 Task: Explore Airbnb accommodation in Portoviejo, Ecuador from 2nd December, 2023 to 6th December, 2023 for 2 adults.1  bedroom having 1 bed and 1 bathroom. Property type can be hotel. Booking option can be shelf check-in. Look for 3 properties as per requirement.
Action: Mouse moved to (445, 154)
Screenshot: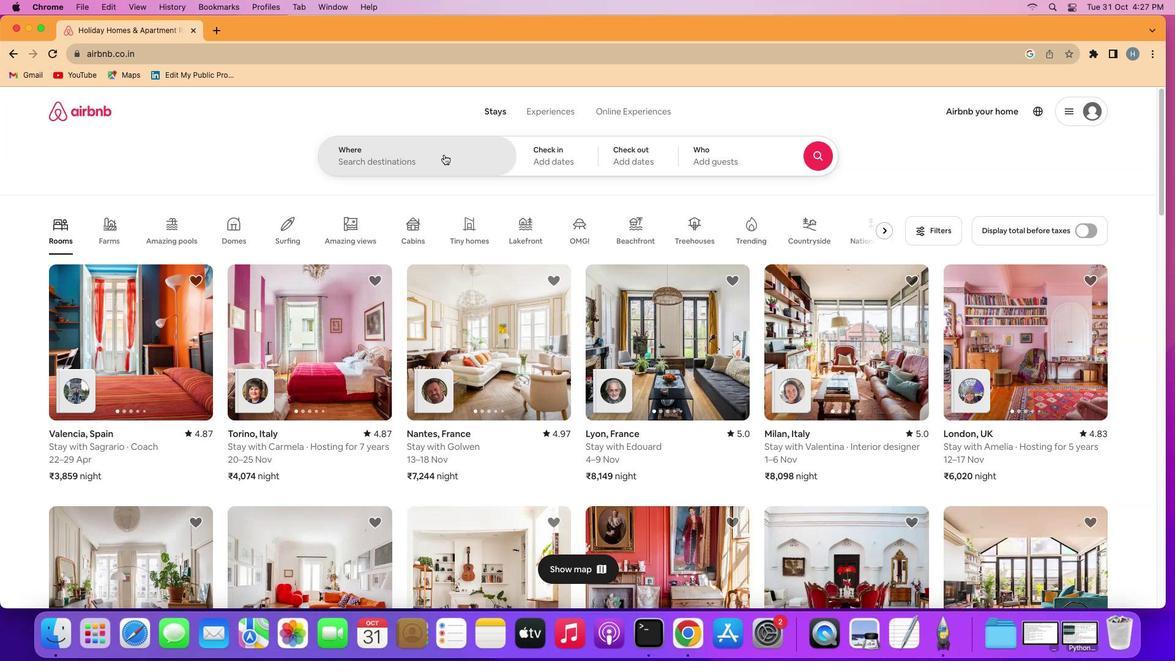 
Action: Mouse pressed left at (445, 154)
Screenshot: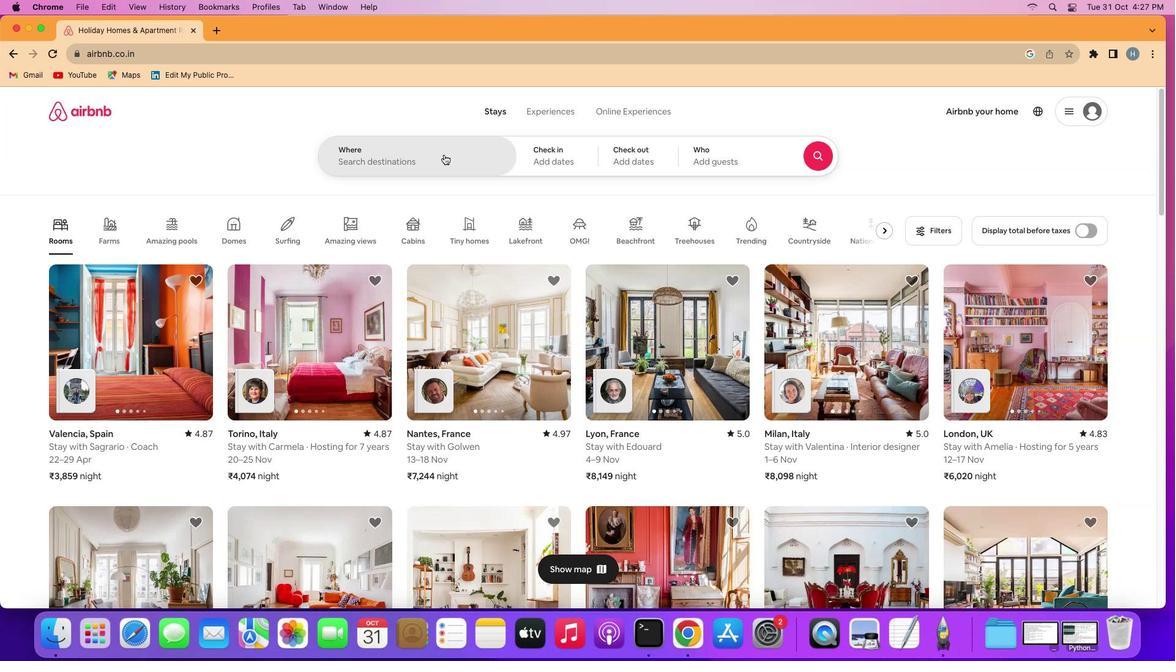
Action: Mouse moved to (443, 154)
Screenshot: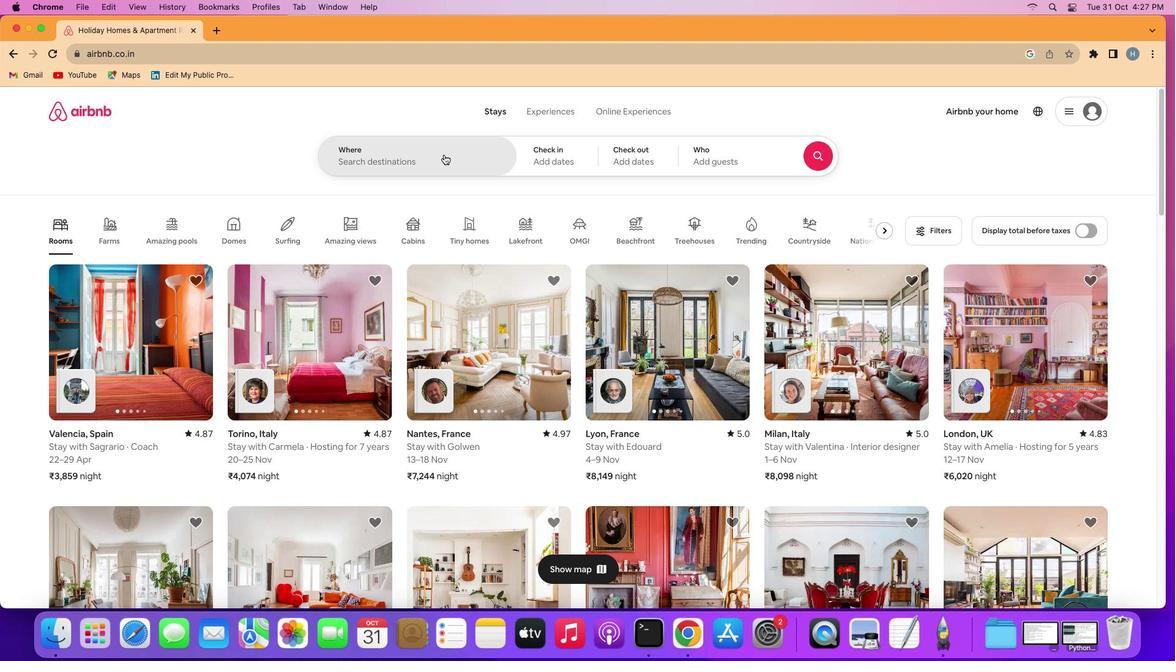 
Action: Mouse pressed left at (443, 154)
Screenshot: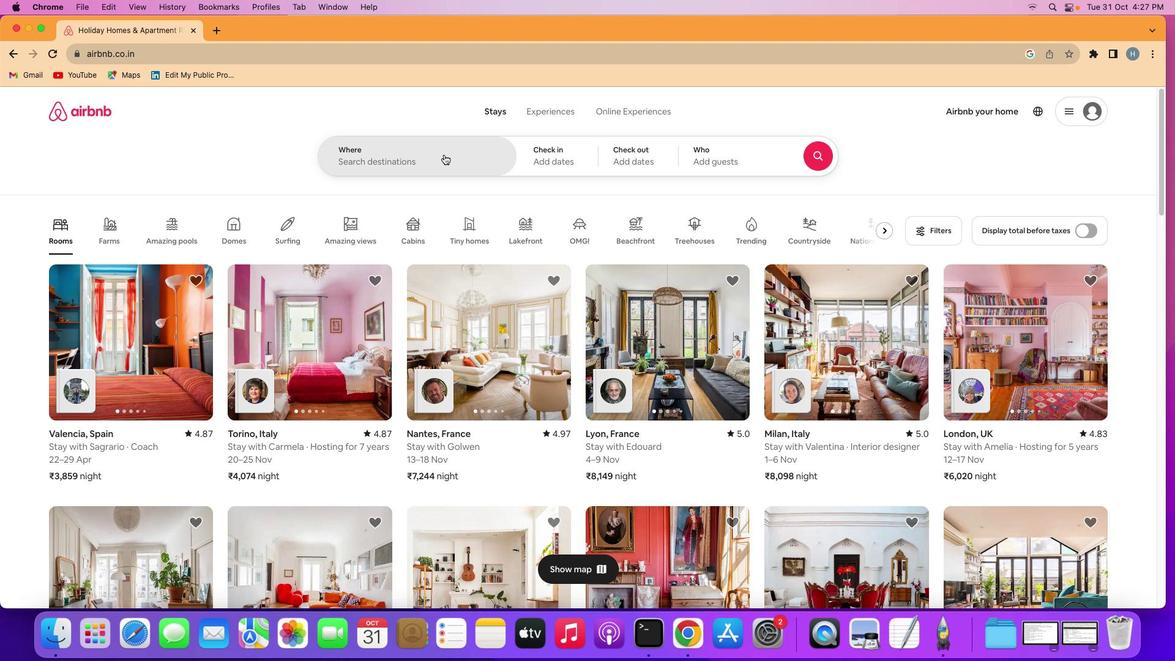 
Action: Mouse moved to (441, 155)
Screenshot: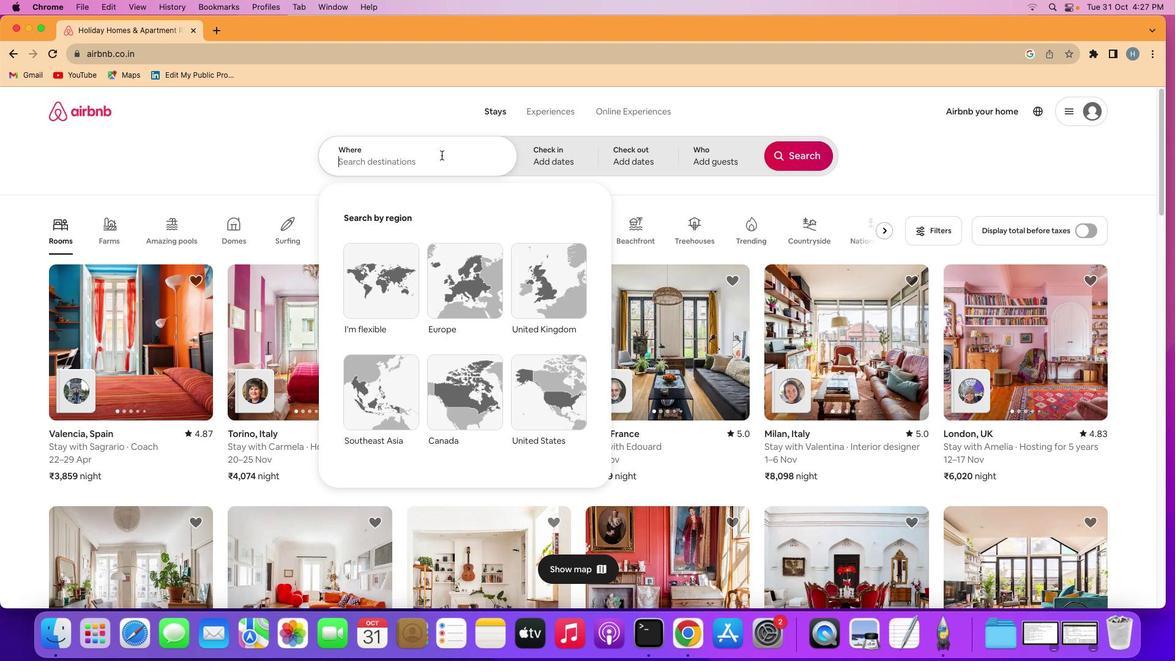 
Action: Key pressed Key.spaceKey.shift'P''o''r''t''o''v''i''e''j''o'','Key.spaceKey.shift'E''c''u''d''o''r'
Screenshot: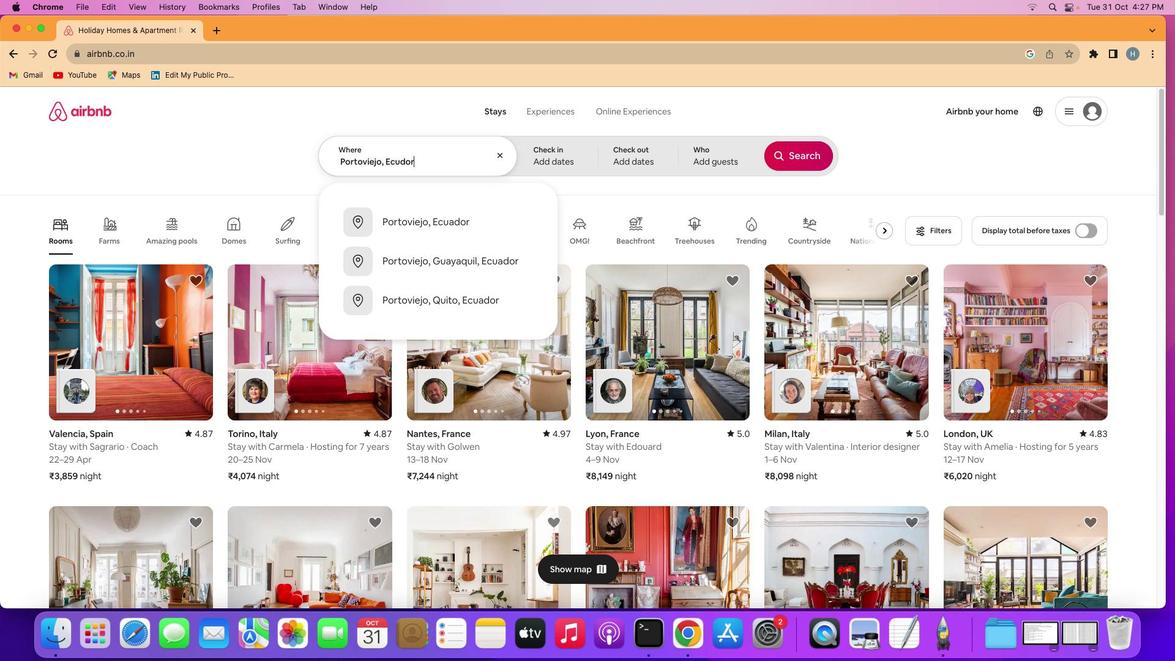 
Action: Mouse moved to (575, 155)
Screenshot: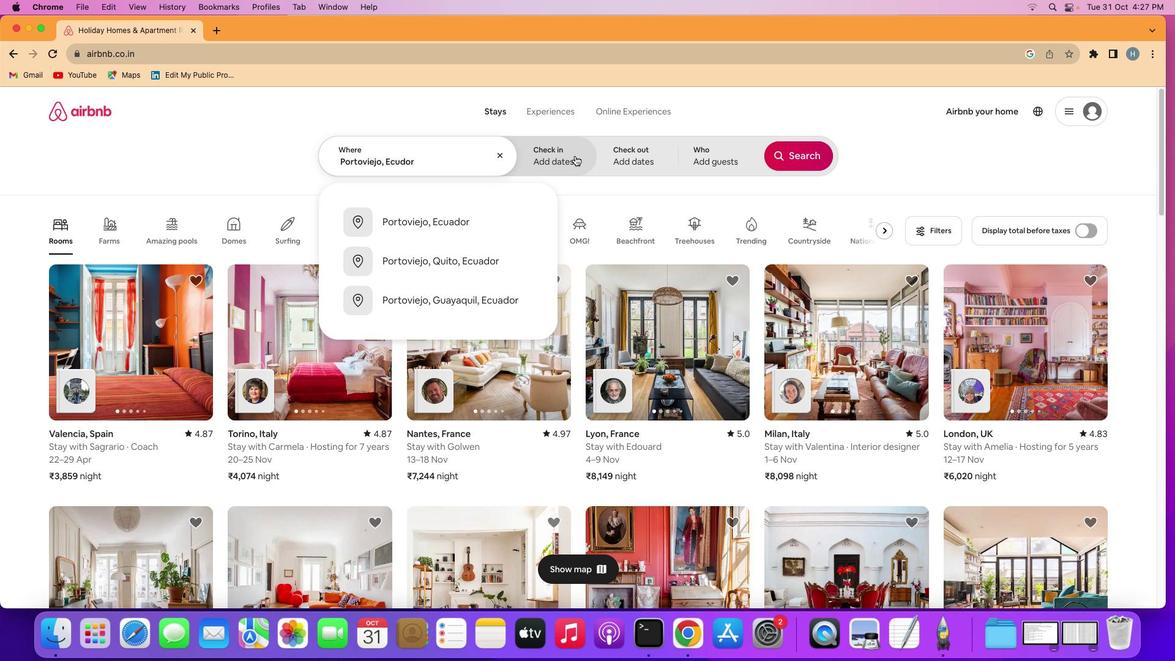 
Action: Mouse pressed left at (575, 155)
Screenshot: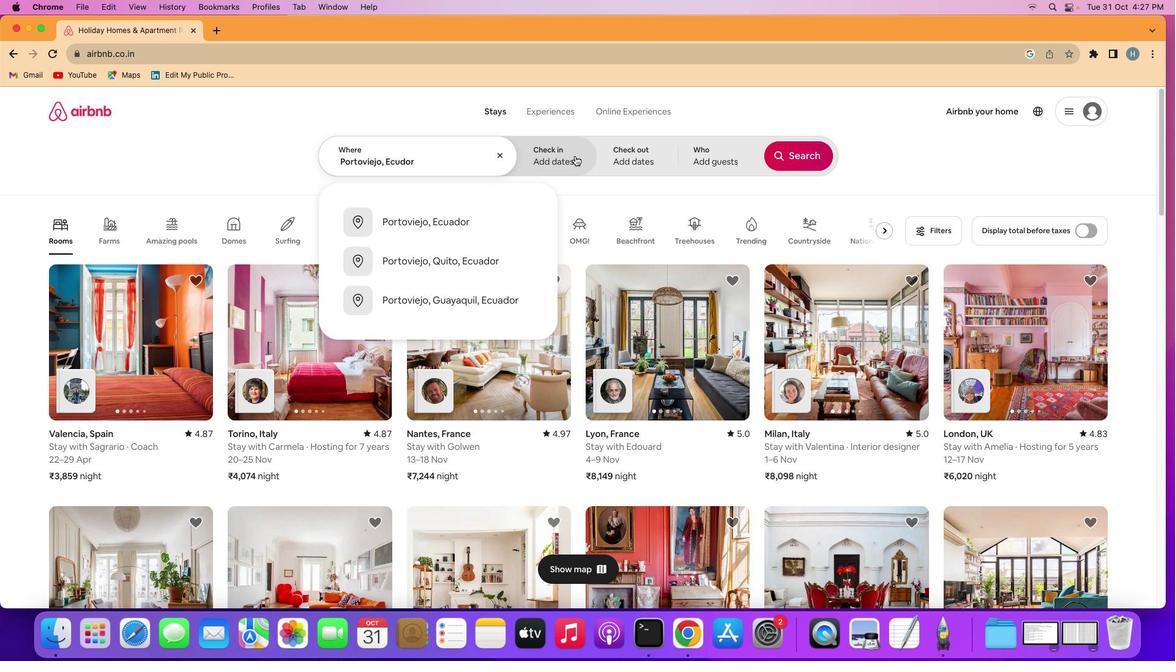 
Action: Mouse moved to (796, 251)
Screenshot: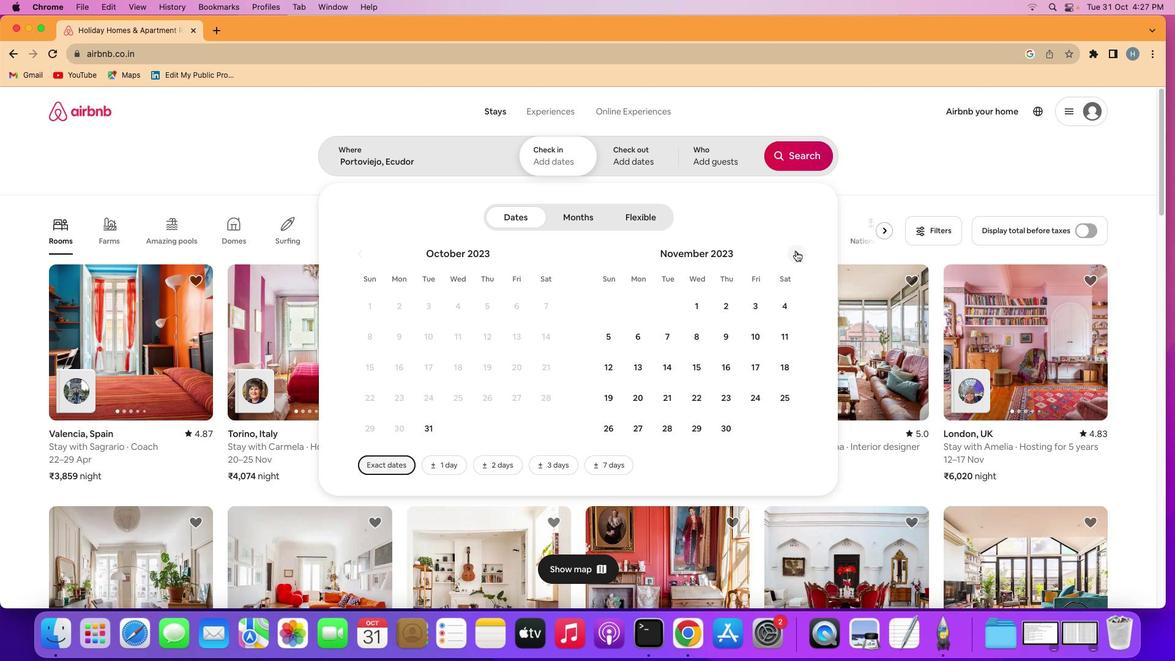 
Action: Mouse pressed left at (796, 251)
Screenshot: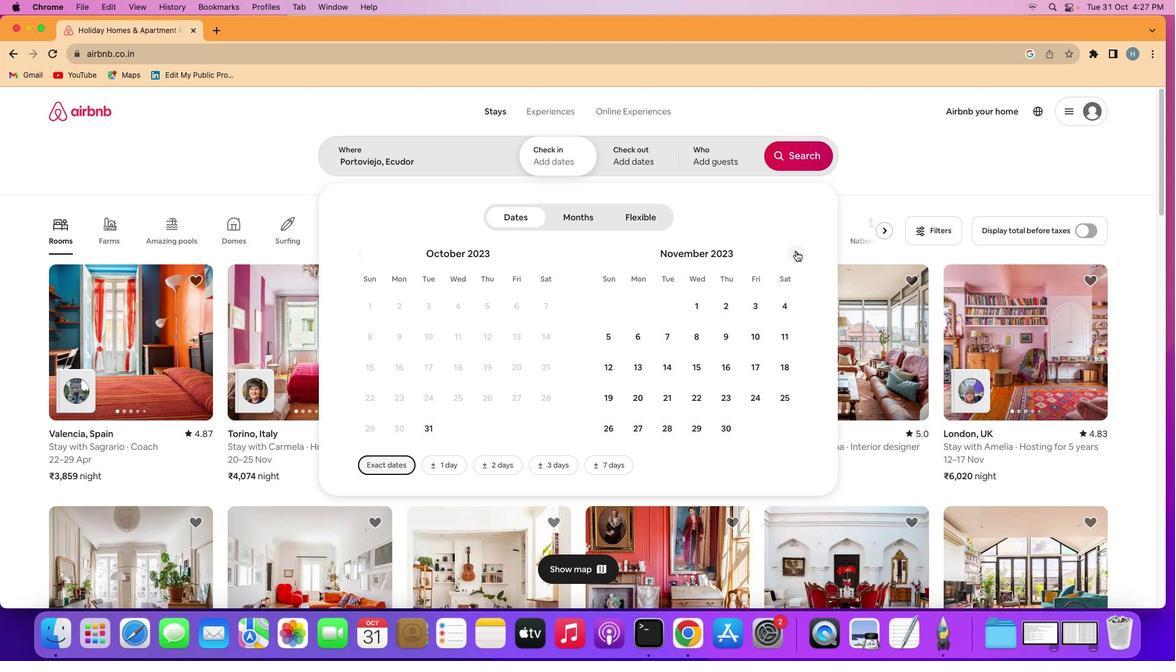 
Action: Mouse moved to (786, 311)
Screenshot: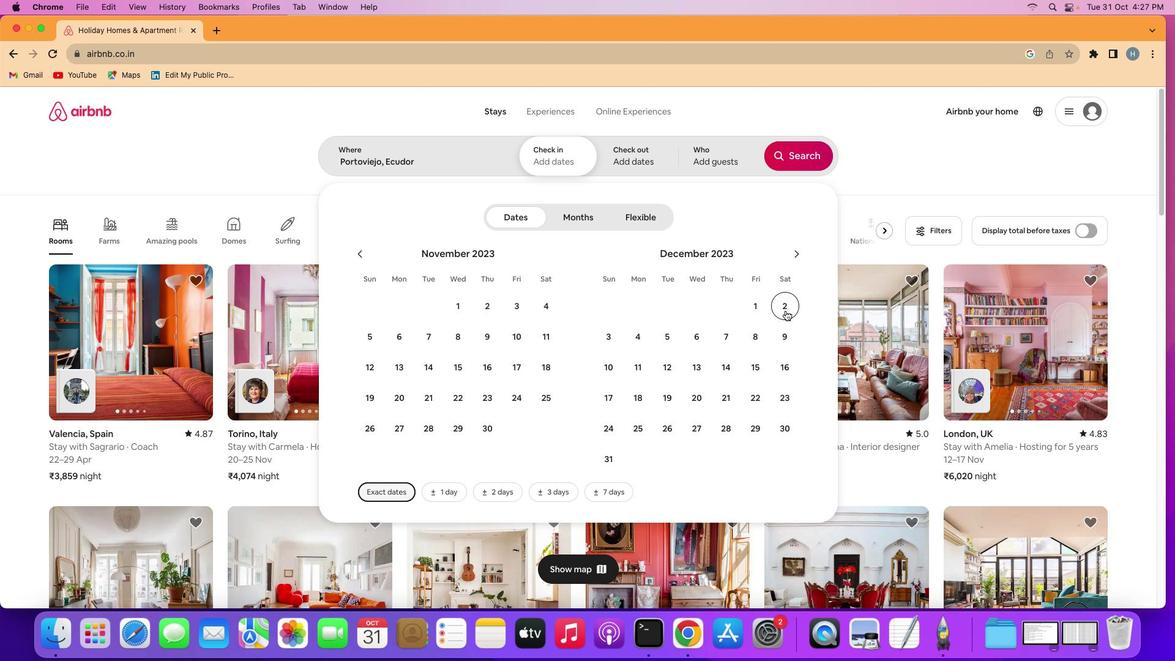 
Action: Mouse pressed left at (786, 311)
Screenshot: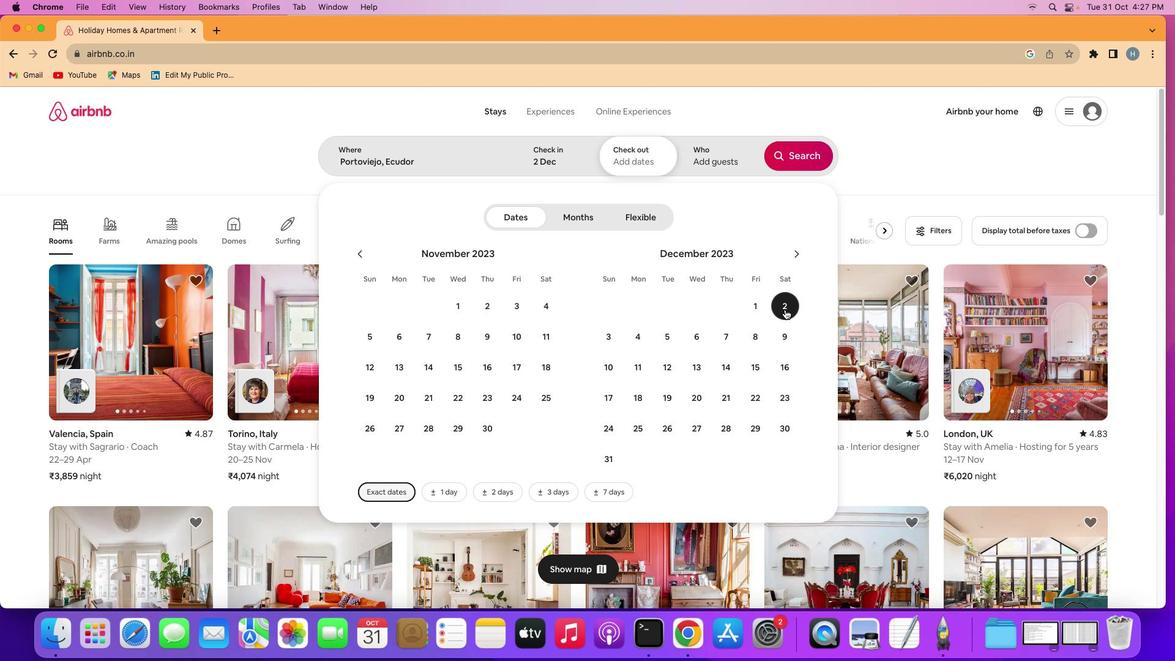 
Action: Mouse moved to (699, 341)
Screenshot: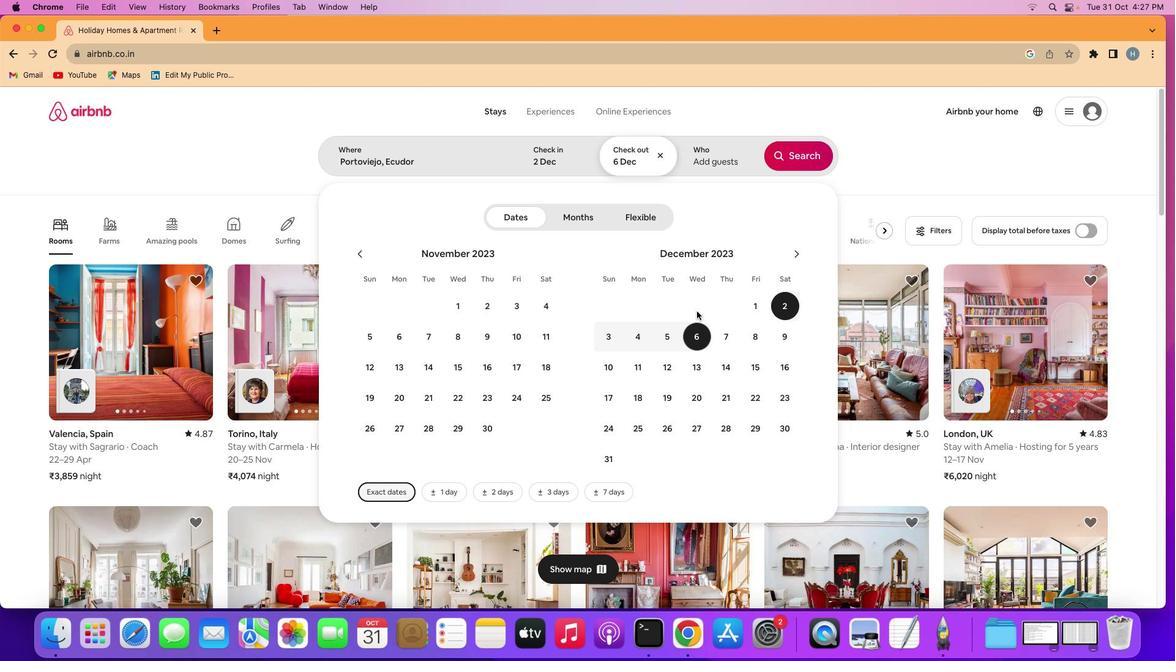 
Action: Mouse pressed left at (699, 341)
Screenshot: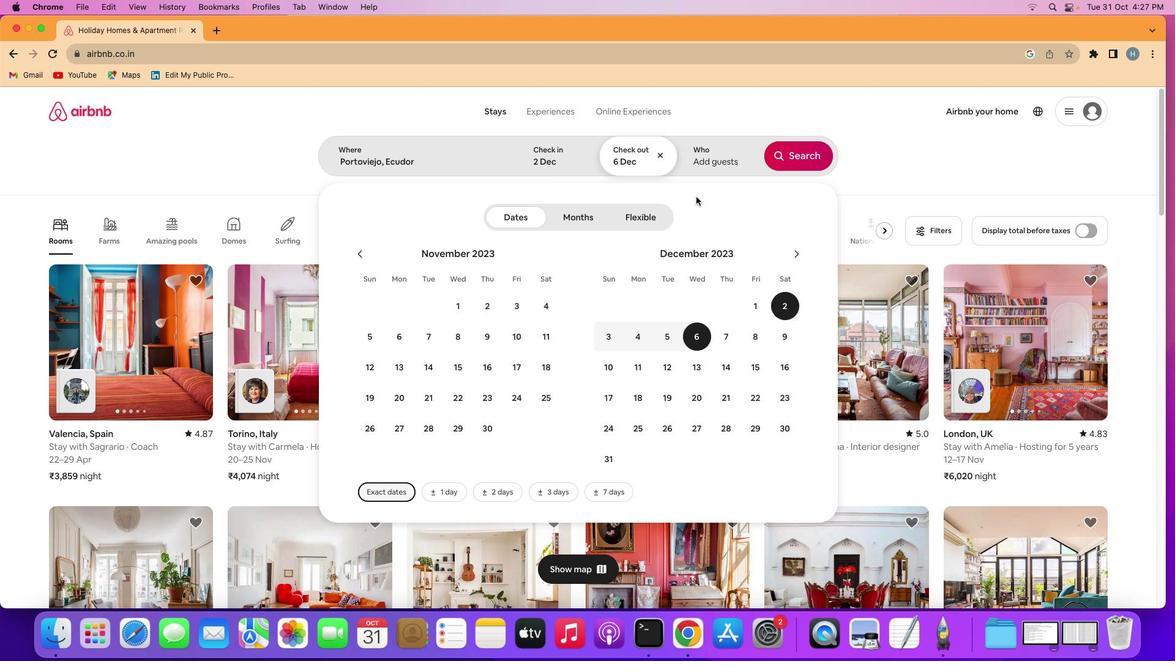 
Action: Mouse moved to (704, 156)
Screenshot: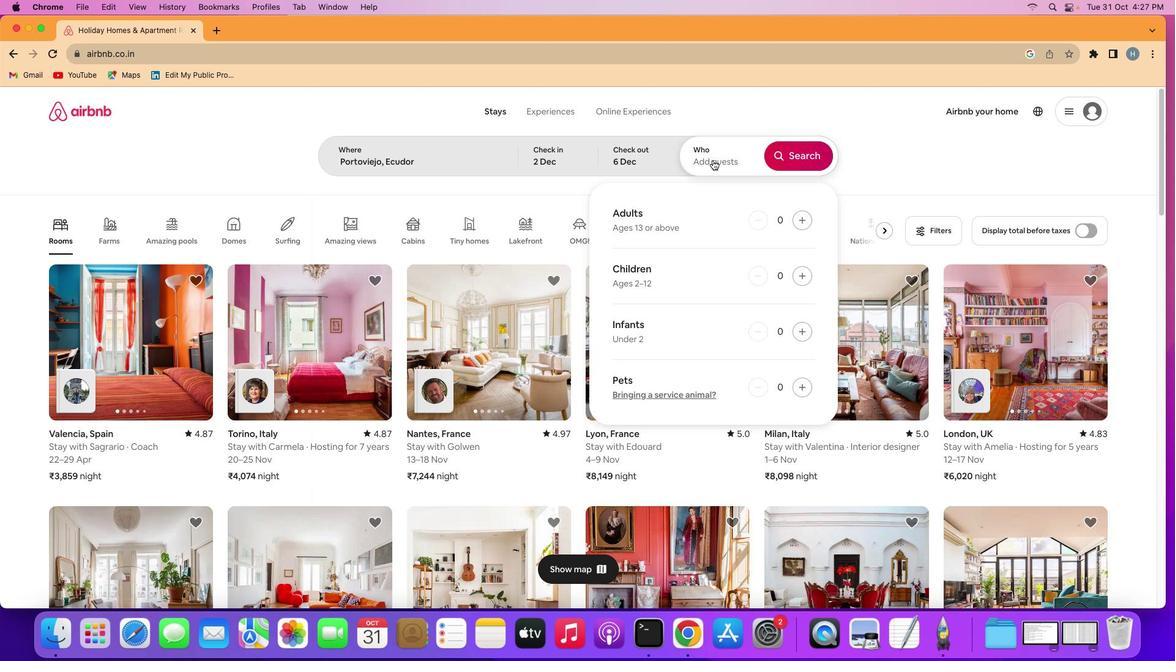 
Action: Mouse pressed left at (704, 156)
Screenshot: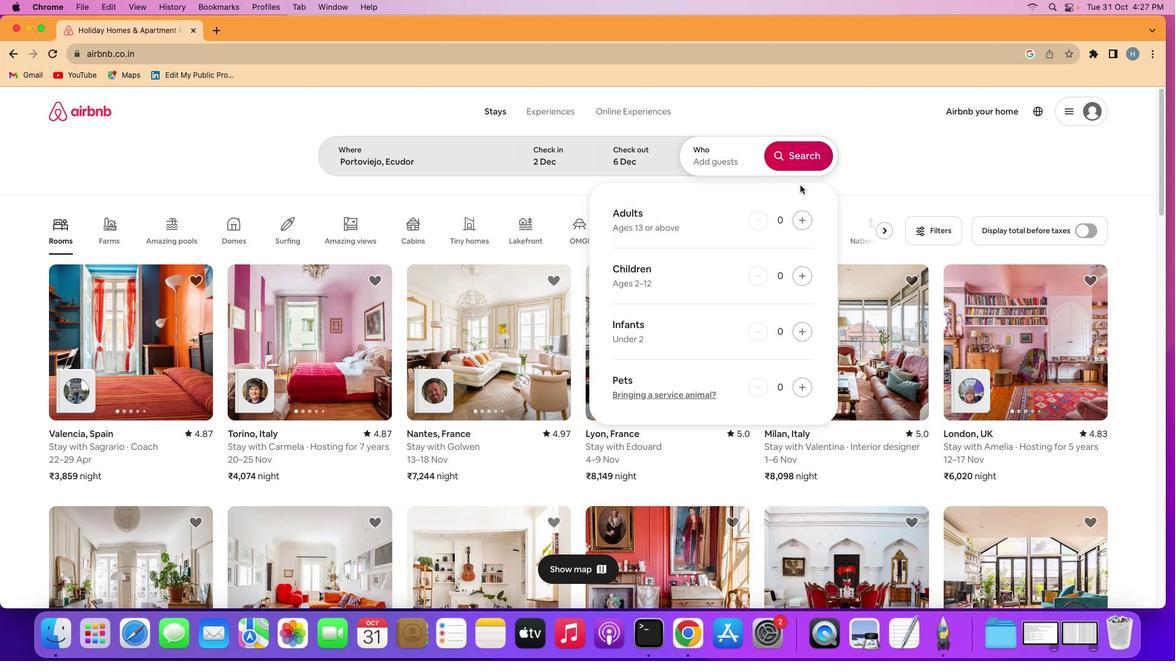 
Action: Mouse moved to (802, 221)
Screenshot: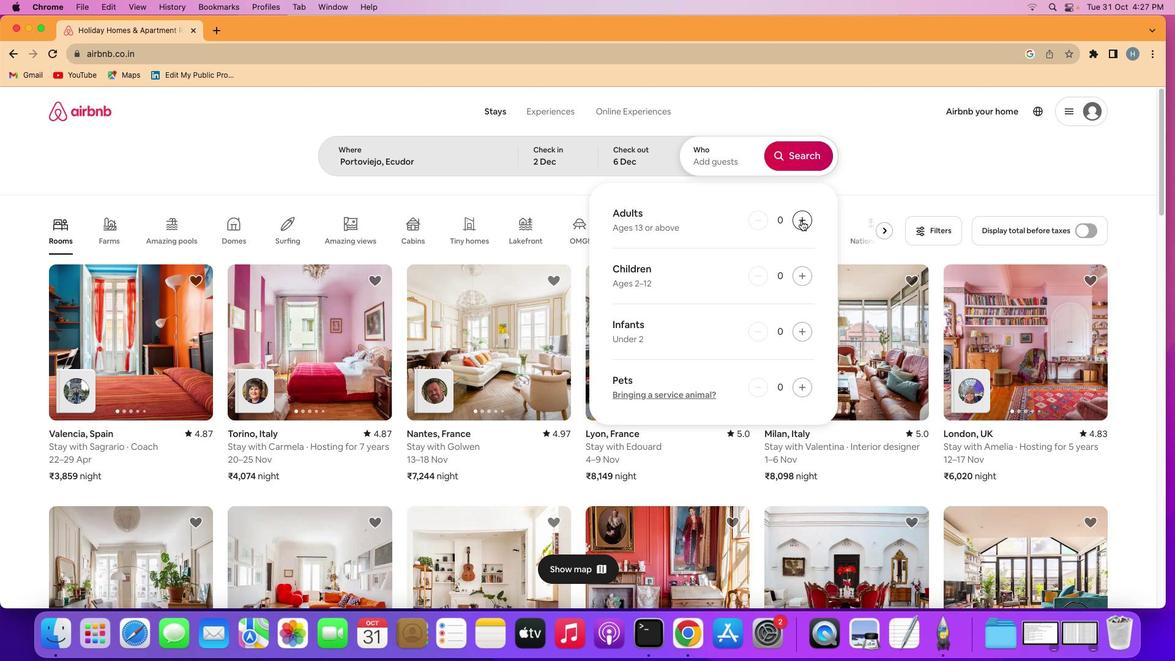 
Action: Mouse pressed left at (802, 221)
Screenshot: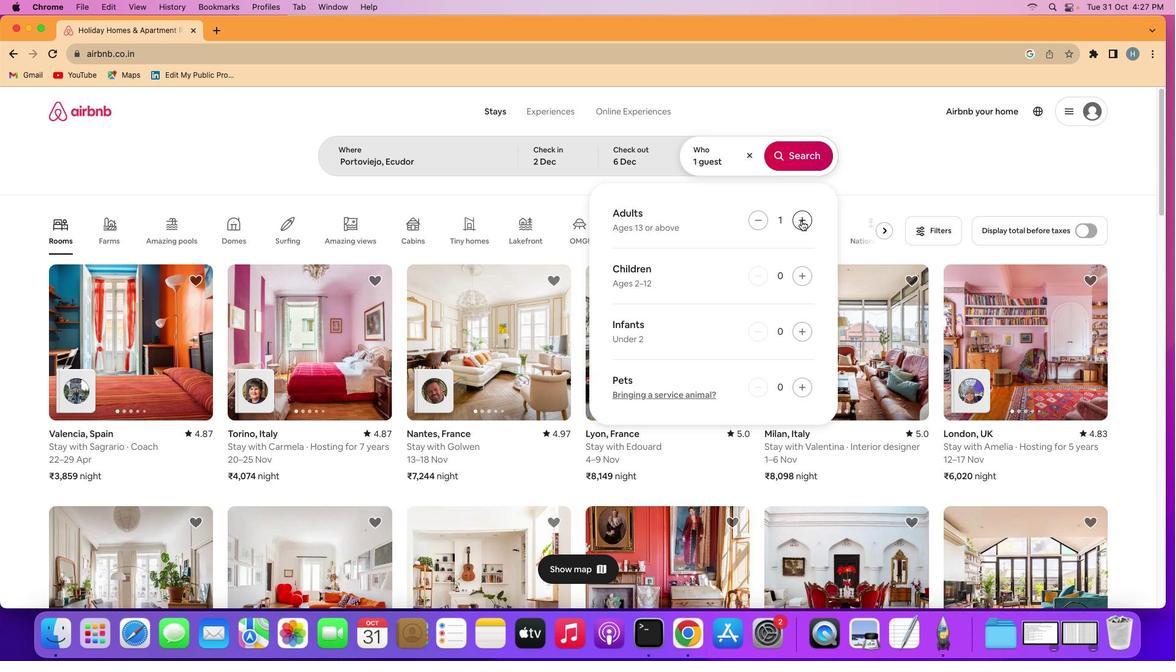 
Action: Mouse pressed left at (802, 221)
Screenshot: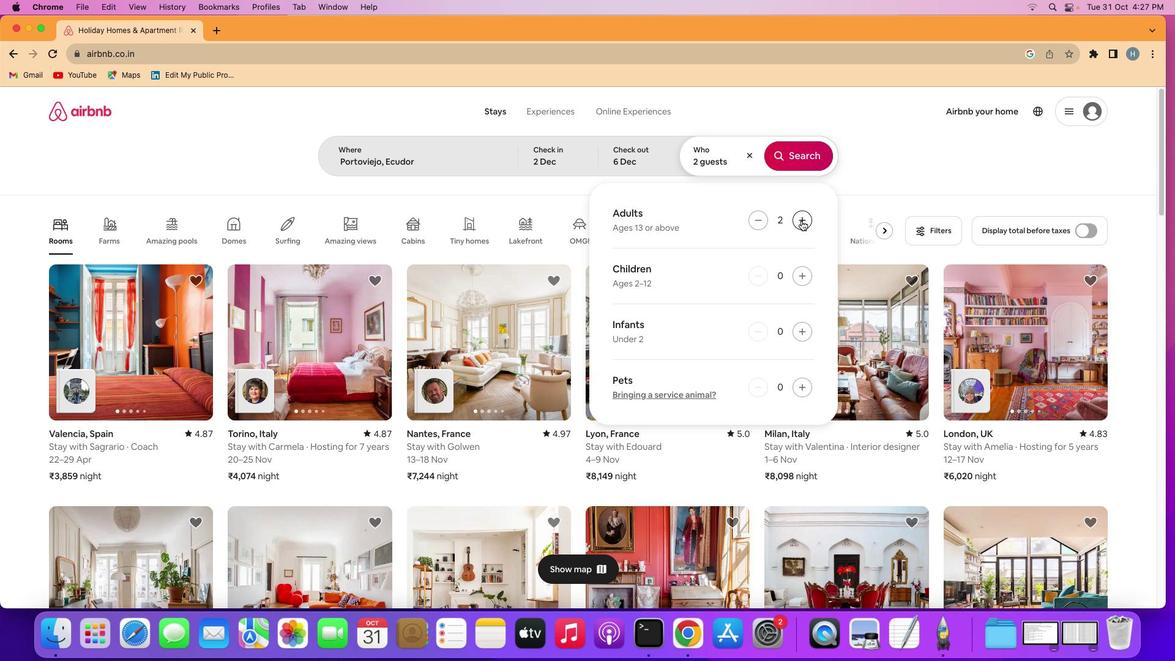 
Action: Mouse moved to (809, 153)
Screenshot: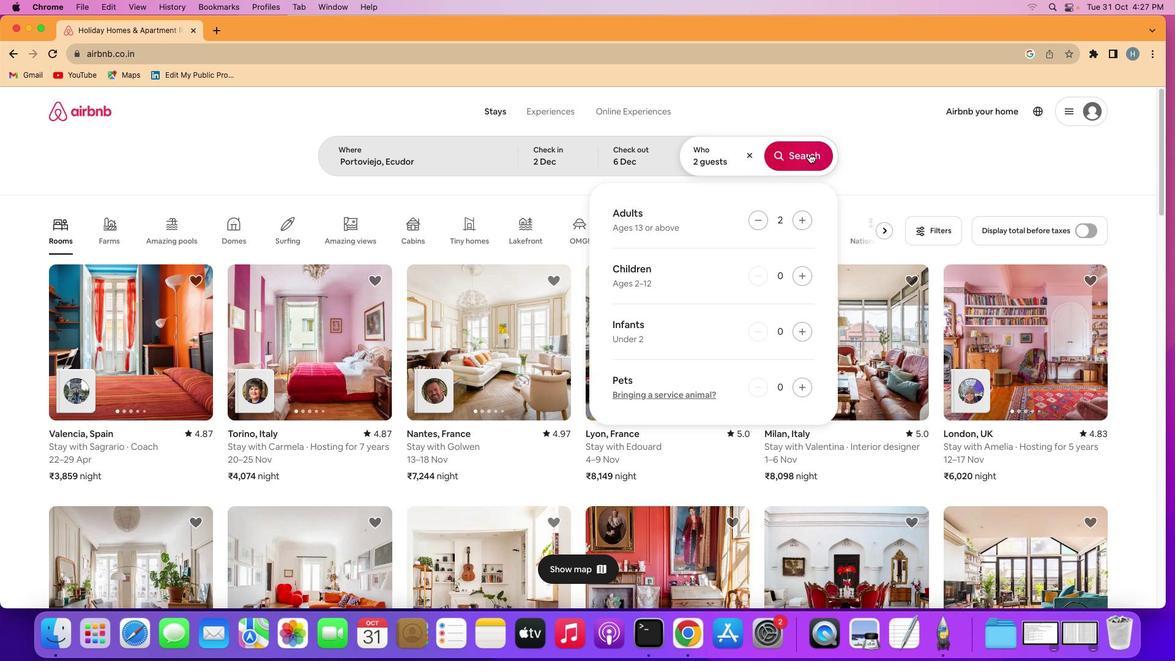 
Action: Mouse pressed left at (809, 153)
Screenshot: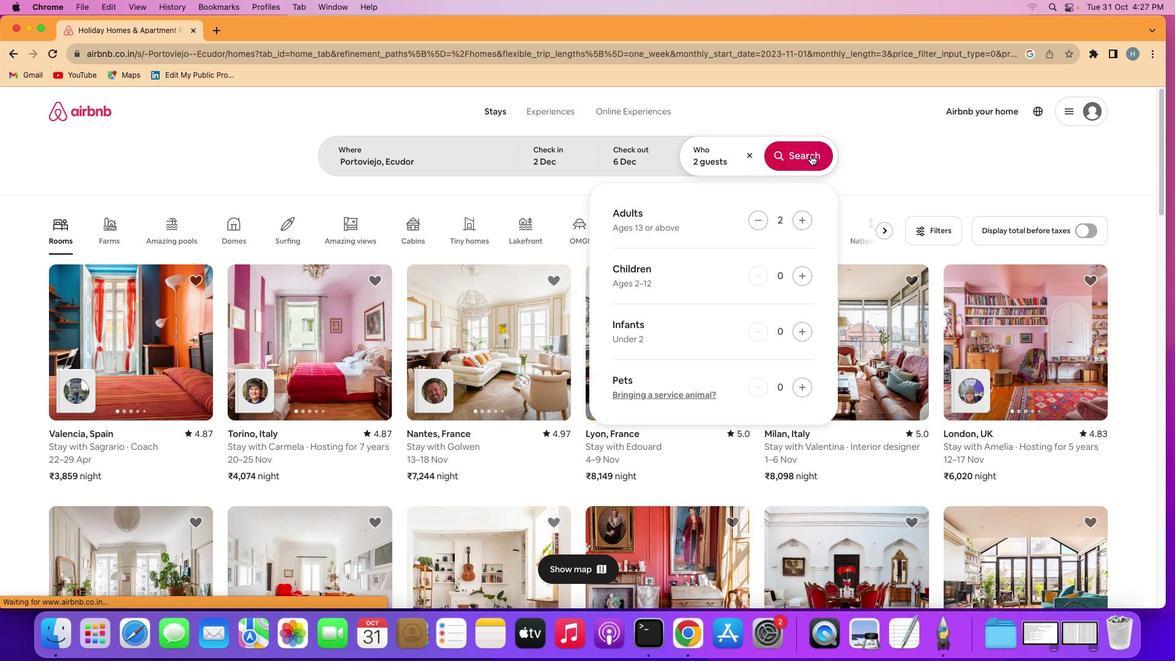 
Action: Mouse moved to (966, 158)
Screenshot: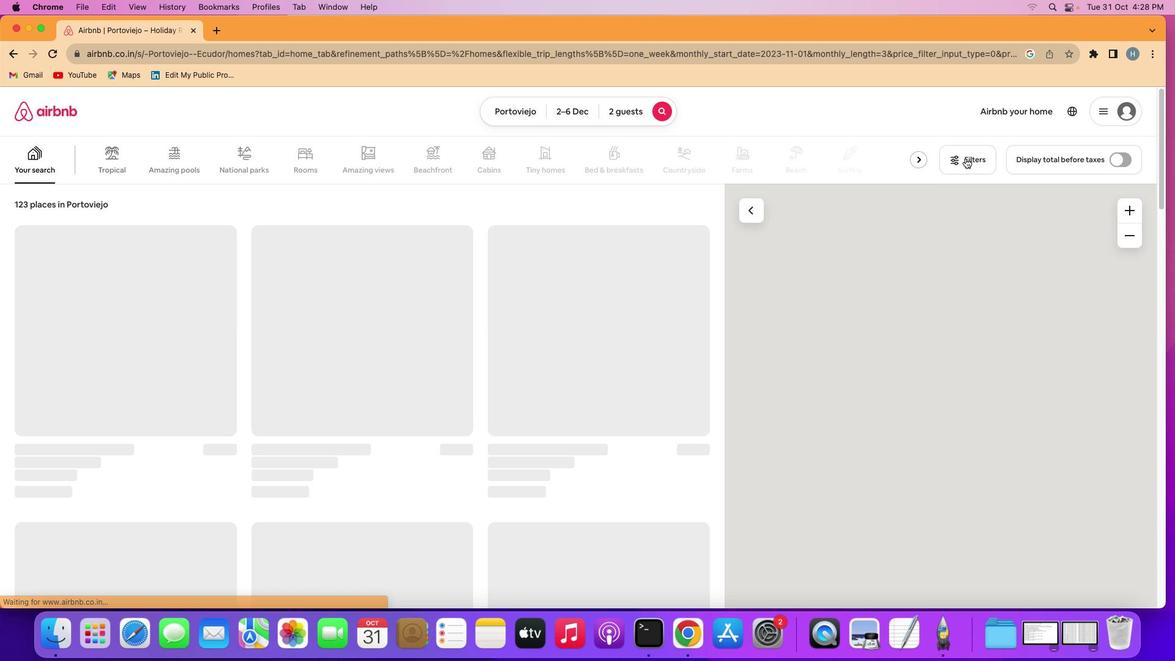 
Action: Mouse pressed left at (966, 158)
Screenshot: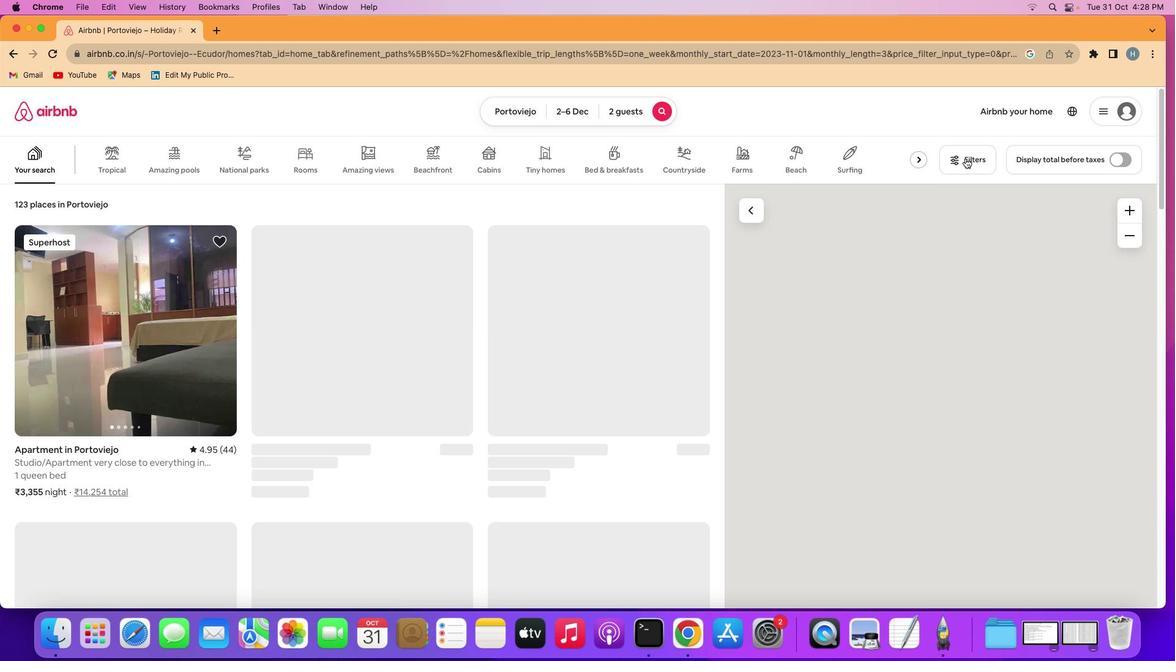 
Action: Mouse moved to (684, 269)
Screenshot: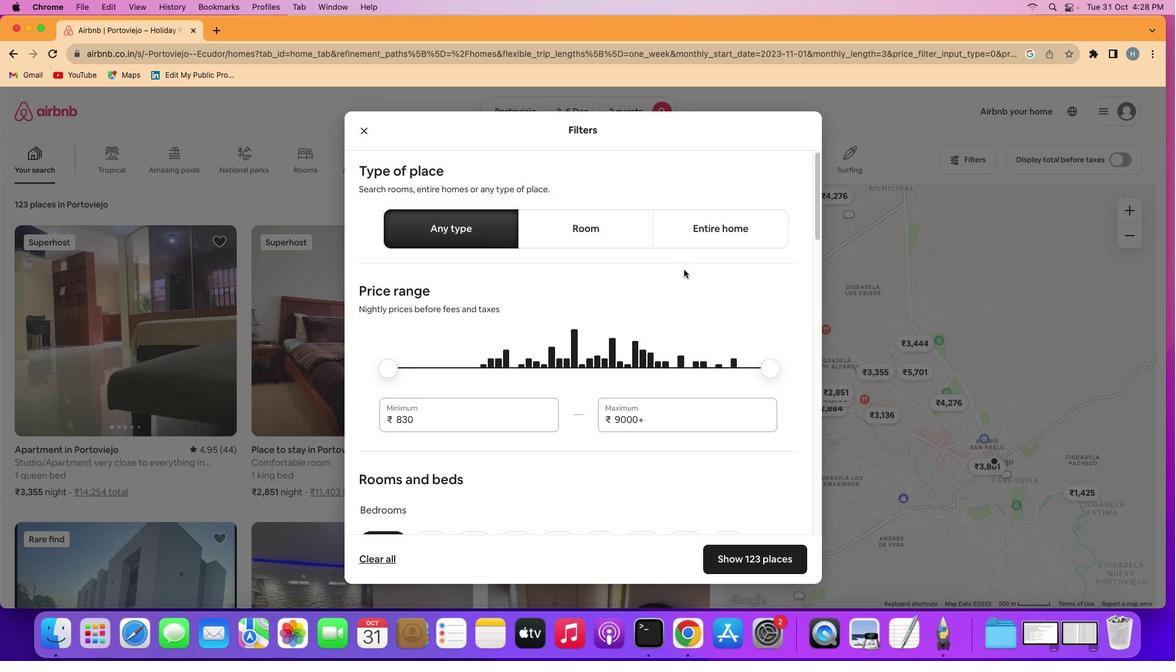 
Action: Mouse scrolled (684, 269) with delta (0, 0)
Screenshot: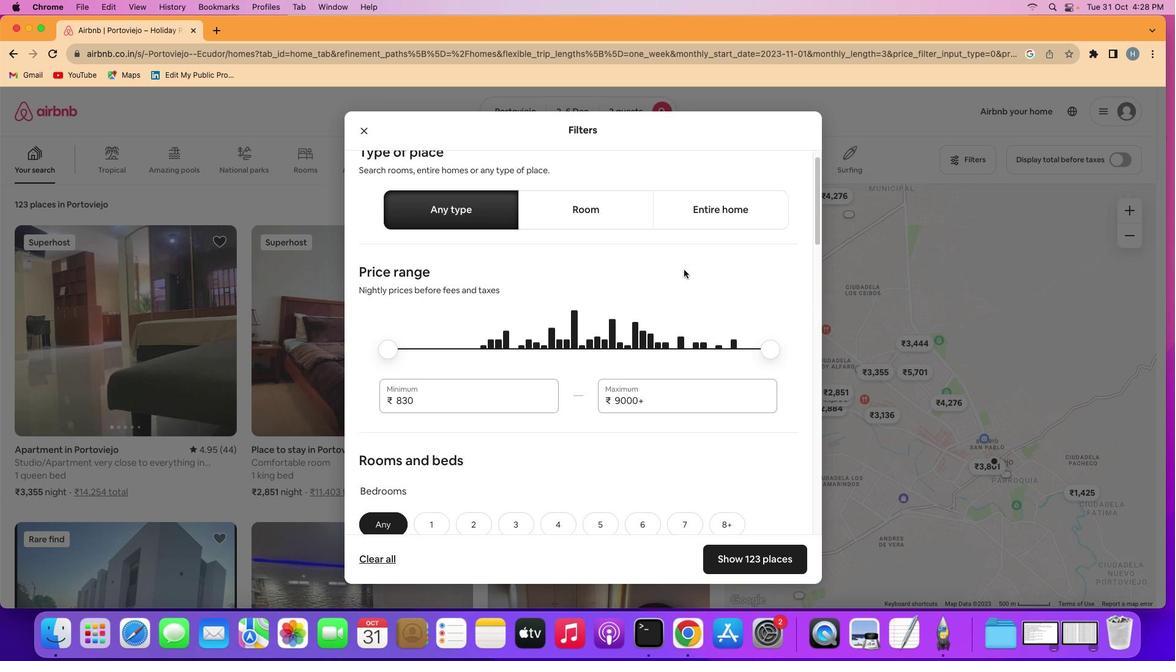 
Action: Mouse moved to (684, 269)
Screenshot: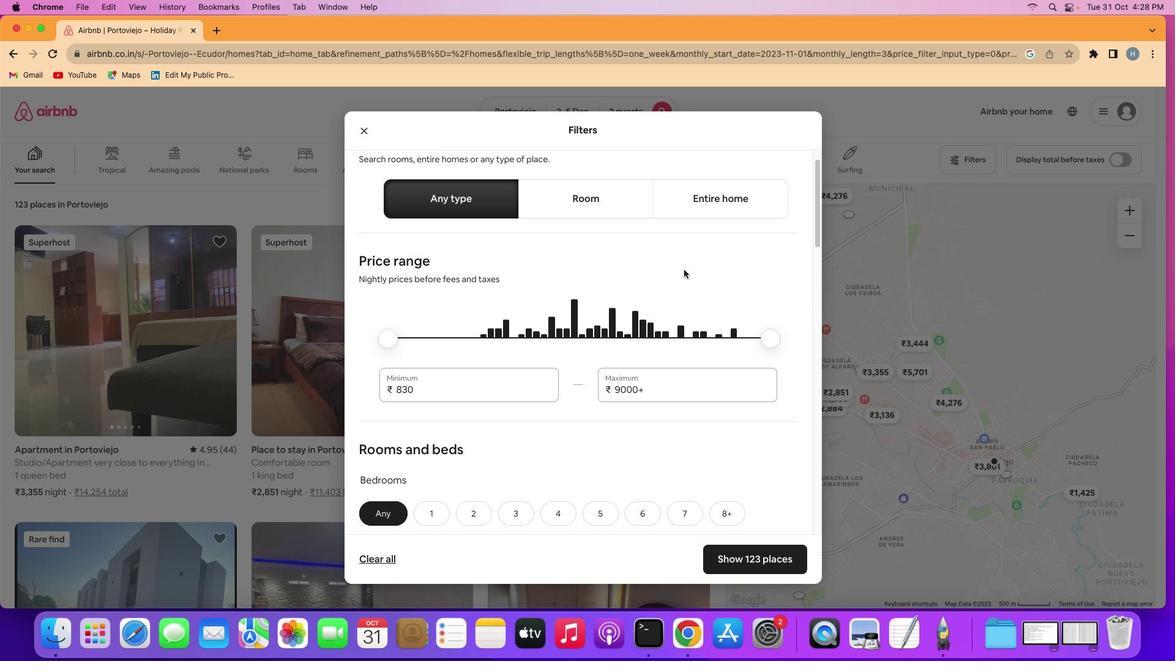 
Action: Mouse scrolled (684, 269) with delta (0, 0)
Screenshot: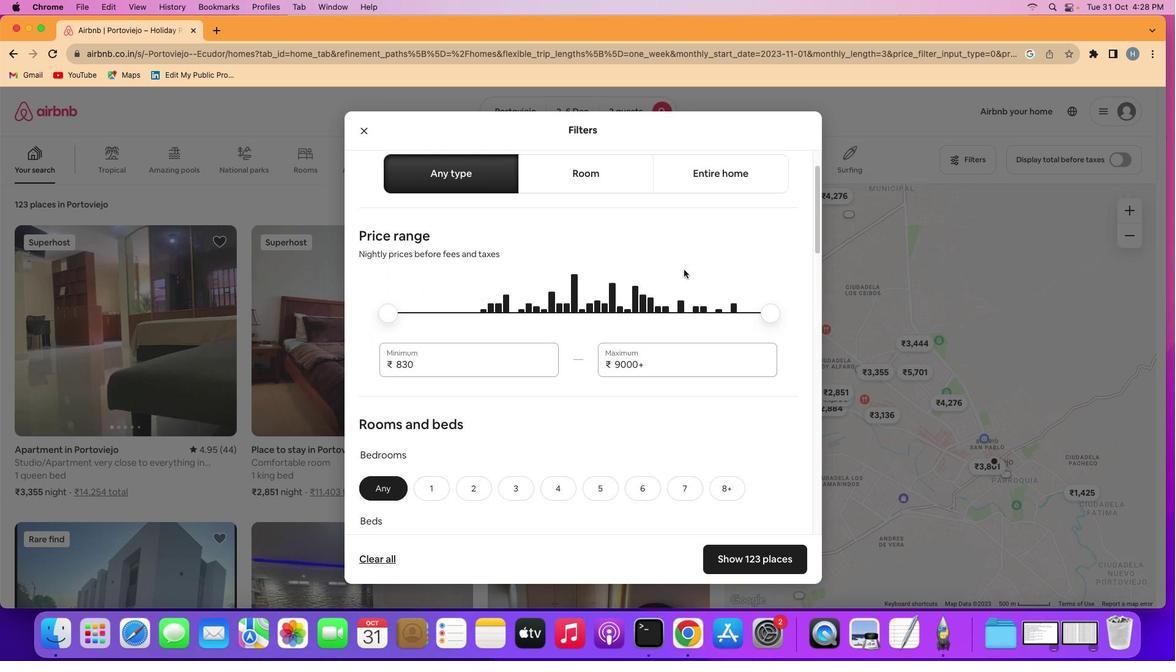 
Action: Mouse scrolled (684, 269) with delta (0, 0)
Screenshot: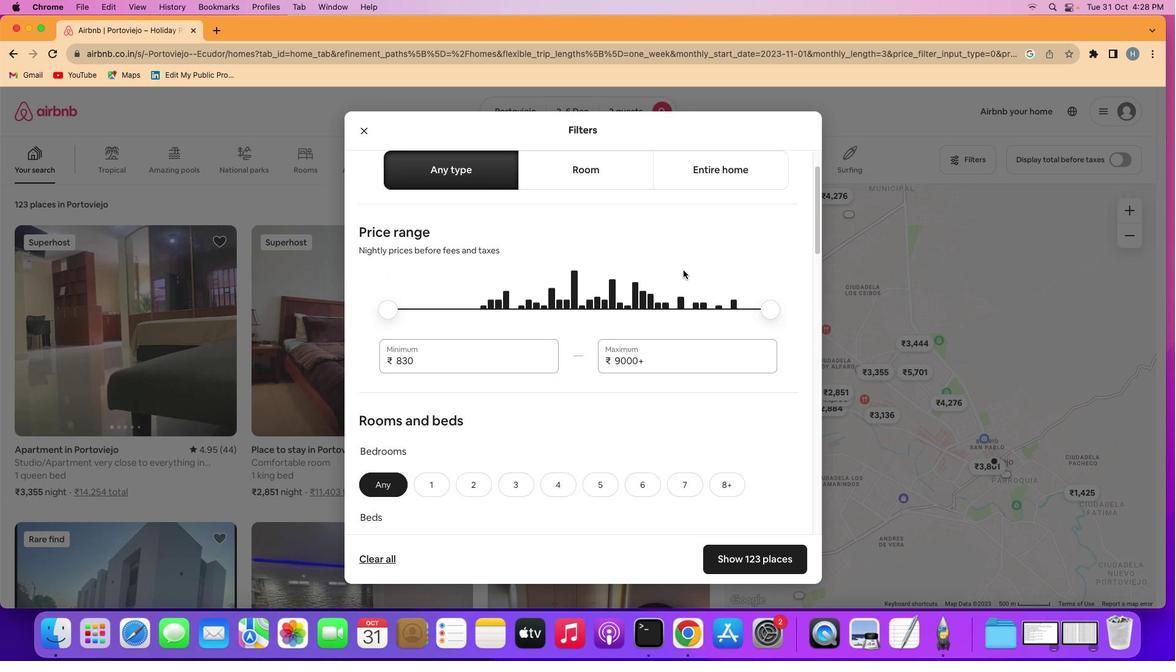 
Action: Mouse scrolled (684, 269) with delta (0, 0)
Screenshot: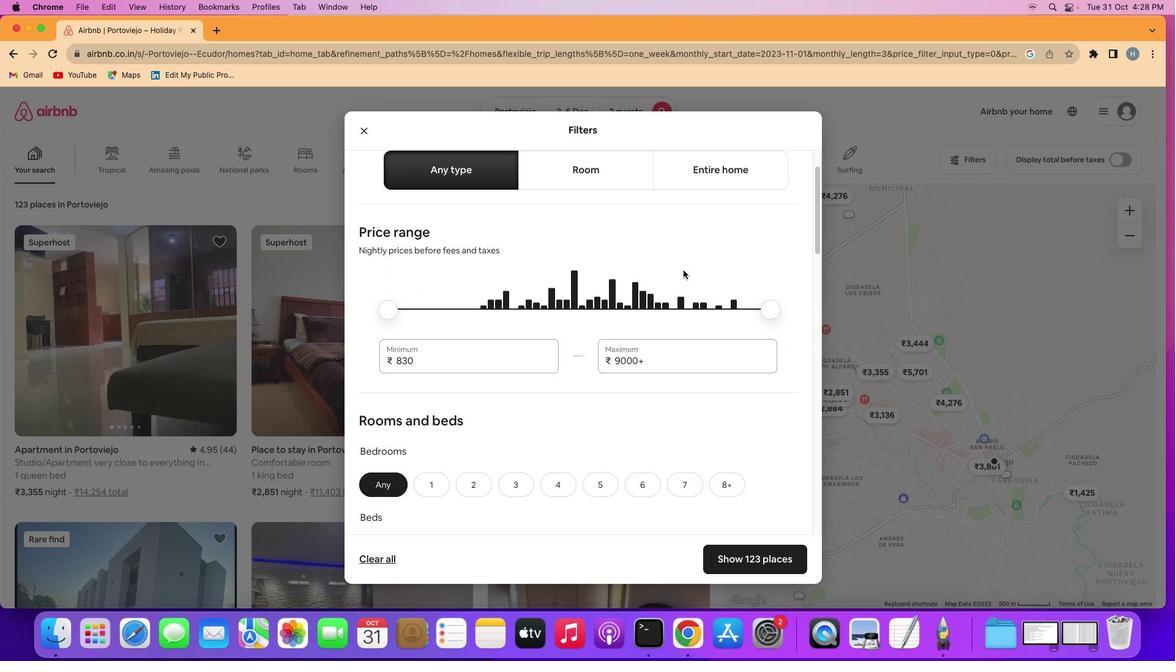 
Action: Mouse moved to (683, 270)
Screenshot: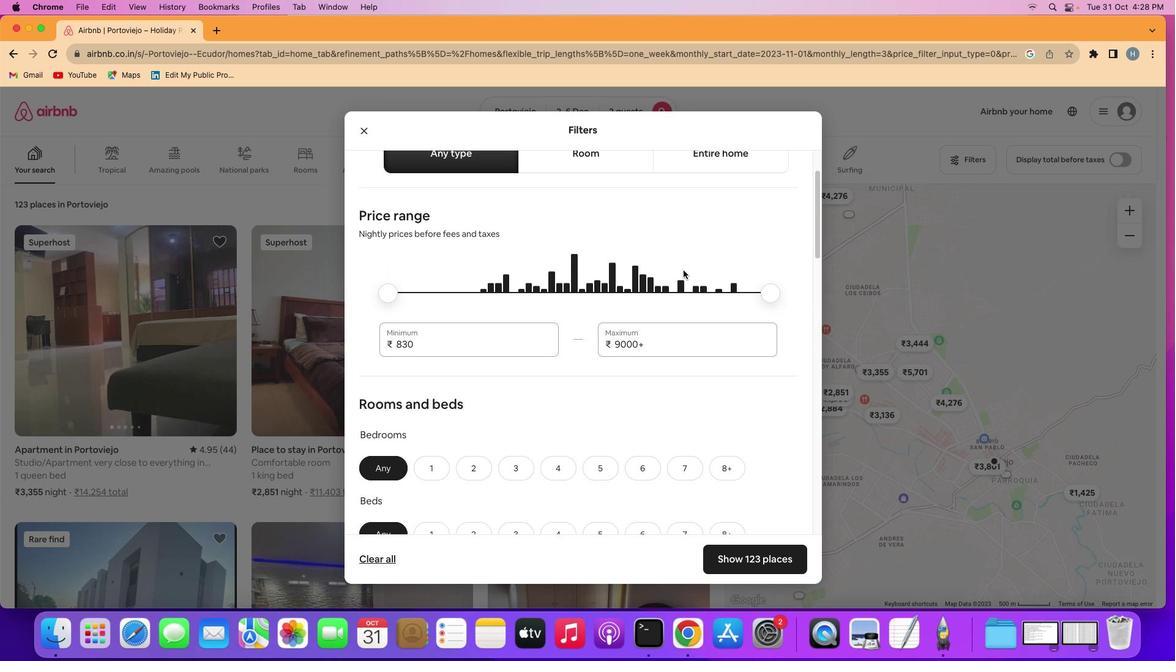 
Action: Mouse scrolled (683, 270) with delta (0, 0)
Screenshot: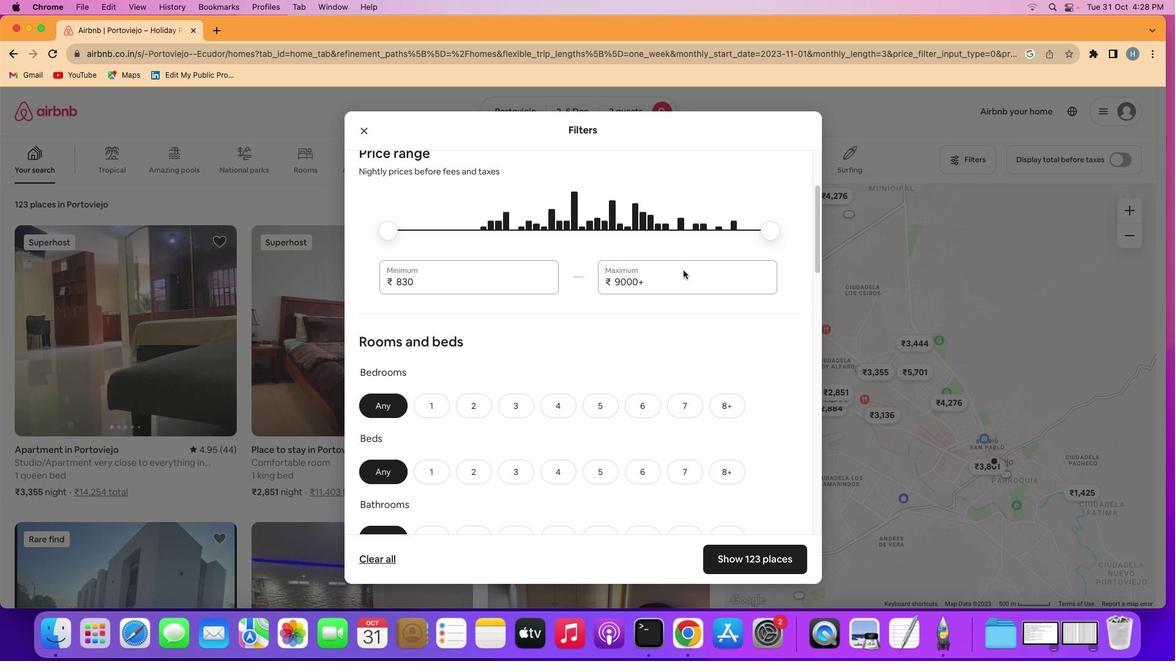 
Action: Mouse scrolled (683, 270) with delta (0, 0)
Screenshot: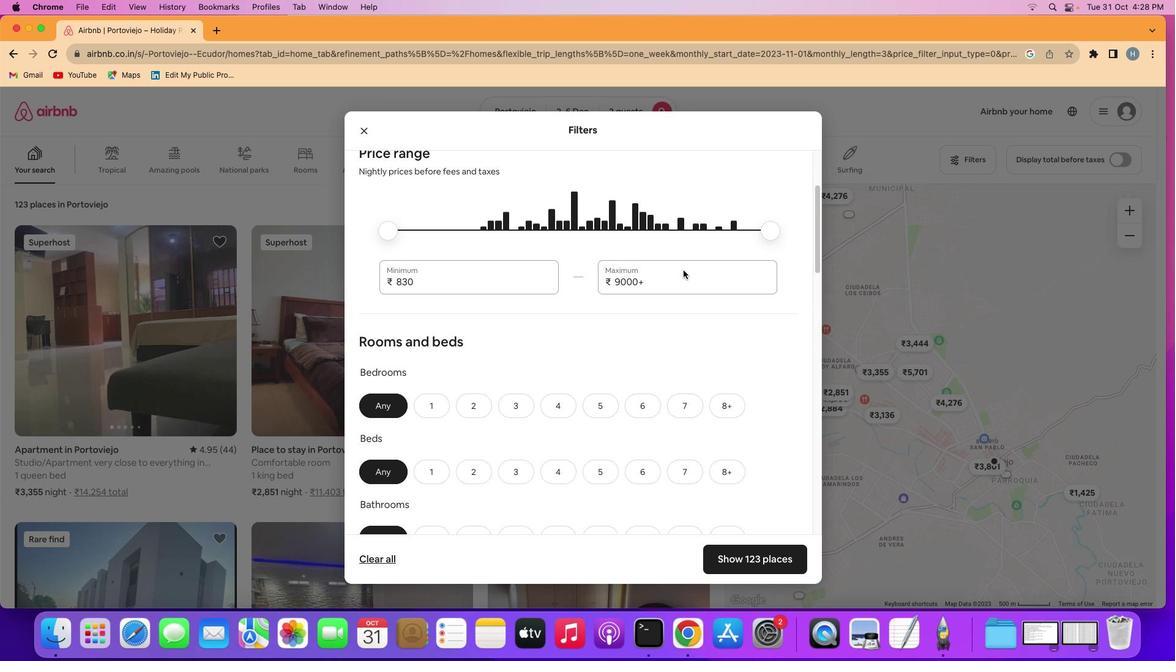 
Action: Mouse scrolled (683, 270) with delta (0, -1)
Screenshot: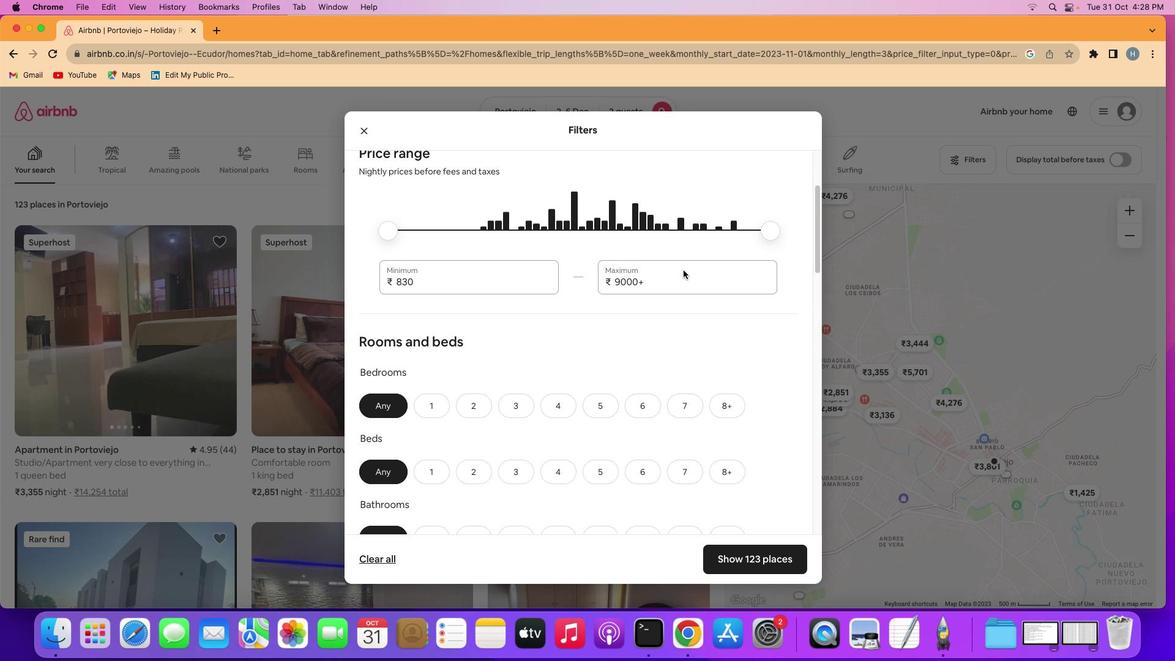 
Action: Mouse scrolled (683, 270) with delta (0, 0)
Screenshot: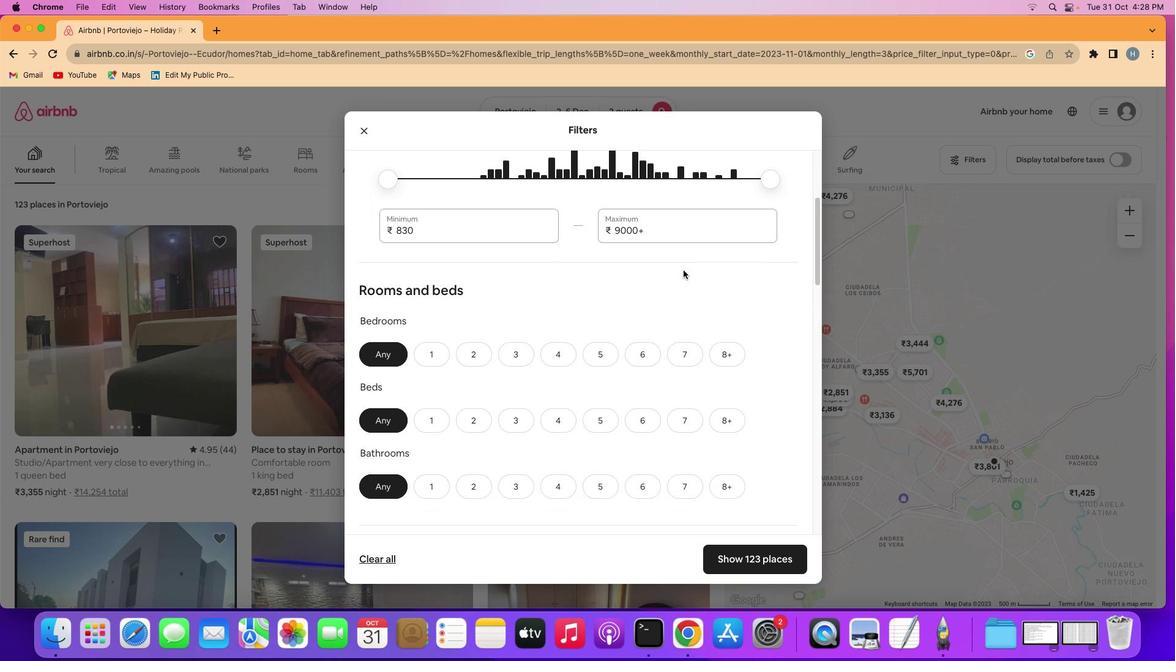 
Action: Mouse scrolled (683, 270) with delta (0, 0)
Screenshot: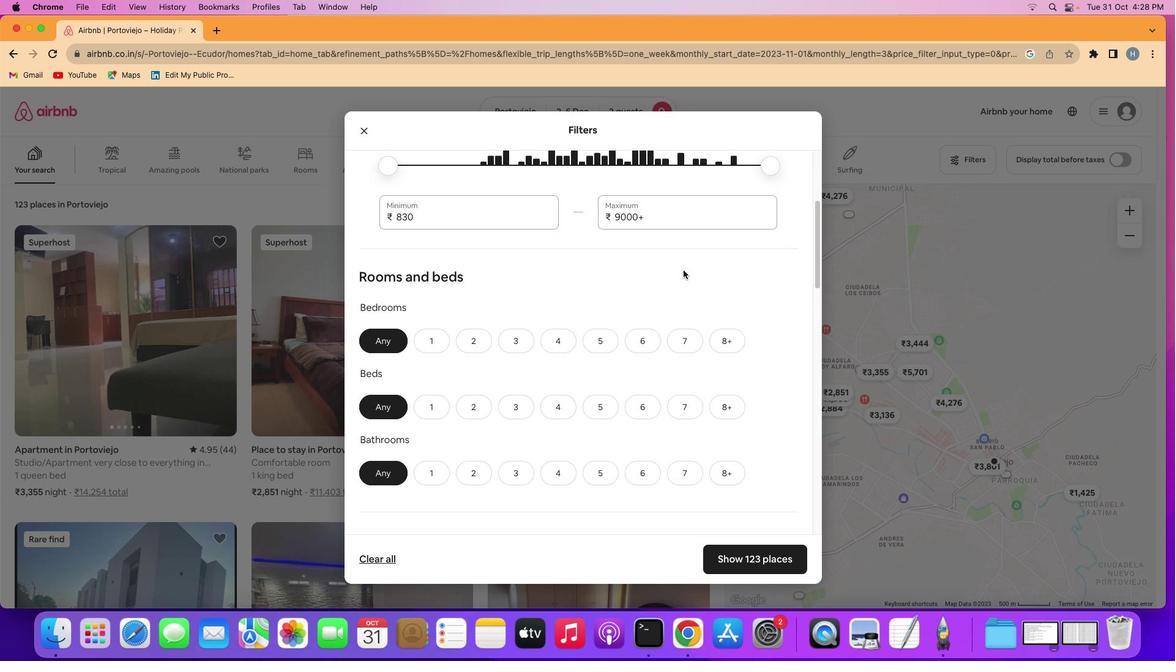 
Action: Mouse scrolled (683, 270) with delta (0, 0)
Screenshot: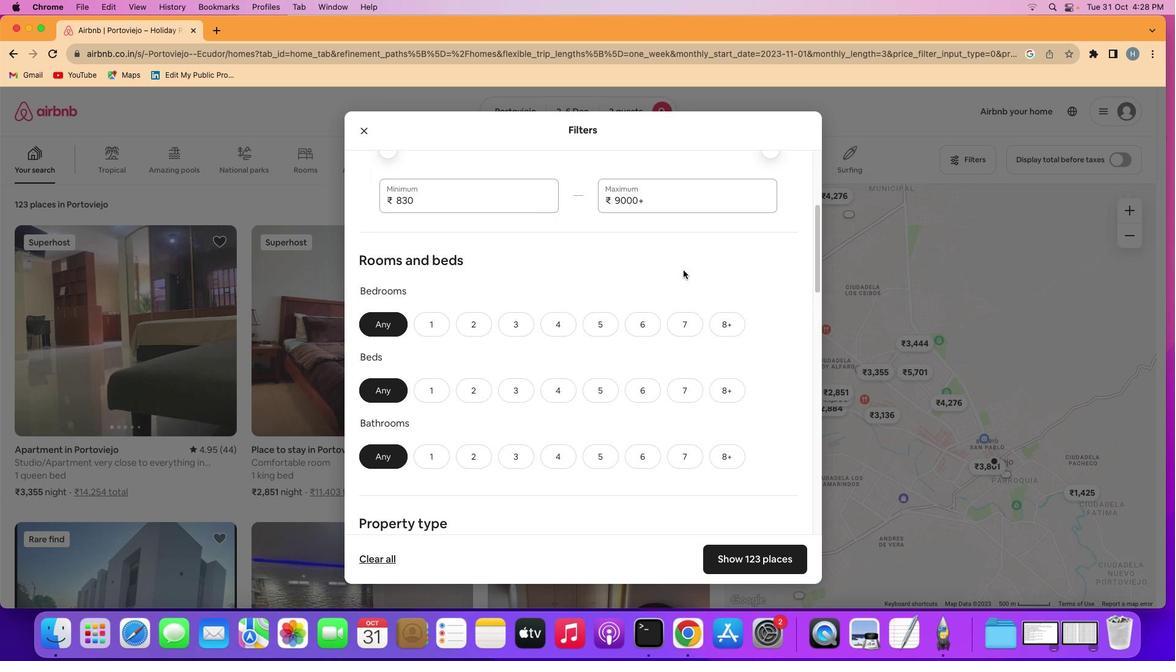 
Action: Mouse scrolled (683, 270) with delta (0, 0)
Screenshot: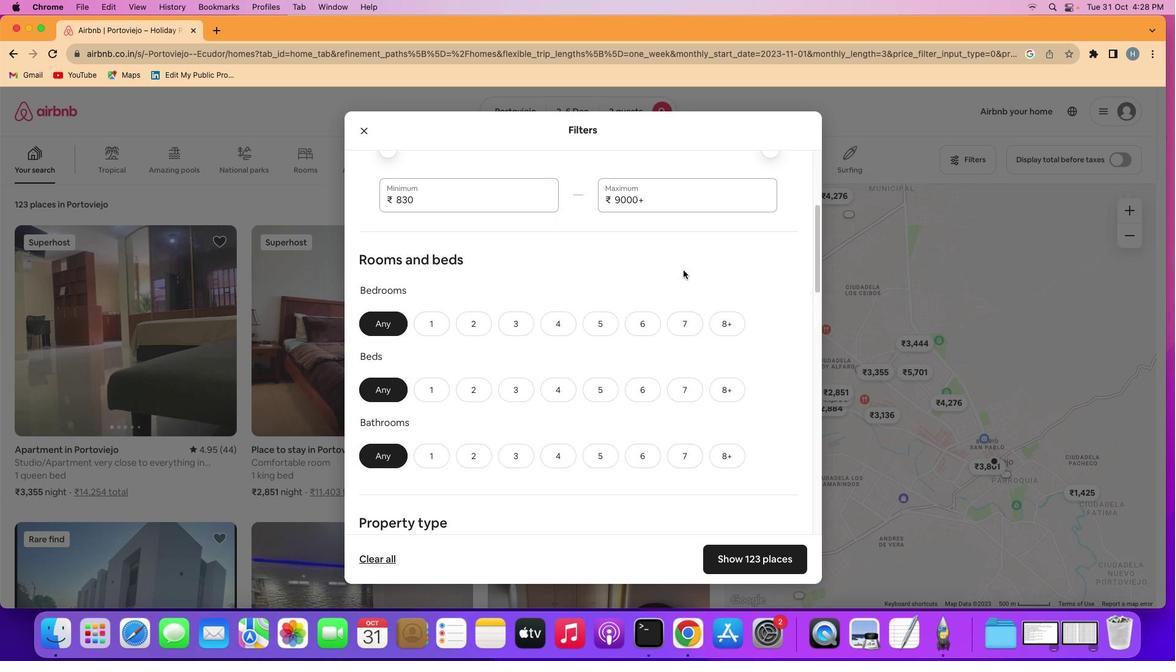 
Action: Mouse scrolled (683, 270) with delta (0, 0)
Screenshot: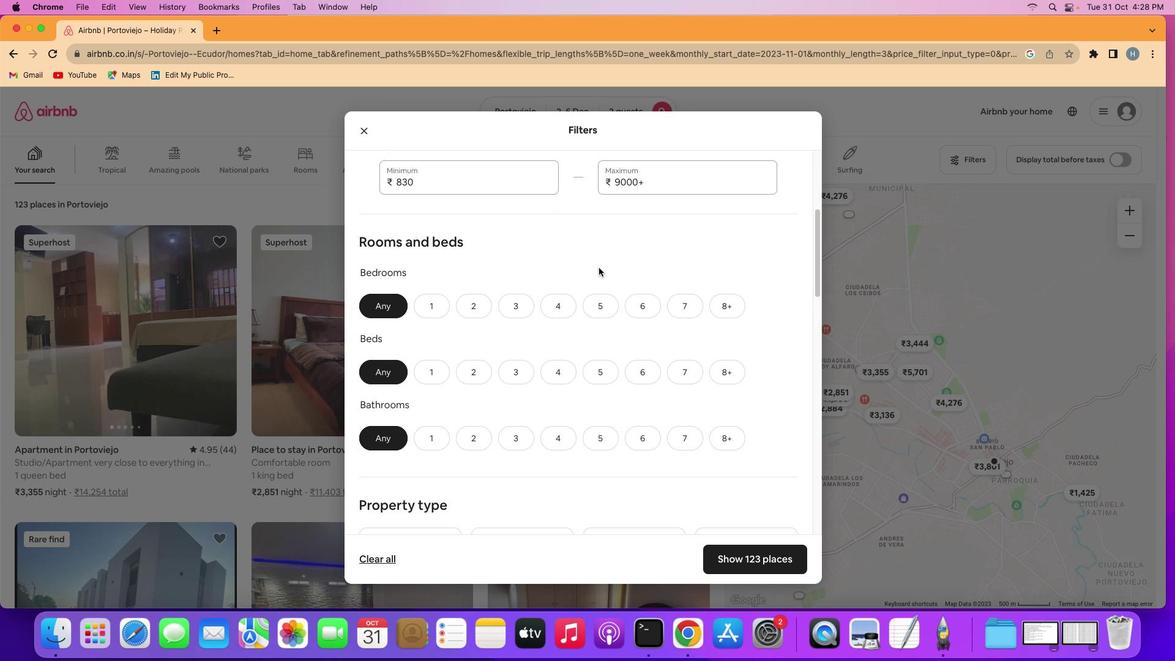 
Action: Mouse scrolled (683, 270) with delta (0, 0)
Screenshot: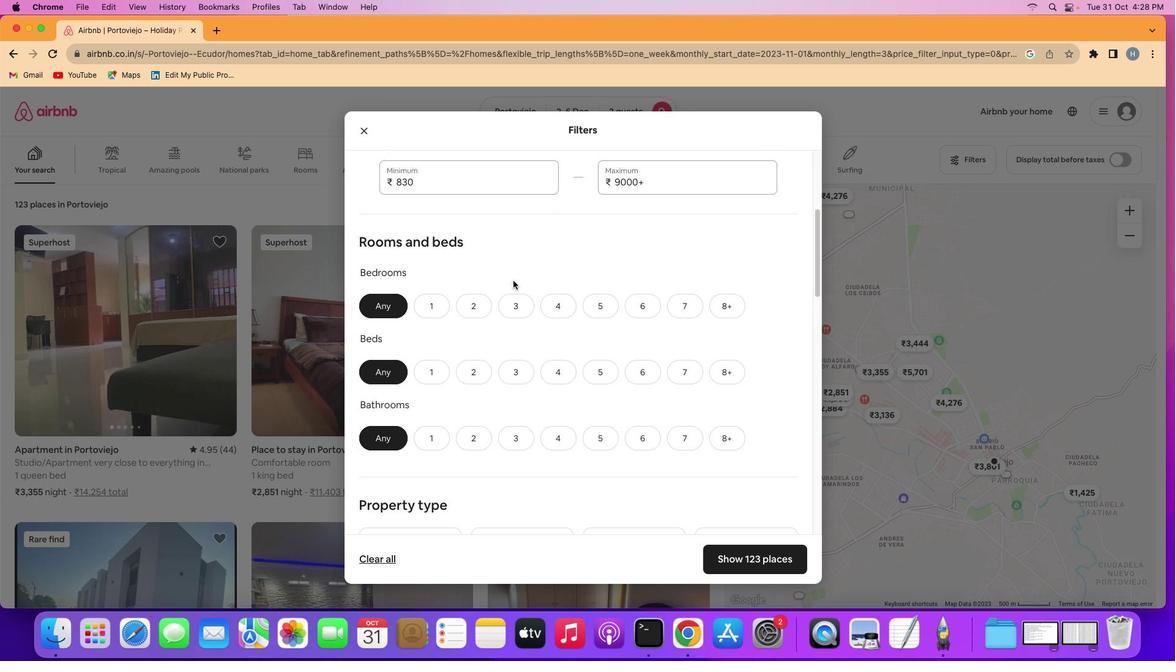 
Action: Mouse moved to (444, 299)
Screenshot: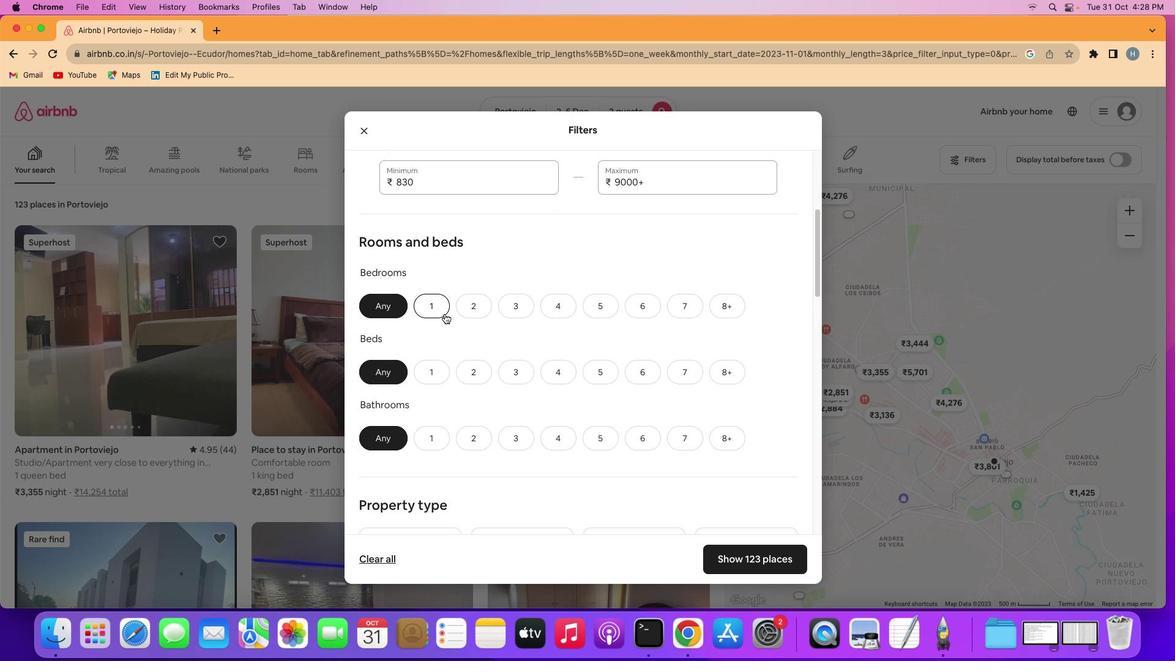 
Action: Mouse pressed left at (444, 299)
Screenshot: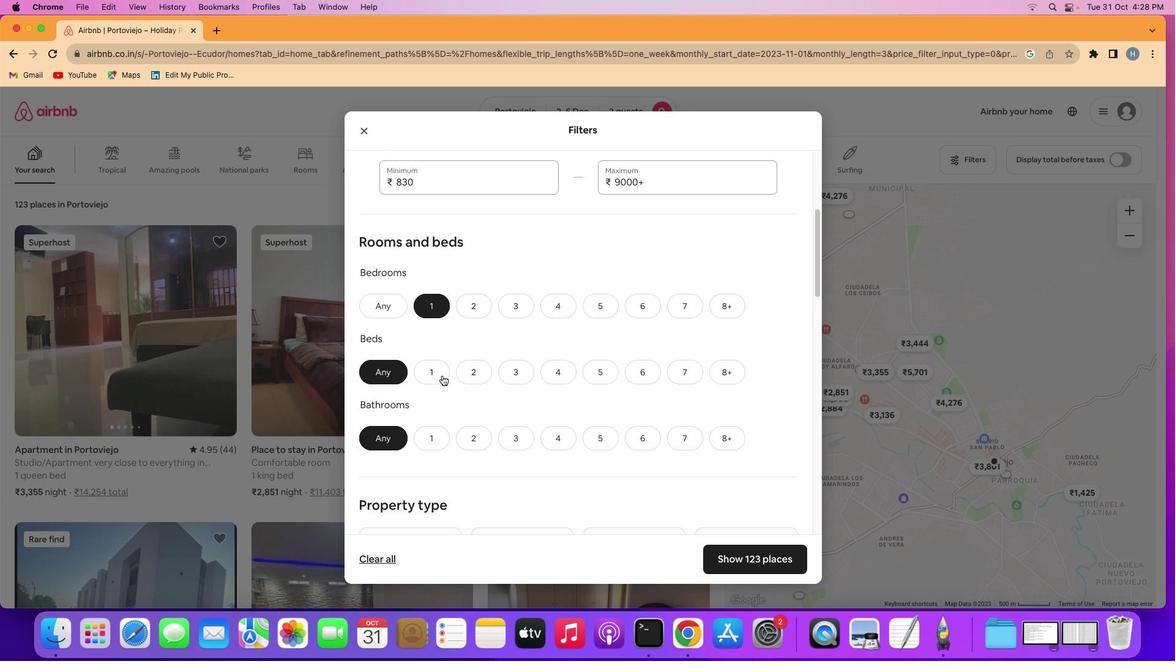 
Action: Mouse moved to (441, 377)
Screenshot: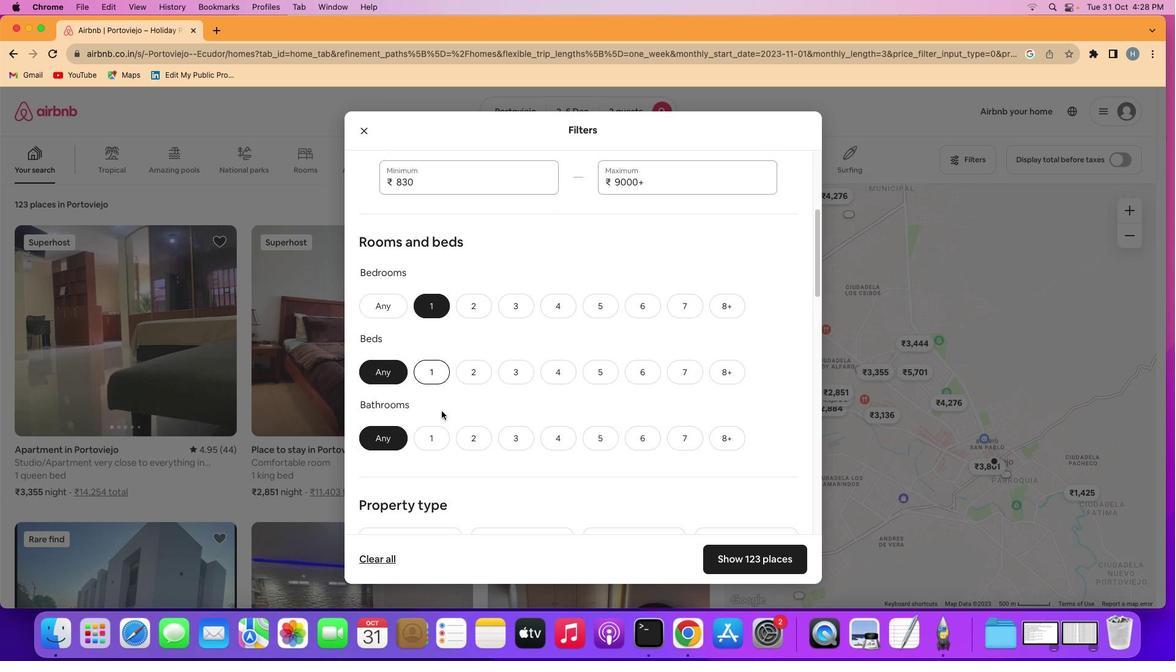 
Action: Mouse pressed left at (441, 377)
Screenshot: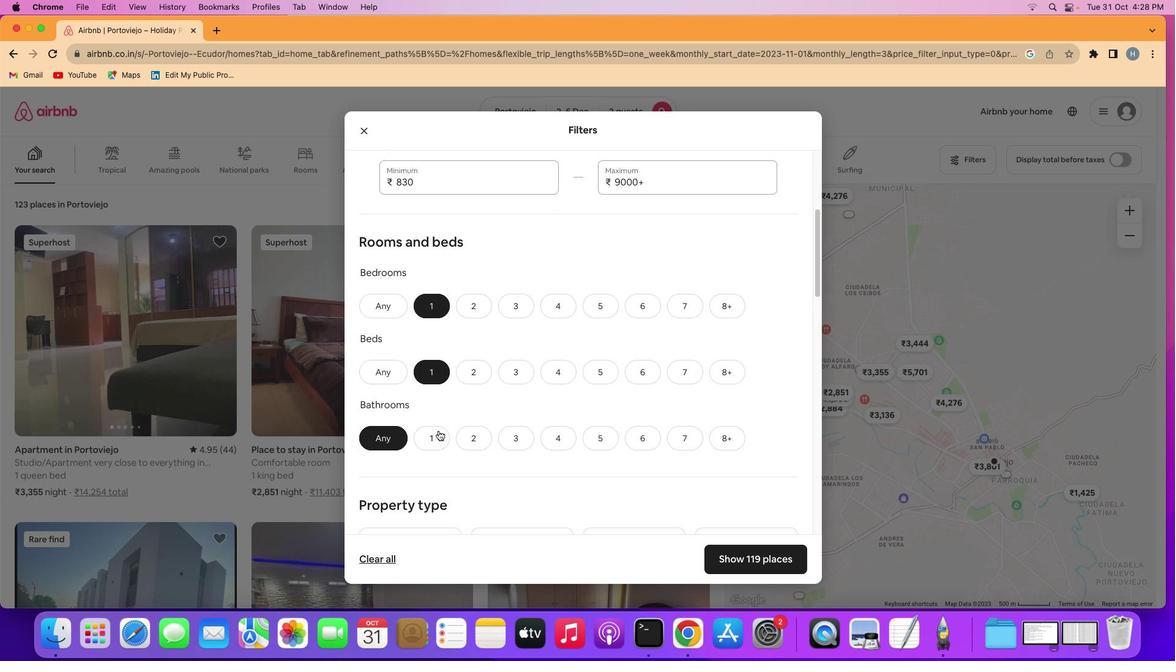 
Action: Mouse moved to (438, 434)
Screenshot: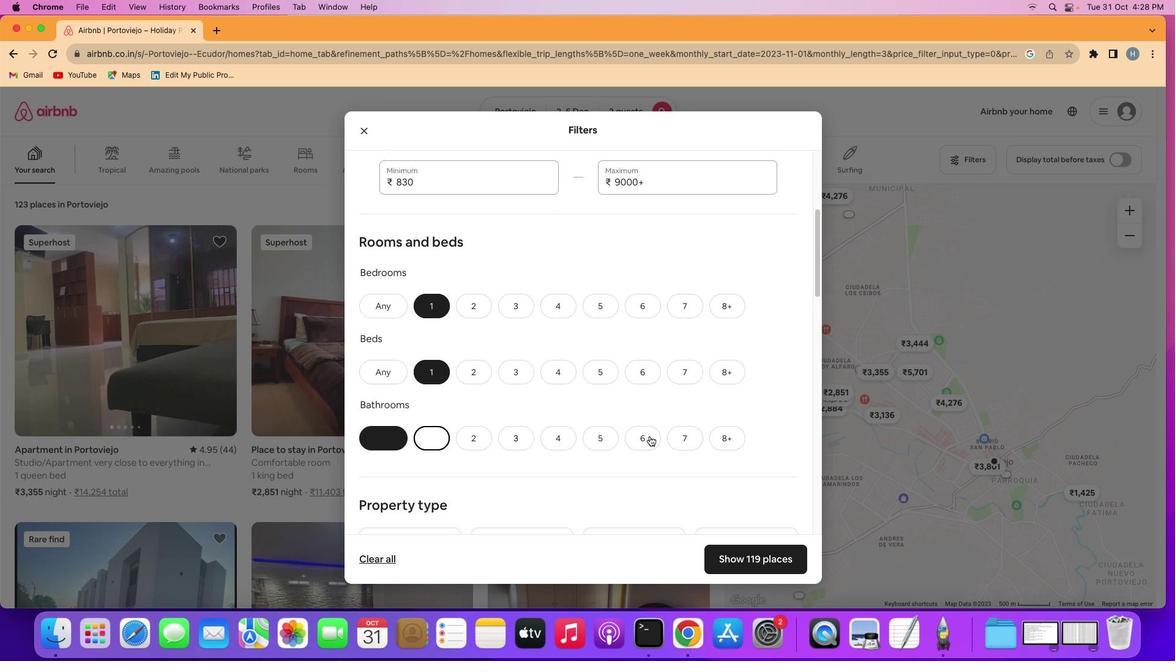 
Action: Mouse pressed left at (438, 434)
Screenshot: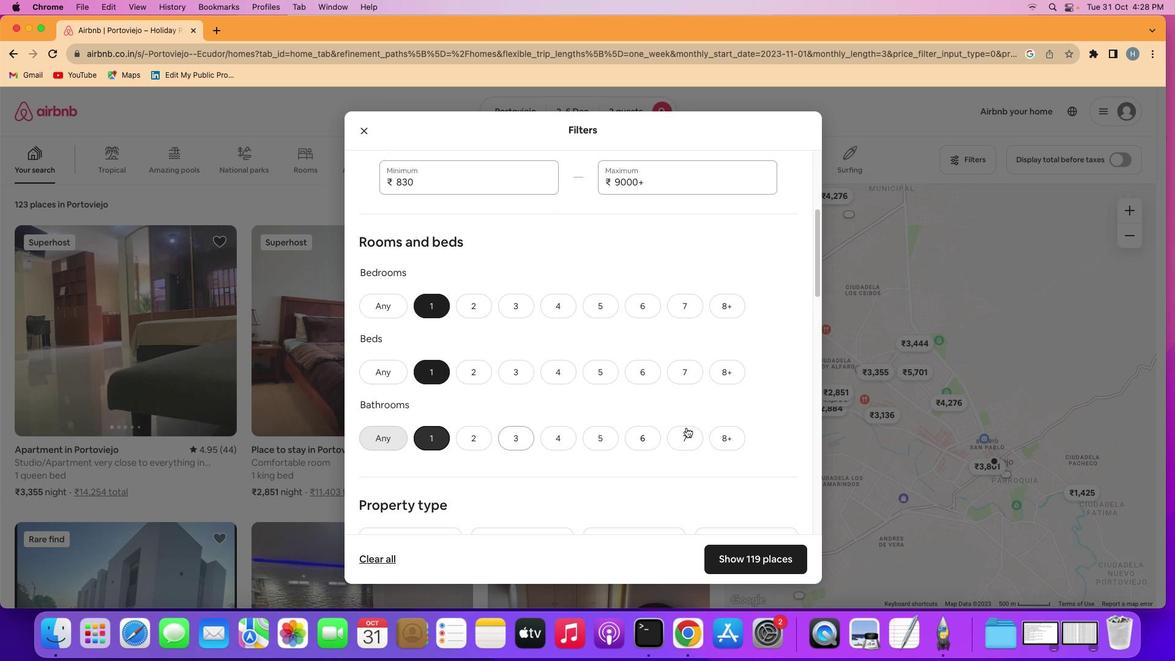 
Action: Mouse moved to (702, 423)
Screenshot: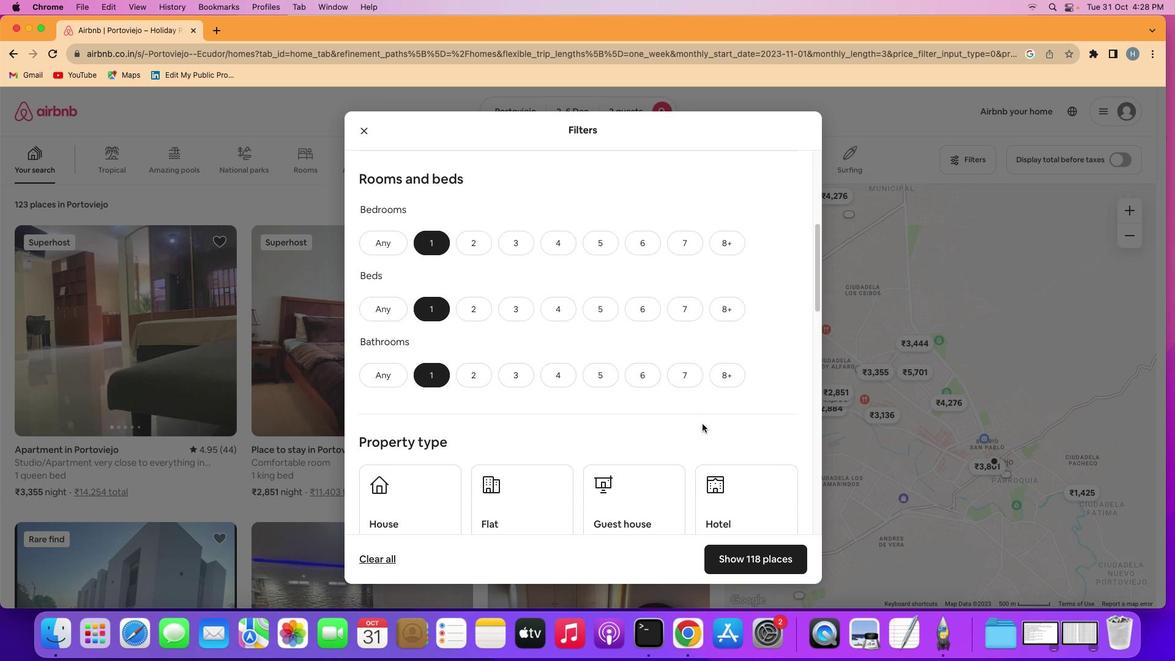 
Action: Mouse scrolled (702, 423) with delta (0, 0)
Screenshot: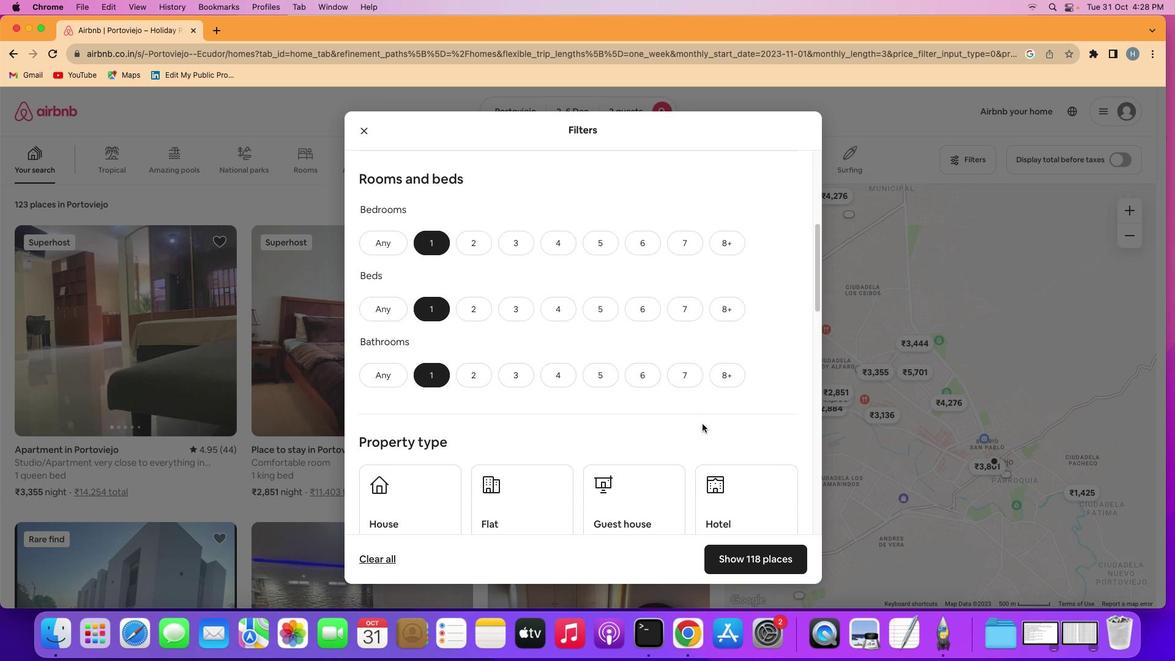 
Action: Mouse scrolled (702, 423) with delta (0, 0)
Screenshot: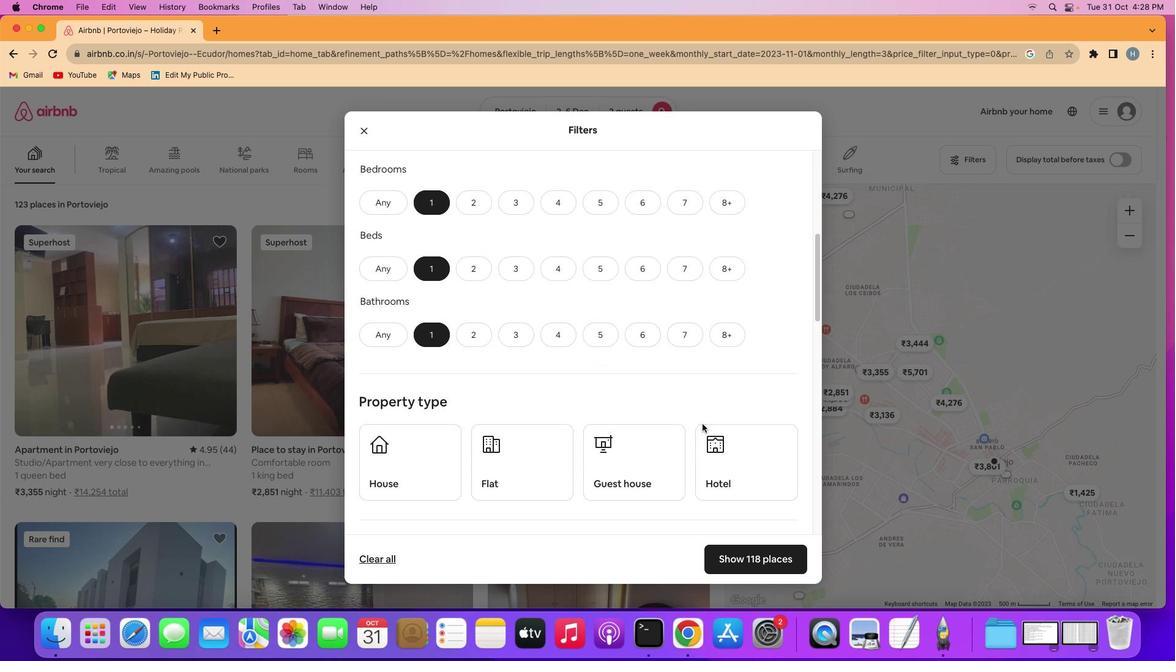 
Action: Mouse scrolled (702, 423) with delta (0, 0)
Screenshot: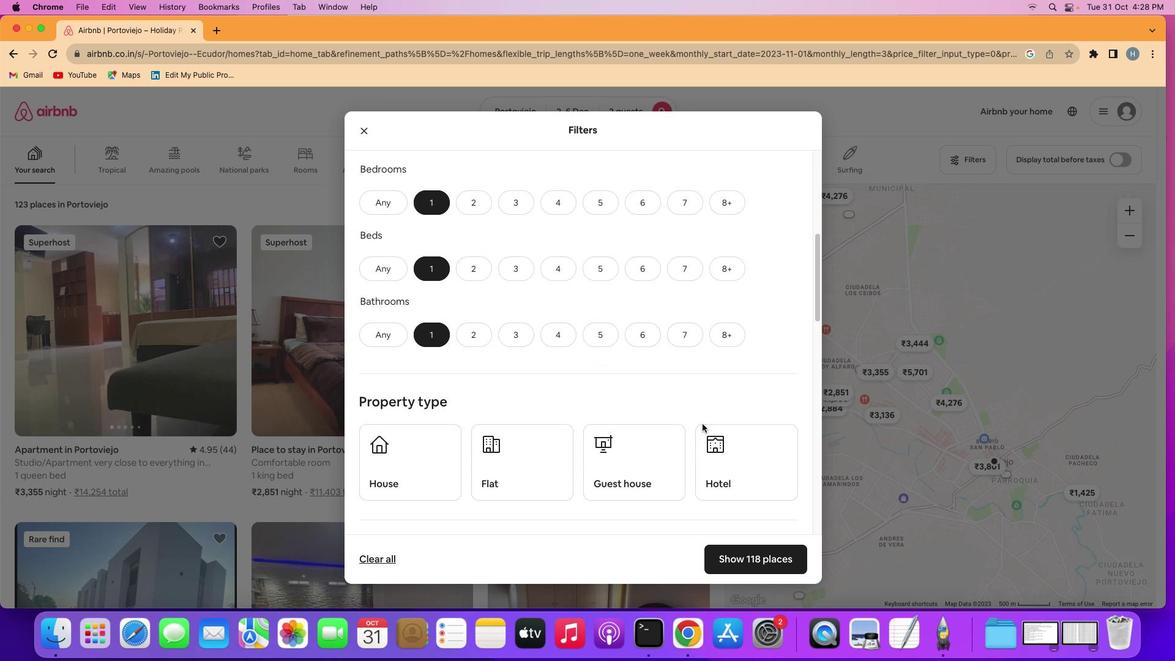 
Action: Mouse scrolled (702, 423) with delta (0, -1)
Screenshot: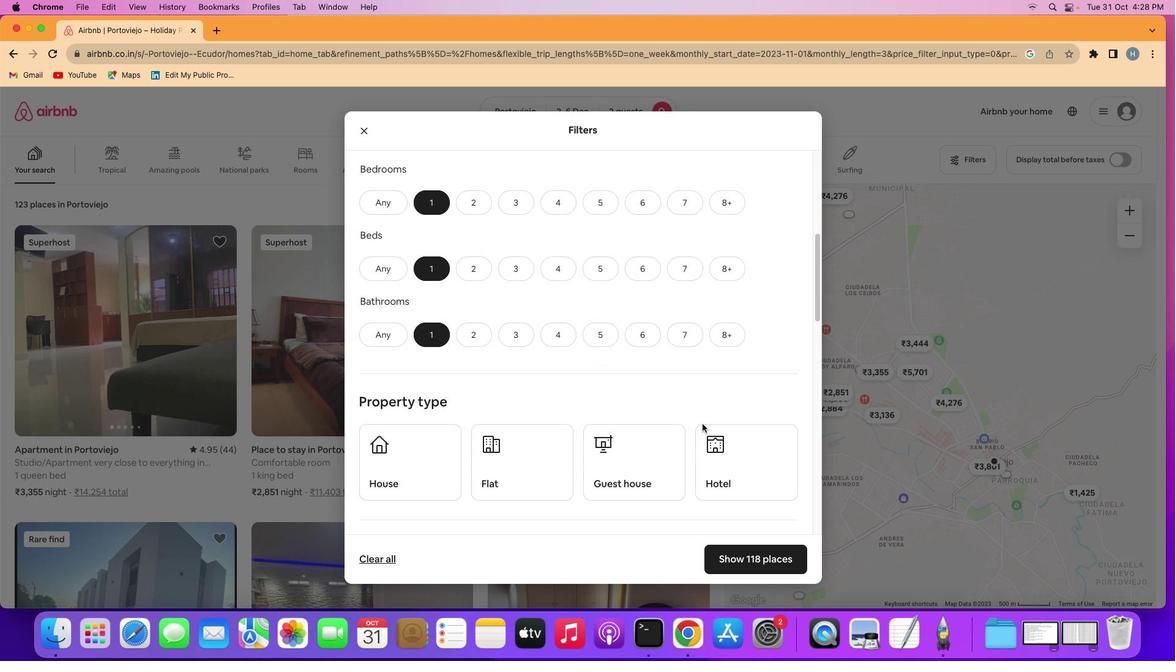 
Action: Mouse scrolled (702, 423) with delta (0, 0)
Screenshot: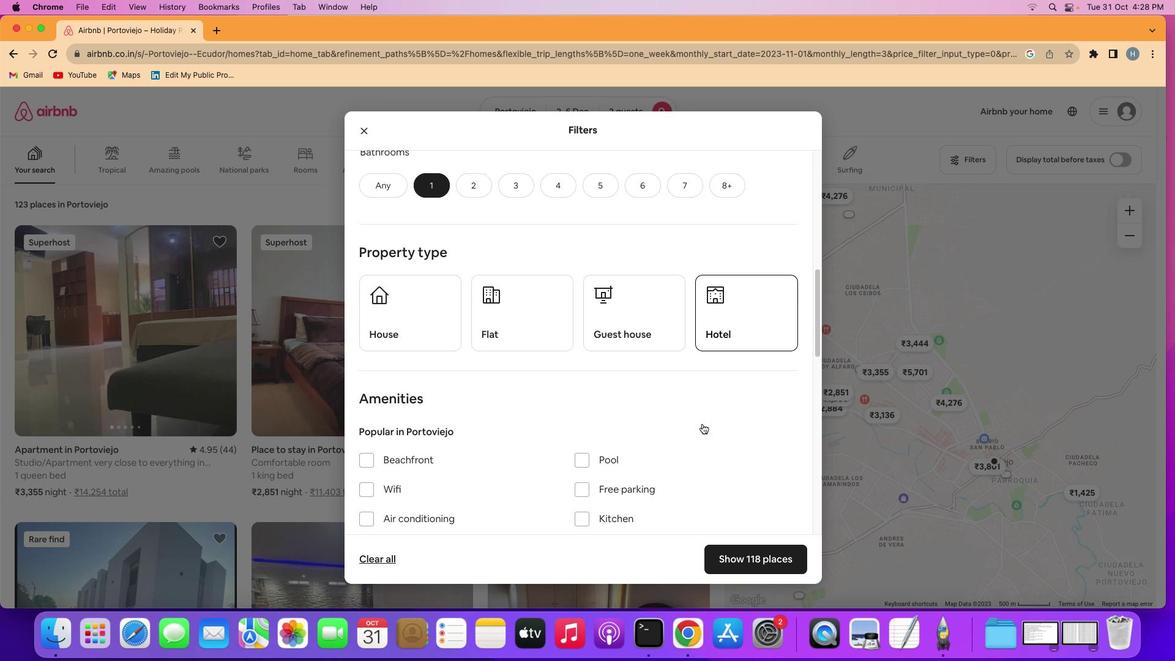 
Action: Mouse scrolled (702, 423) with delta (0, 0)
Screenshot: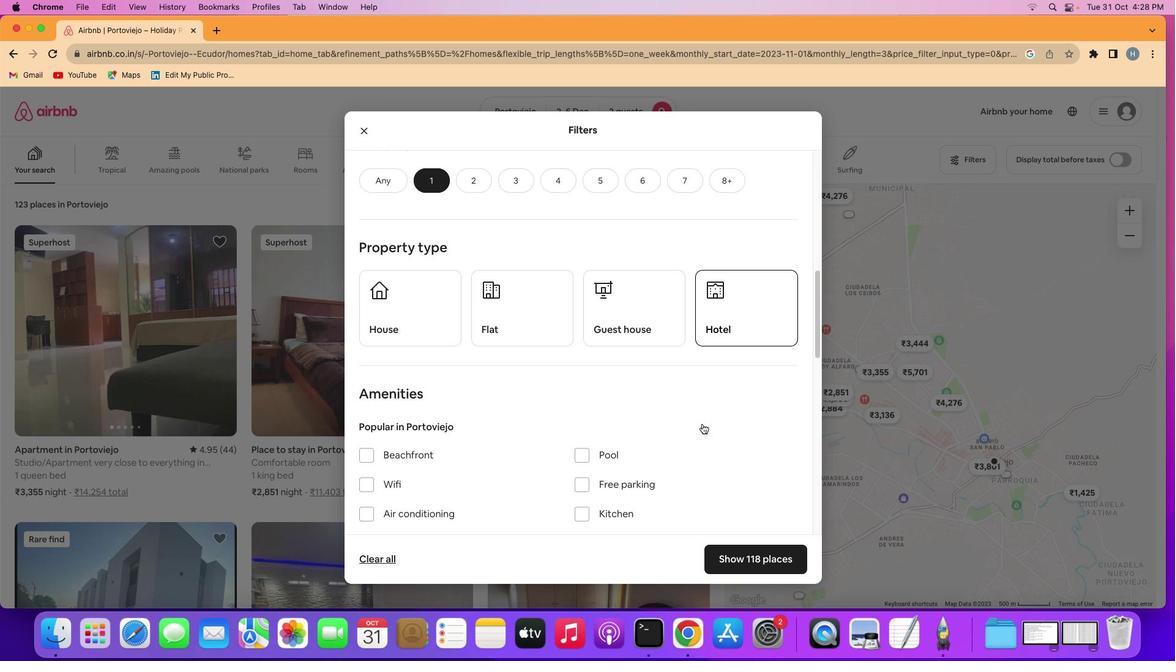 
Action: Mouse scrolled (702, 423) with delta (0, -1)
Screenshot: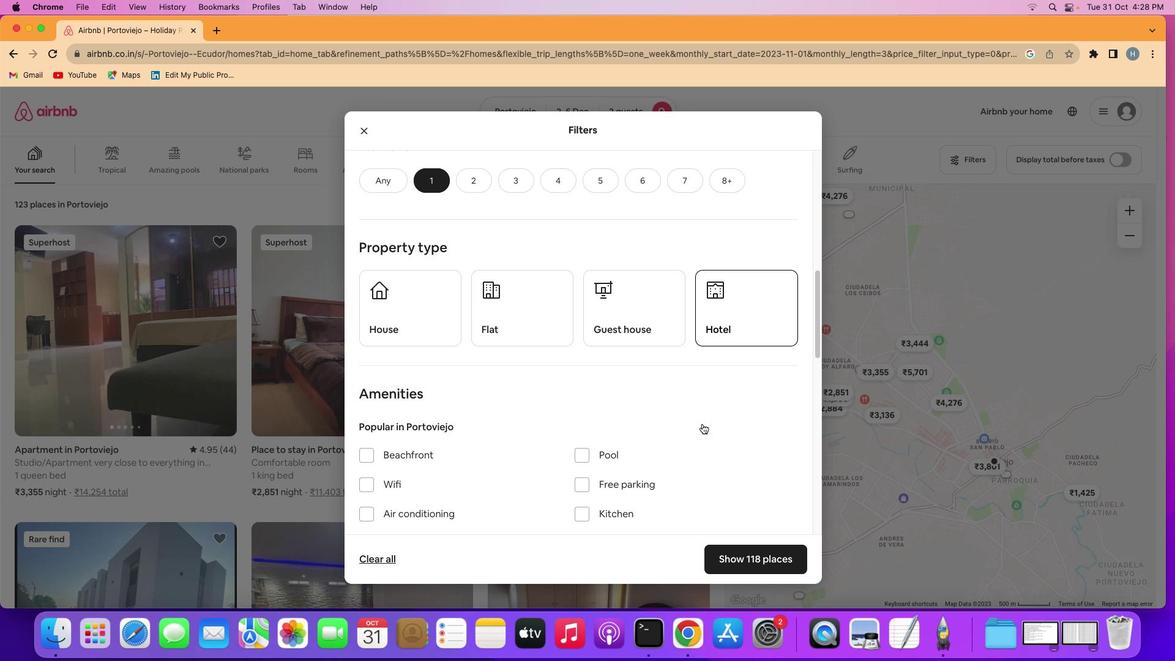 
Action: Mouse moved to (702, 423)
Screenshot: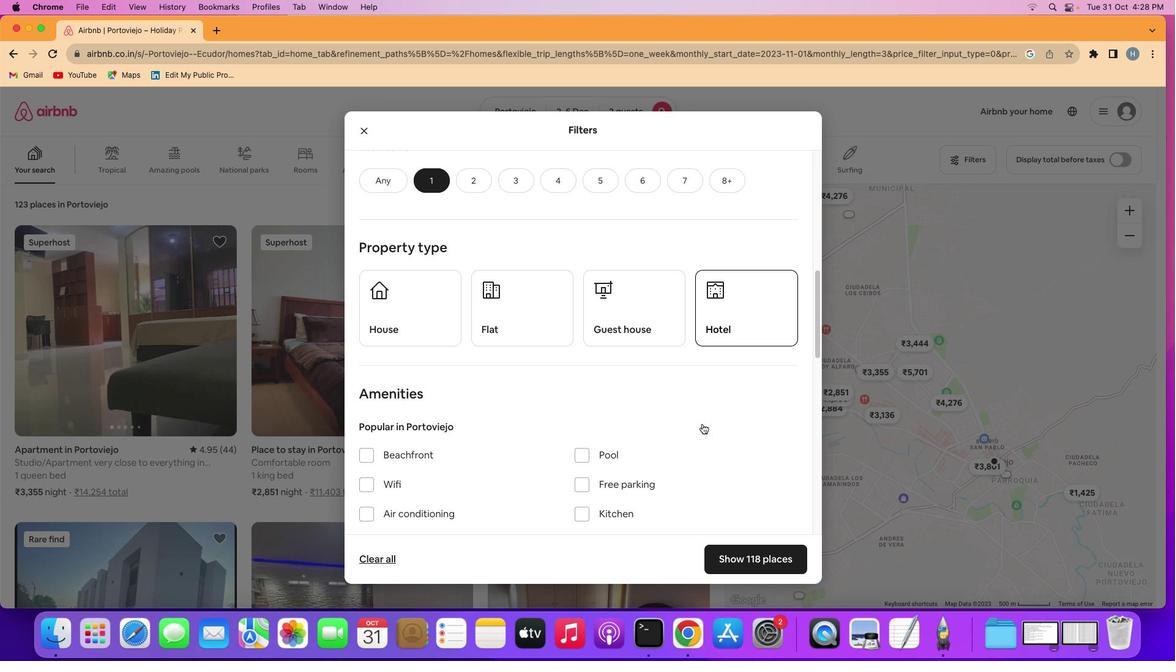 
Action: Mouse scrolled (702, 423) with delta (0, -1)
Screenshot: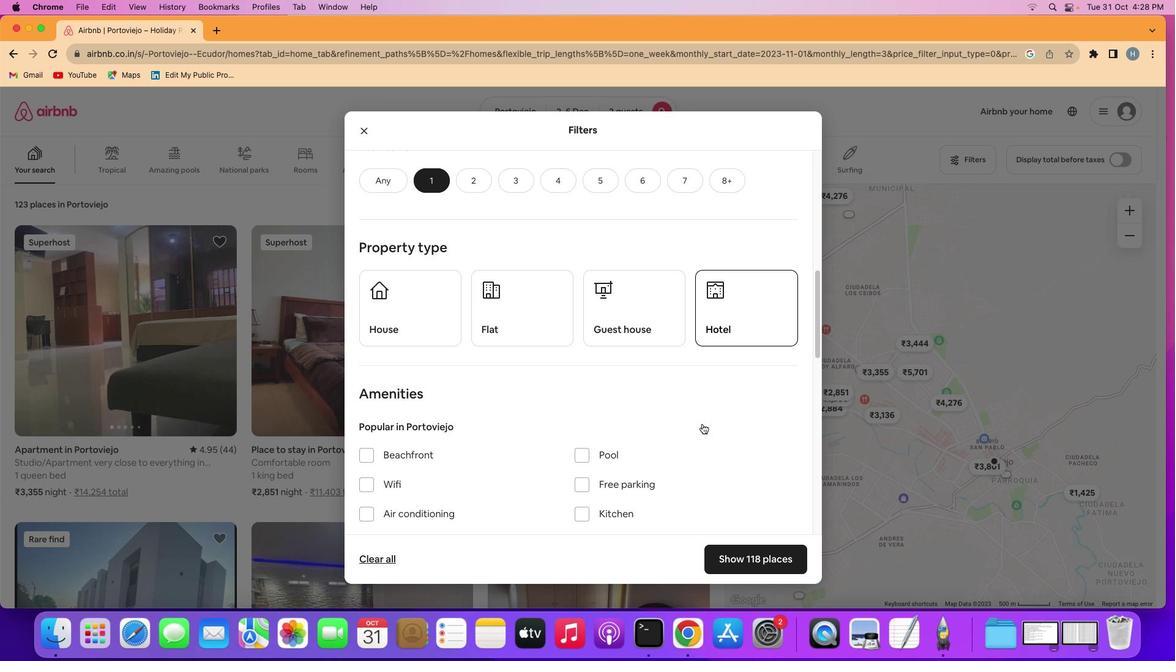 
Action: Mouse moved to (734, 334)
Screenshot: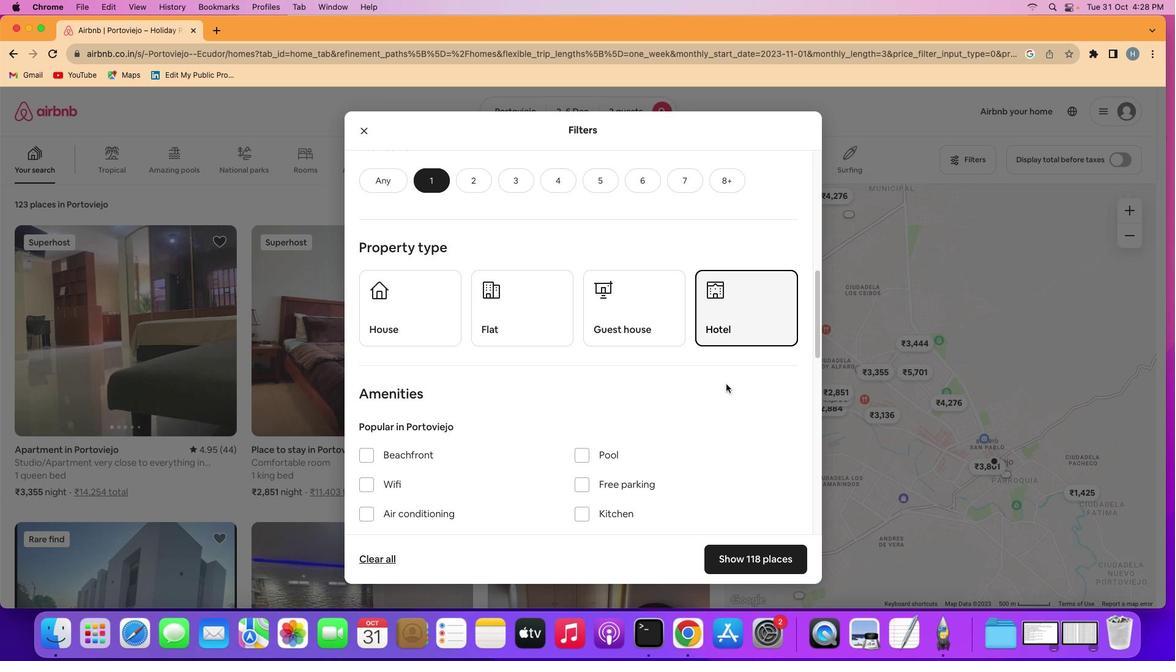 
Action: Mouse pressed left at (734, 334)
Screenshot: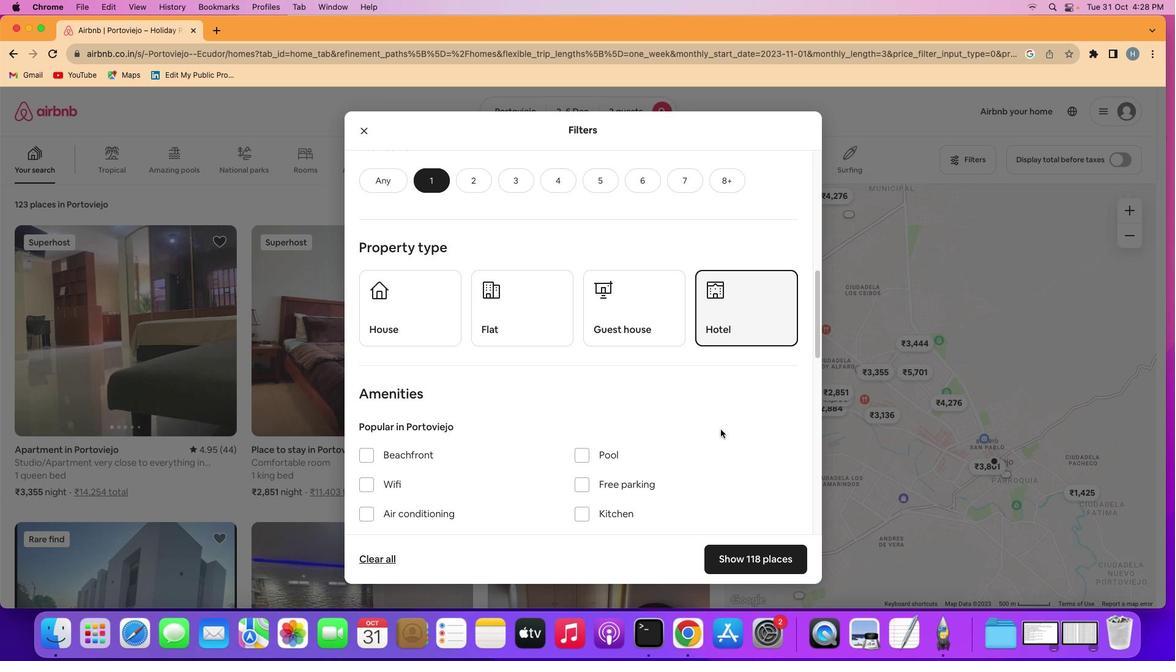 
Action: Mouse moved to (718, 432)
Screenshot: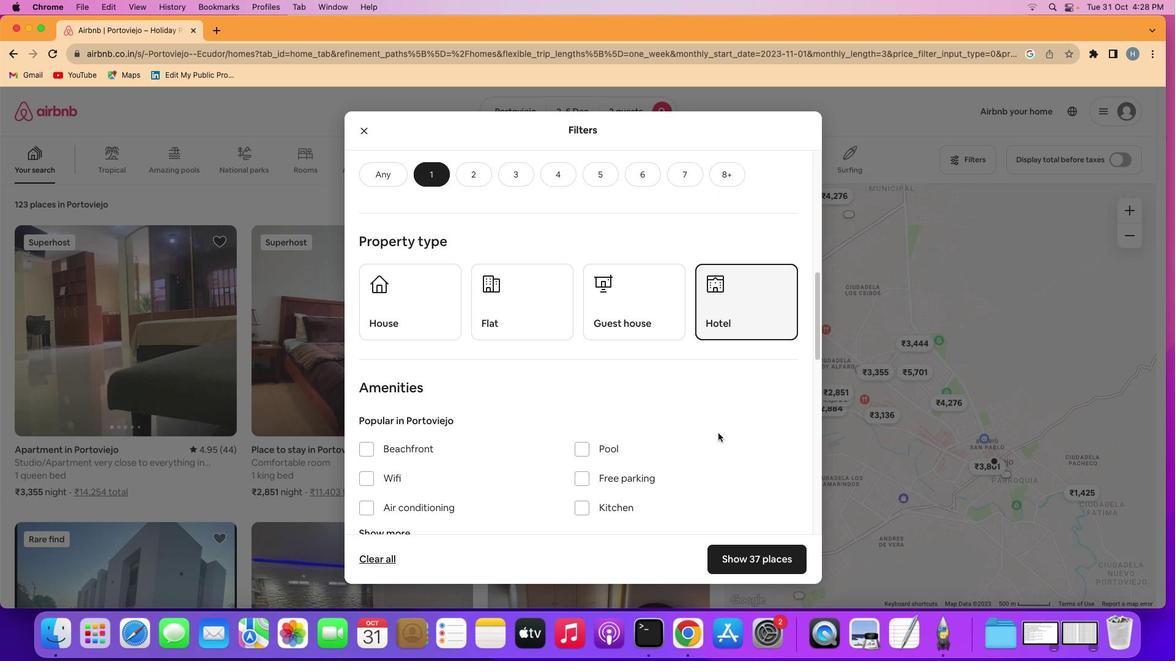 
Action: Mouse scrolled (718, 432) with delta (0, 0)
Screenshot: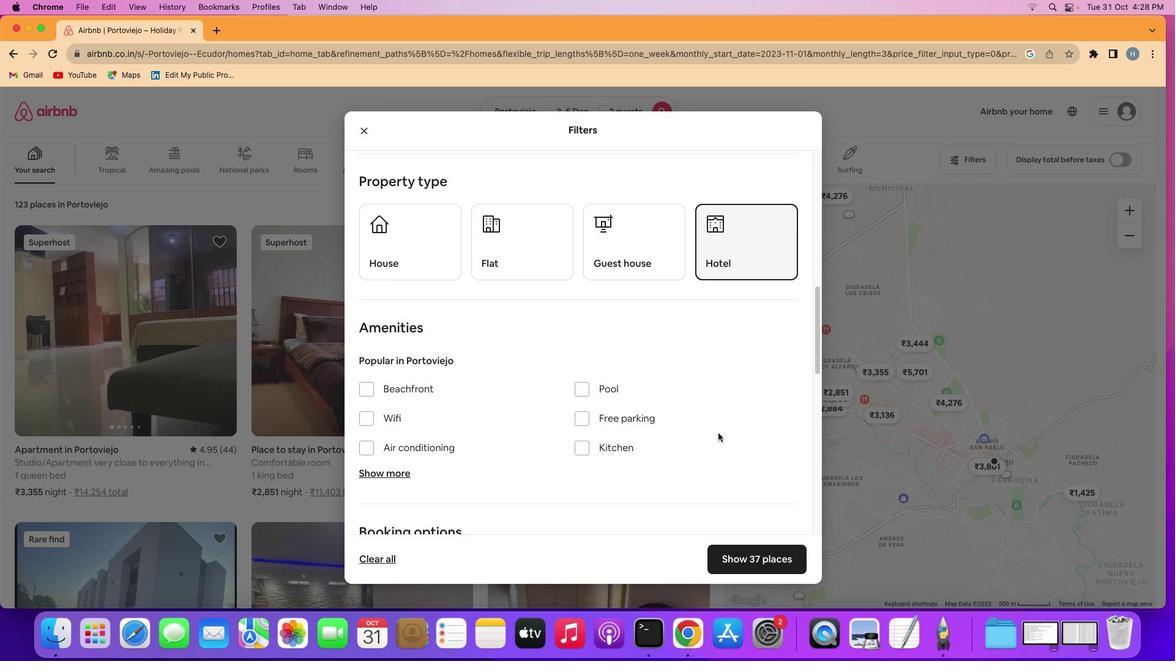 
Action: Mouse scrolled (718, 432) with delta (0, 0)
Screenshot: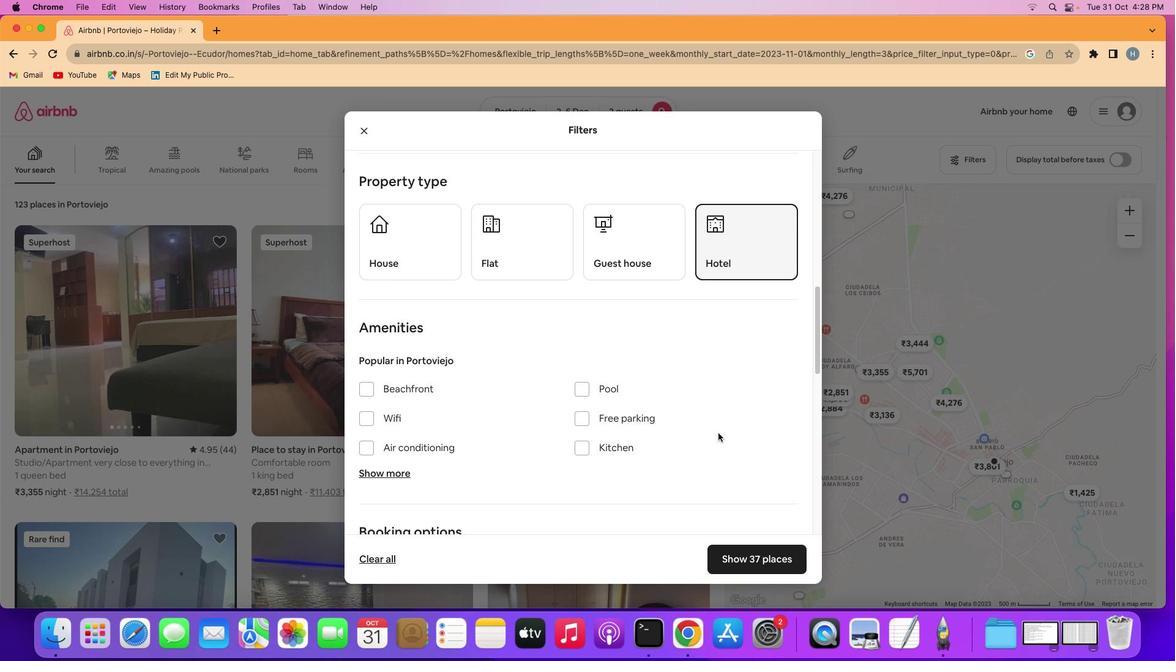 
Action: Mouse scrolled (718, 432) with delta (0, 0)
Screenshot: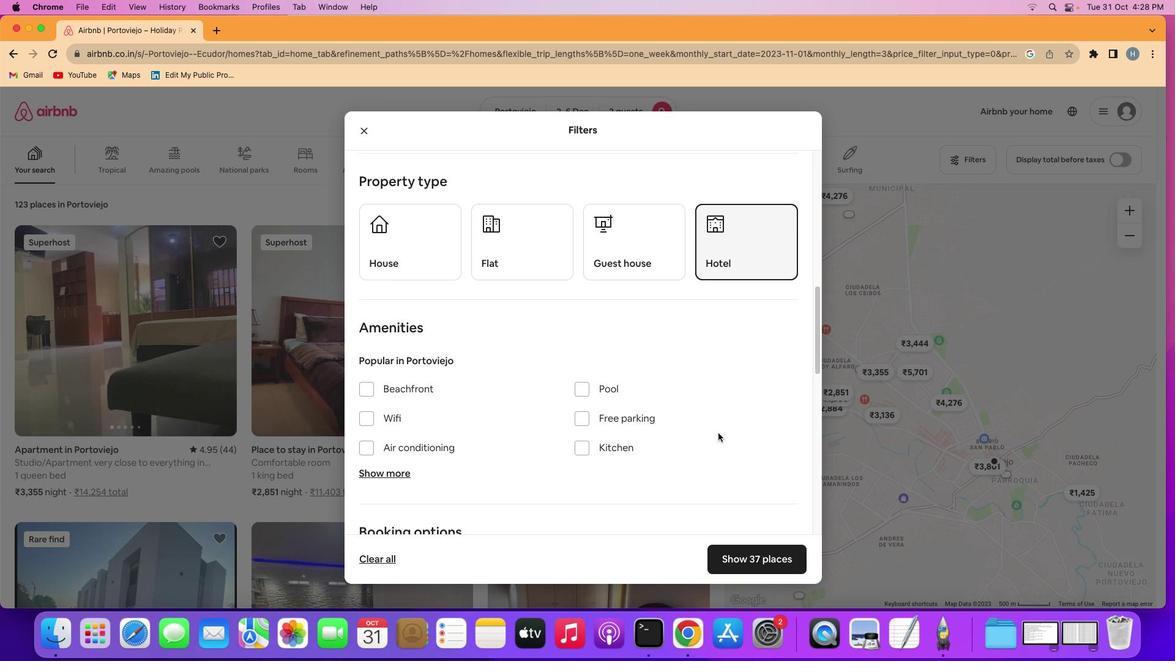 
Action: Mouse scrolled (718, 432) with delta (0, 0)
Screenshot: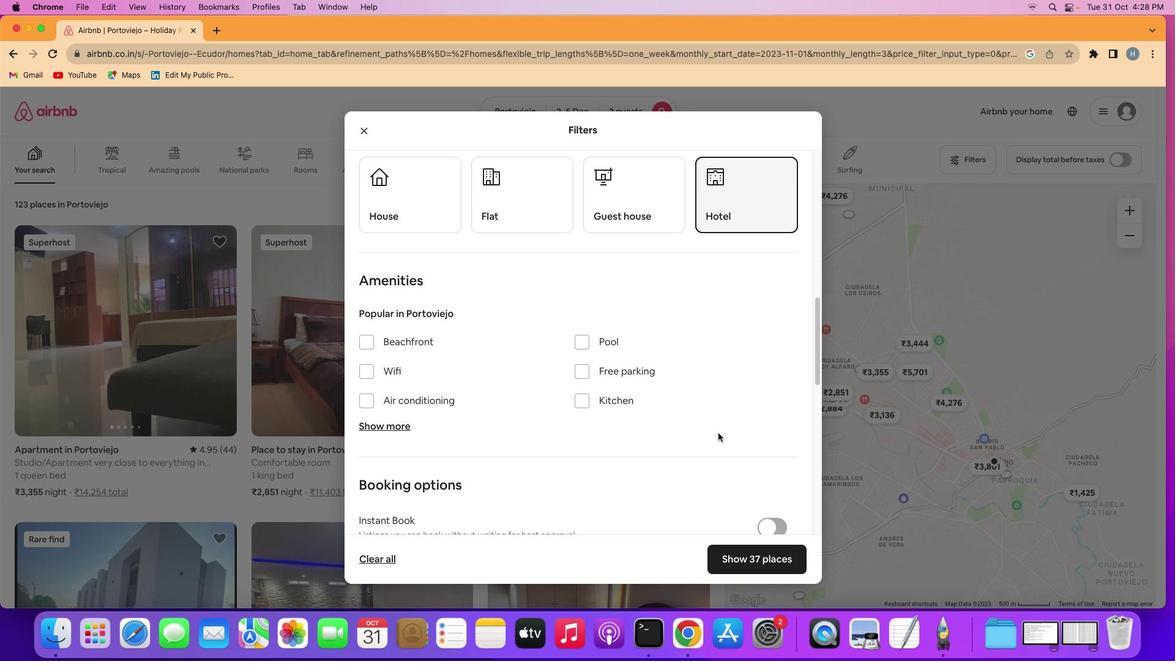 
Action: Mouse scrolled (718, 432) with delta (0, 0)
Screenshot: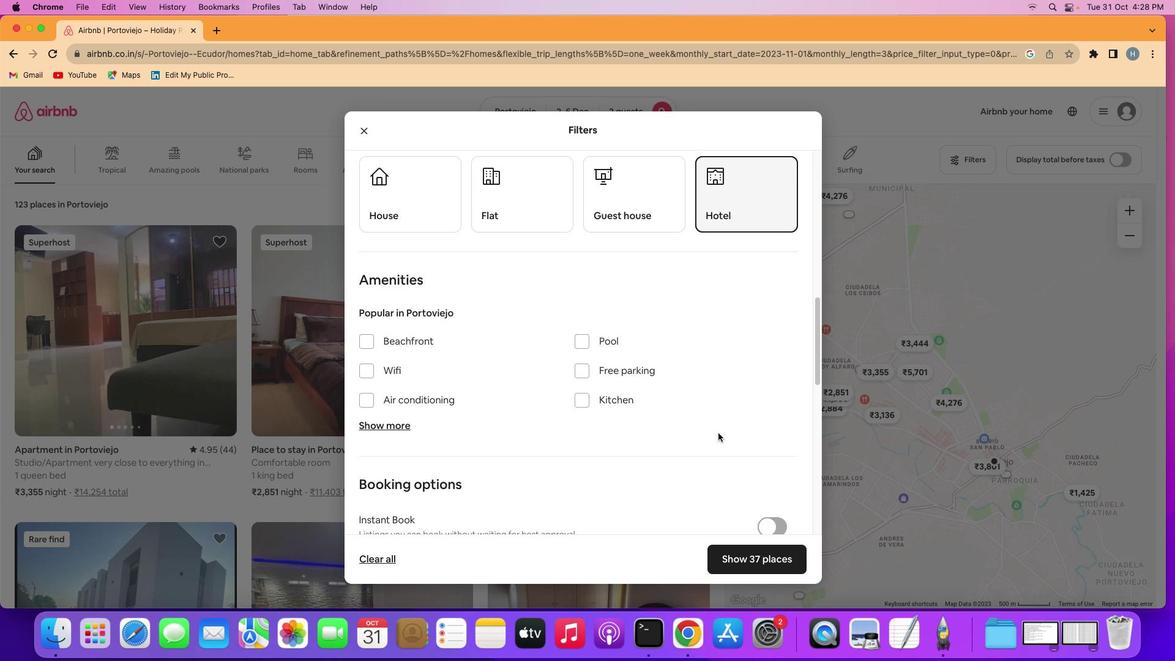 
Action: Mouse scrolled (718, 432) with delta (0, 0)
Screenshot: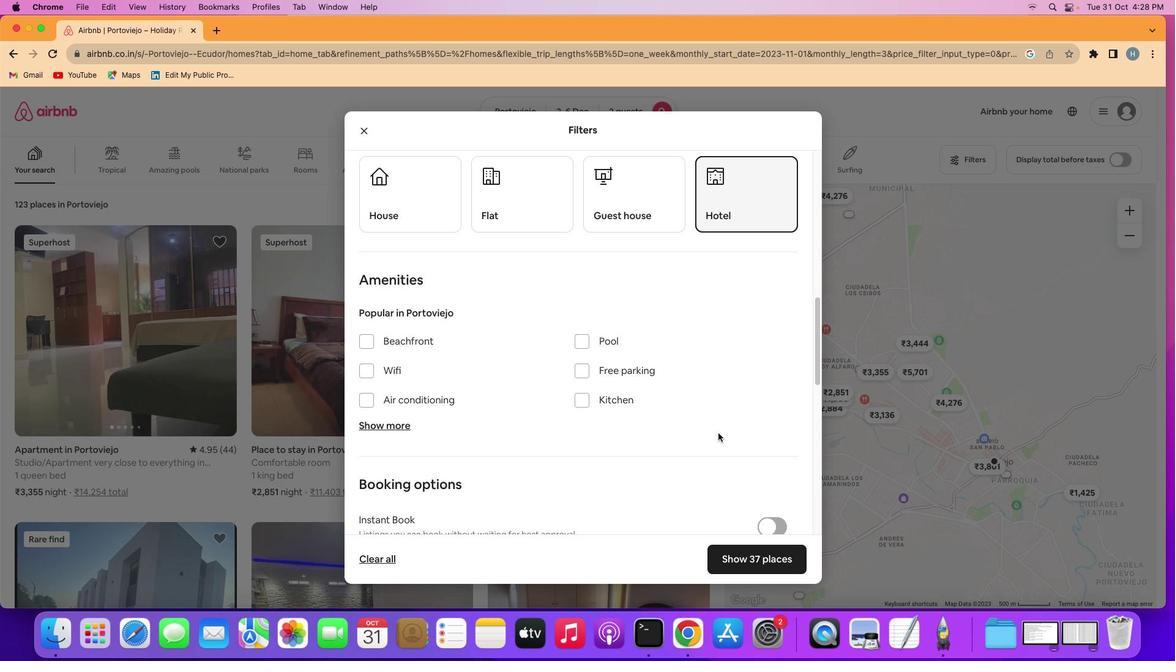 
Action: Mouse scrolled (718, 432) with delta (0, 0)
Screenshot: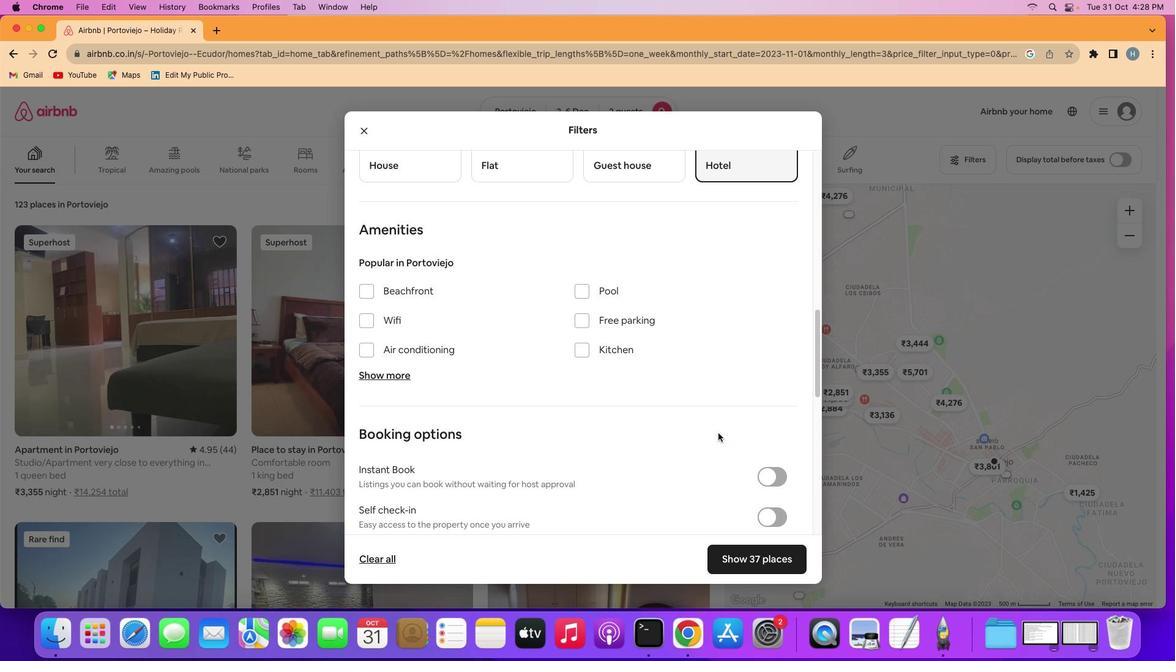 
Action: Mouse scrolled (718, 432) with delta (0, 0)
Screenshot: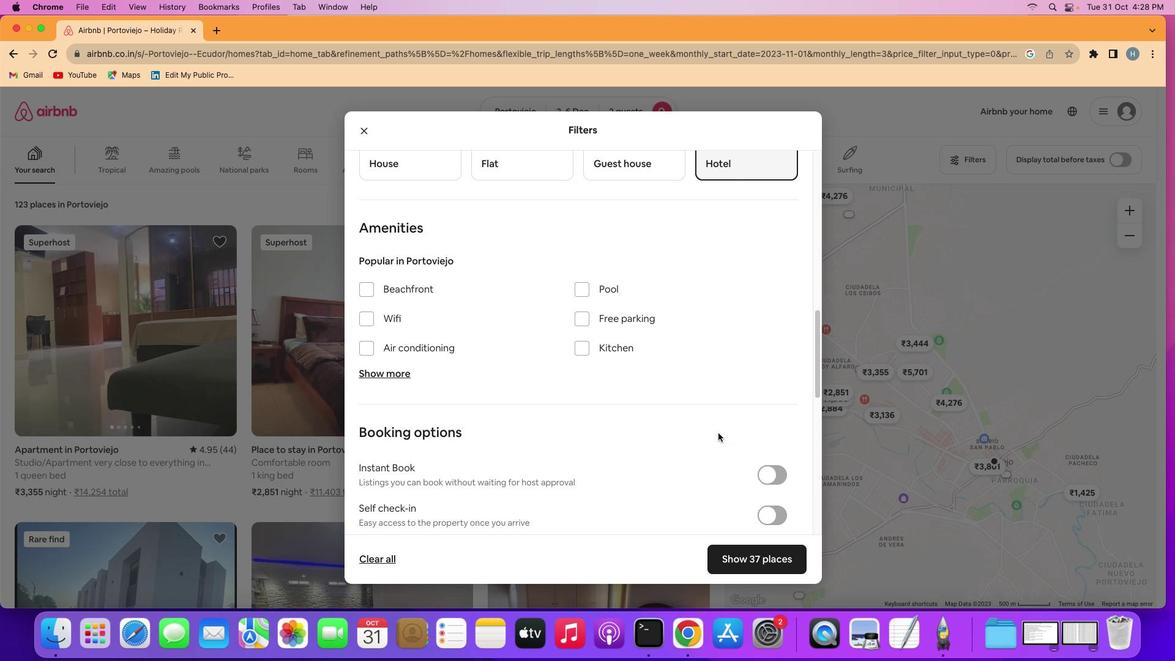 
Action: Mouse scrolled (718, 432) with delta (0, 0)
Screenshot: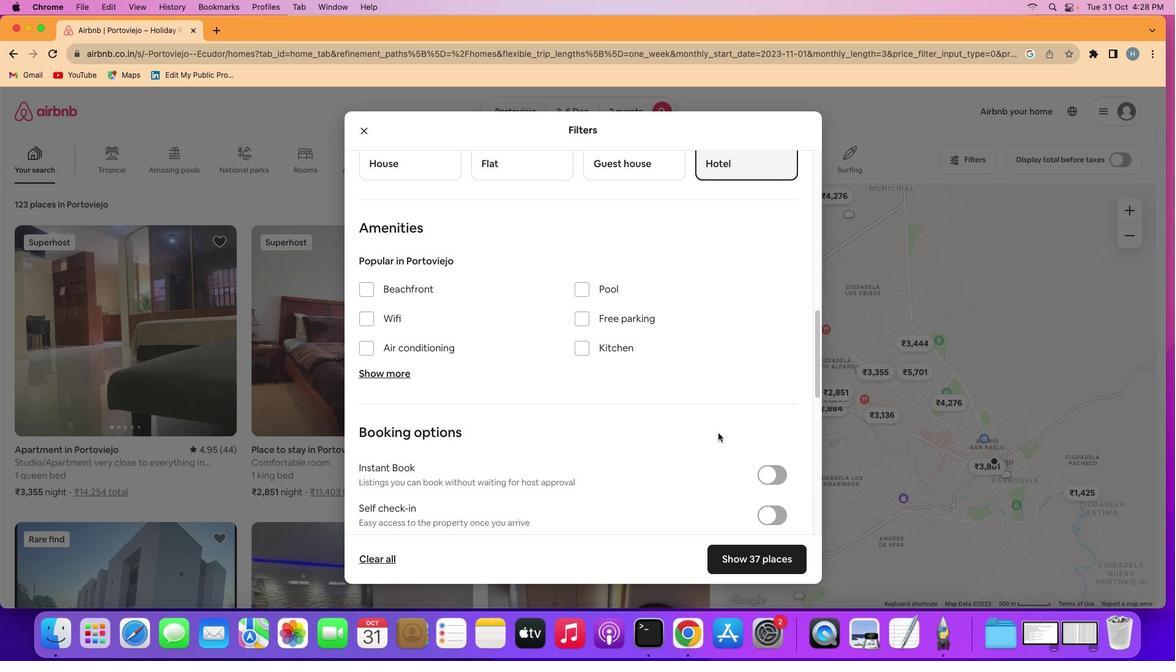 
Action: Mouse scrolled (718, 432) with delta (0, 0)
Screenshot: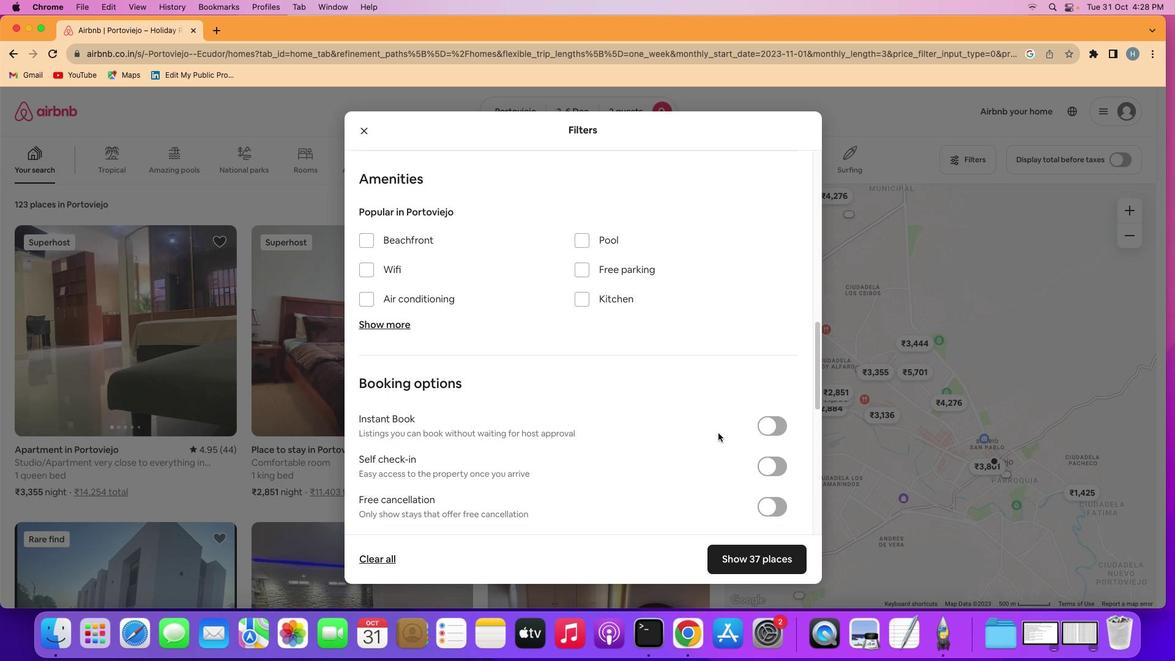 
Action: Mouse scrolled (718, 432) with delta (0, 0)
Screenshot: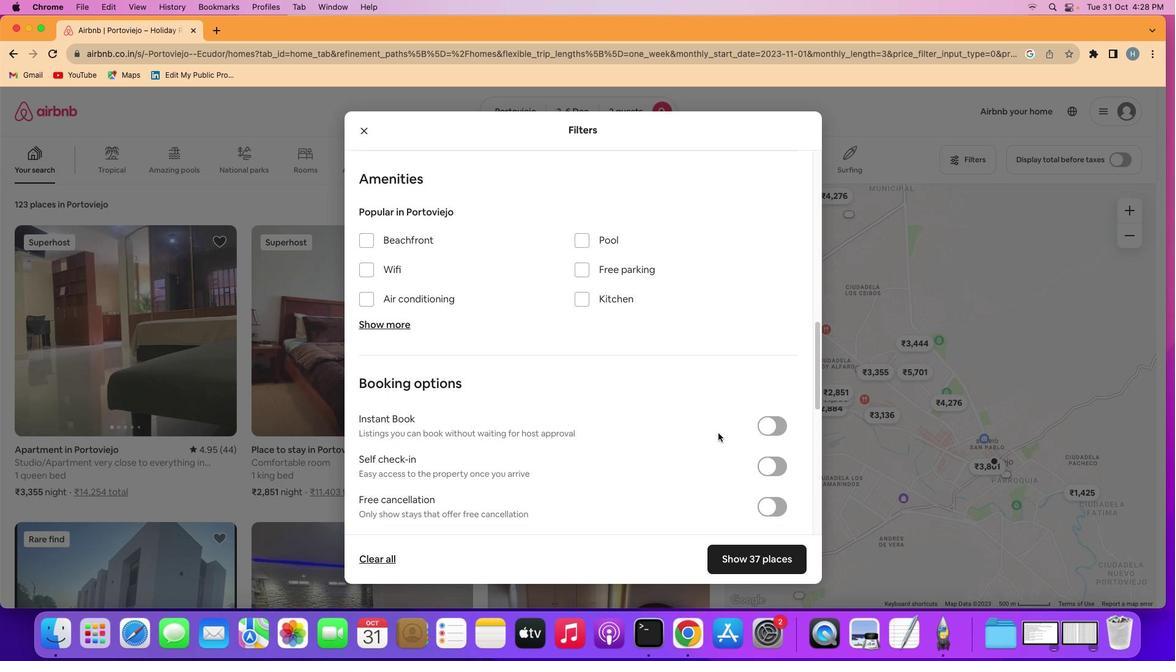 
Action: Mouse scrolled (718, 432) with delta (0, 0)
Screenshot: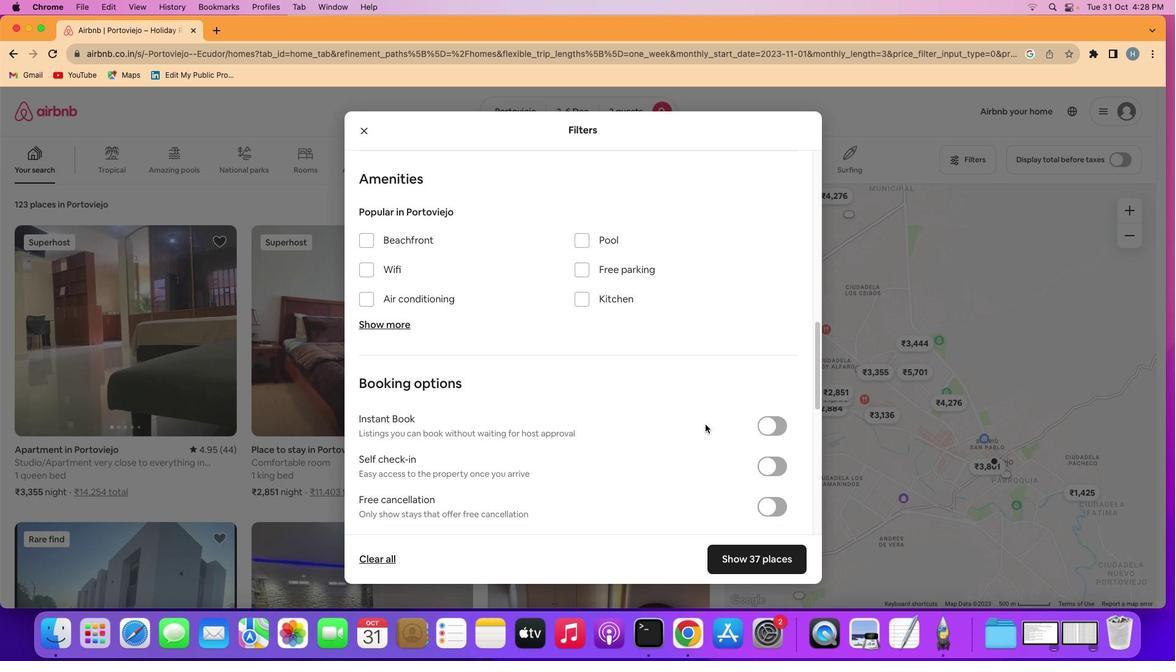 
Action: Mouse moved to (630, 383)
Screenshot: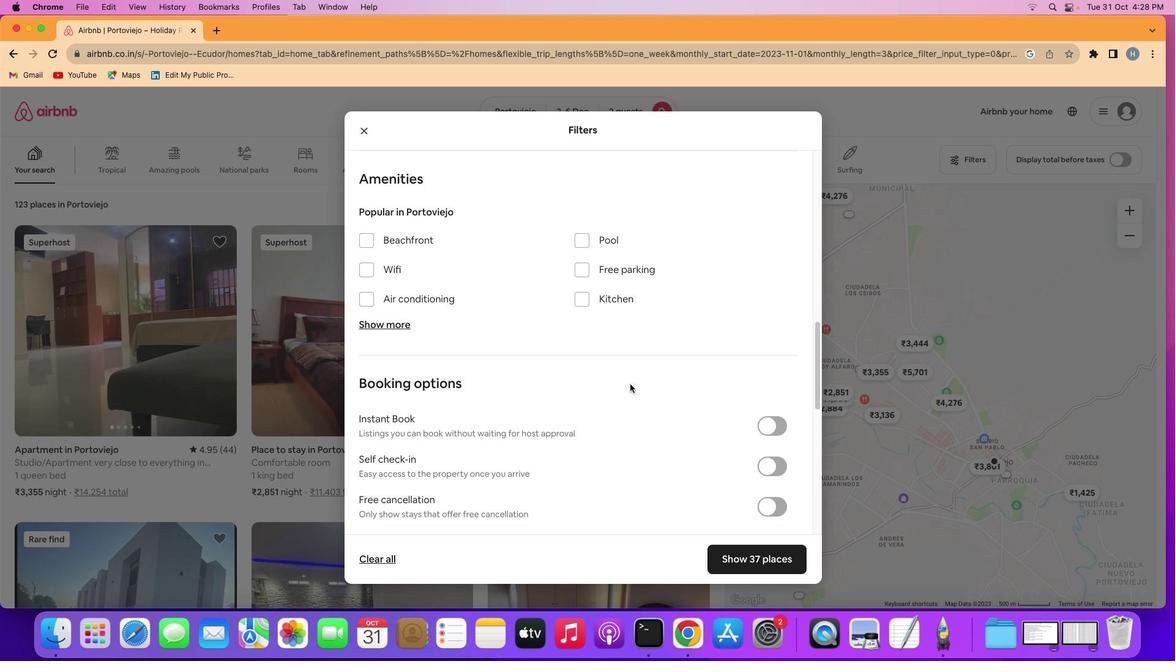 
Action: Mouse scrolled (630, 383) with delta (0, 0)
Screenshot: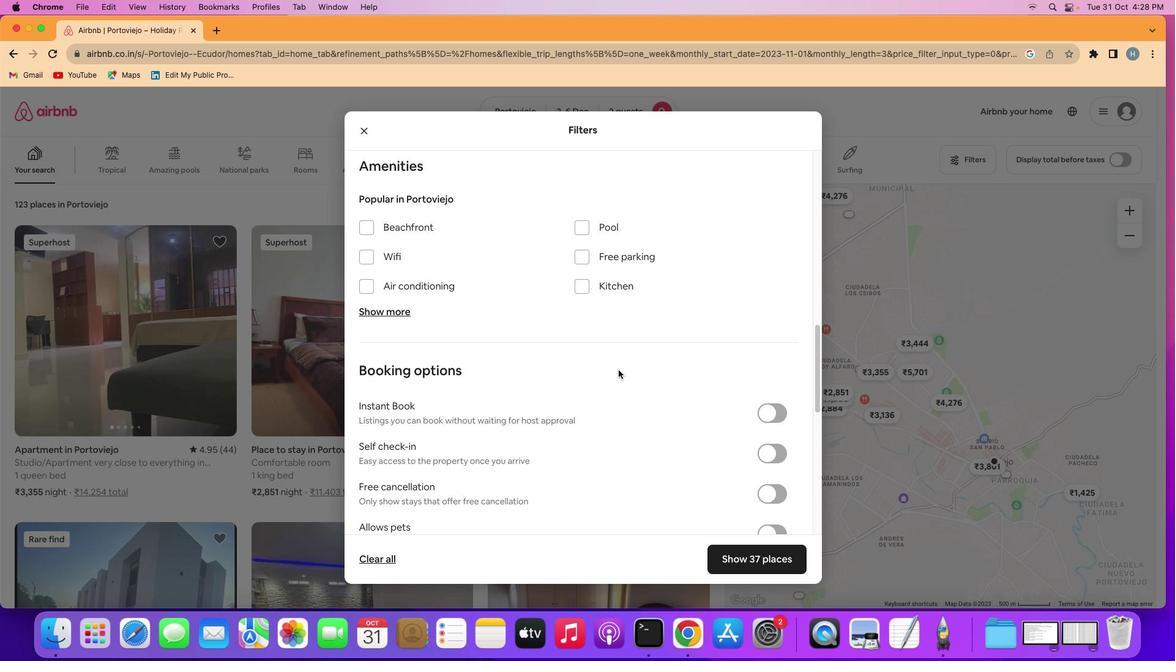 
Action: Mouse scrolled (630, 383) with delta (0, 0)
Screenshot: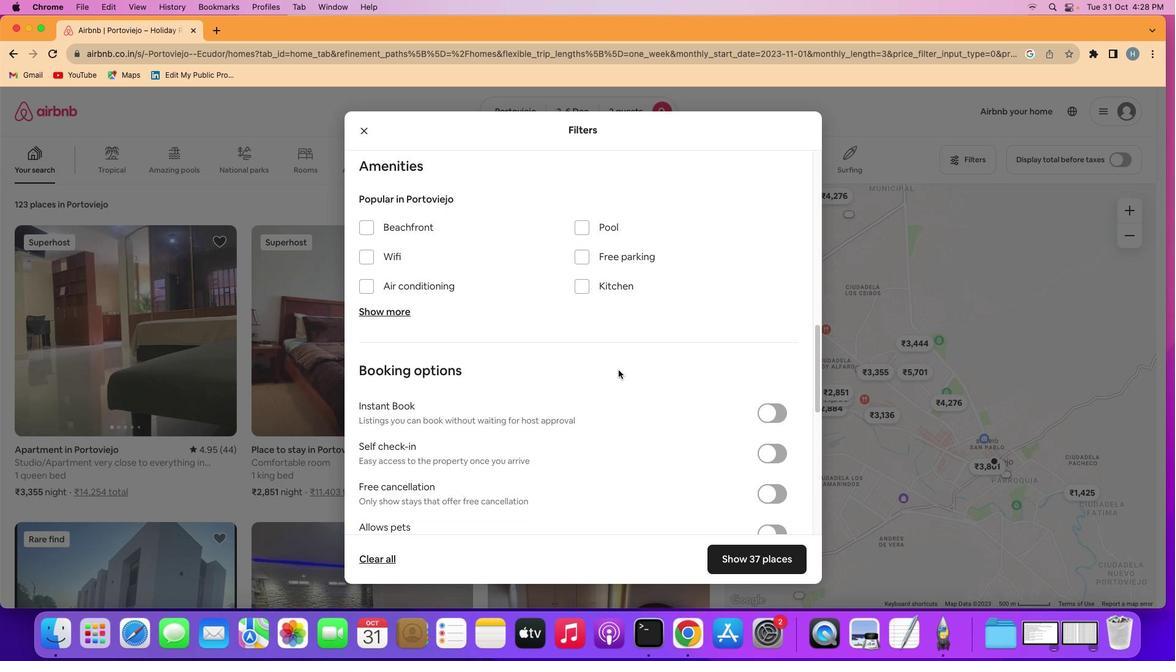 
Action: Mouse moved to (764, 448)
Screenshot: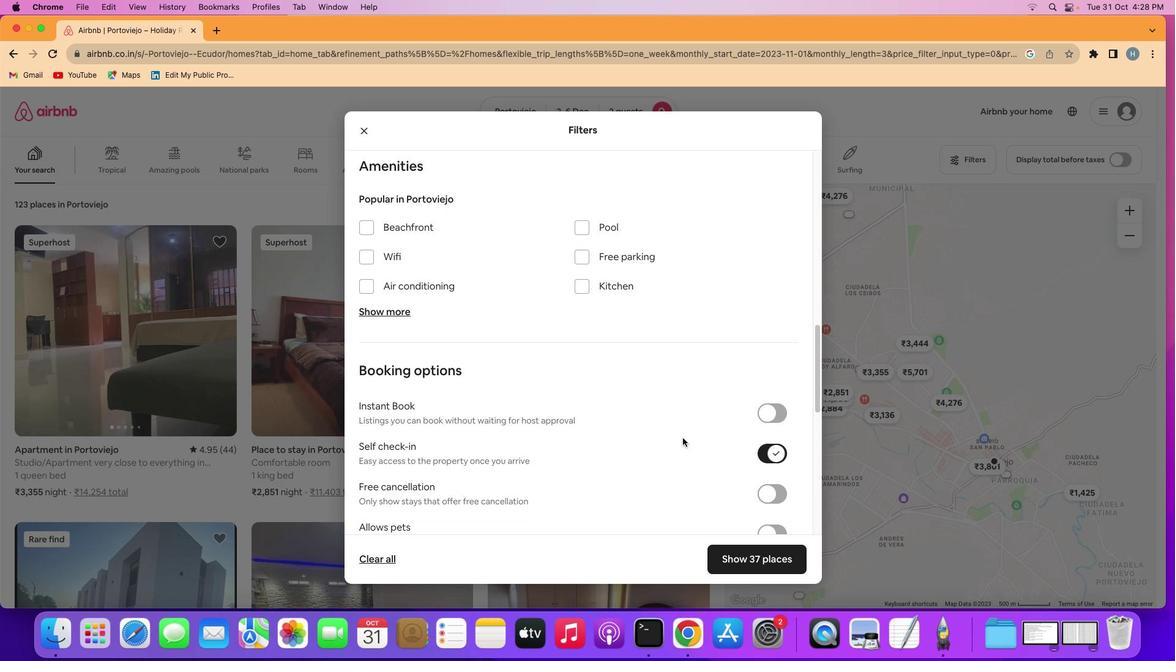 
Action: Mouse pressed left at (764, 448)
Screenshot: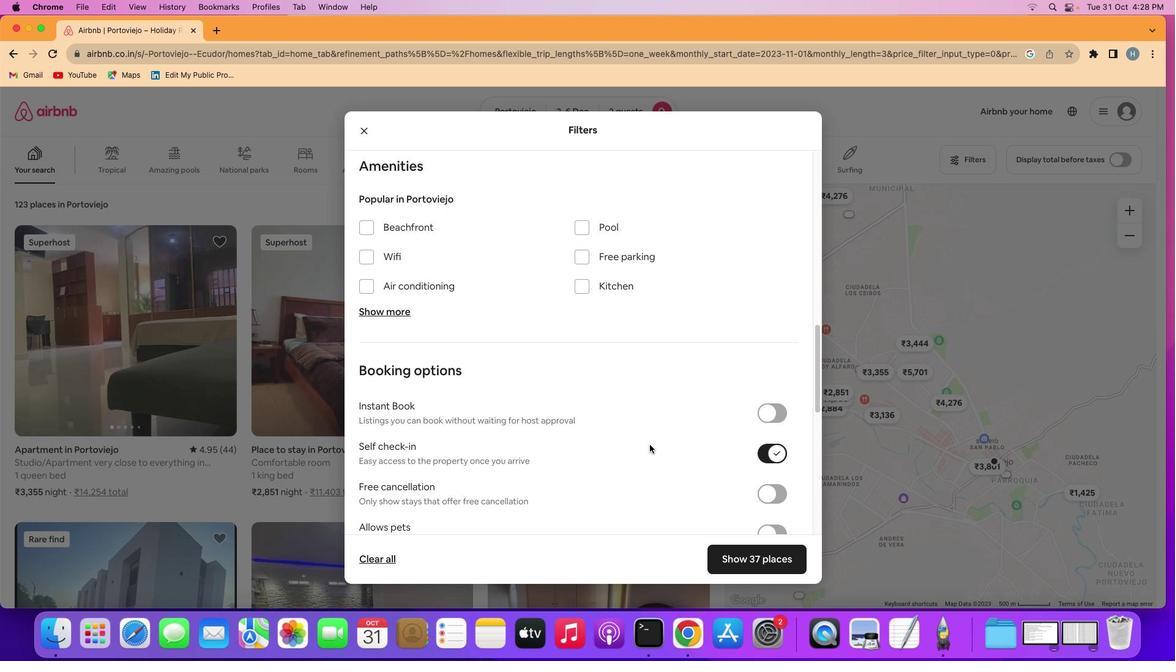 
Action: Mouse moved to (646, 444)
Screenshot: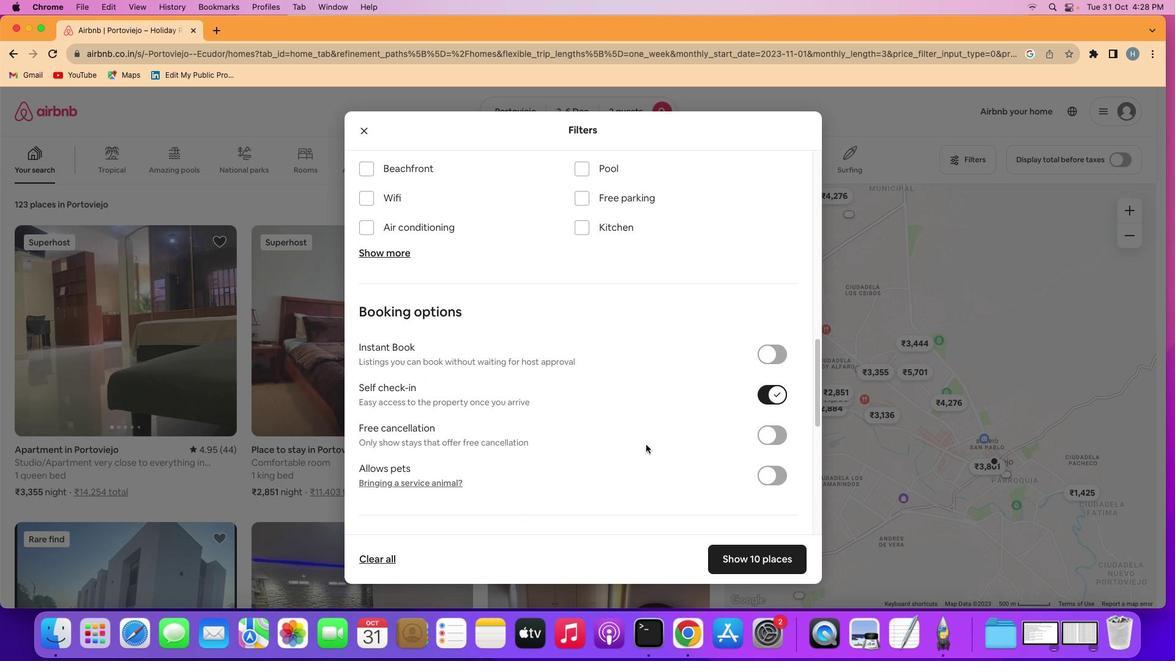 
Action: Mouse scrolled (646, 444) with delta (0, 0)
Screenshot: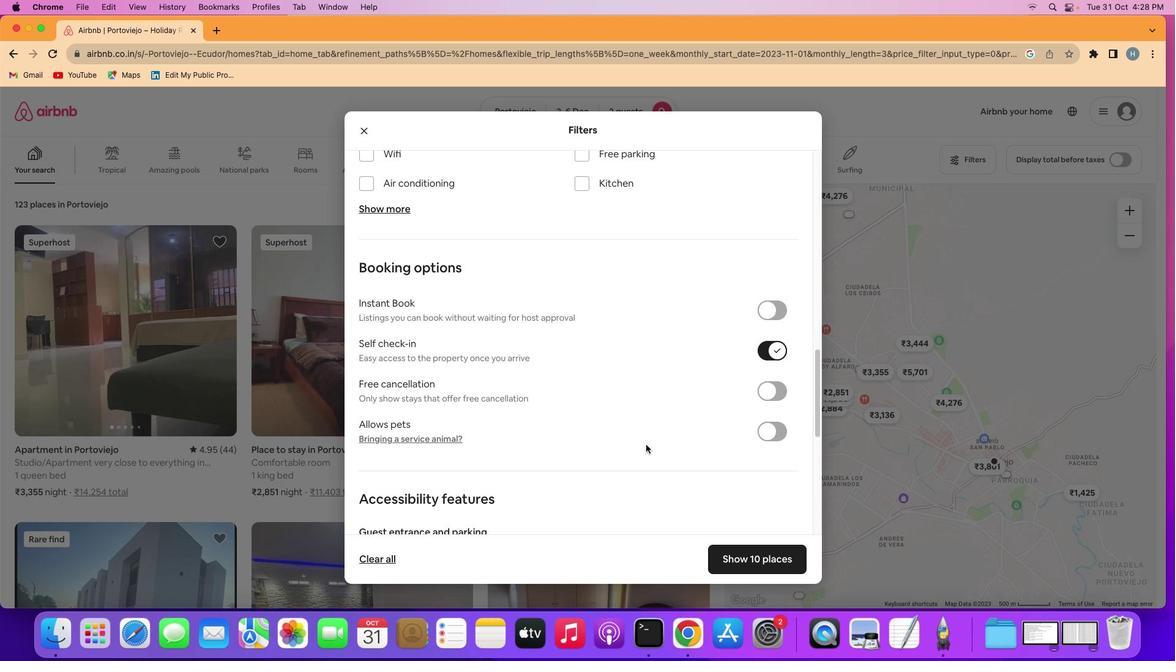 
Action: Mouse scrolled (646, 444) with delta (0, 0)
Screenshot: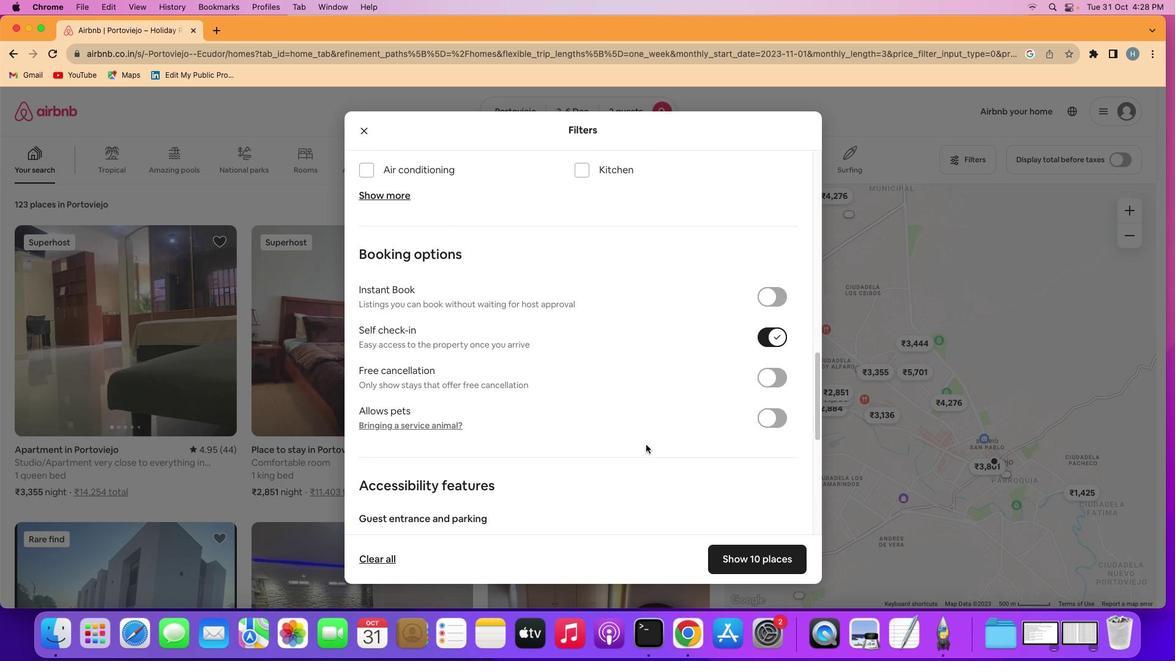 
Action: Mouse scrolled (646, 444) with delta (0, 0)
Screenshot: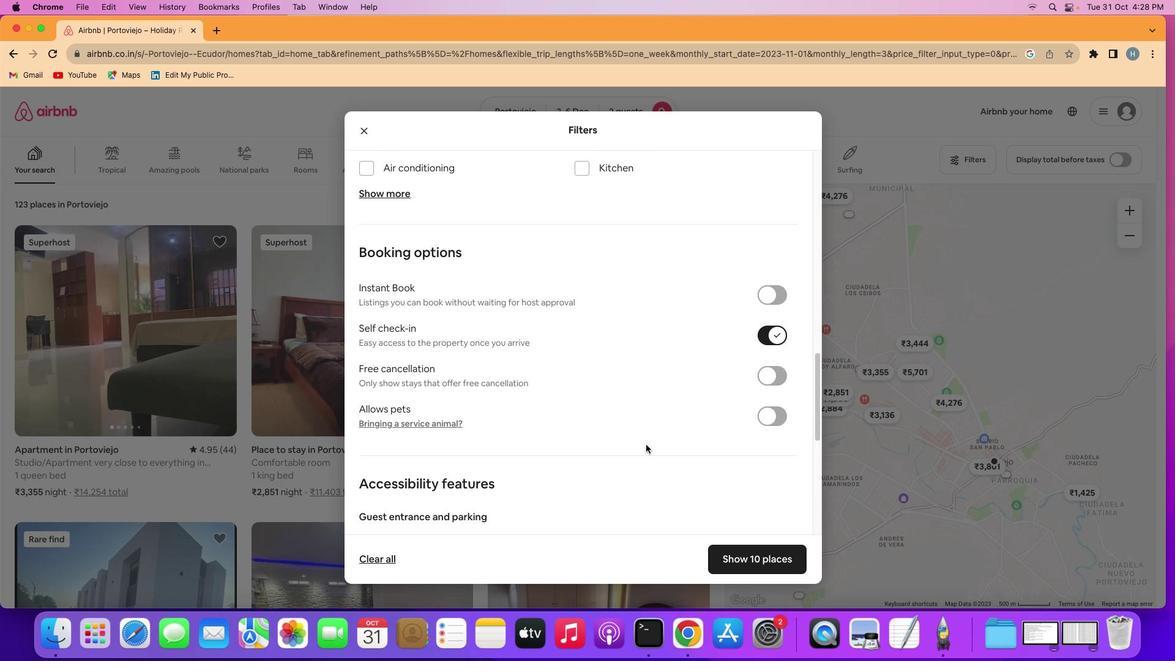 
Action: Mouse scrolled (646, 444) with delta (0, -1)
Screenshot: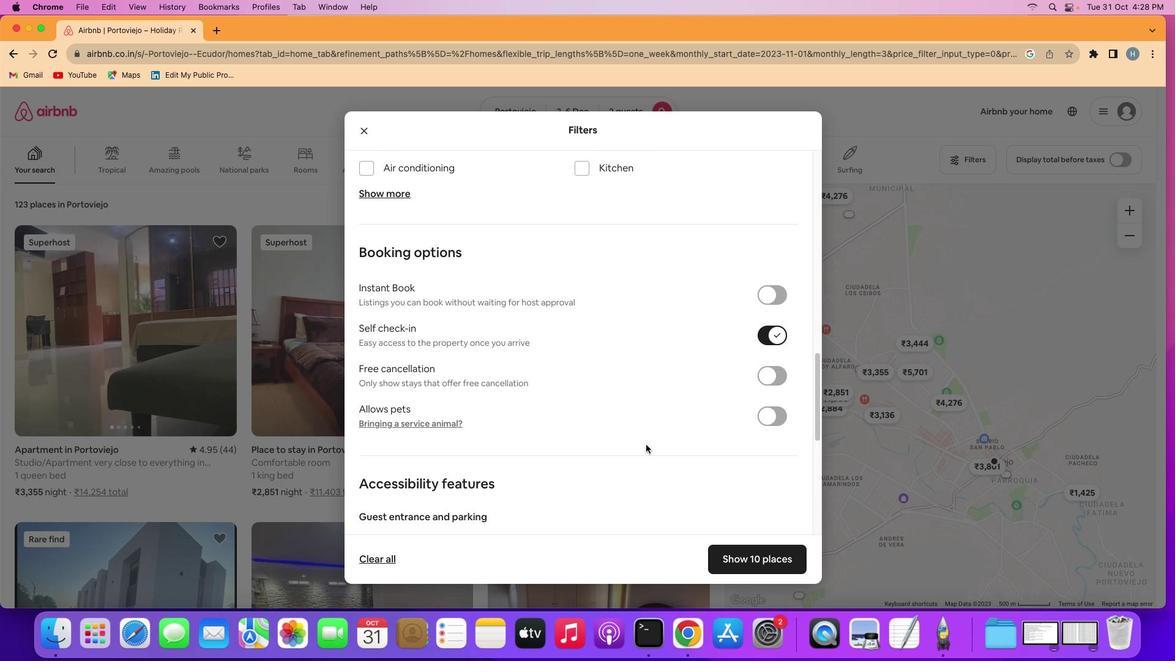 
Action: Mouse scrolled (646, 444) with delta (0, 0)
Screenshot: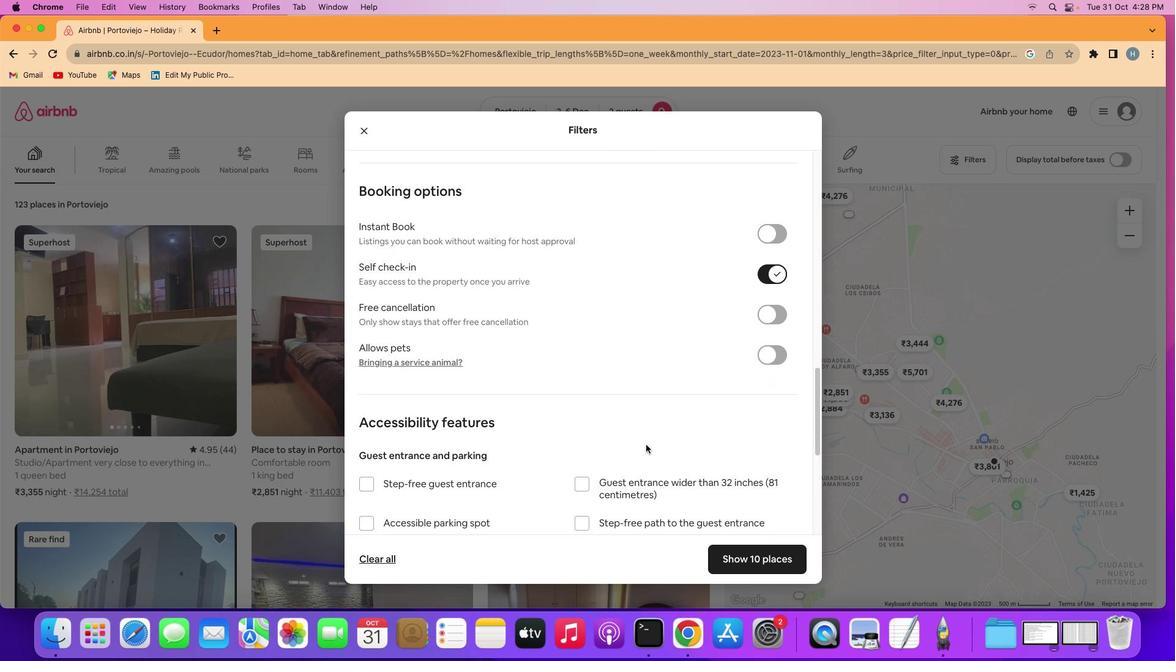 
Action: Mouse scrolled (646, 444) with delta (0, 0)
Screenshot: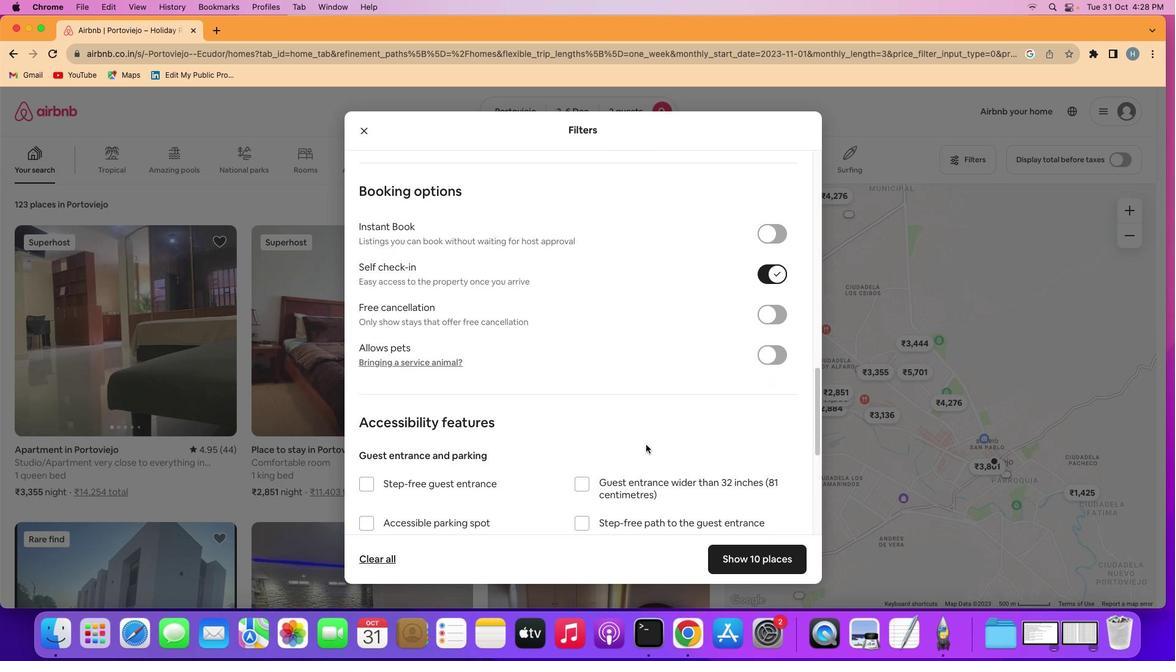 
Action: Mouse scrolled (646, 444) with delta (0, 0)
Screenshot: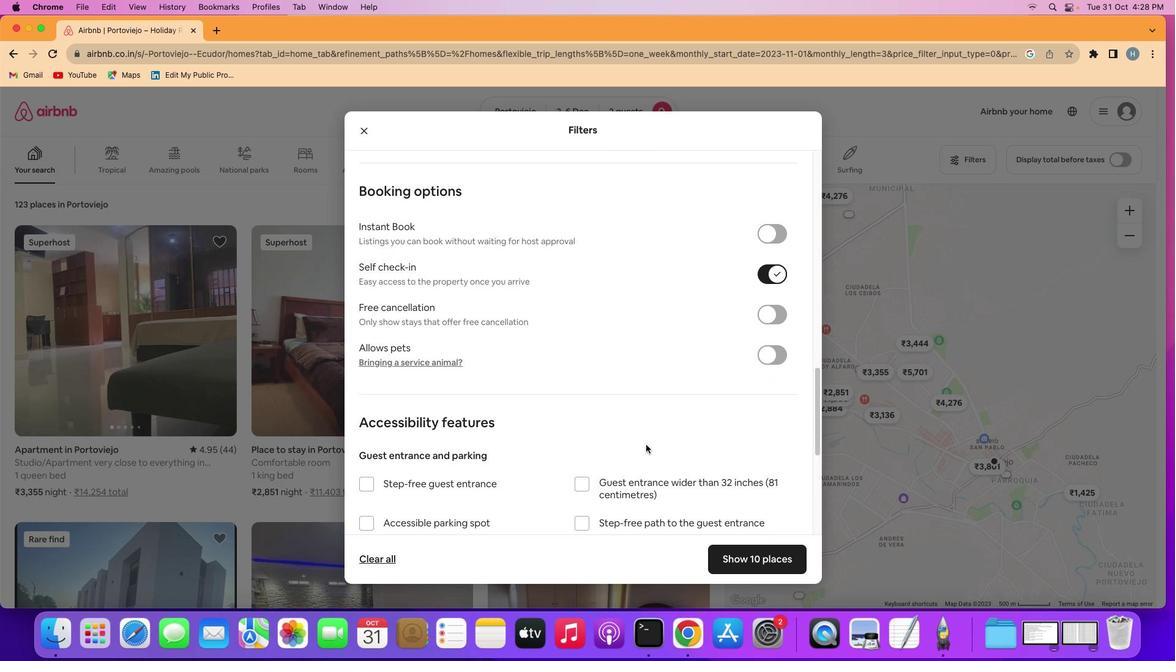 
Action: Mouse scrolled (646, 444) with delta (0, 0)
Screenshot: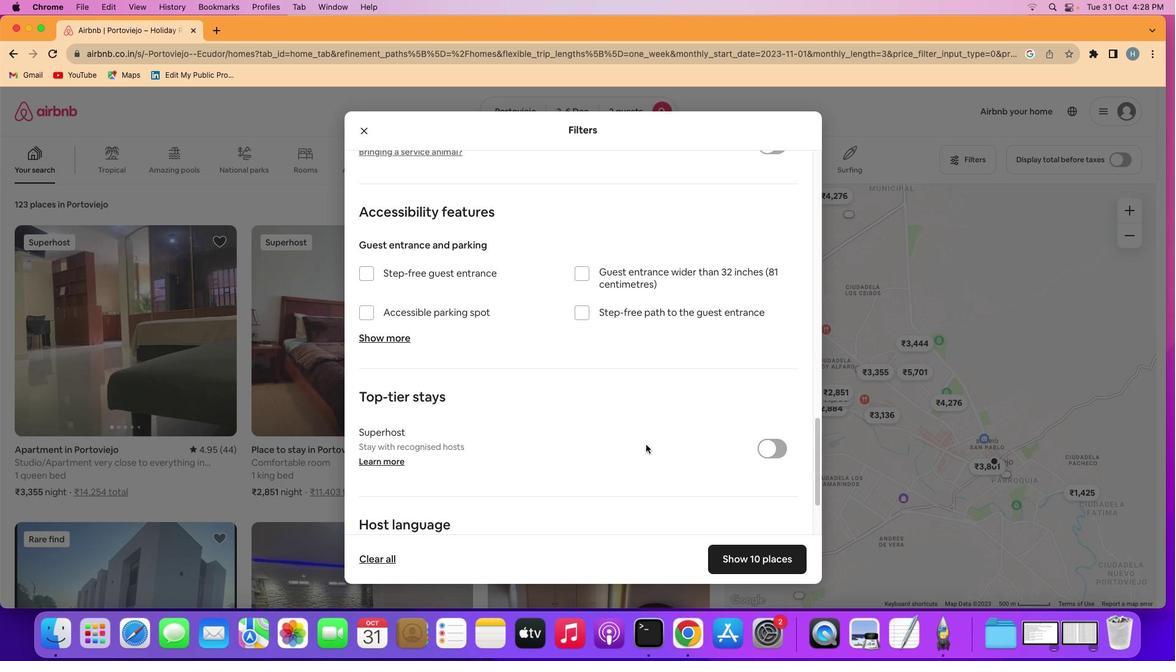 
Action: Mouse scrolled (646, 444) with delta (0, 0)
Screenshot: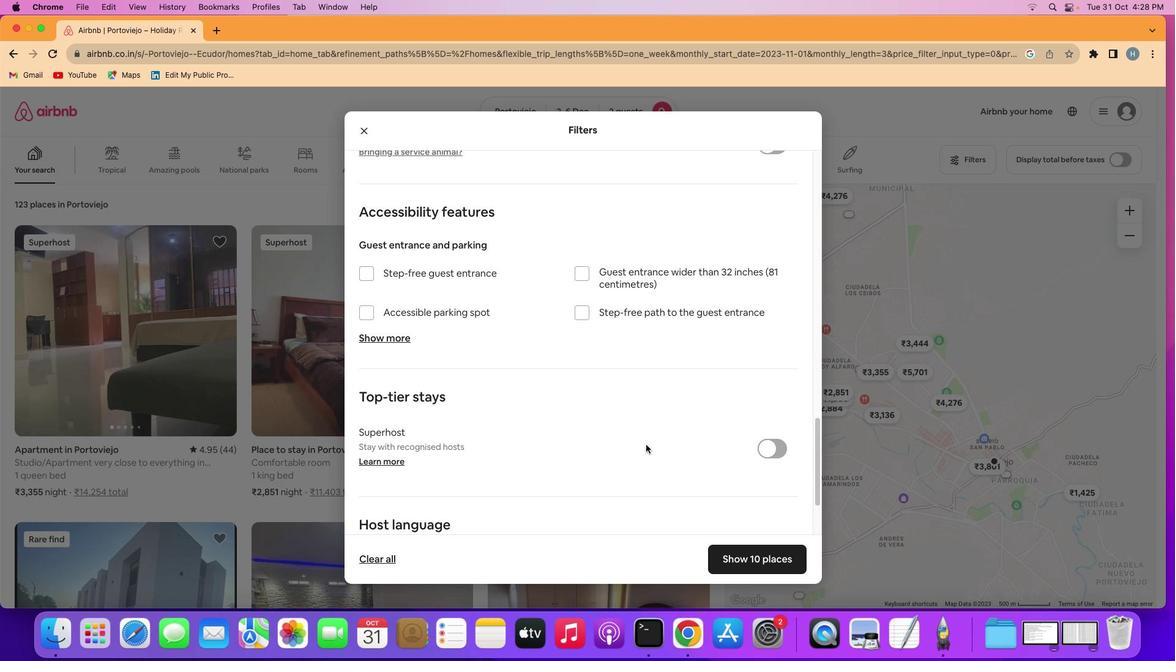 
Action: Mouse scrolled (646, 444) with delta (0, -1)
Screenshot: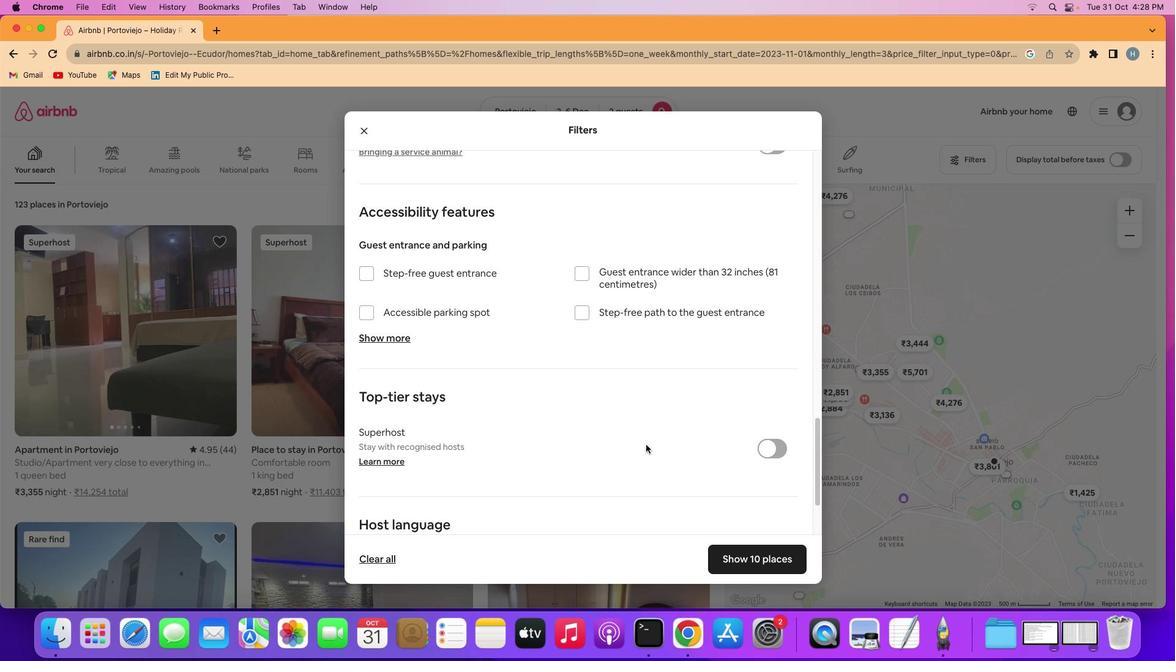 
Action: Mouse scrolled (646, 444) with delta (0, -2)
Screenshot: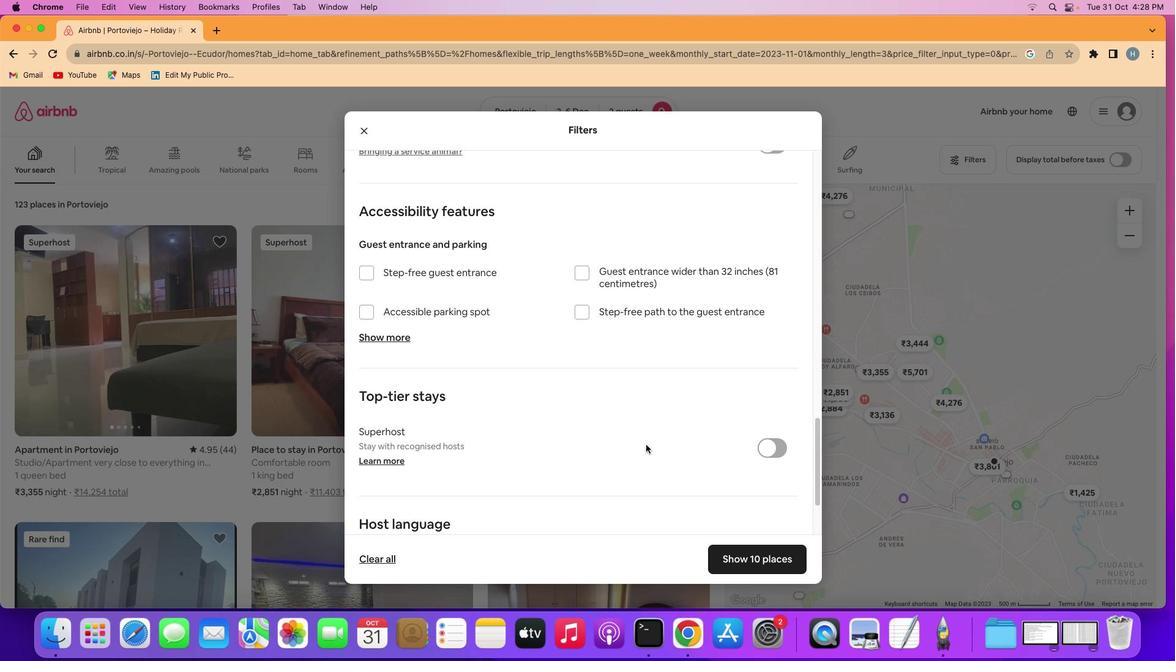
Action: Mouse scrolled (646, 444) with delta (0, 0)
Screenshot: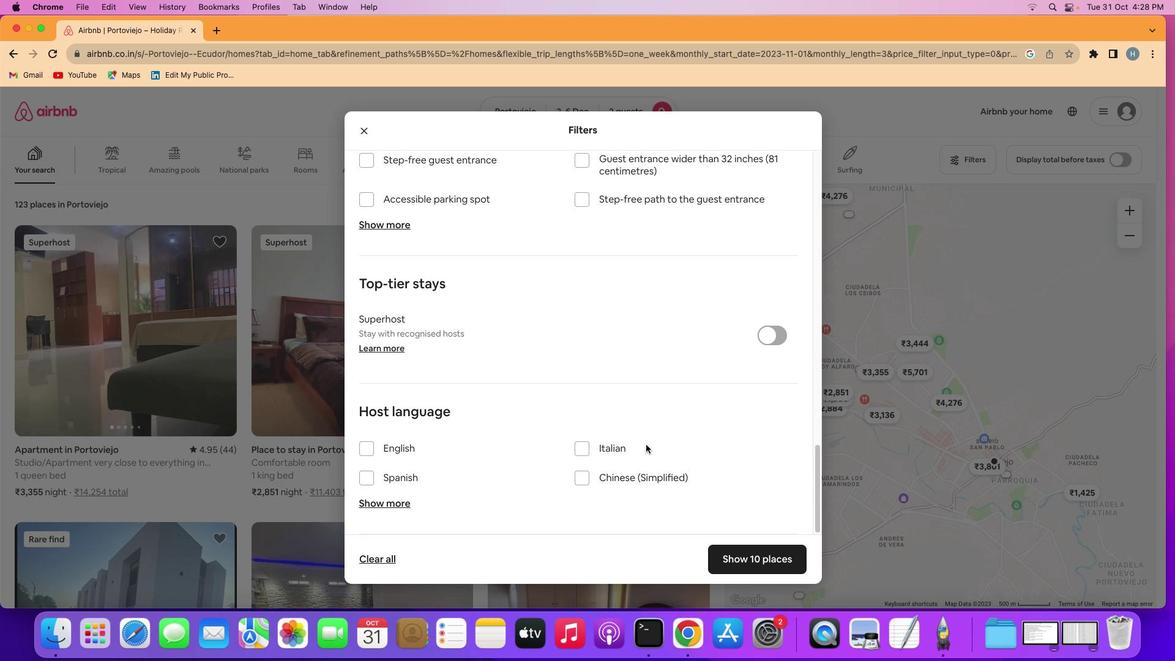 
Action: Mouse scrolled (646, 444) with delta (0, 0)
Screenshot: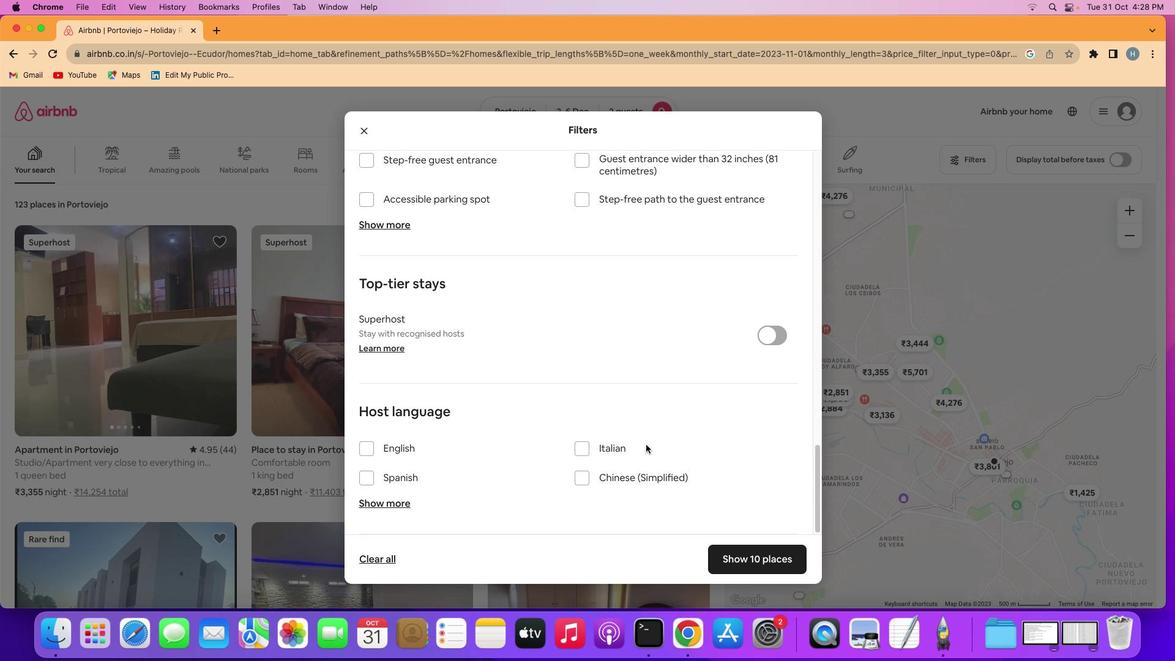 
Action: Mouse scrolled (646, 444) with delta (0, -1)
Screenshot: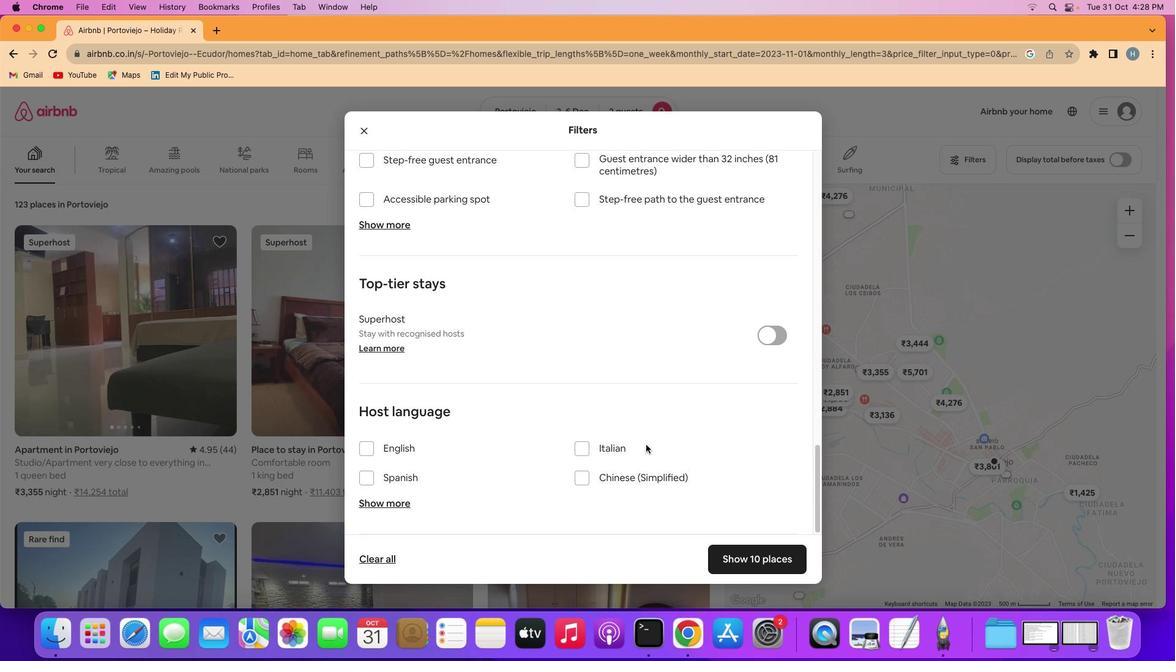 
Action: Mouse scrolled (646, 444) with delta (0, -3)
Screenshot: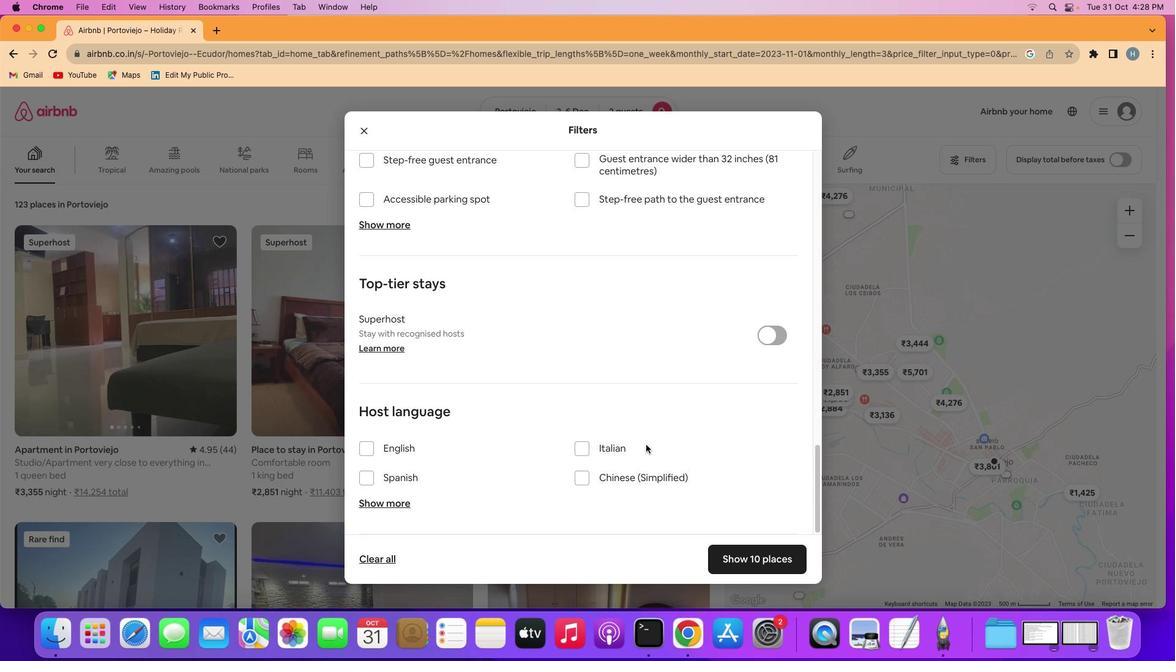 
Action: Mouse scrolled (646, 444) with delta (0, -3)
Screenshot: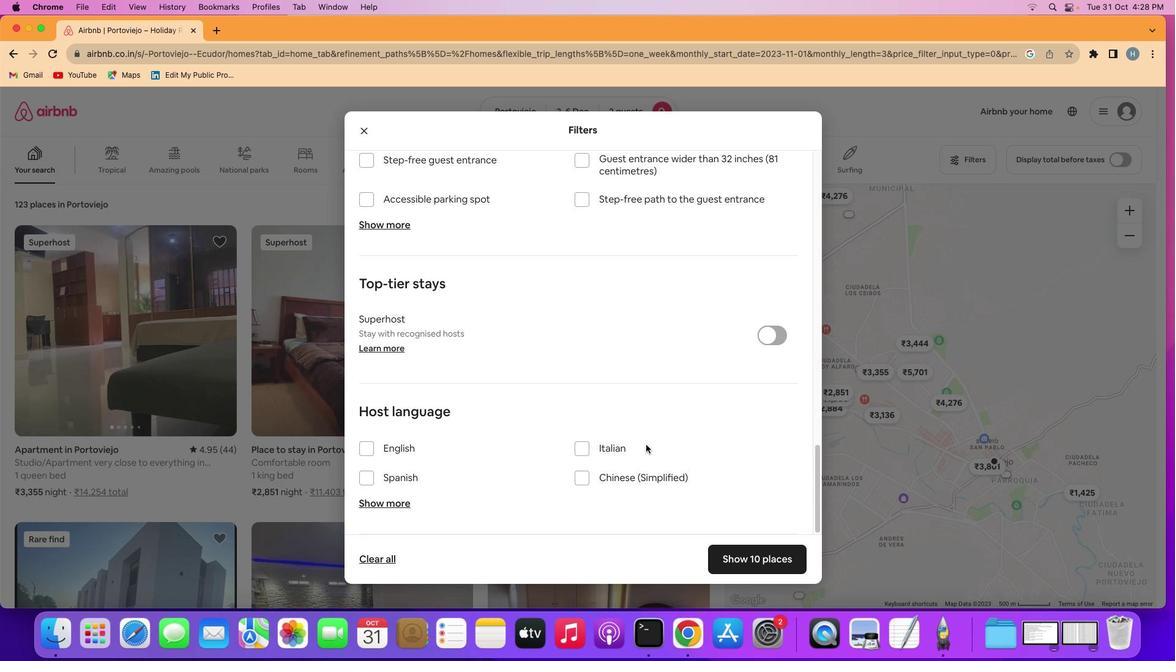 
Action: Mouse scrolled (646, 444) with delta (0, 0)
Screenshot: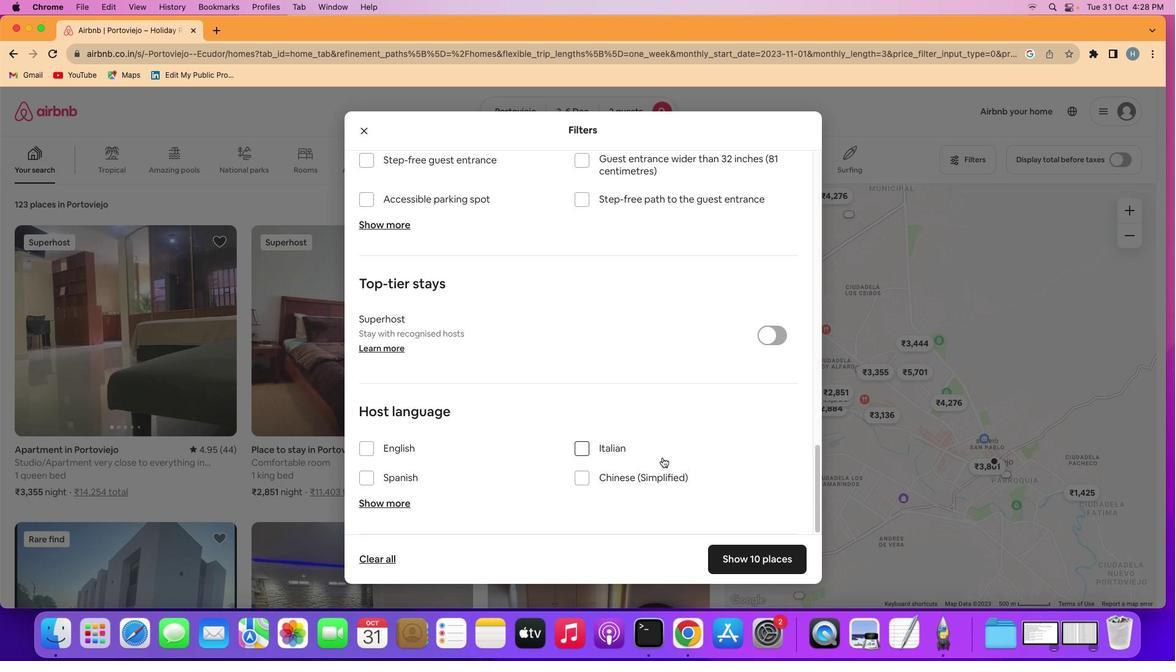 
Action: Mouse scrolled (646, 444) with delta (0, 0)
Screenshot: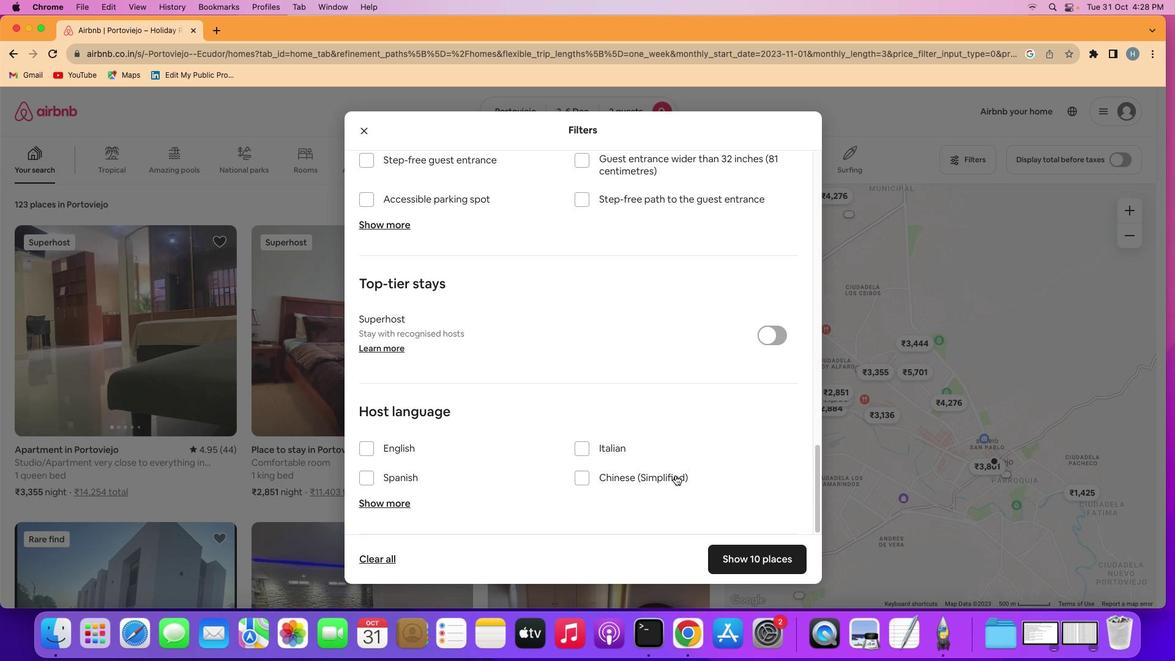 
Action: Mouse scrolled (646, 444) with delta (0, -1)
Screenshot: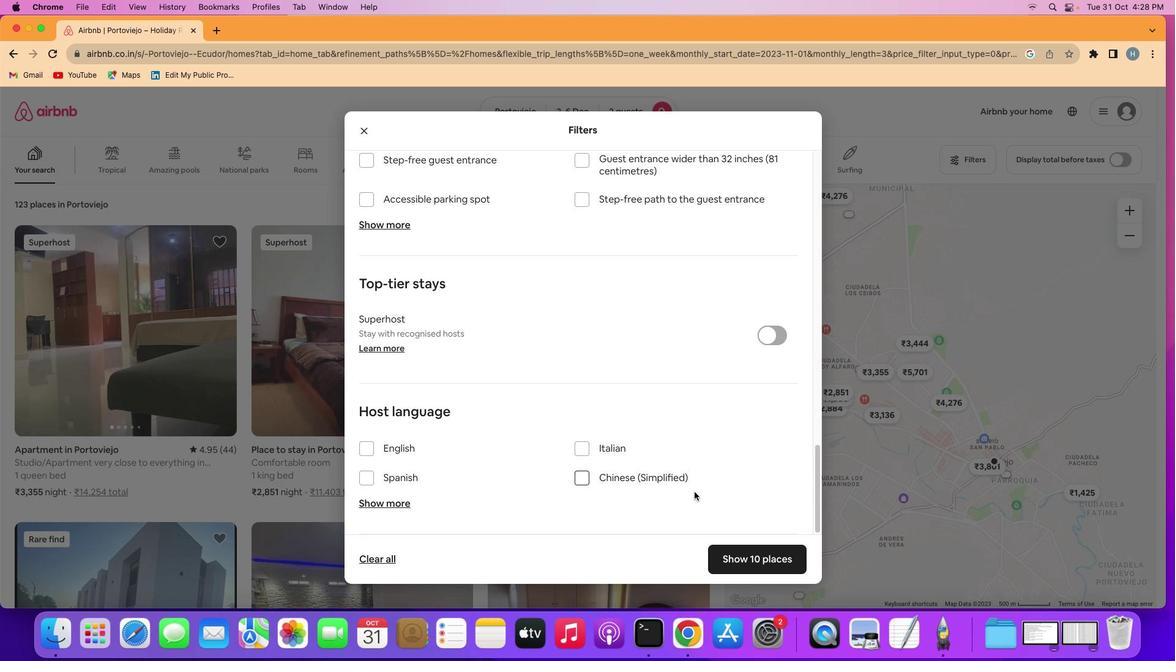 
Action: Mouse scrolled (646, 444) with delta (0, -3)
Screenshot: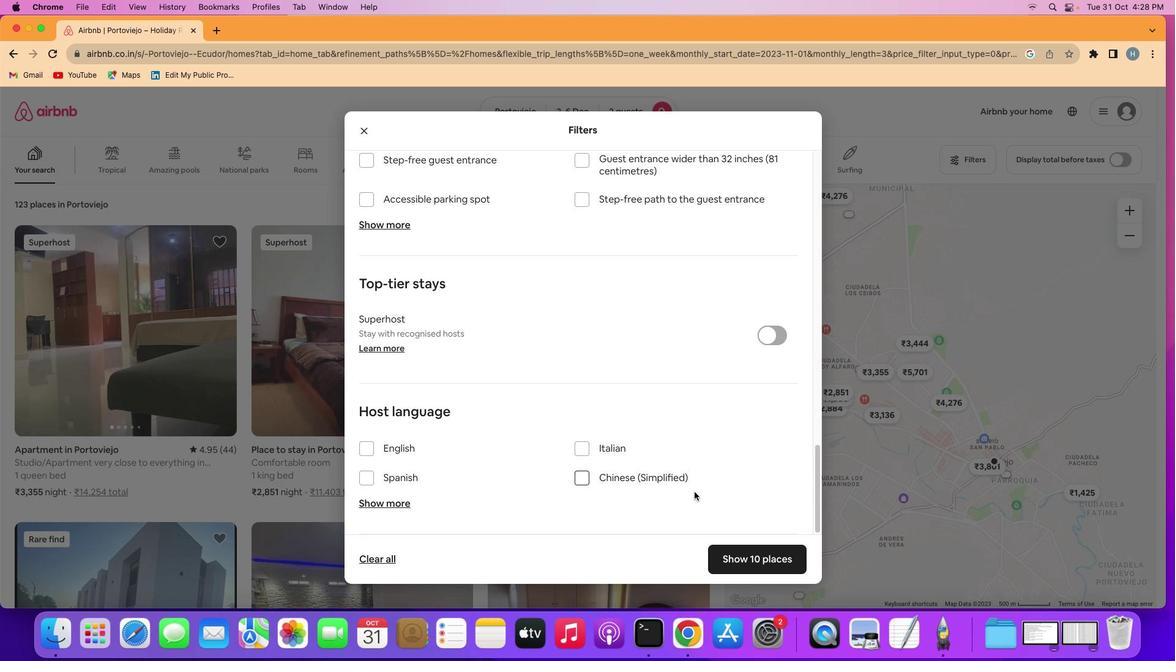 
Action: Mouse scrolled (646, 444) with delta (0, -3)
Screenshot: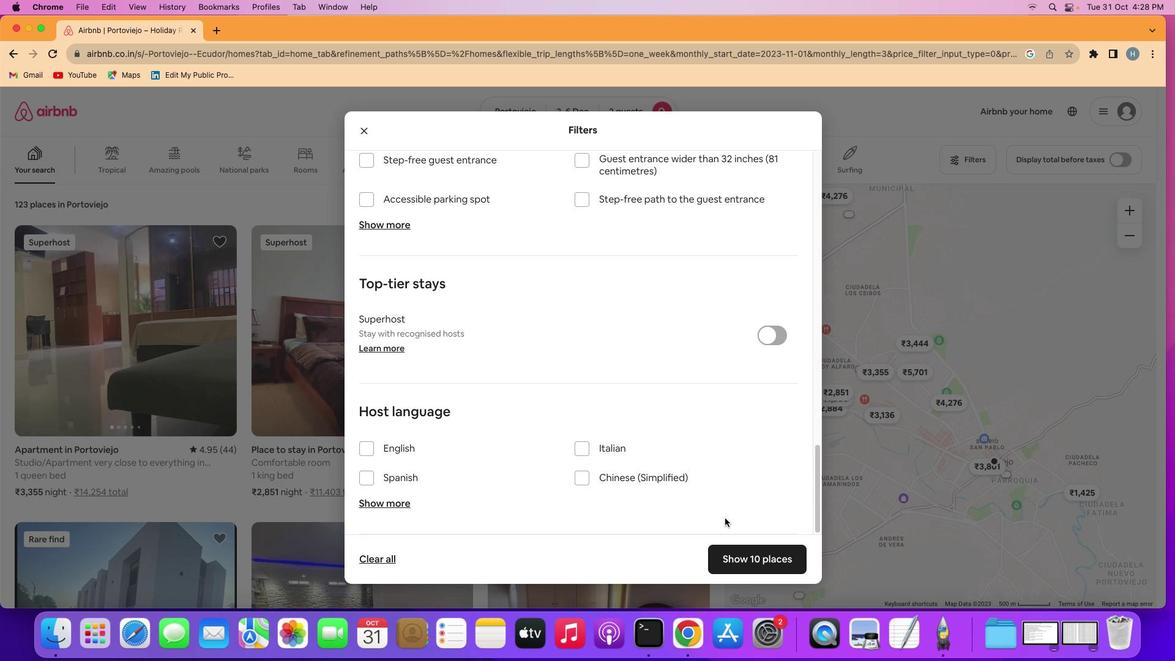 
Action: Mouse scrolled (646, 444) with delta (0, -3)
Screenshot: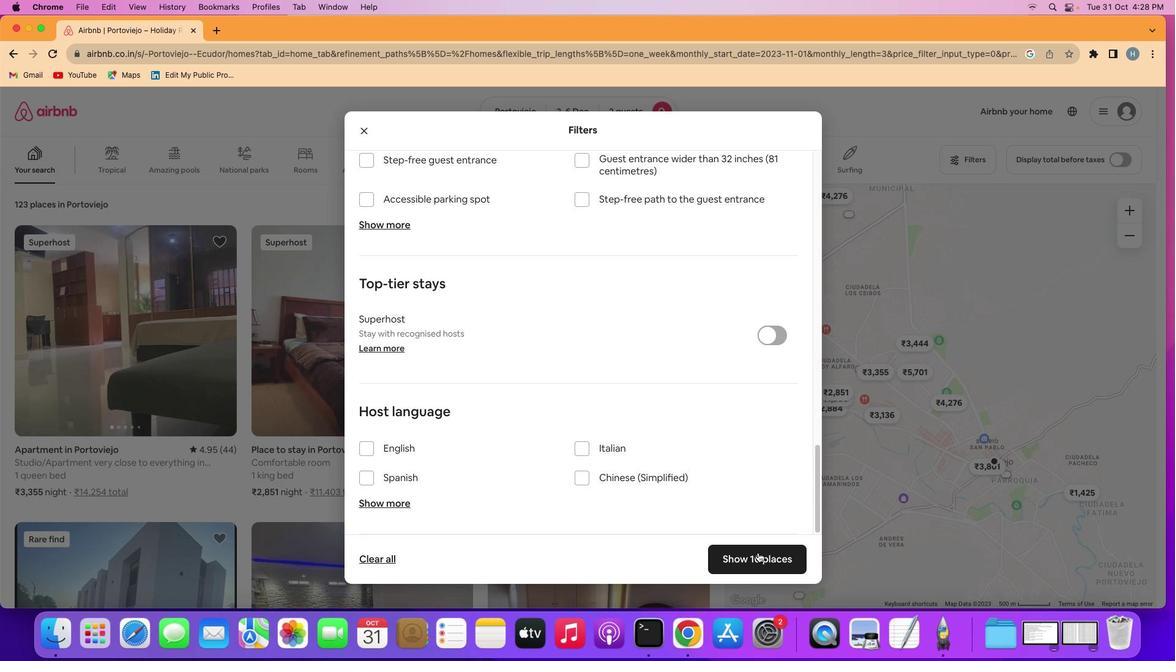 
Action: Mouse moved to (775, 557)
Screenshot: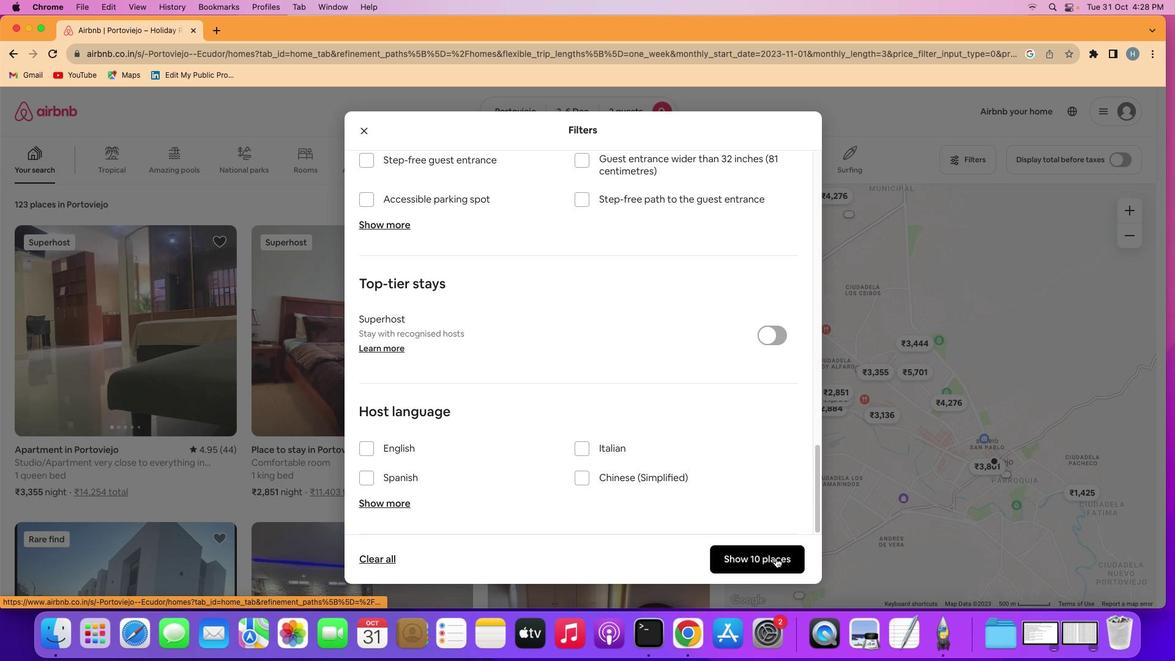 
Action: Mouse pressed left at (775, 557)
Screenshot: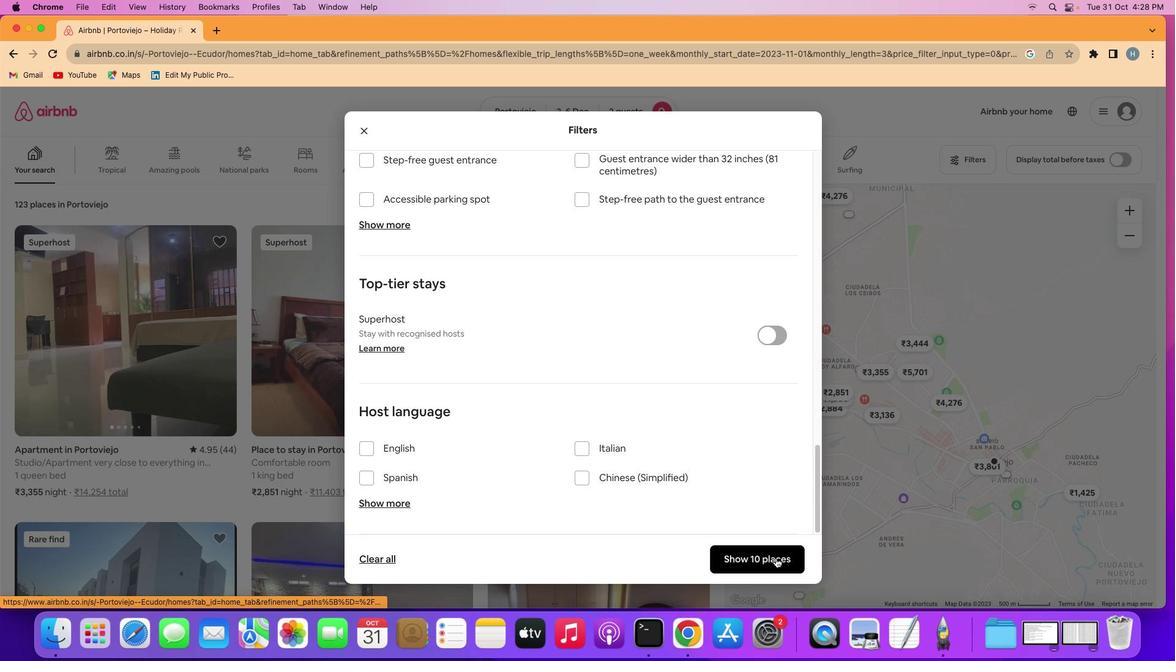 
Action: Mouse moved to (138, 304)
Screenshot: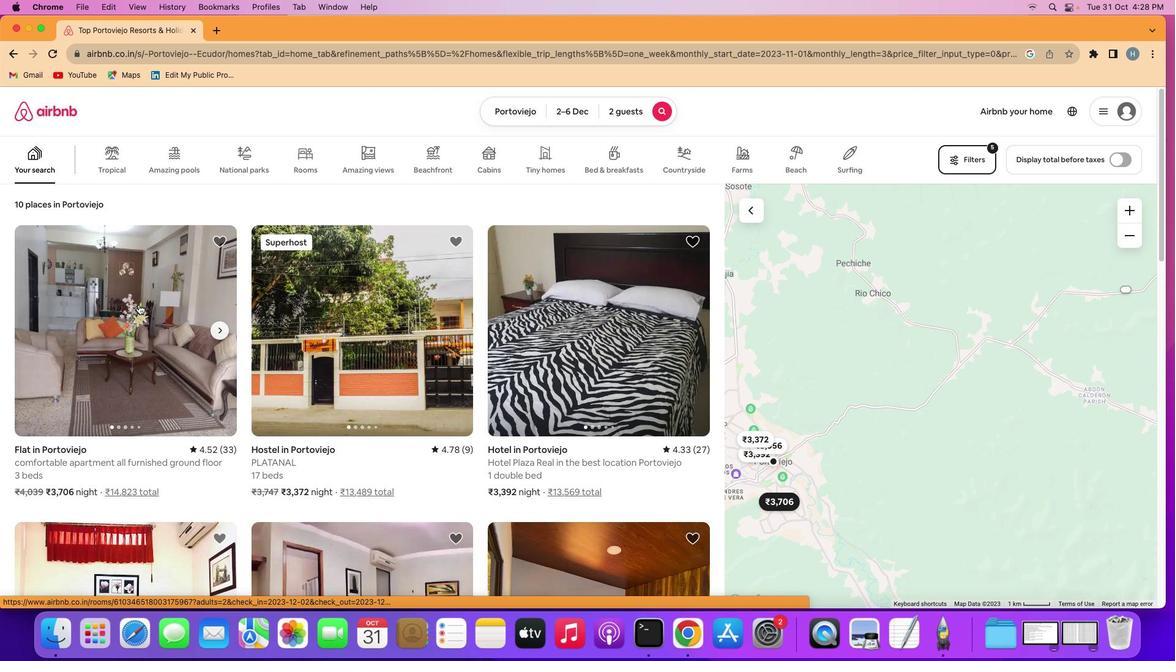 
Action: Mouse pressed left at (138, 304)
Screenshot: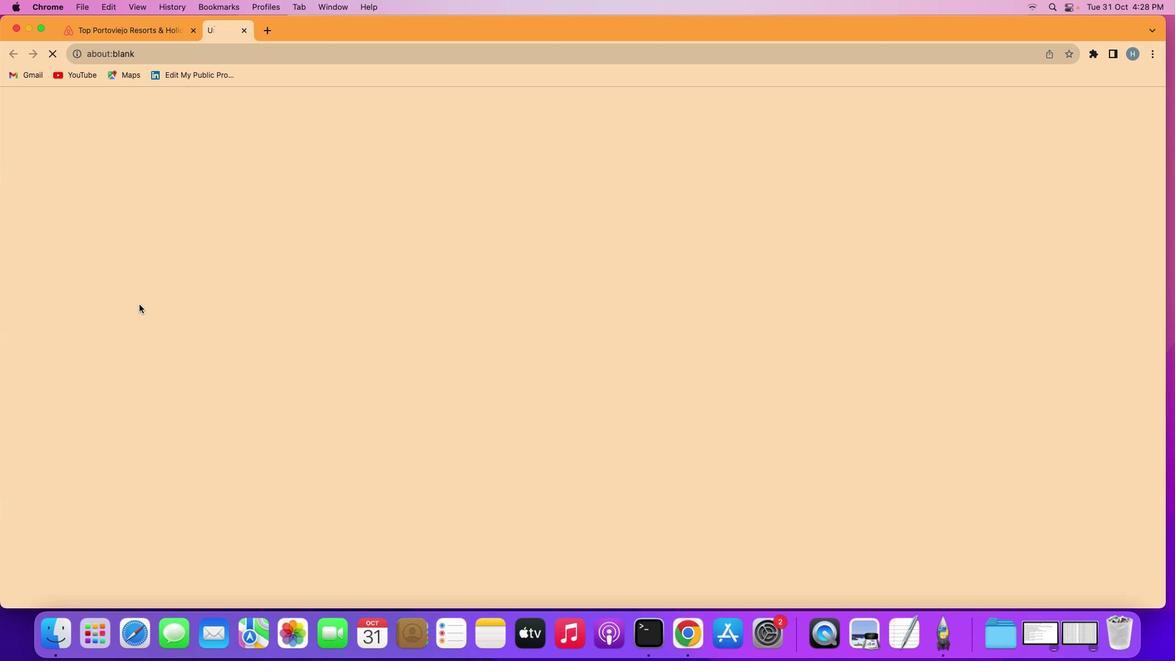 
Action: Mouse moved to (893, 451)
Screenshot: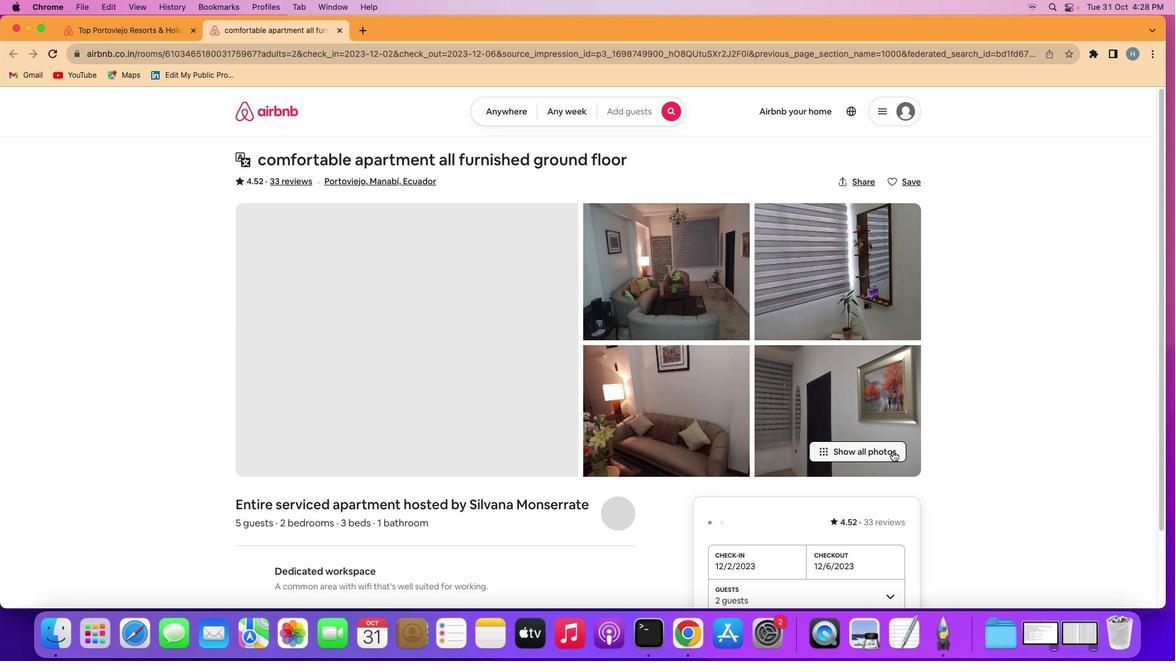 
Action: Mouse pressed left at (893, 451)
Screenshot: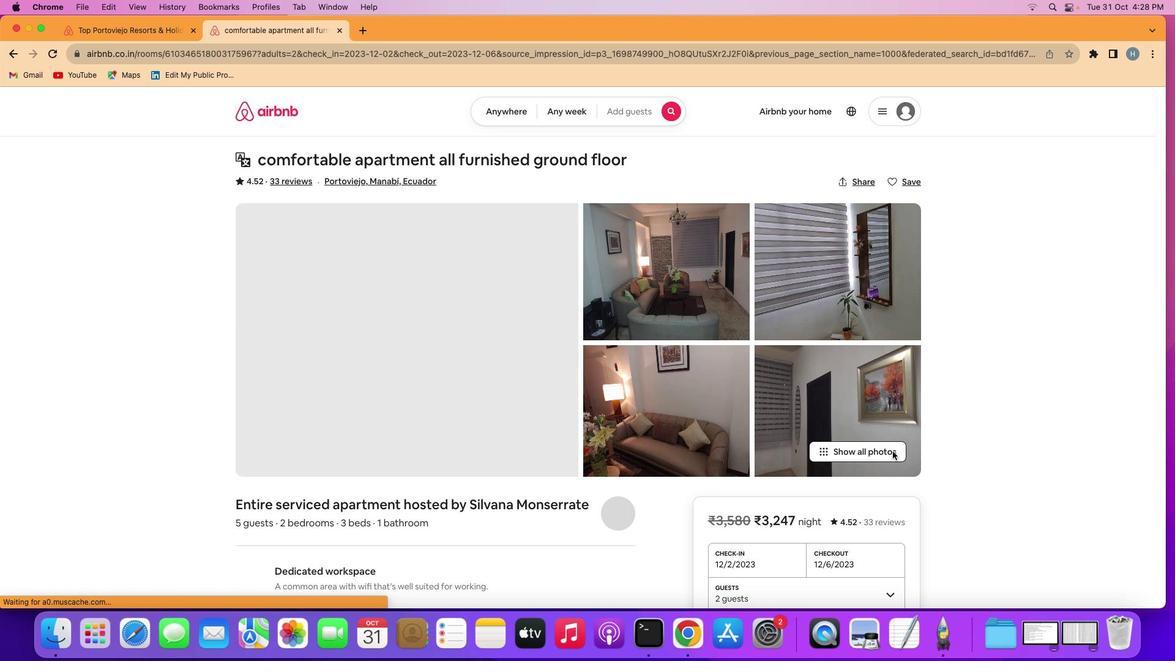 
Action: Mouse moved to (570, 384)
Screenshot: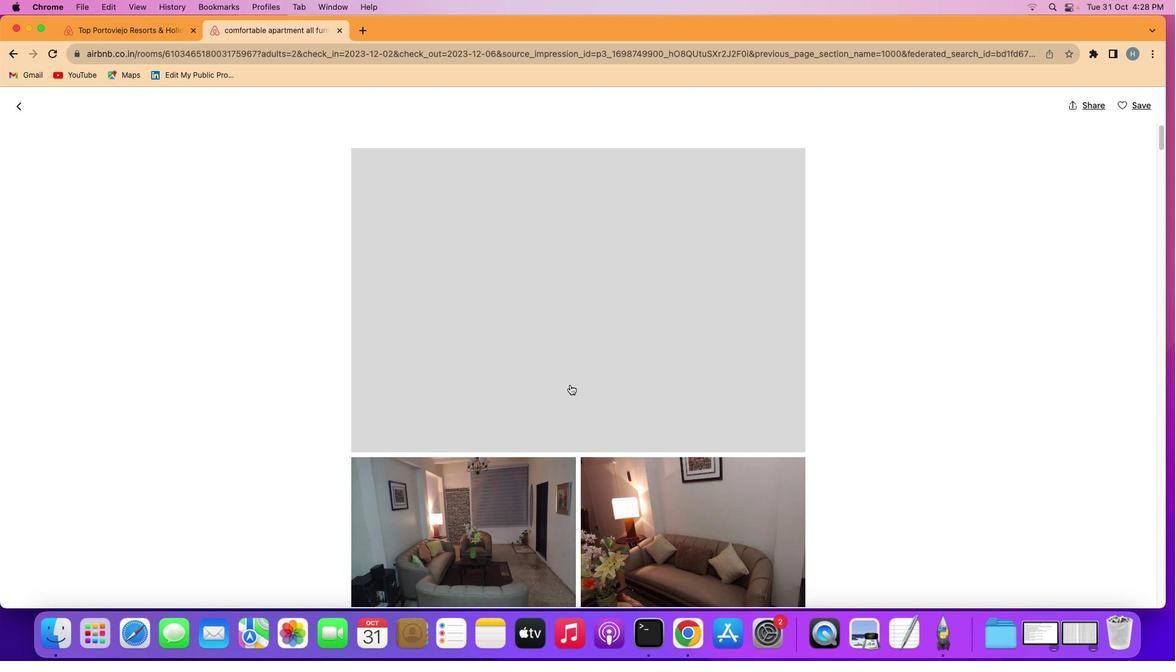 
Action: Mouse scrolled (570, 384) with delta (0, 0)
Screenshot: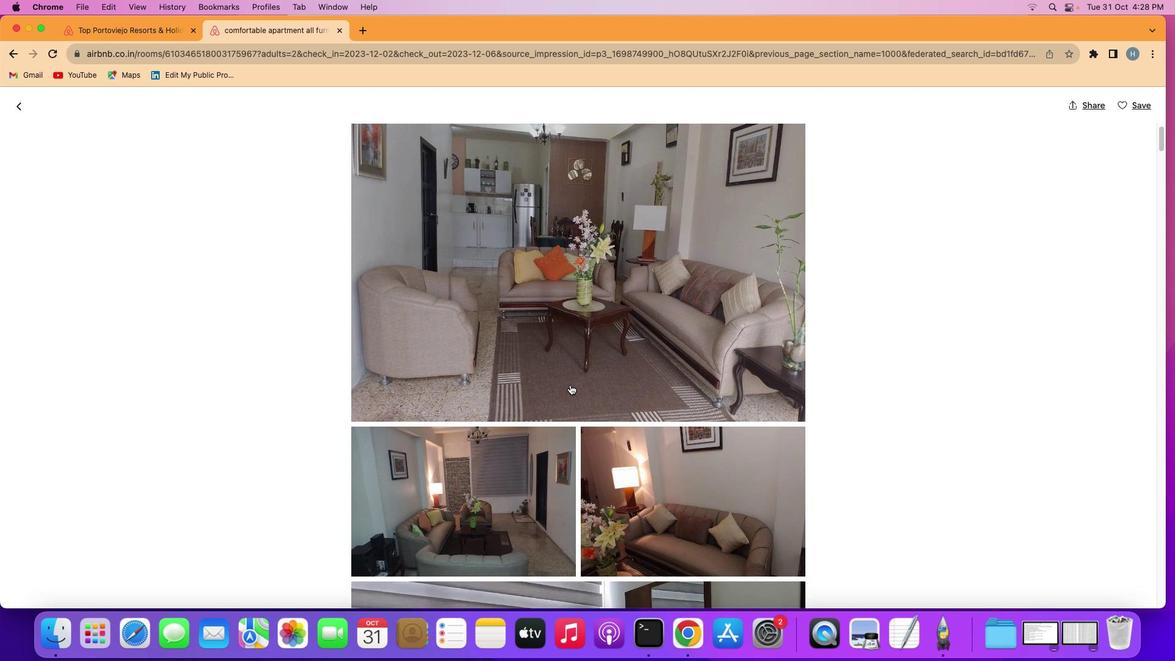 
Action: Mouse scrolled (570, 384) with delta (0, 0)
Screenshot: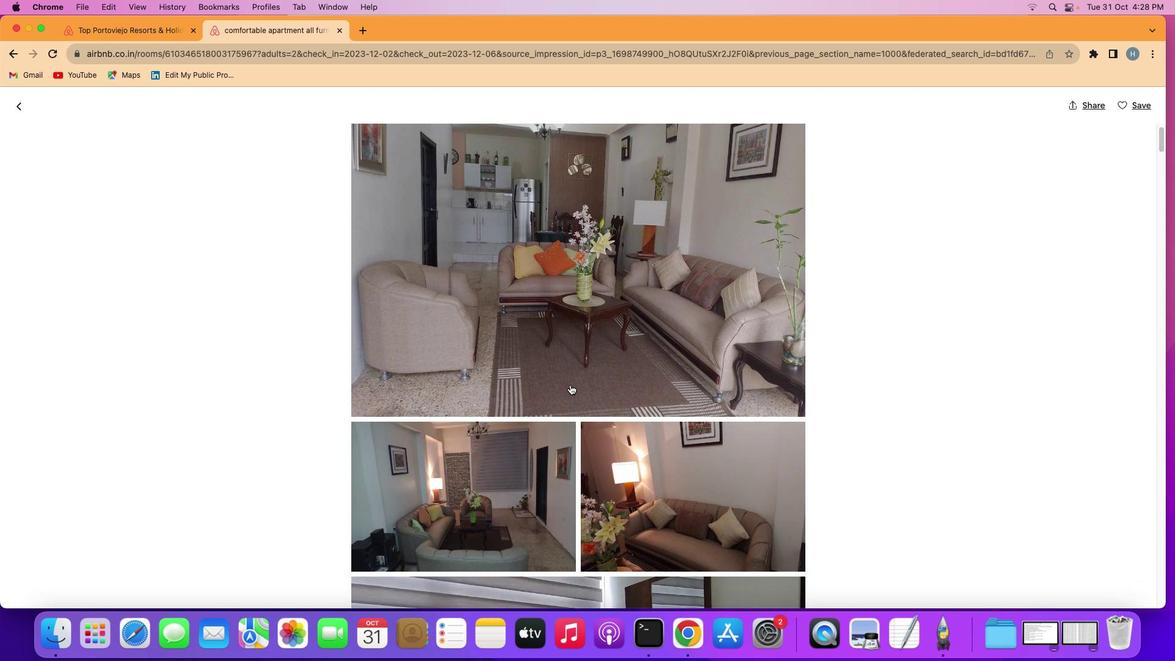 
Action: Mouse scrolled (570, 384) with delta (0, 0)
Screenshot: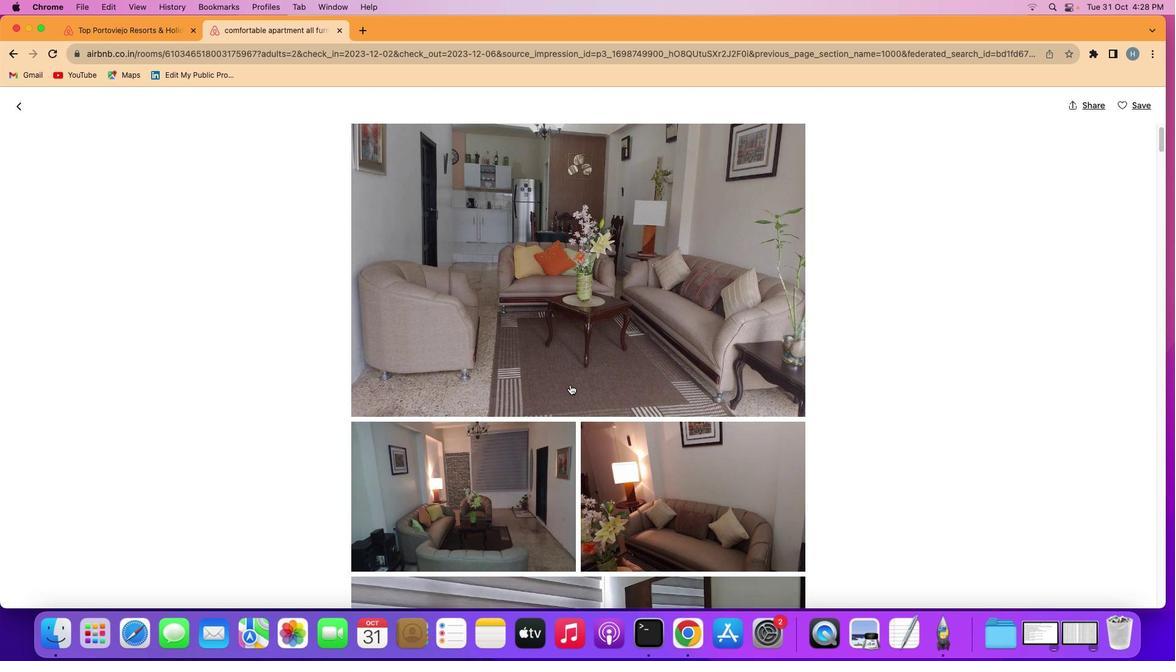 
Action: Mouse scrolled (570, 384) with delta (0, 0)
Screenshot: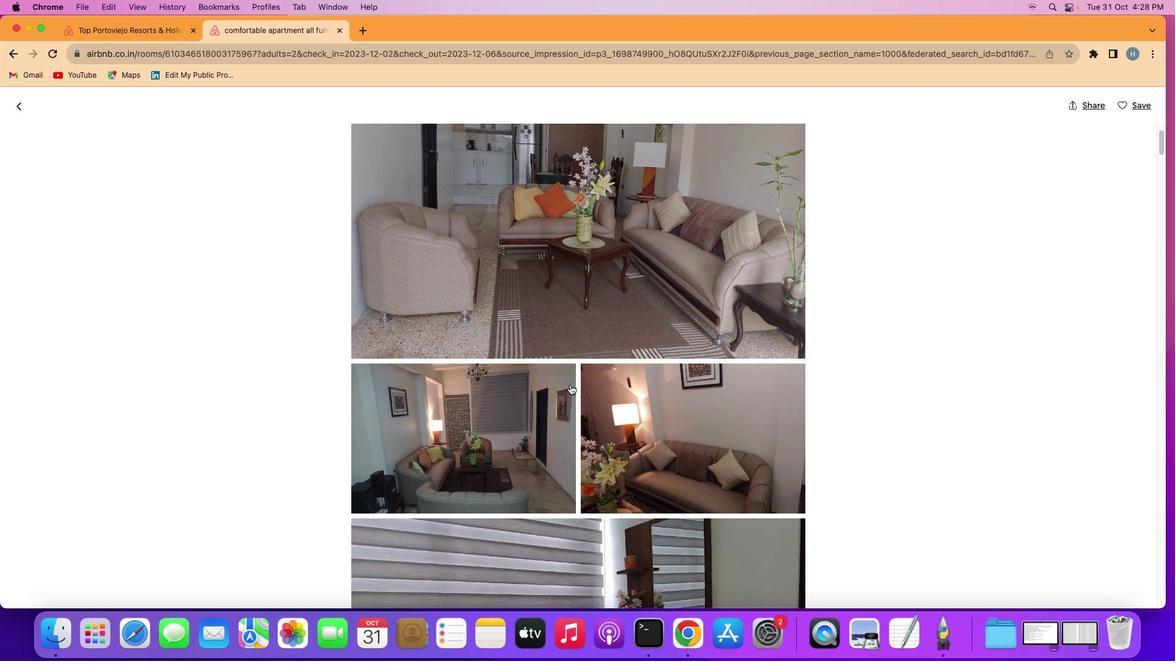 
Action: Mouse scrolled (570, 384) with delta (0, 0)
Screenshot: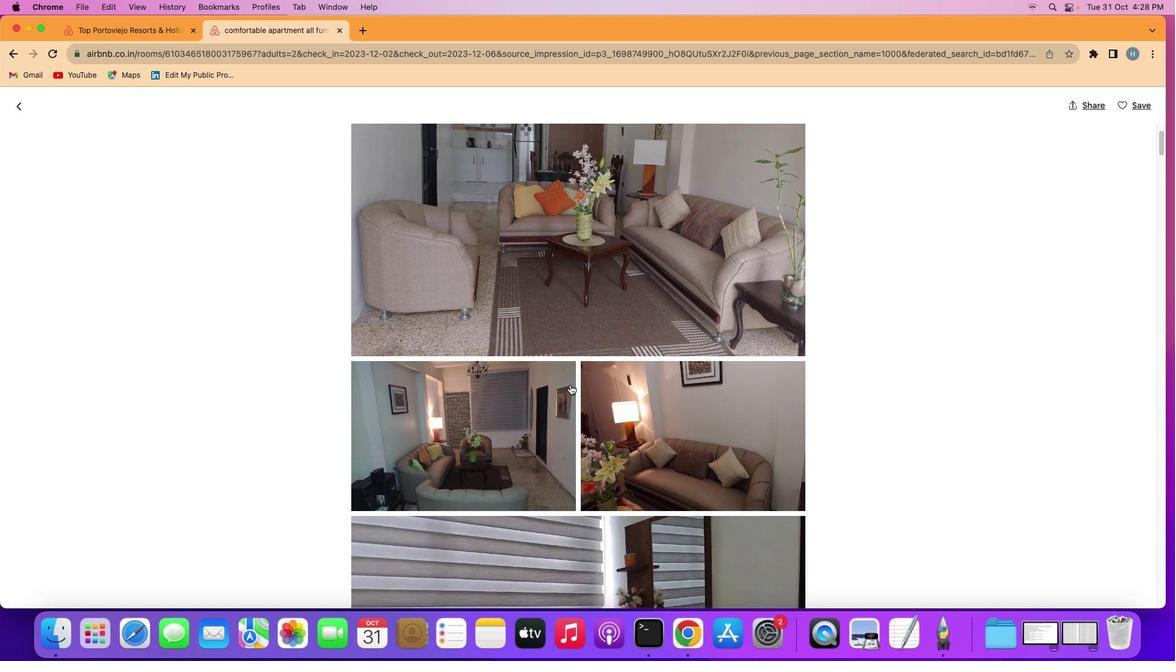 
Action: Mouse scrolled (570, 384) with delta (0, 0)
Screenshot: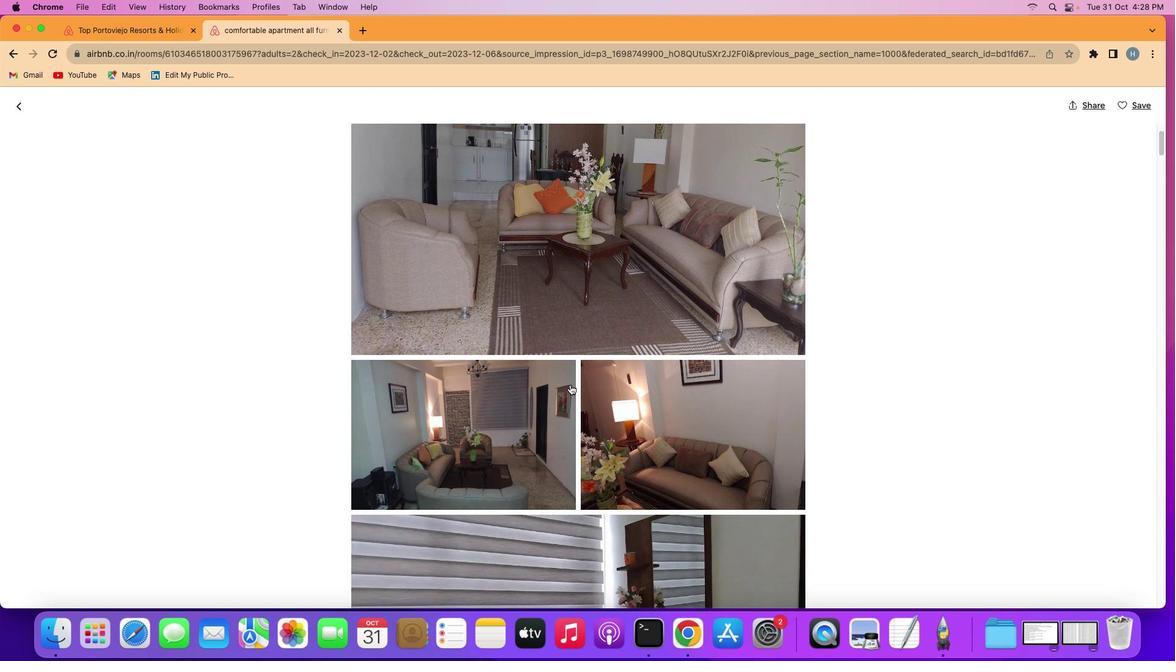 
Action: Mouse scrolled (570, 384) with delta (0, 0)
Screenshot: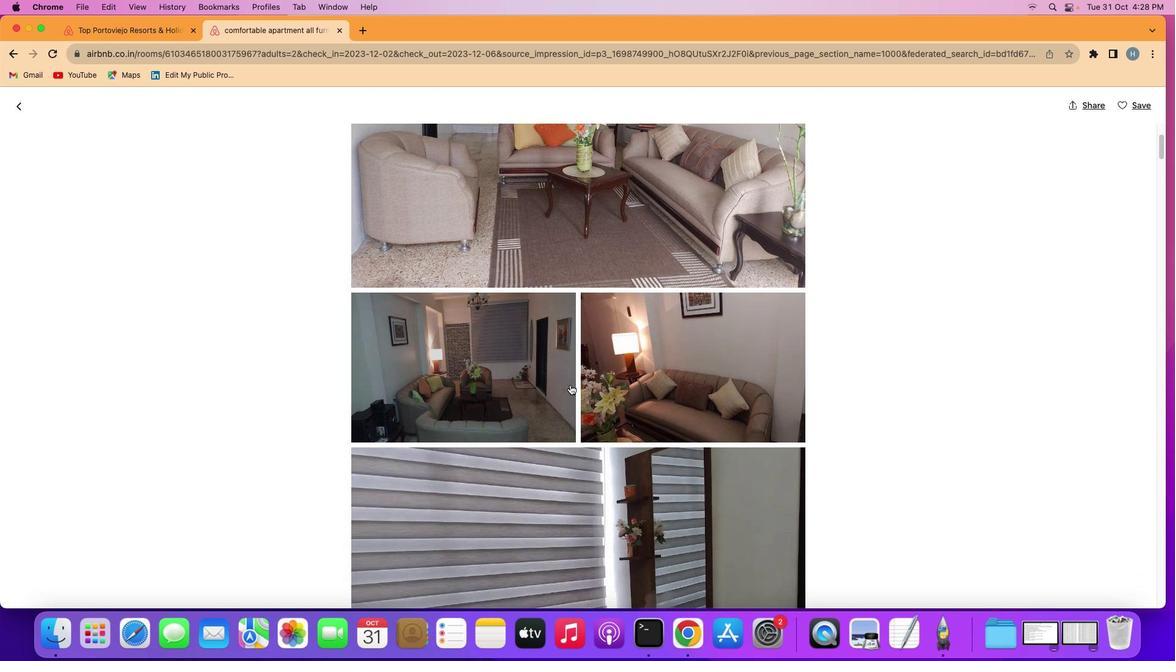 
Action: Mouse scrolled (570, 384) with delta (0, 0)
Screenshot: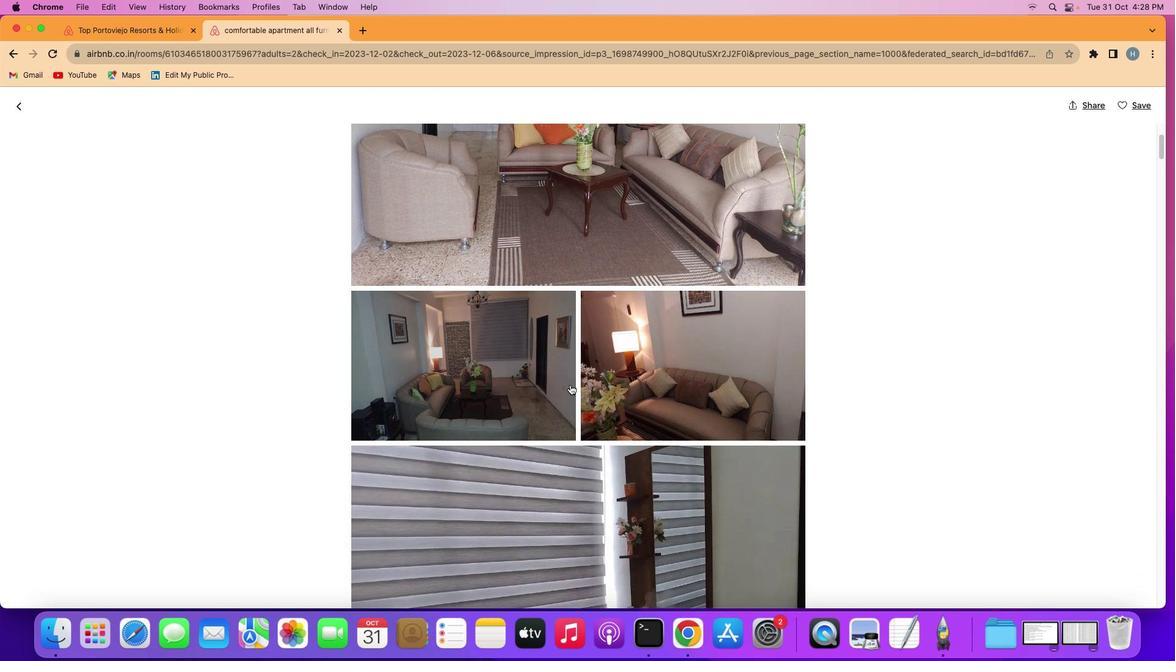 
Action: Mouse scrolled (570, 384) with delta (0, 0)
Screenshot: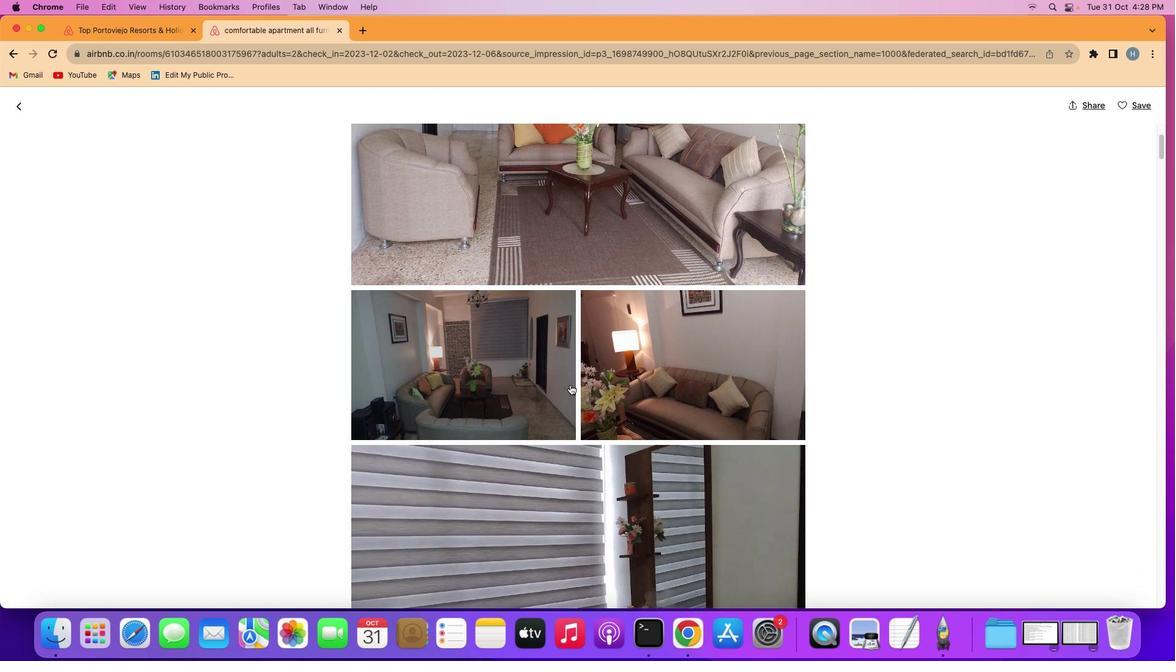 
Action: Mouse scrolled (570, 384) with delta (0, 0)
Screenshot: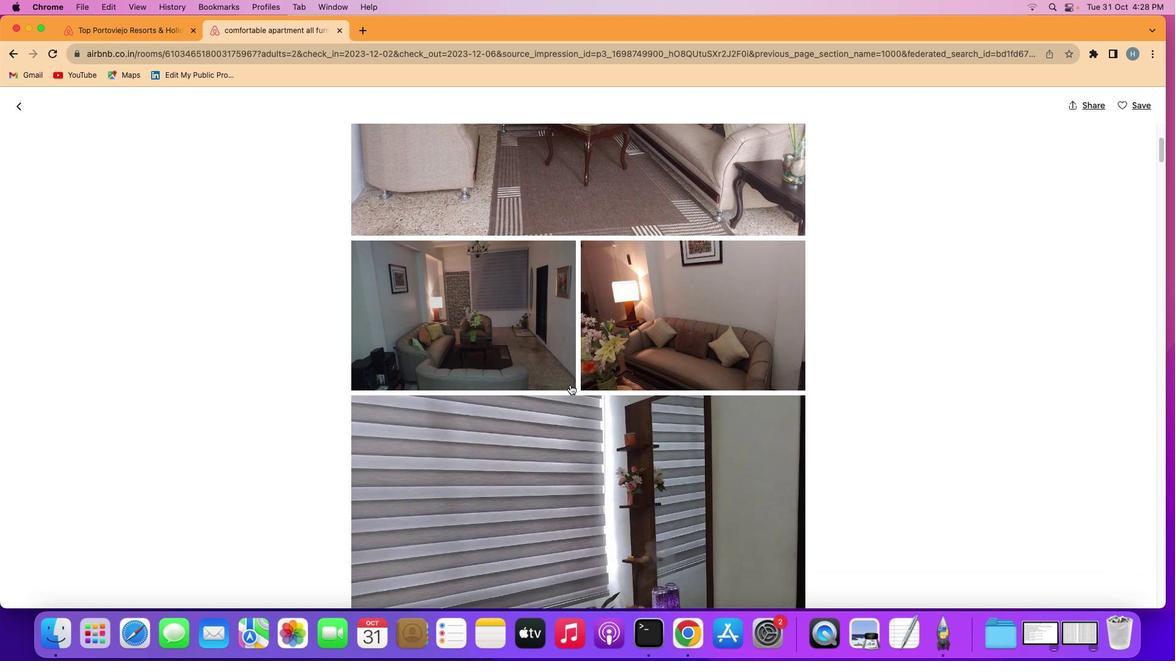 
Action: Mouse scrolled (570, 384) with delta (0, 0)
Screenshot: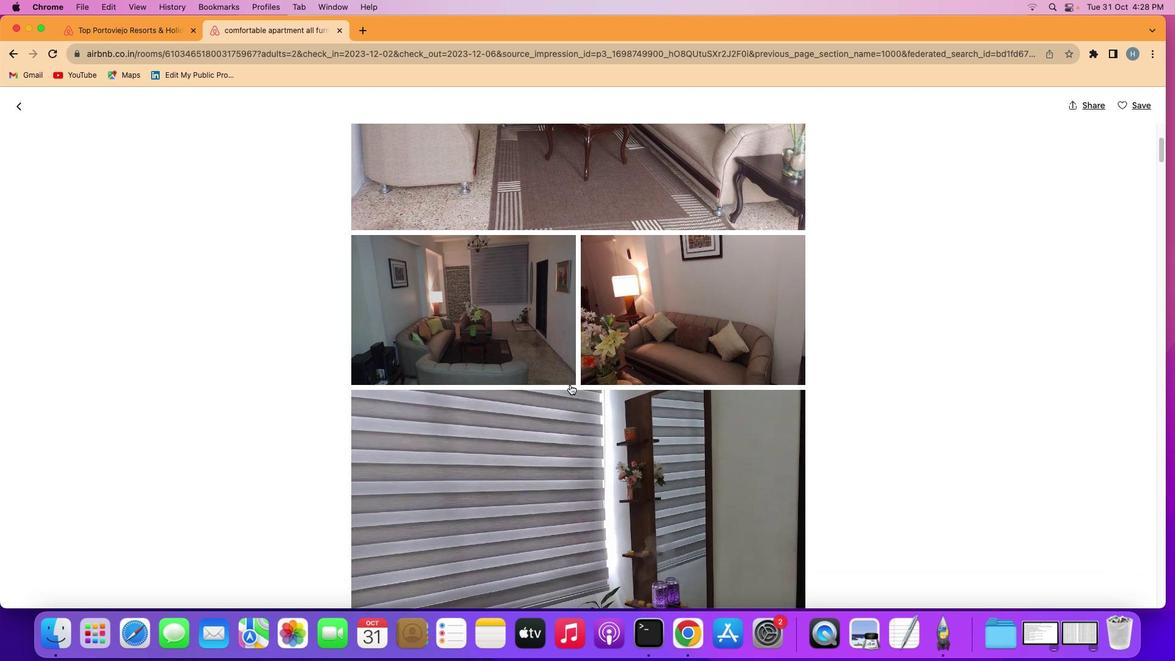 
Action: Mouse scrolled (570, 384) with delta (0, 0)
Screenshot: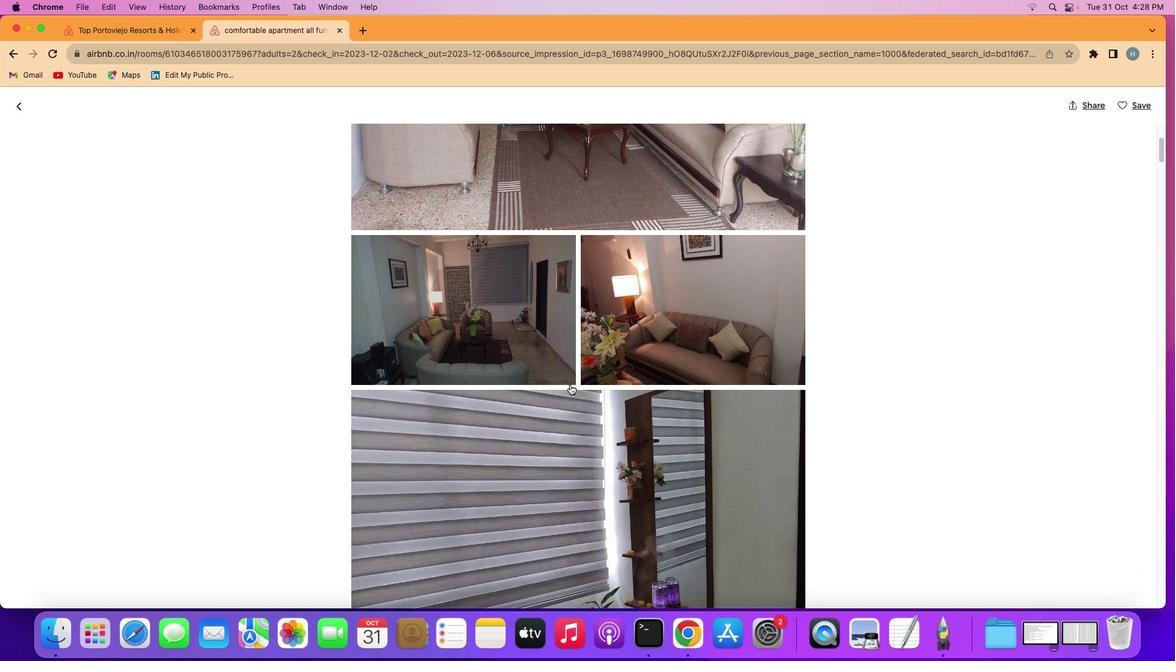 
Action: Mouse scrolled (570, 384) with delta (0, 0)
Screenshot: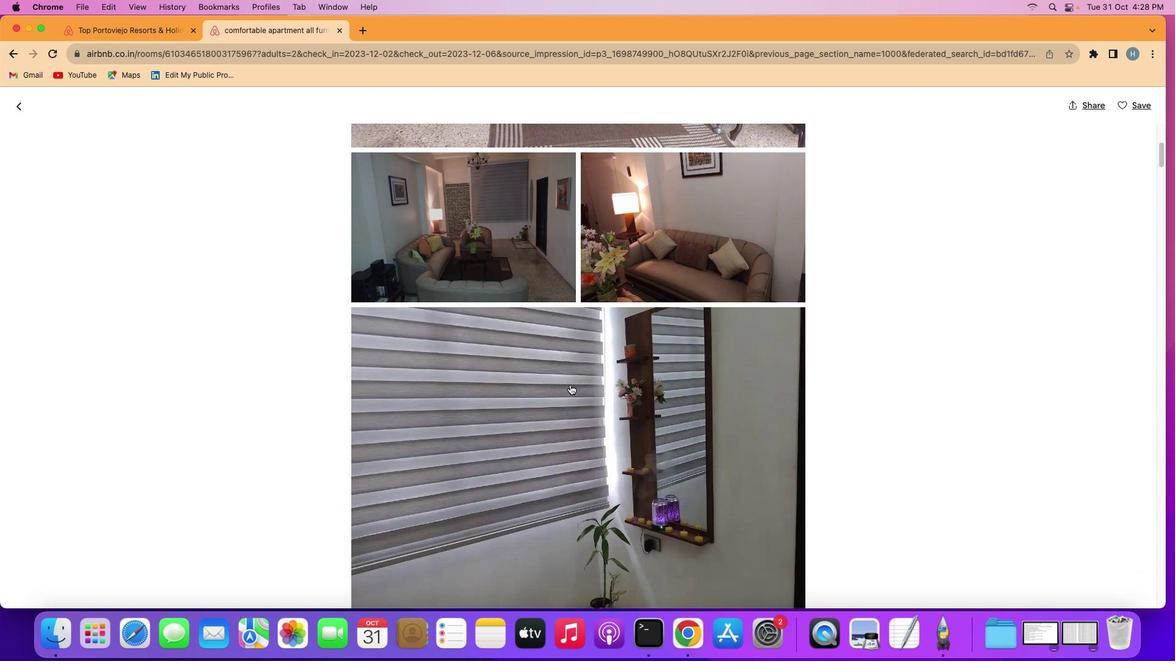 
Action: Mouse scrolled (570, 384) with delta (0, 0)
Screenshot: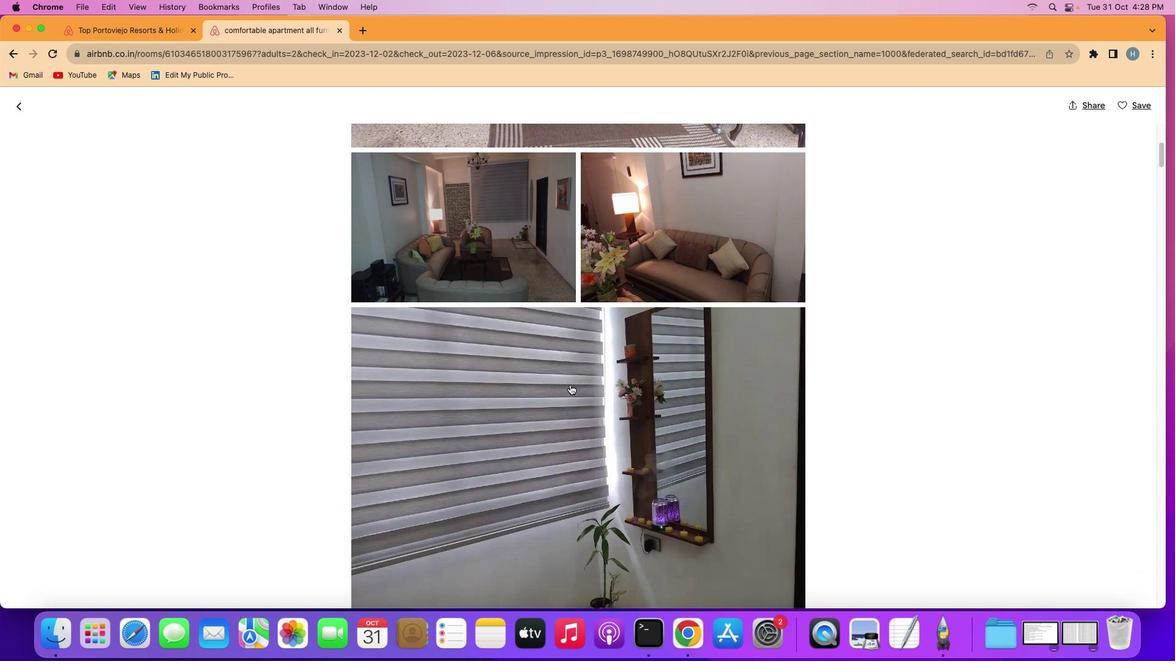 
Action: Mouse scrolled (570, 384) with delta (0, -1)
Screenshot: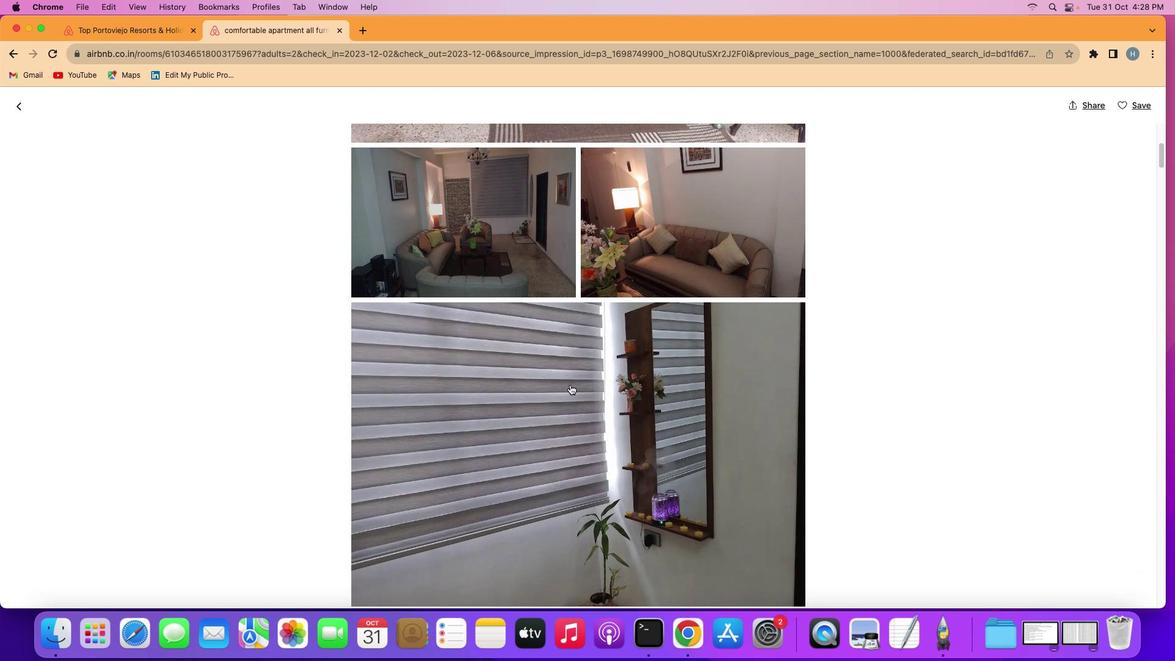 
Action: Mouse scrolled (570, 384) with delta (0, 0)
Screenshot: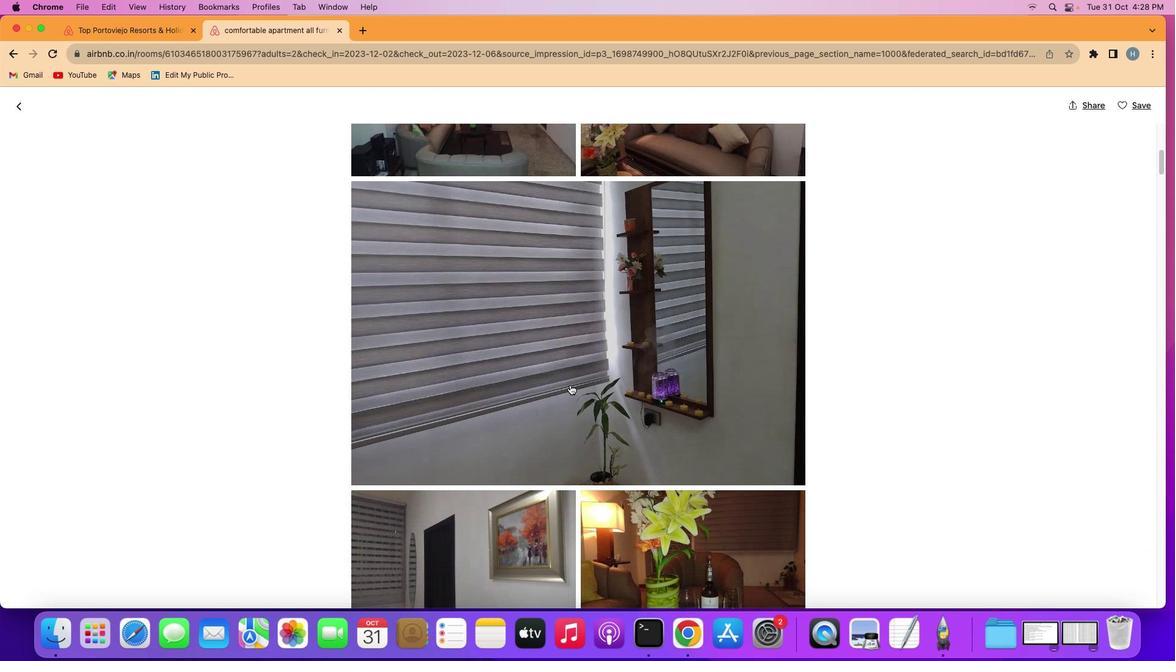 
Action: Mouse scrolled (570, 384) with delta (0, 0)
Screenshot: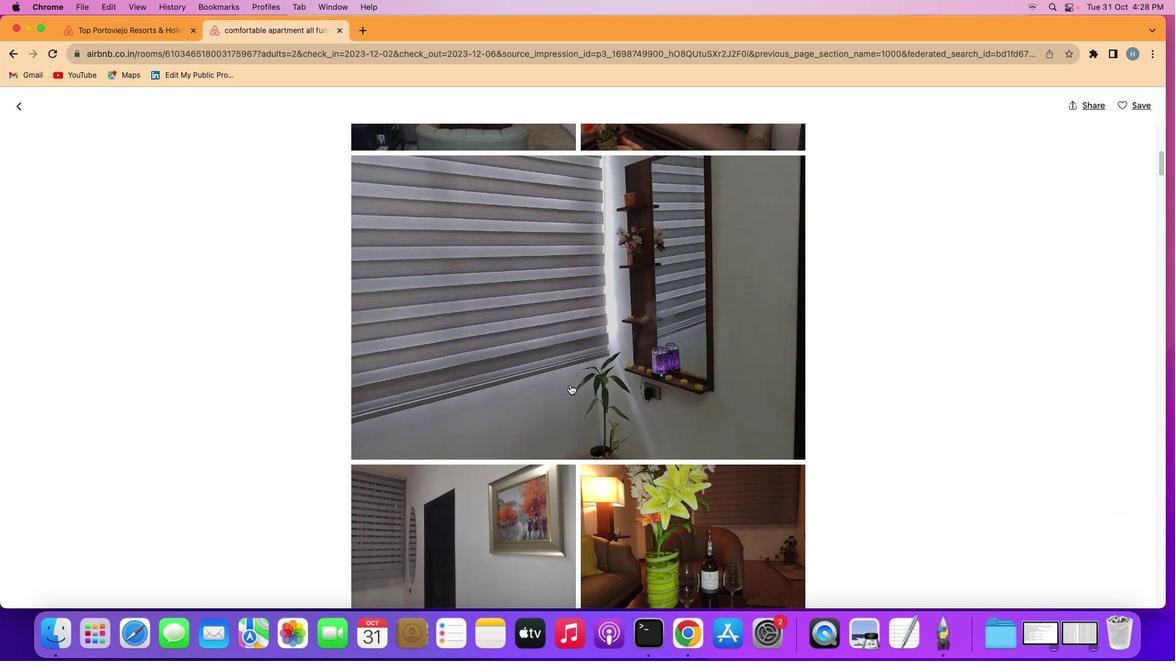 
Action: Mouse scrolled (570, 384) with delta (0, -1)
Screenshot: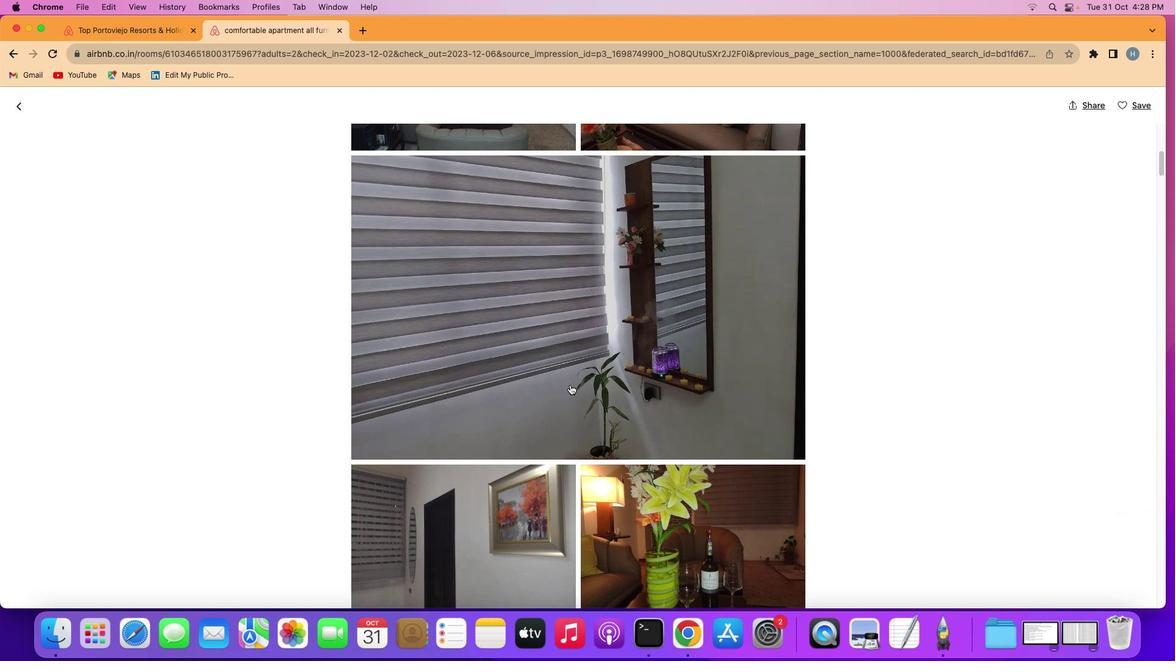 
Action: Mouse scrolled (570, 384) with delta (0, -1)
Screenshot: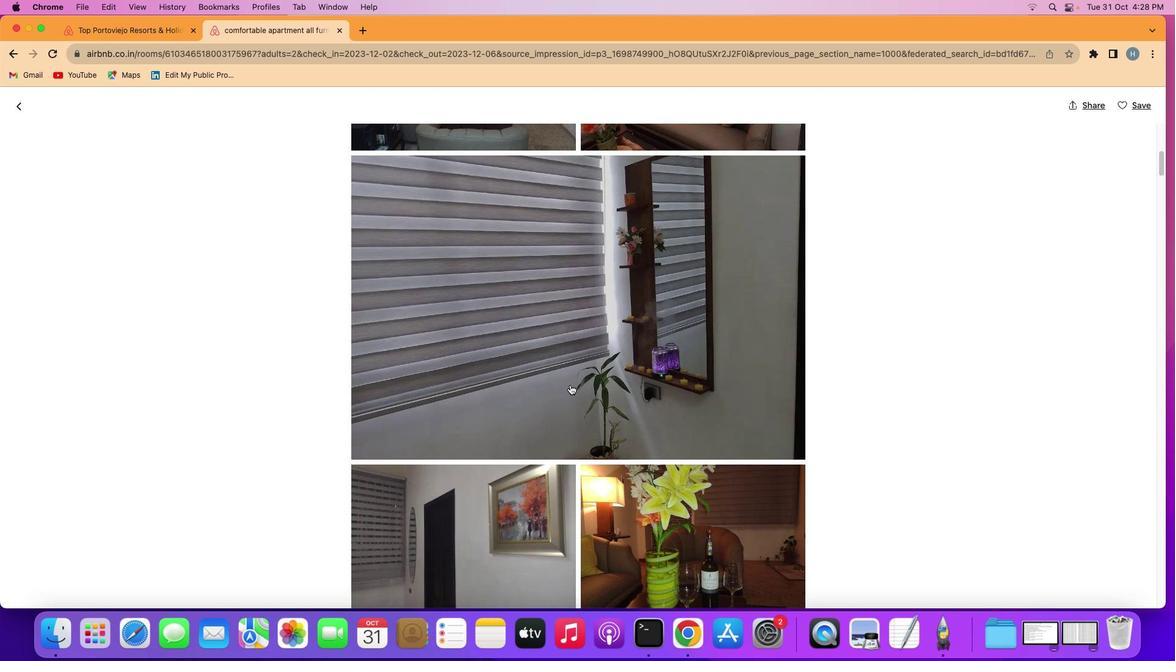 
Action: Mouse scrolled (570, 384) with delta (0, 0)
Screenshot: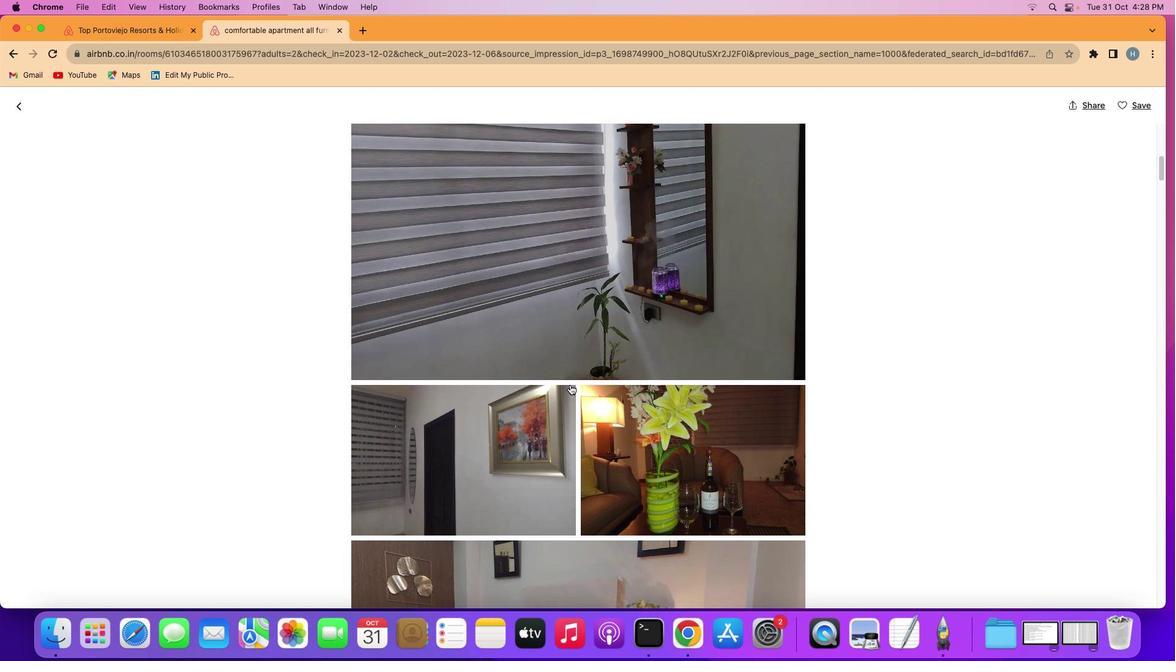 
Action: Mouse scrolled (570, 384) with delta (0, 0)
Screenshot: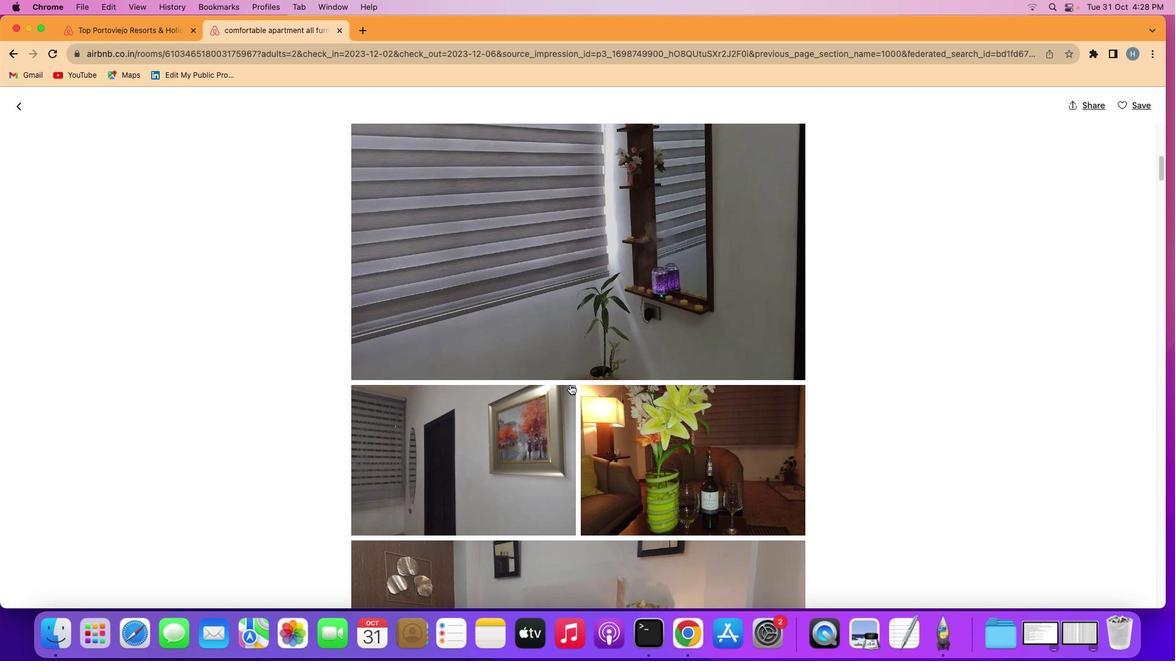 
Action: Mouse scrolled (570, 384) with delta (0, -1)
Screenshot: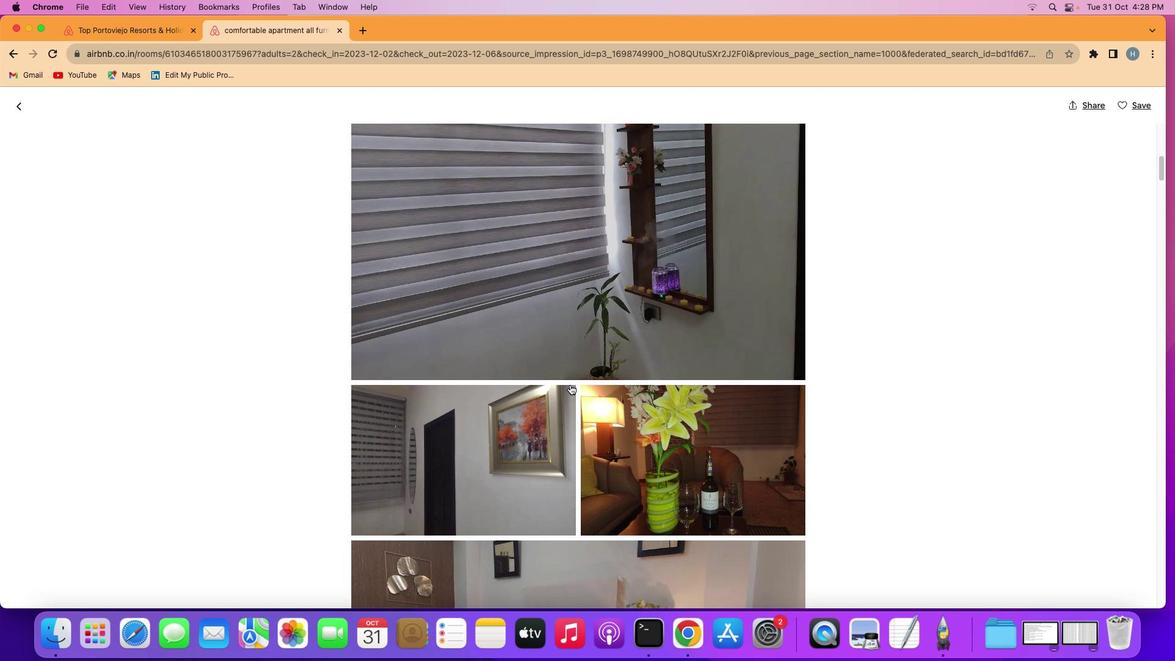 
Action: Mouse scrolled (570, 384) with delta (0, 0)
Screenshot: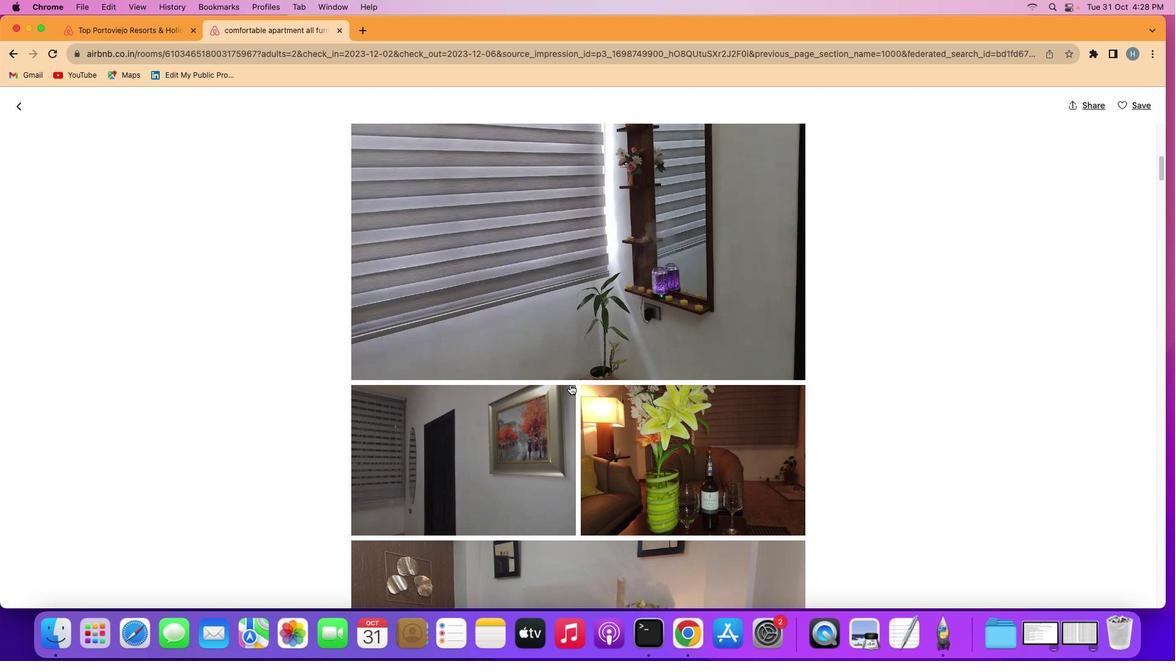 
Action: Mouse scrolled (570, 384) with delta (0, 0)
Screenshot: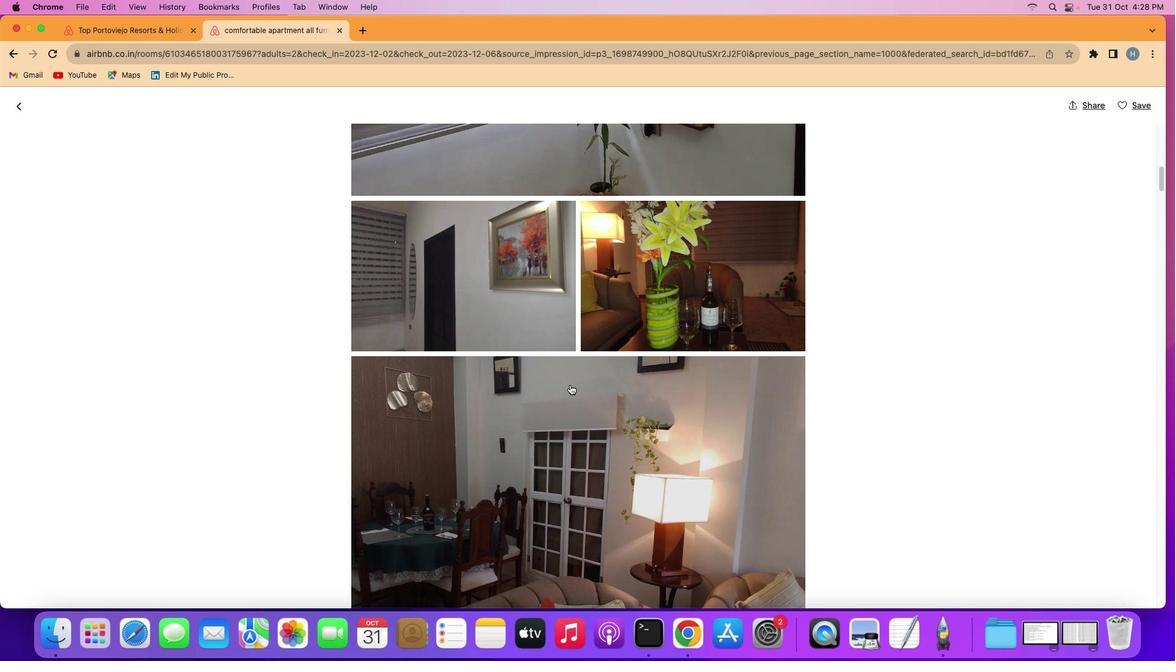 
Action: Mouse scrolled (570, 384) with delta (0, -1)
Screenshot: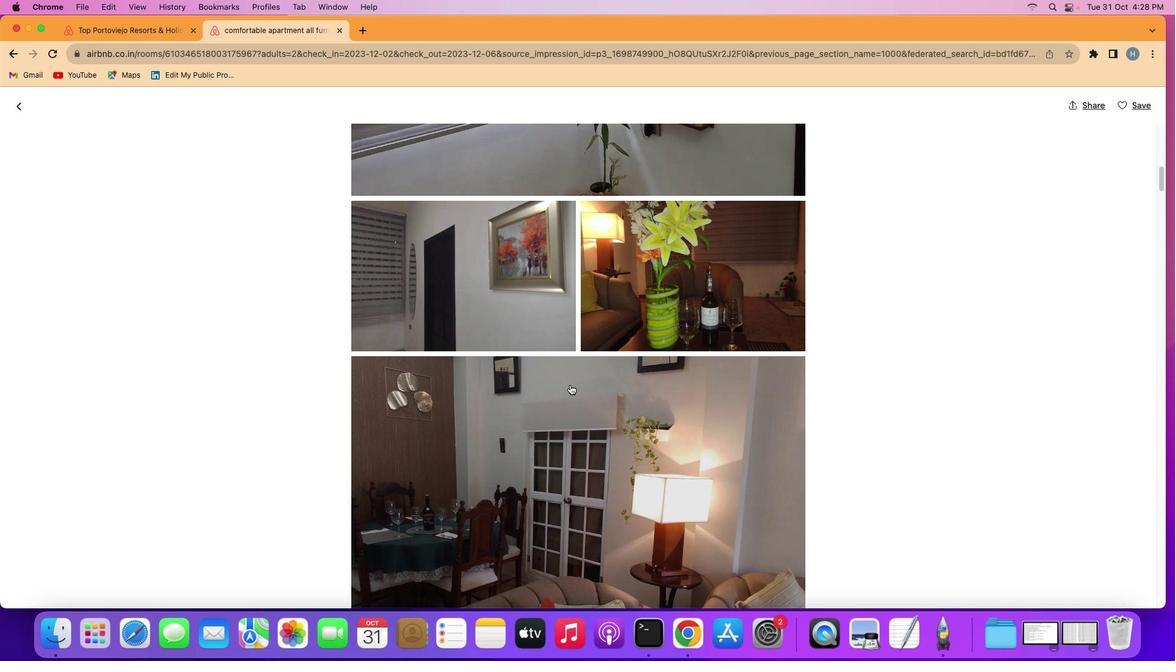 
Action: Mouse scrolled (570, 384) with delta (0, -1)
Screenshot: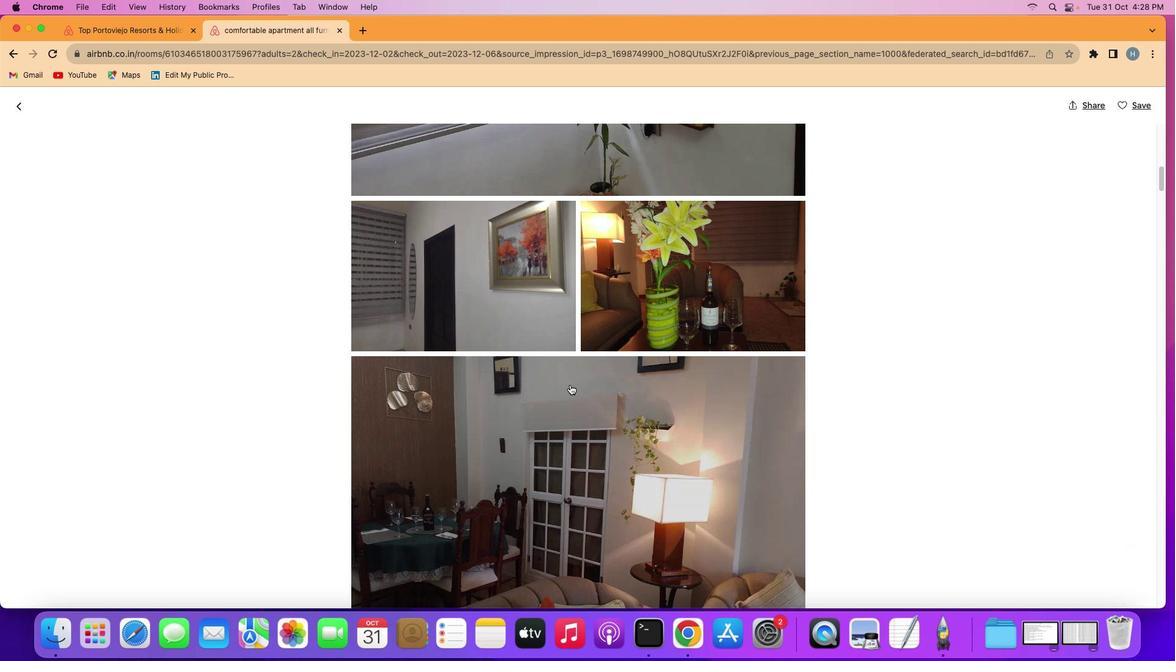 
Action: Mouse scrolled (570, 384) with delta (0, 0)
Screenshot: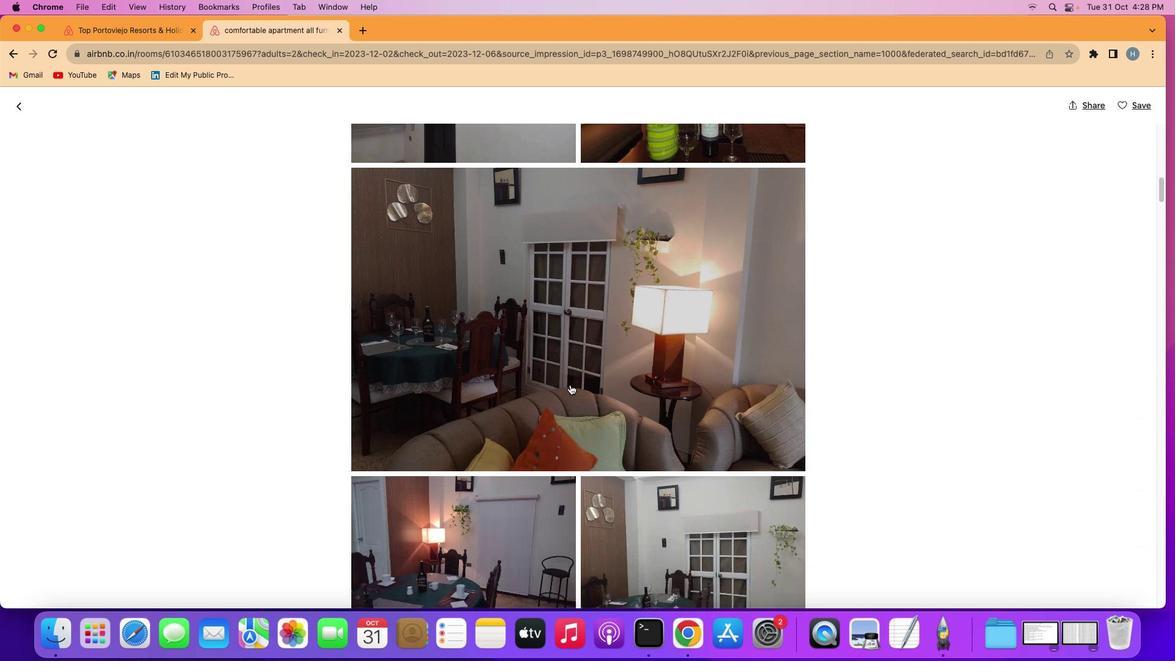 
Action: Mouse scrolled (570, 384) with delta (0, 0)
Screenshot: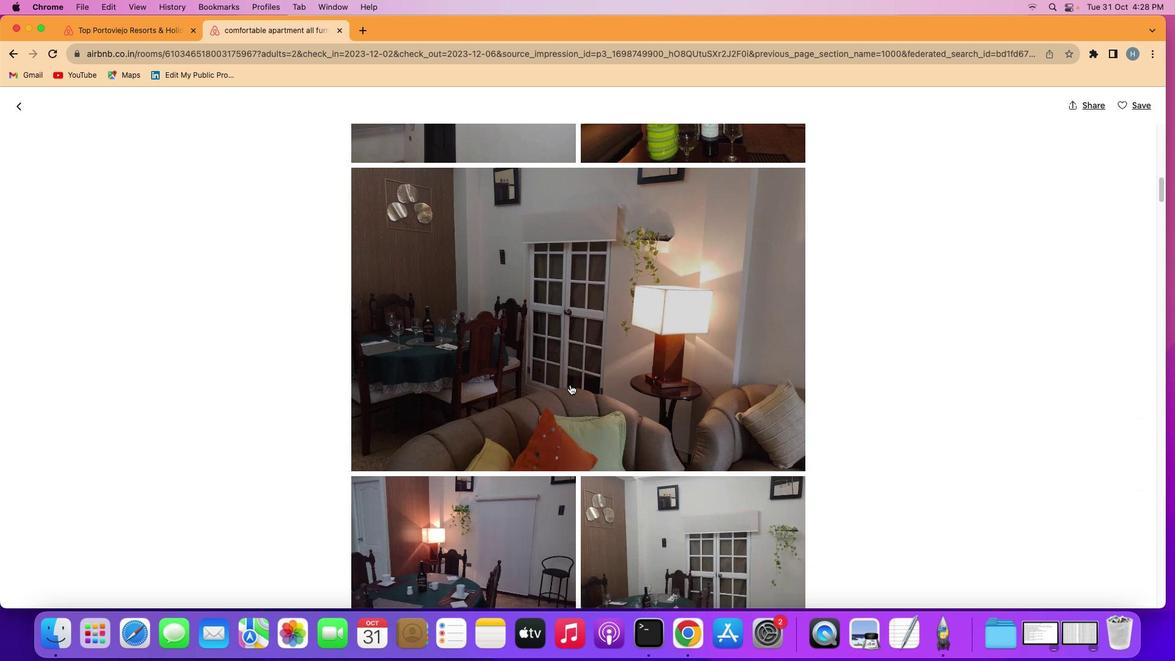 
Action: Mouse scrolled (570, 384) with delta (0, -1)
Screenshot: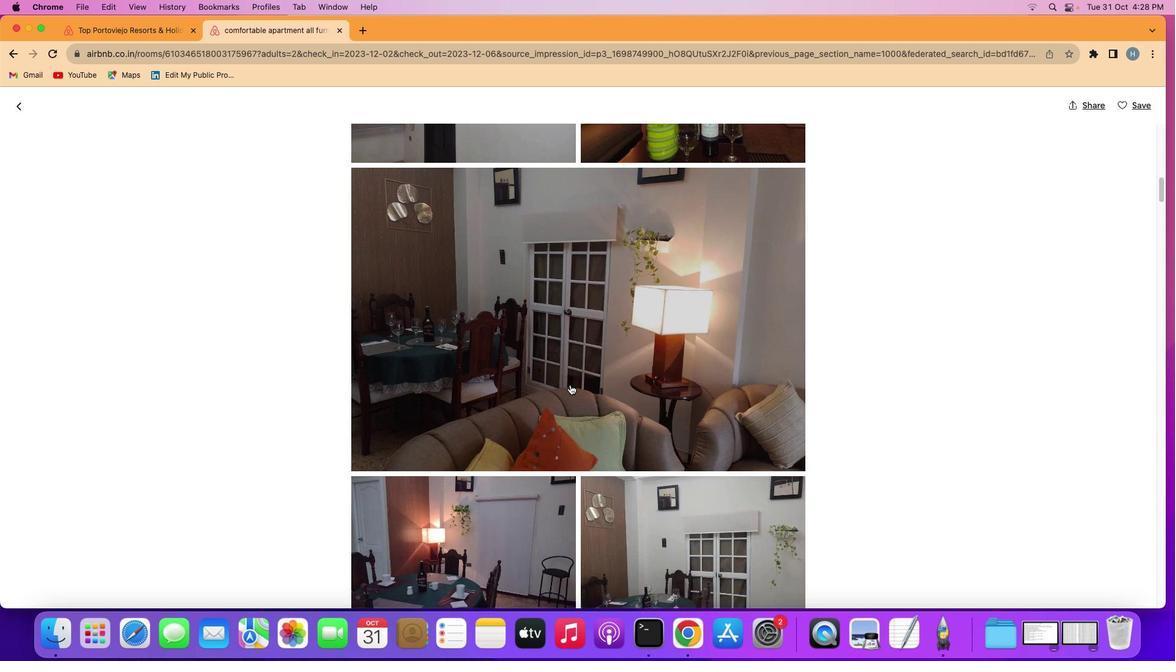 
Action: Mouse scrolled (570, 384) with delta (0, -2)
Screenshot: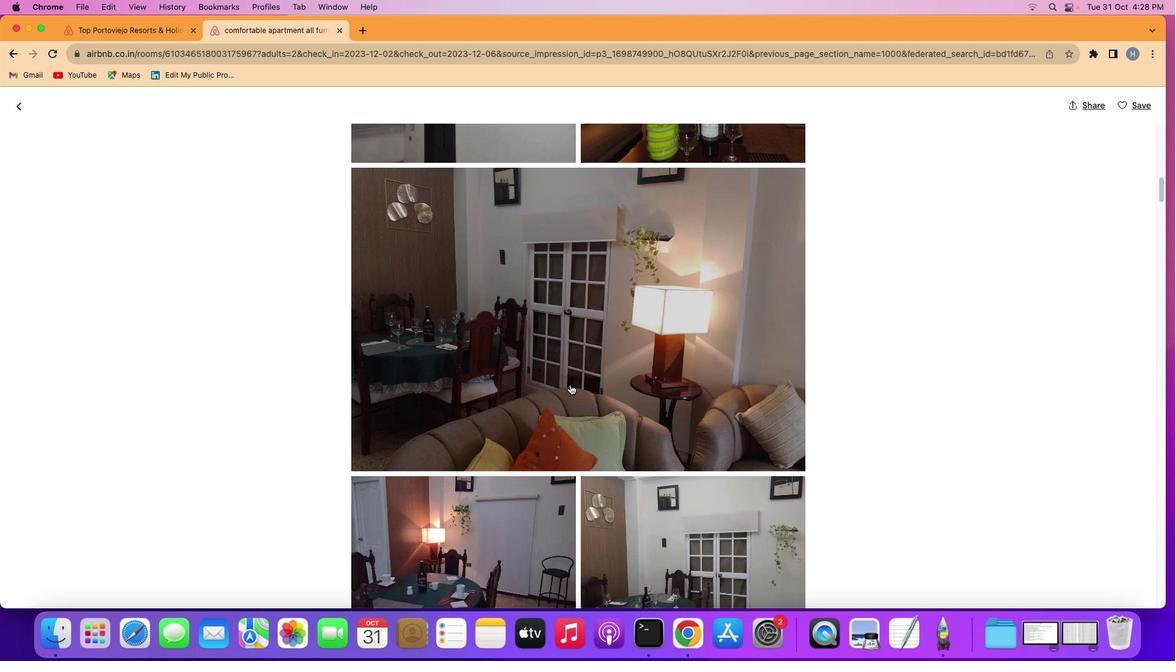 
Action: Mouse scrolled (570, 384) with delta (0, 0)
Screenshot: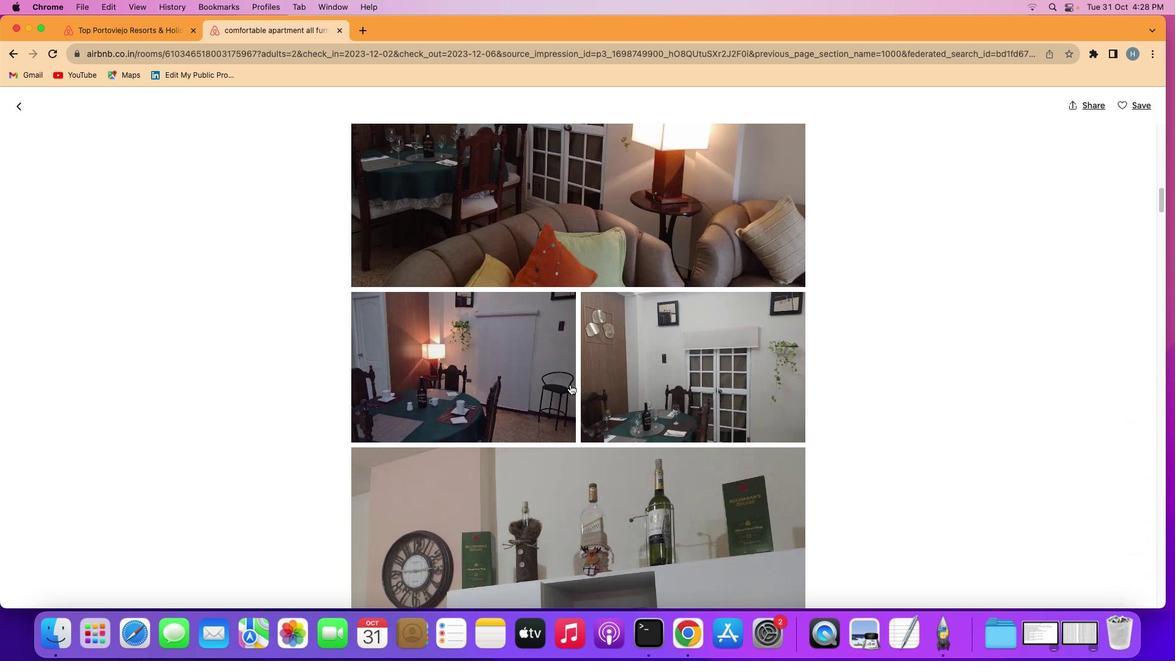 
Action: Mouse scrolled (570, 384) with delta (0, 0)
Screenshot: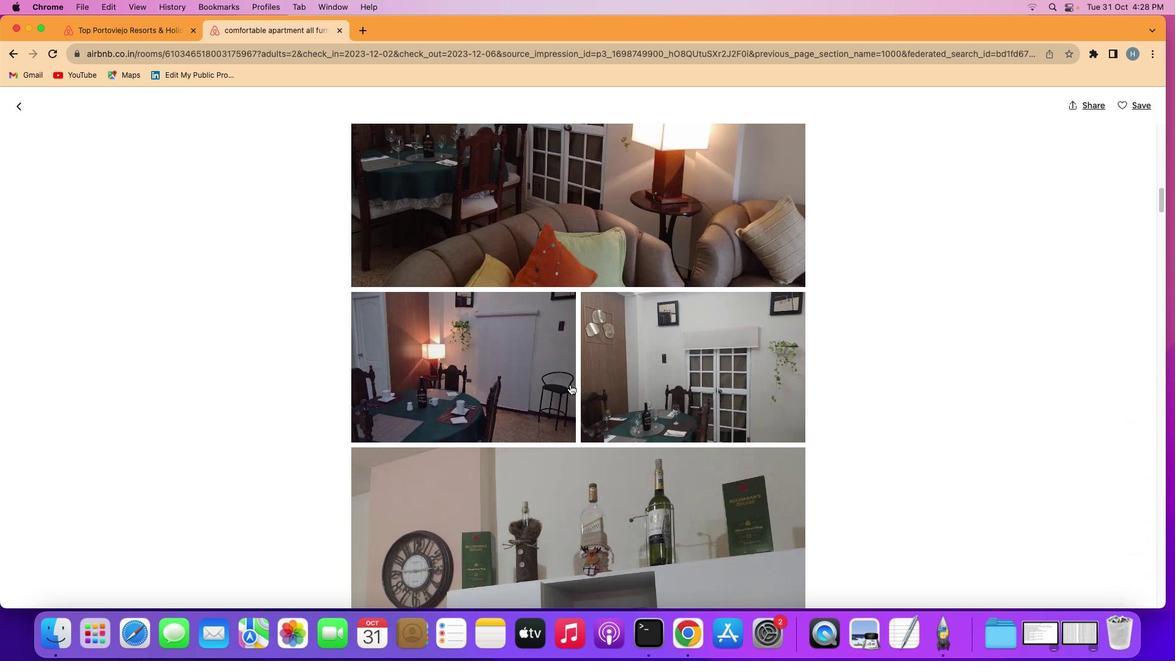 
Action: Mouse scrolled (570, 384) with delta (0, -1)
Screenshot: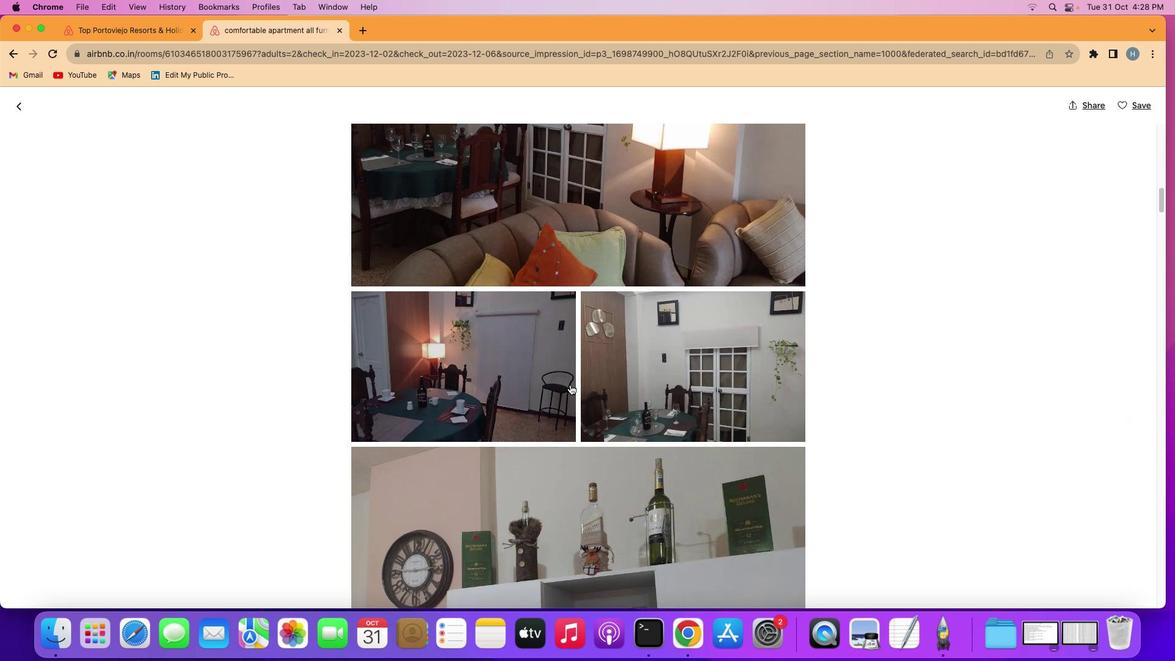 
Action: Mouse scrolled (570, 384) with delta (0, -1)
Screenshot: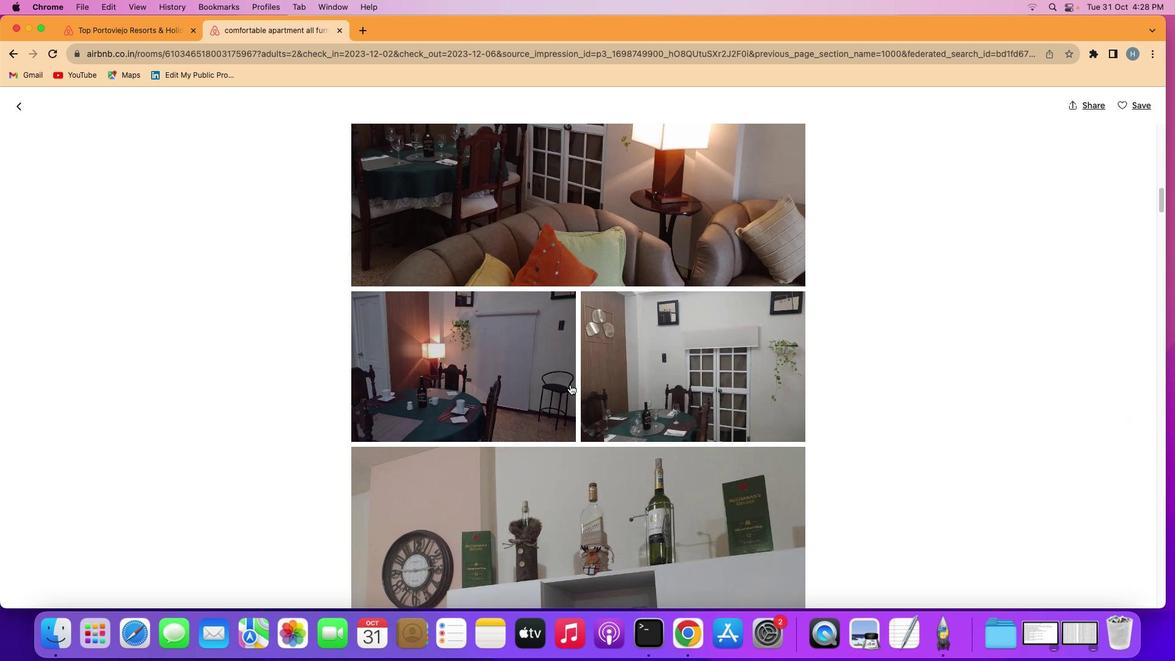 
Action: Mouse moved to (570, 384)
Screenshot: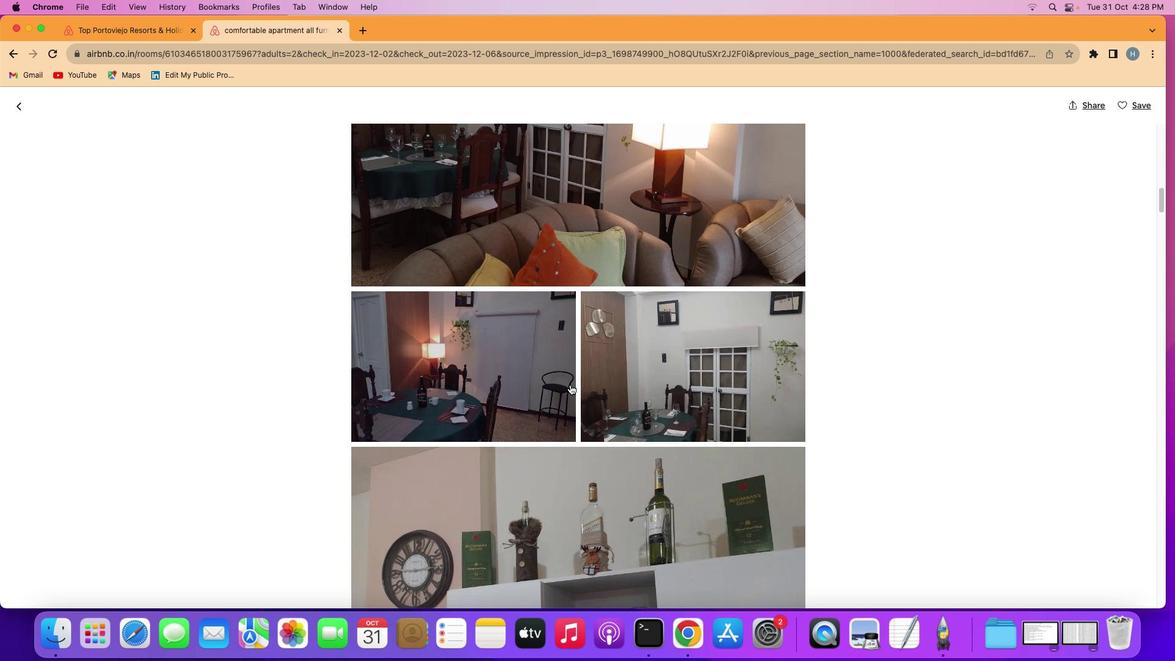 
Action: Mouse scrolled (570, 384) with delta (0, 0)
Screenshot: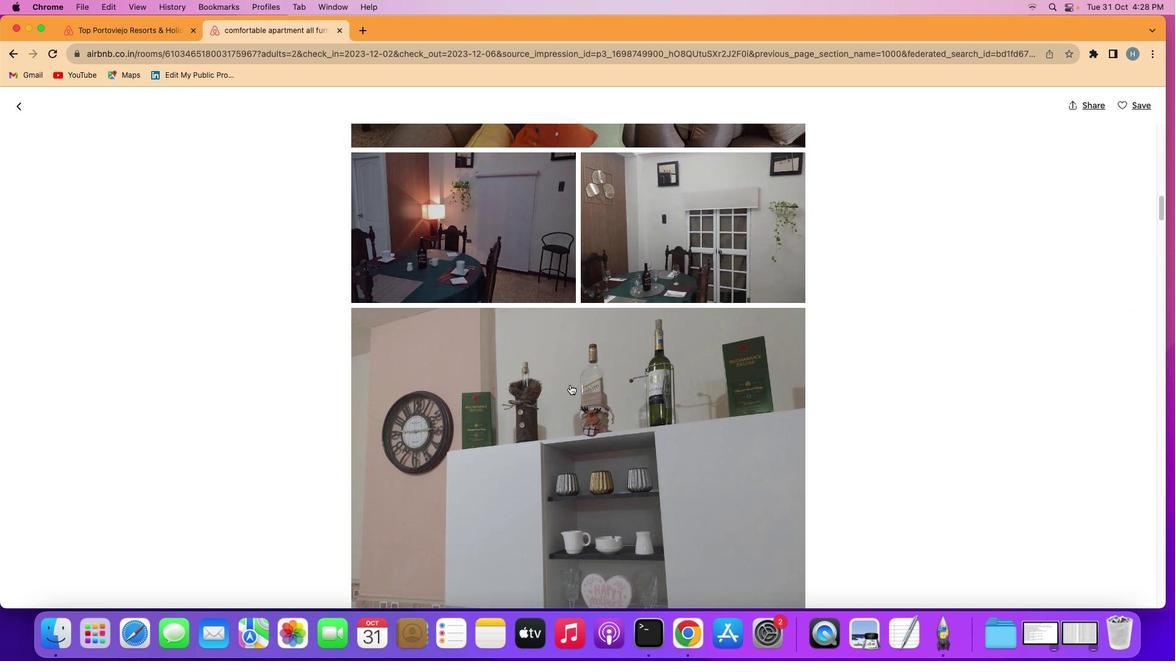 
Action: Mouse scrolled (570, 384) with delta (0, 0)
Screenshot: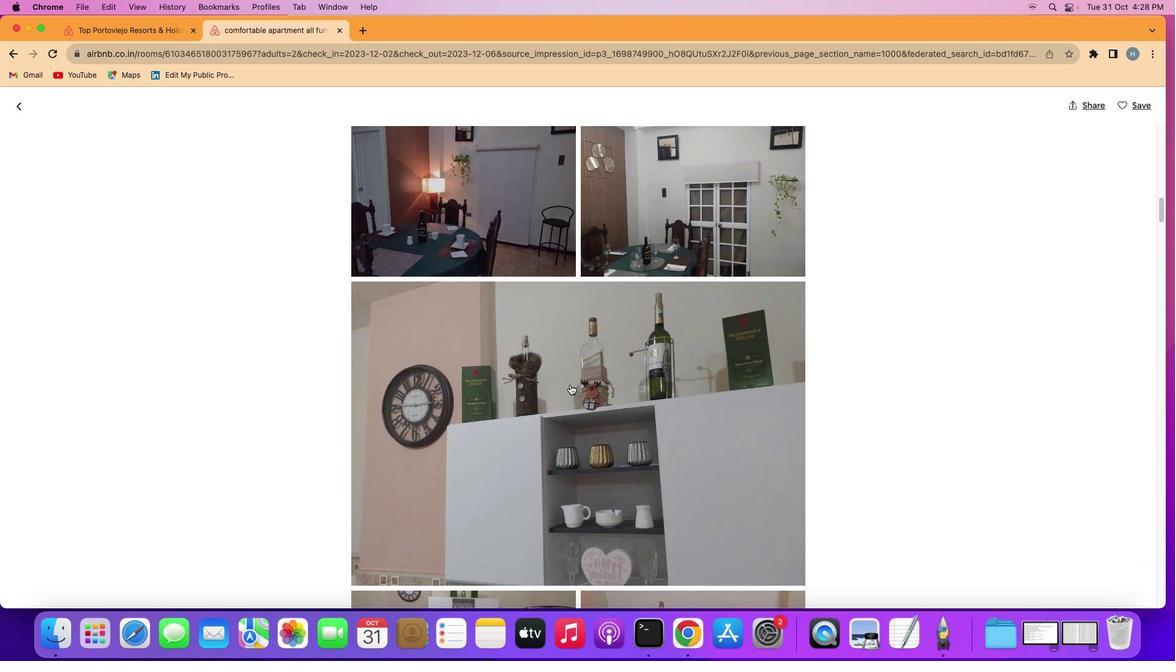 
Action: Mouse scrolled (570, 384) with delta (0, -1)
Screenshot: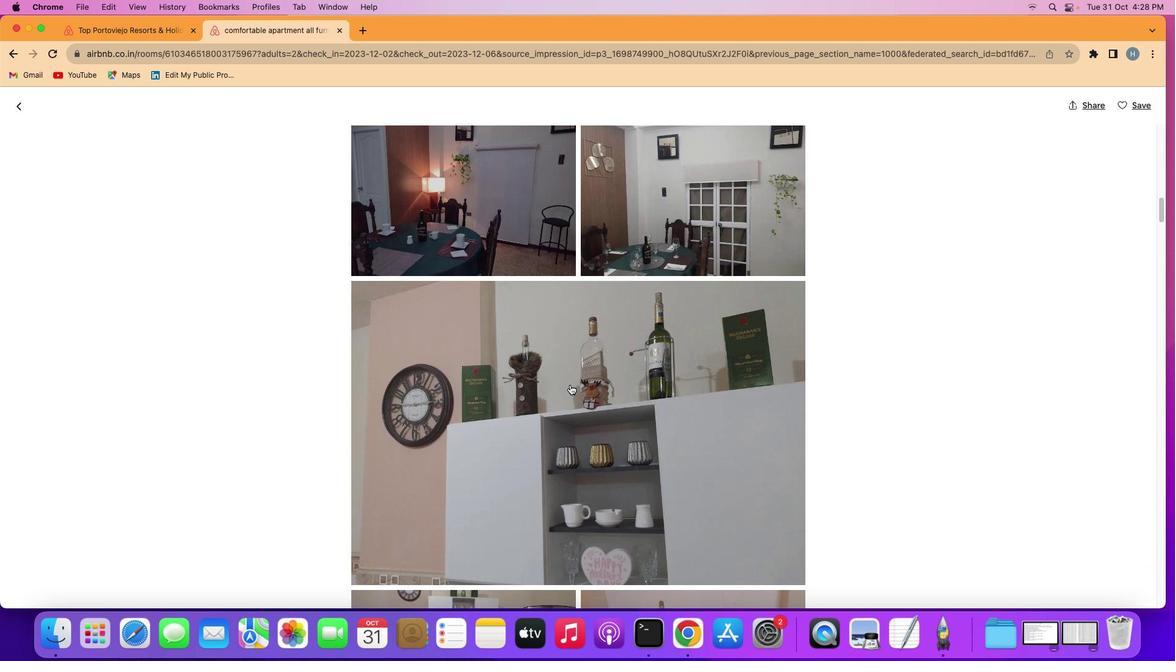
Action: Mouse scrolled (570, 384) with delta (0, -1)
Screenshot: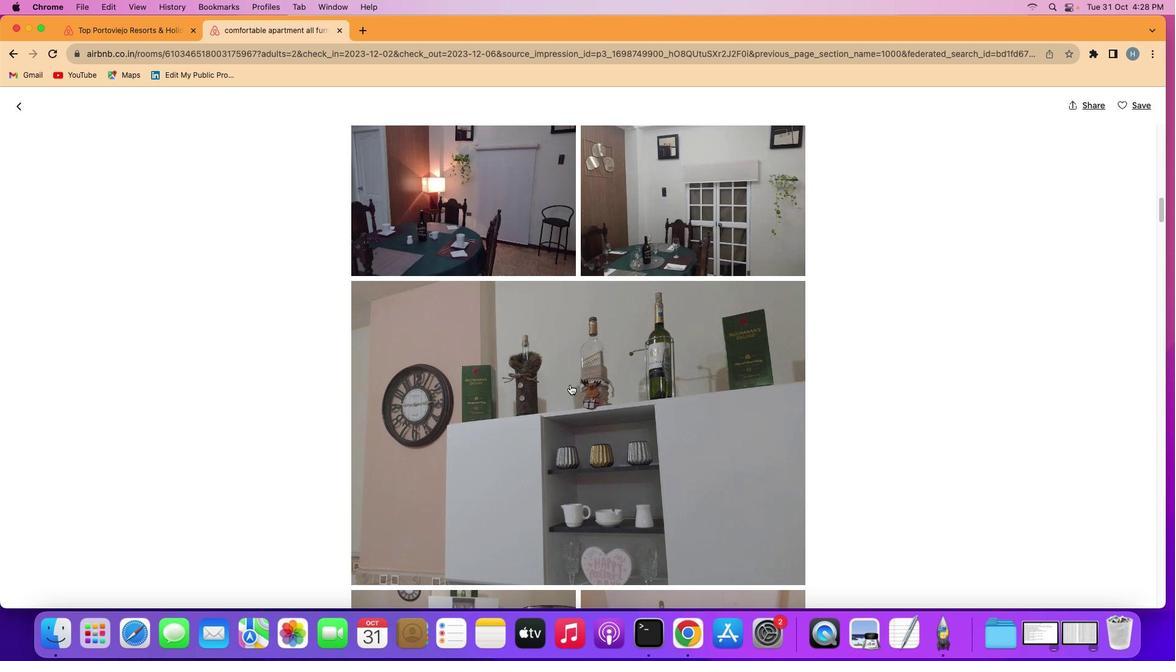 
Action: Mouse scrolled (570, 384) with delta (0, 0)
Screenshot: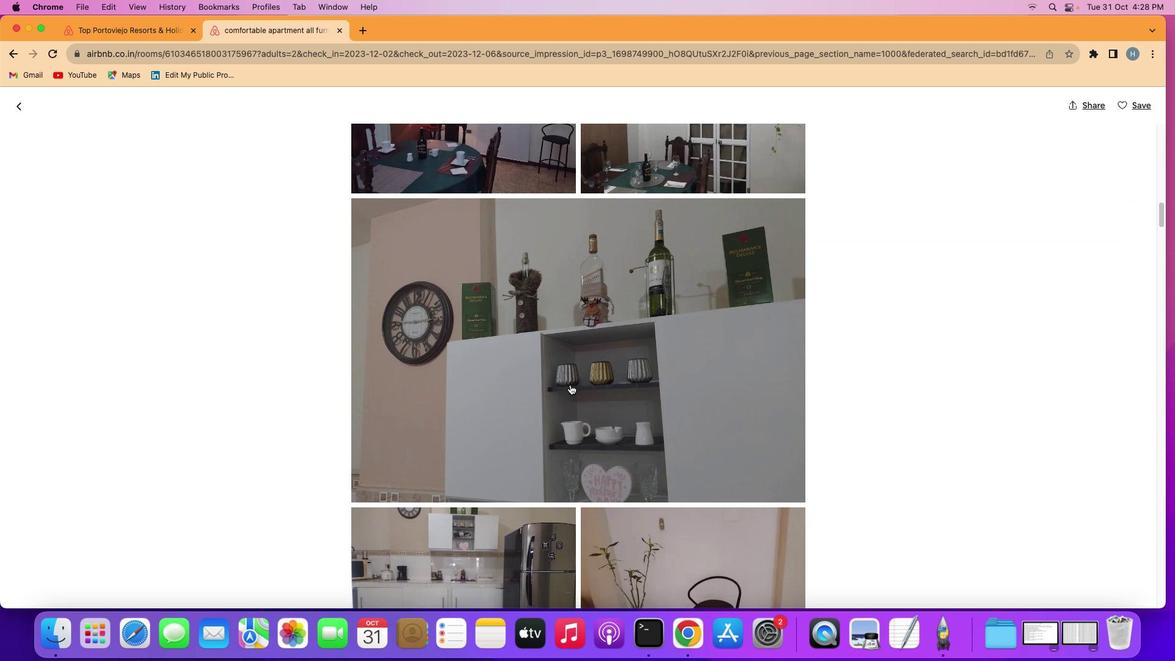 
Action: Mouse scrolled (570, 384) with delta (0, 0)
Screenshot: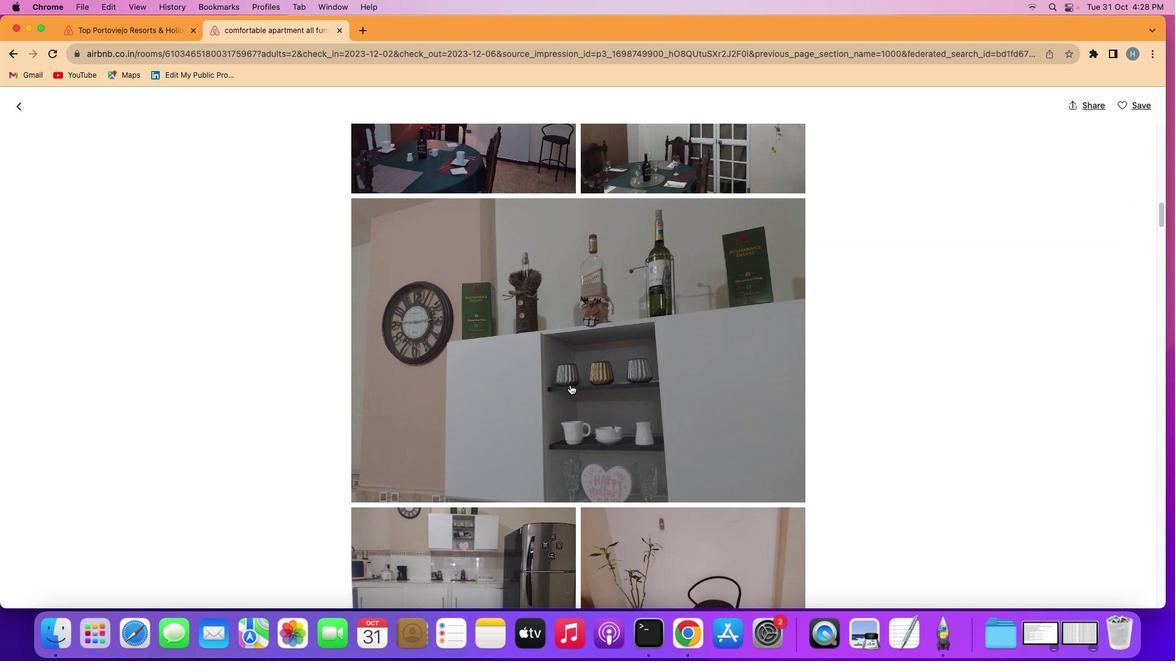 
Action: Mouse scrolled (570, 384) with delta (0, -1)
Screenshot: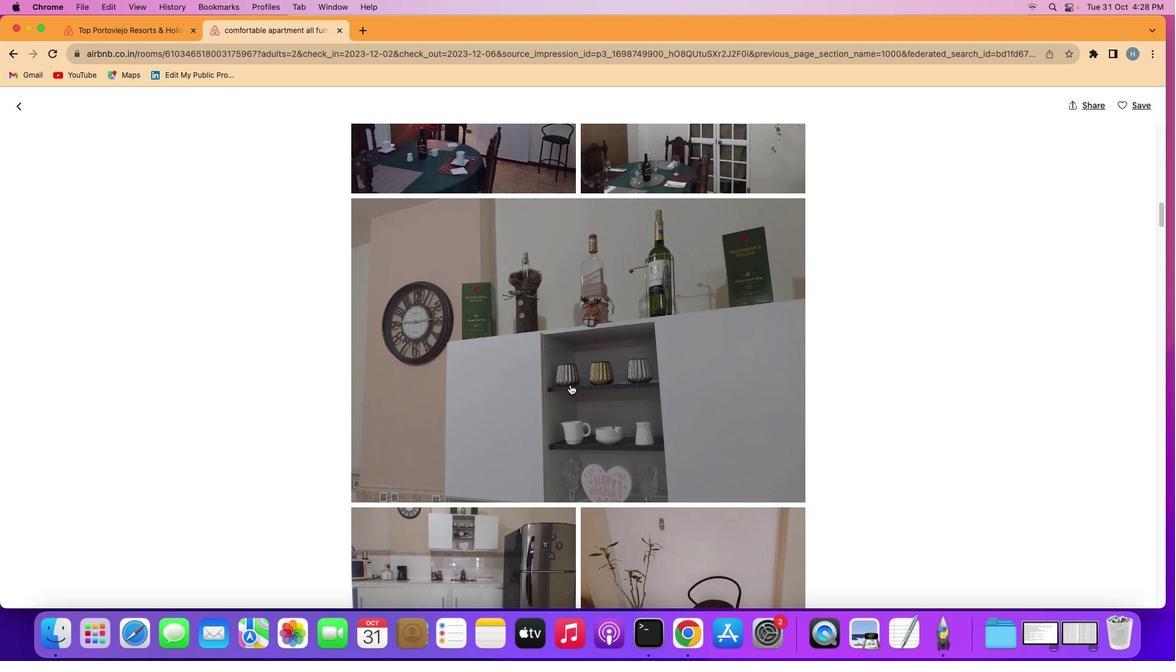 
Action: Mouse scrolled (570, 384) with delta (0, 0)
Screenshot: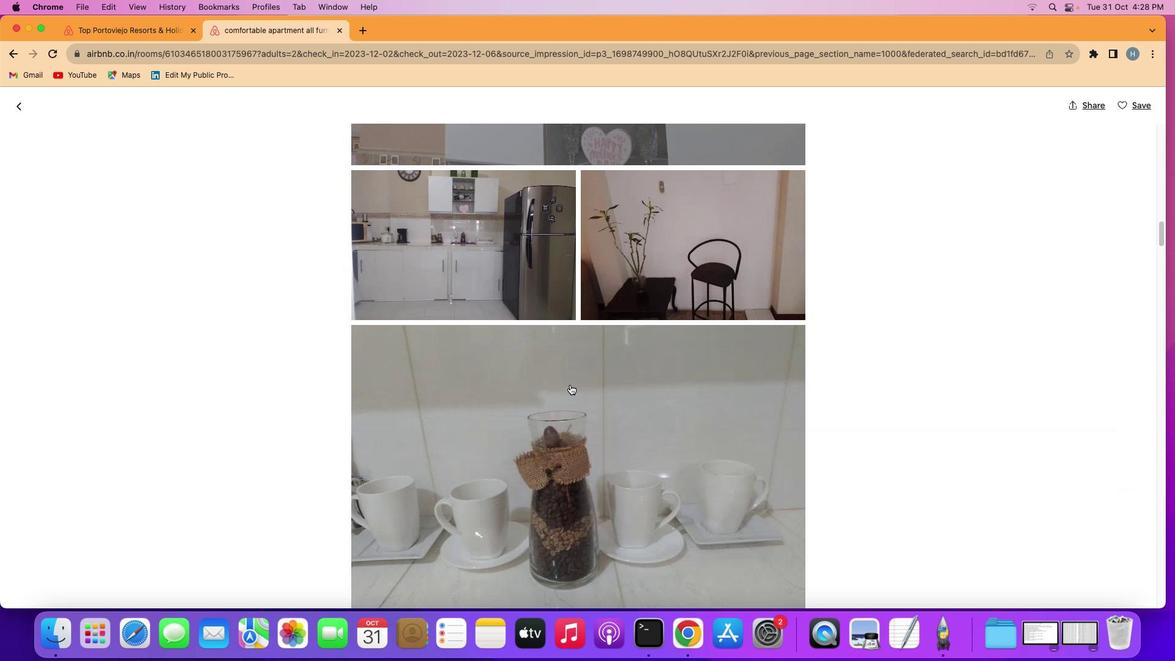 
Action: Mouse scrolled (570, 384) with delta (0, 0)
Screenshot: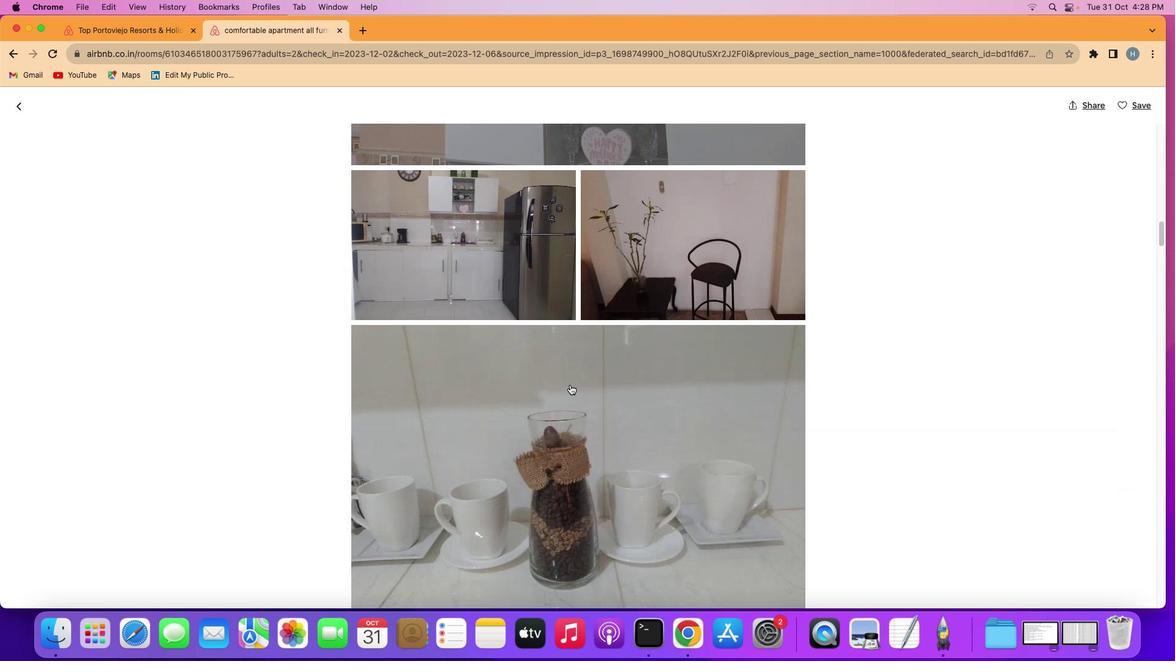 
Action: Mouse scrolled (570, 384) with delta (0, -1)
Screenshot: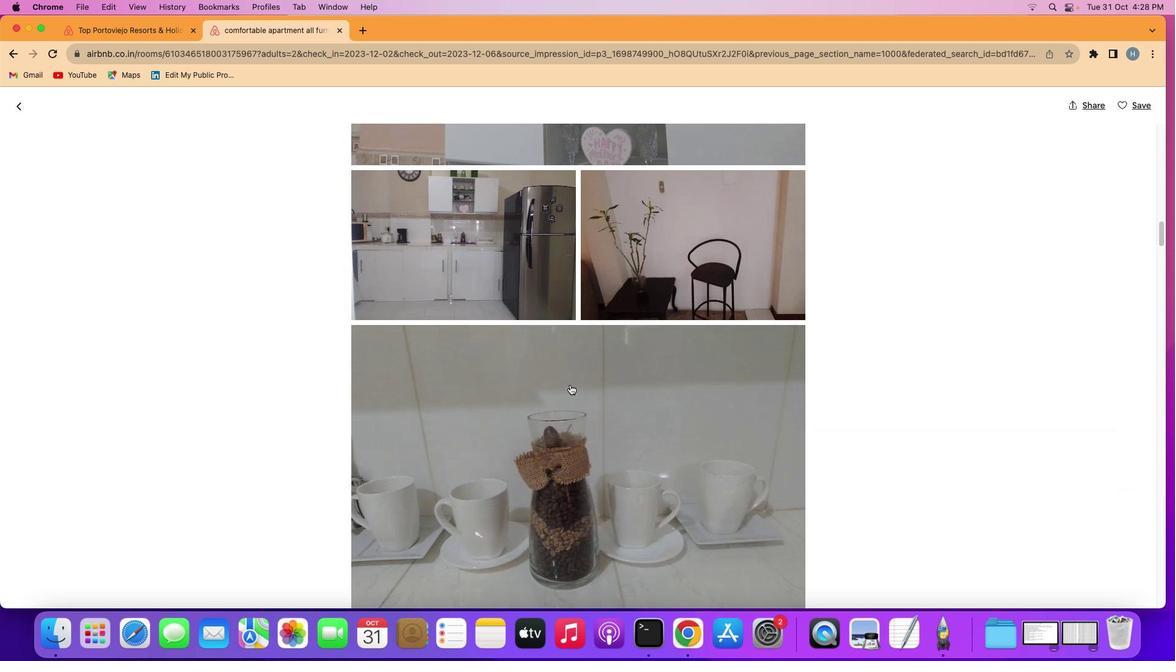 
Action: Mouse scrolled (570, 384) with delta (0, -2)
Screenshot: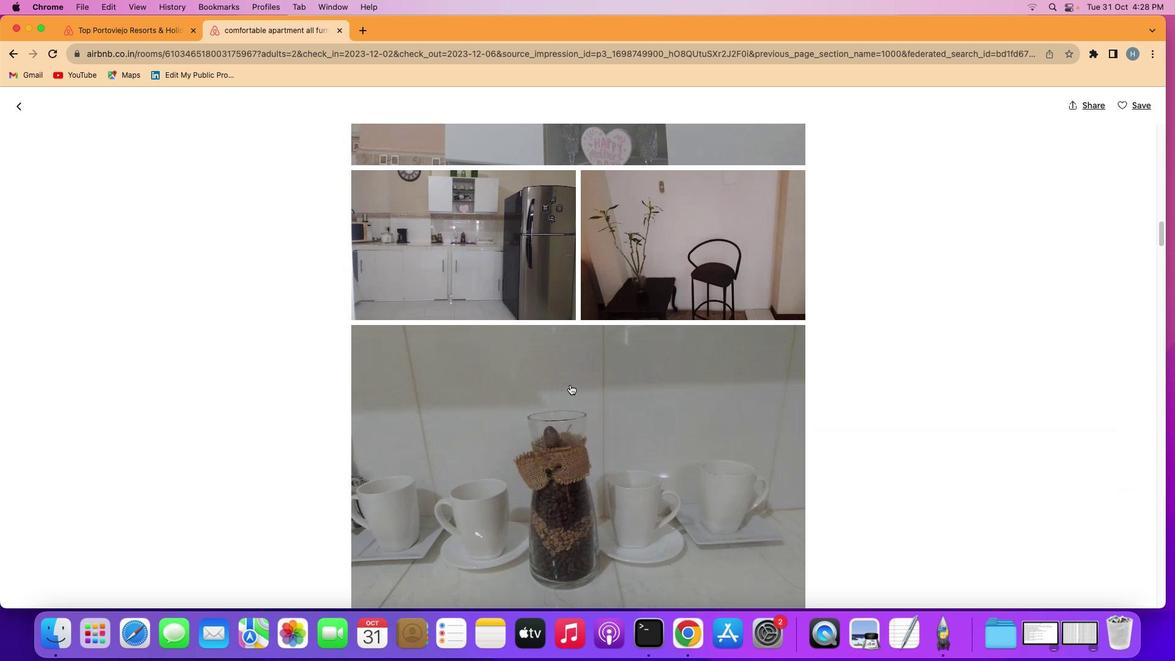 
Action: Mouse scrolled (570, 384) with delta (0, -3)
Screenshot: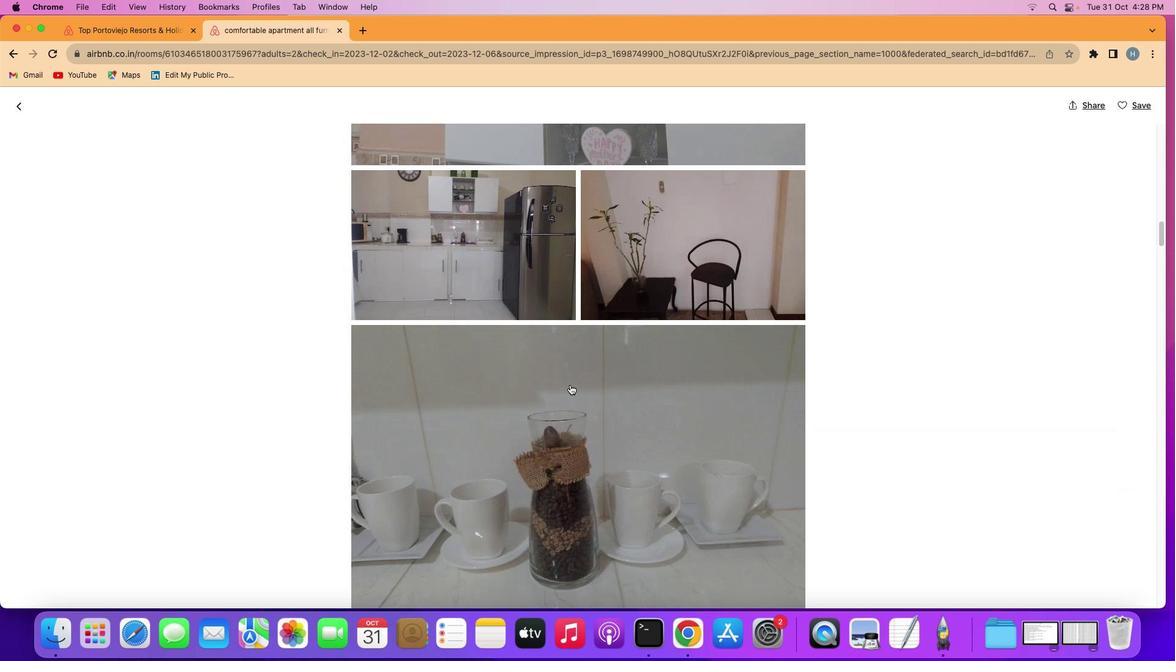 
Action: Mouse scrolled (570, 384) with delta (0, 0)
Screenshot: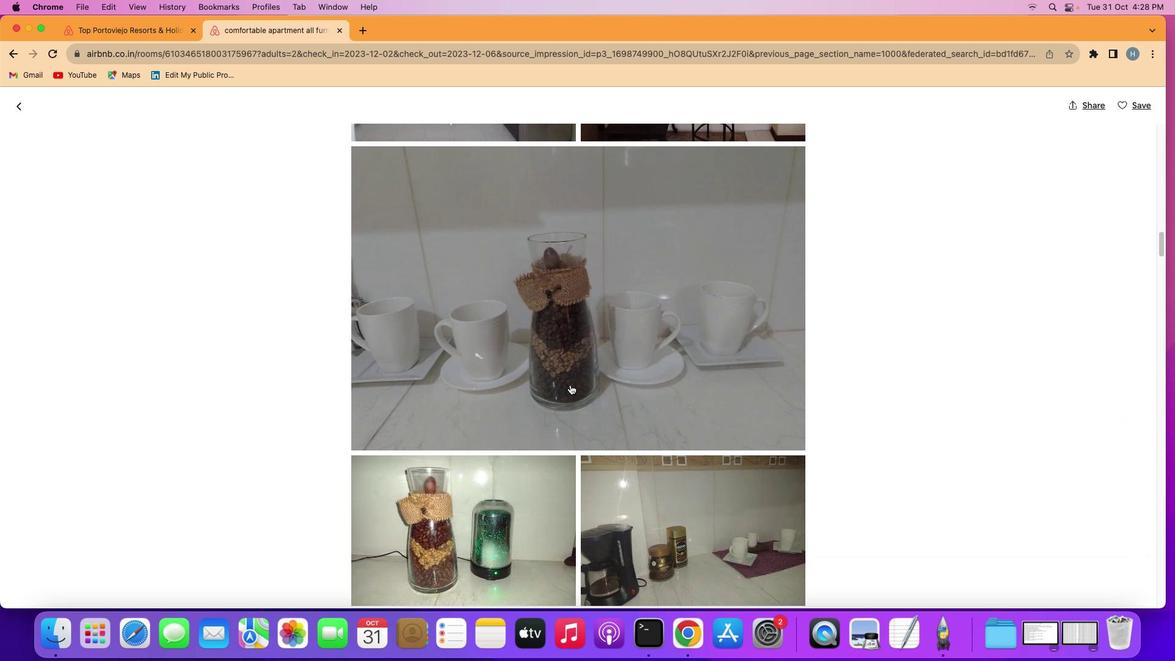 
Action: Mouse scrolled (570, 384) with delta (0, 0)
Screenshot: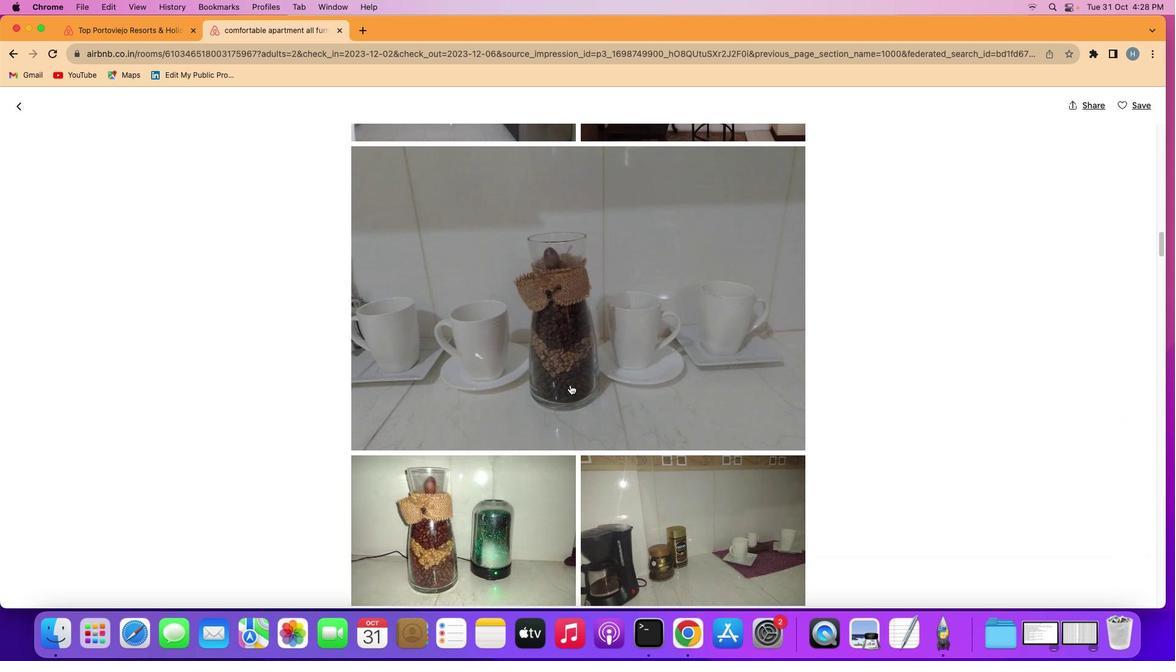 
Action: Mouse scrolled (570, 384) with delta (0, -1)
Screenshot: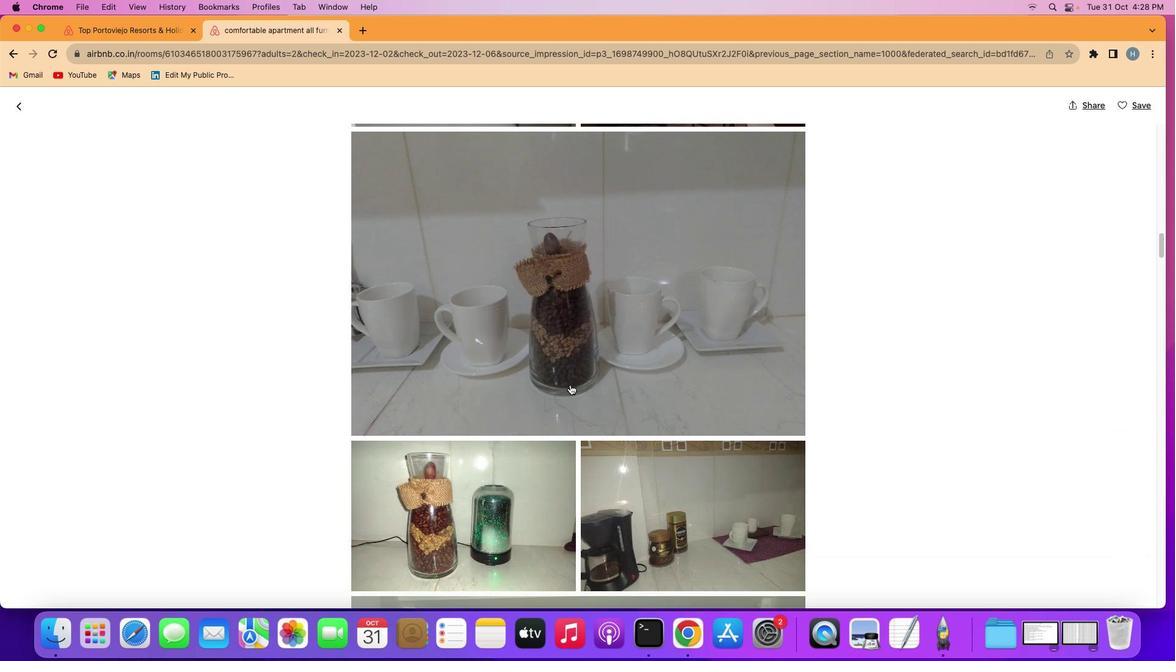 
Action: Mouse scrolled (570, 384) with delta (0, -1)
Screenshot: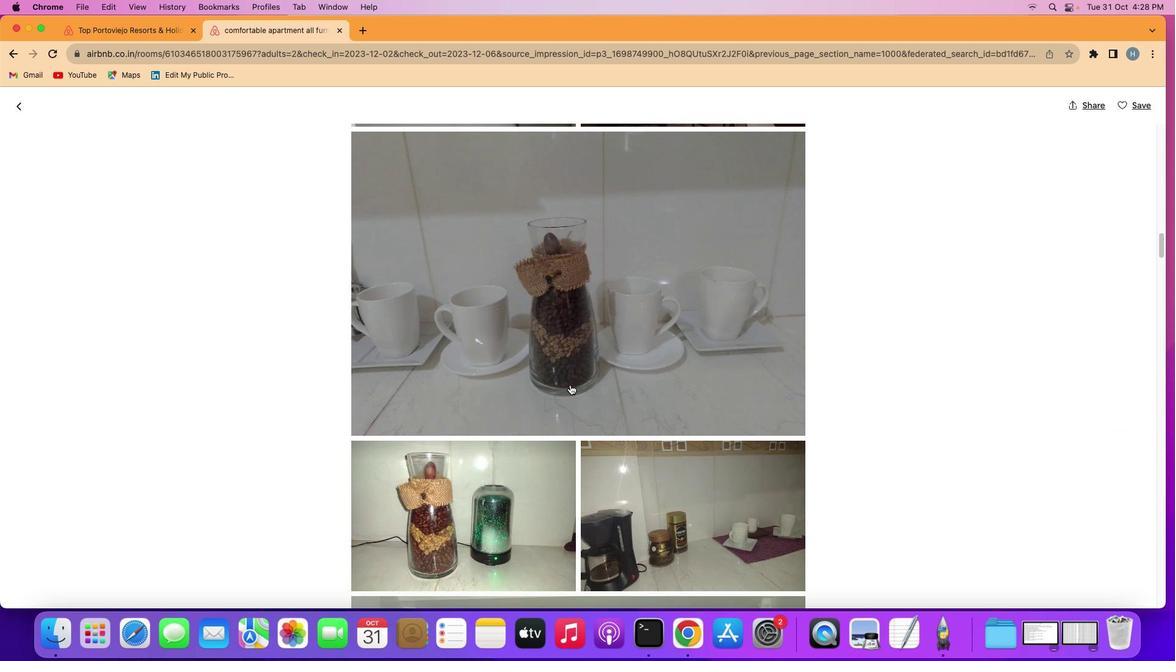 
Action: Mouse scrolled (570, 384) with delta (0, 0)
Screenshot: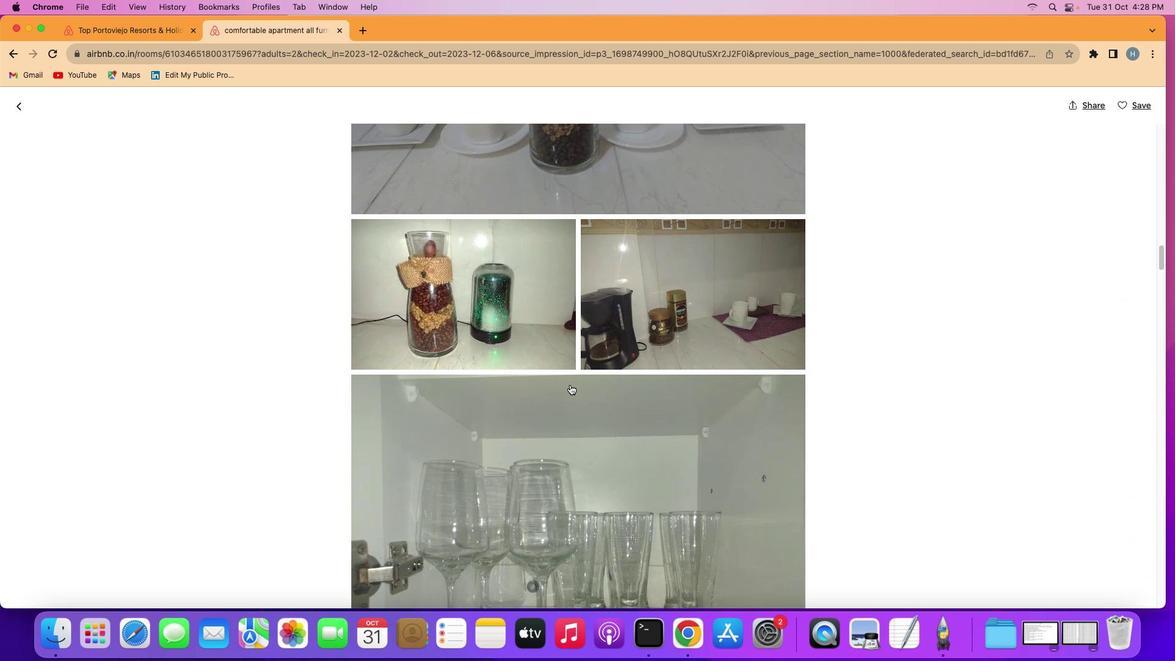 
Action: Mouse scrolled (570, 384) with delta (0, 0)
Screenshot: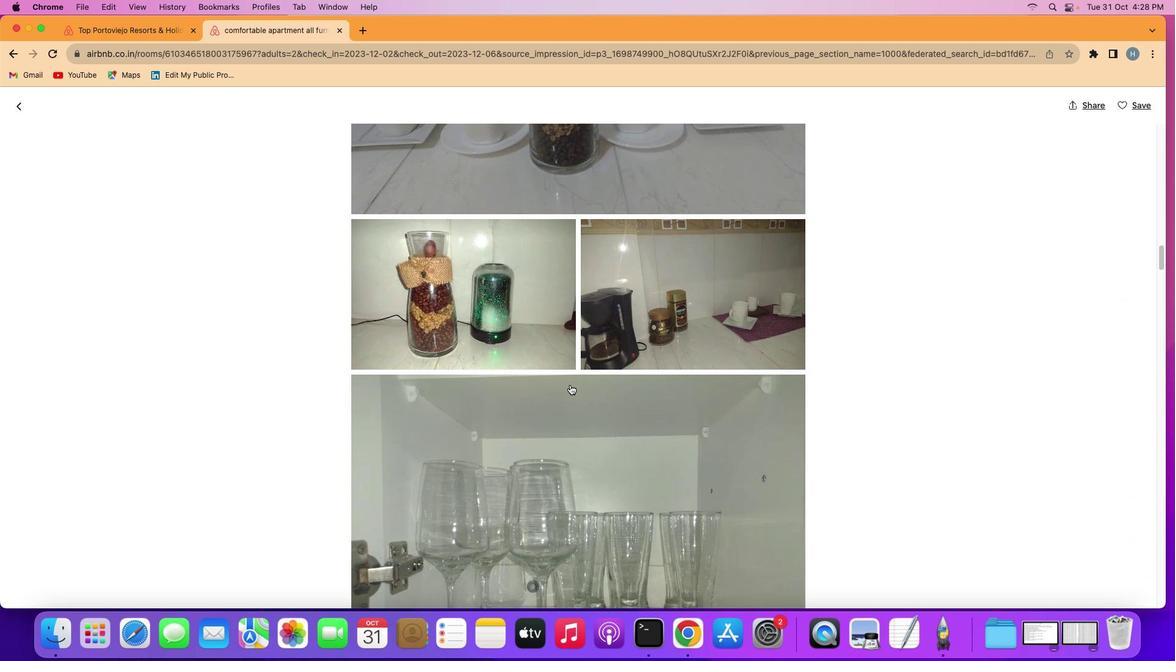 
Action: Mouse scrolled (570, 384) with delta (0, -1)
Screenshot: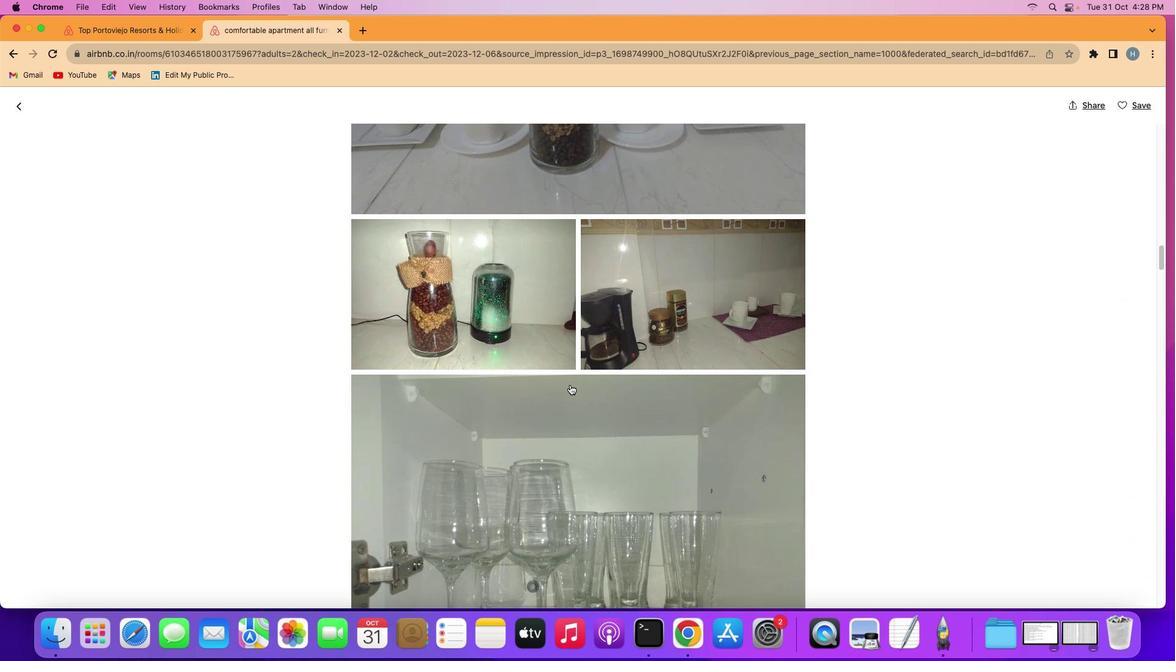 
Action: Mouse scrolled (570, 384) with delta (0, -2)
Screenshot: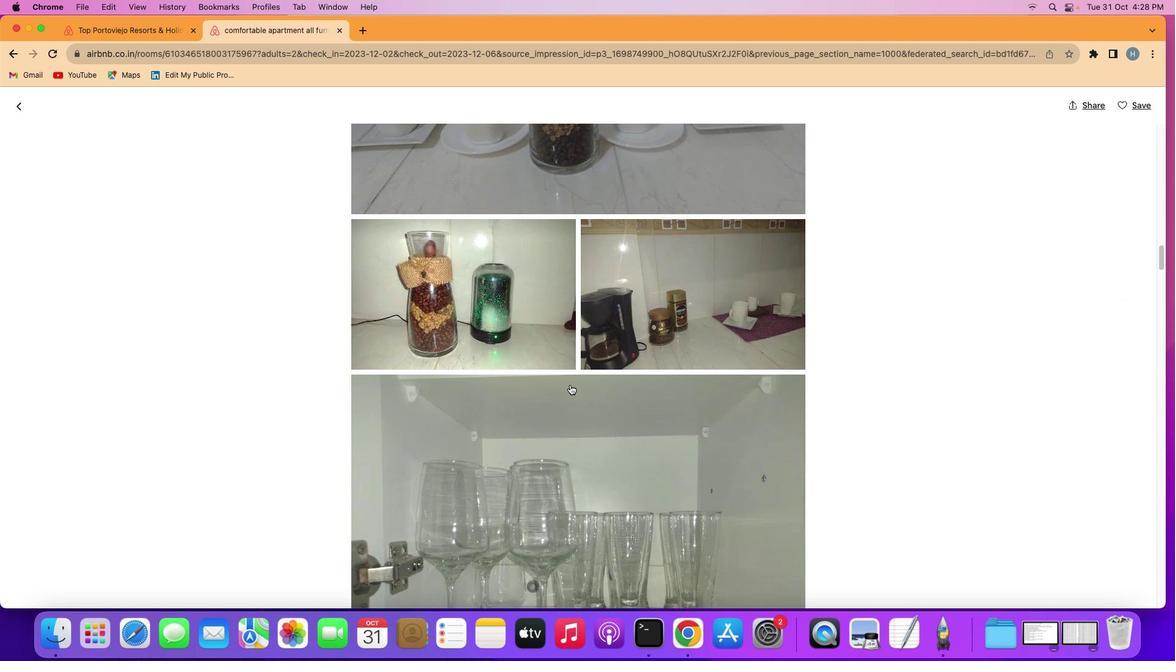 
Action: Mouse scrolled (570, 384) with delta (0, 0)
Screenshot: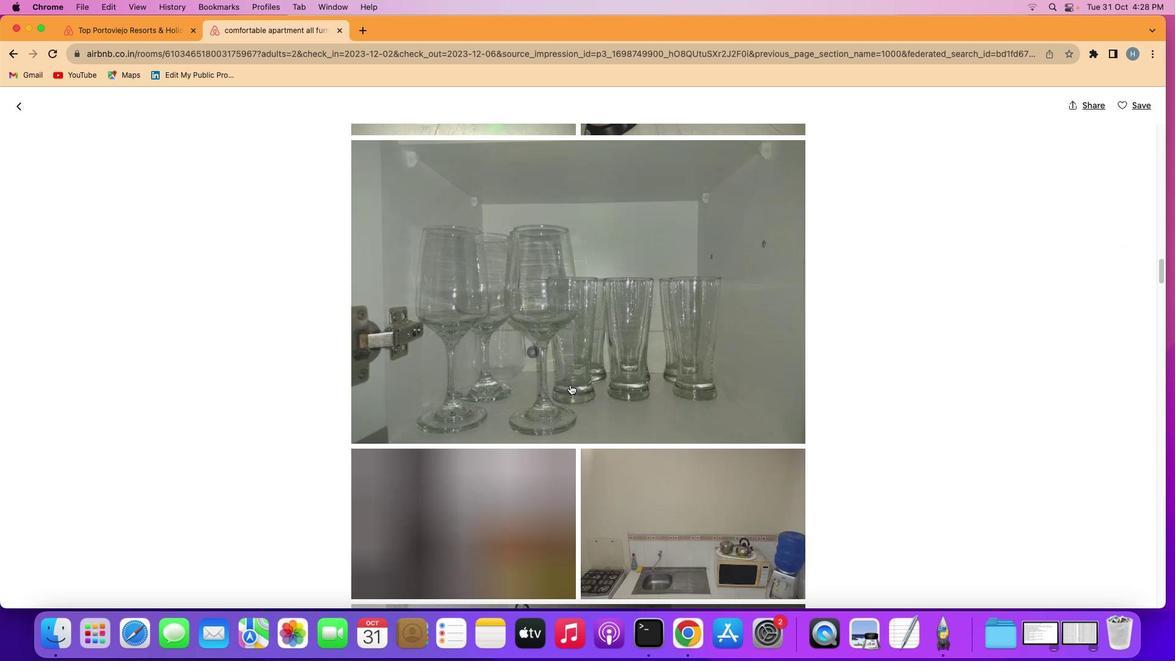 
Action: Mouse scrolled (570, 384) with delta (0, 0)
Screenshot: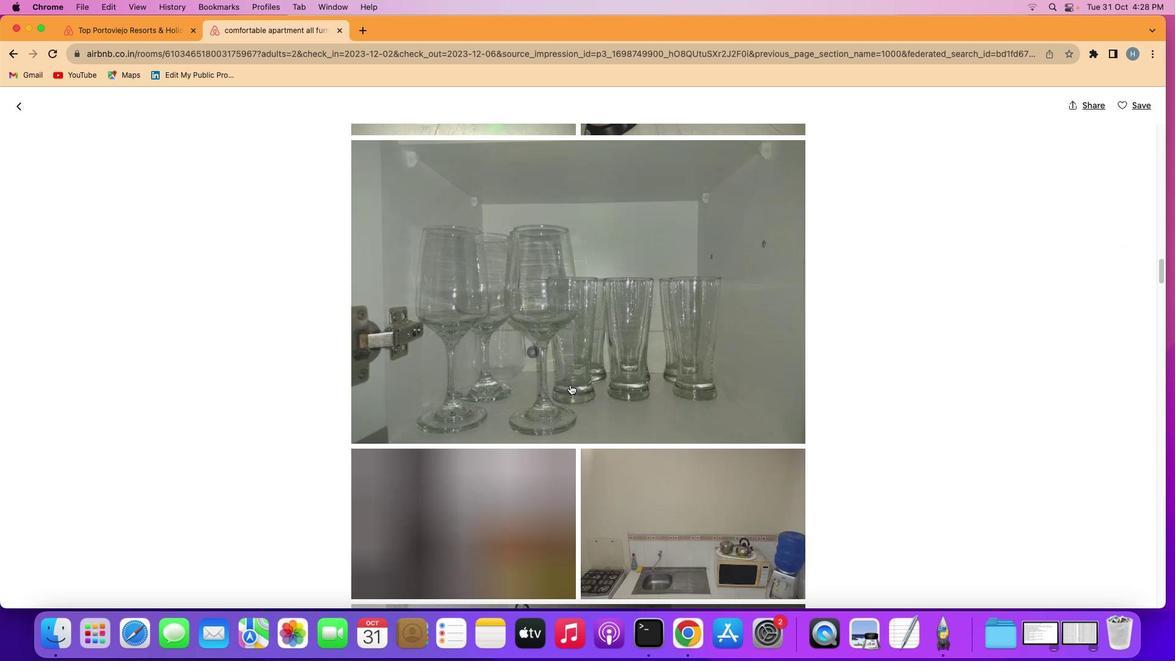 
Action: Mouse scrolled (570, 384) with delta (0, -1)
Screenshot: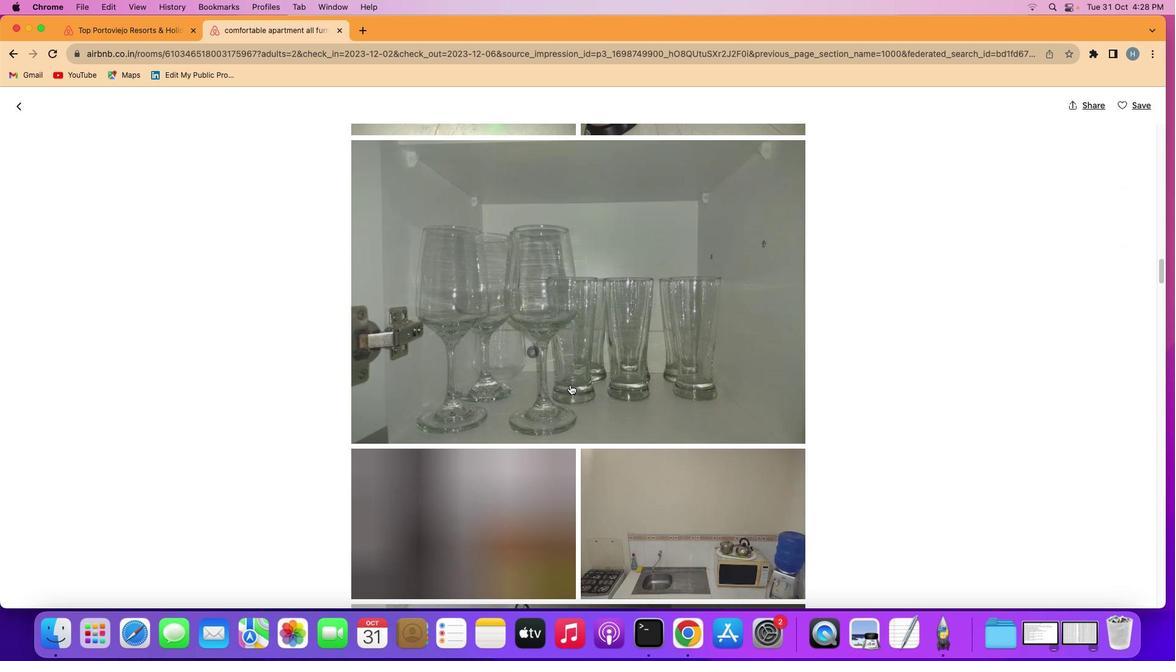 
Action: Mouse scrolled (570, 384) with delta (0, -2)
Screenshot: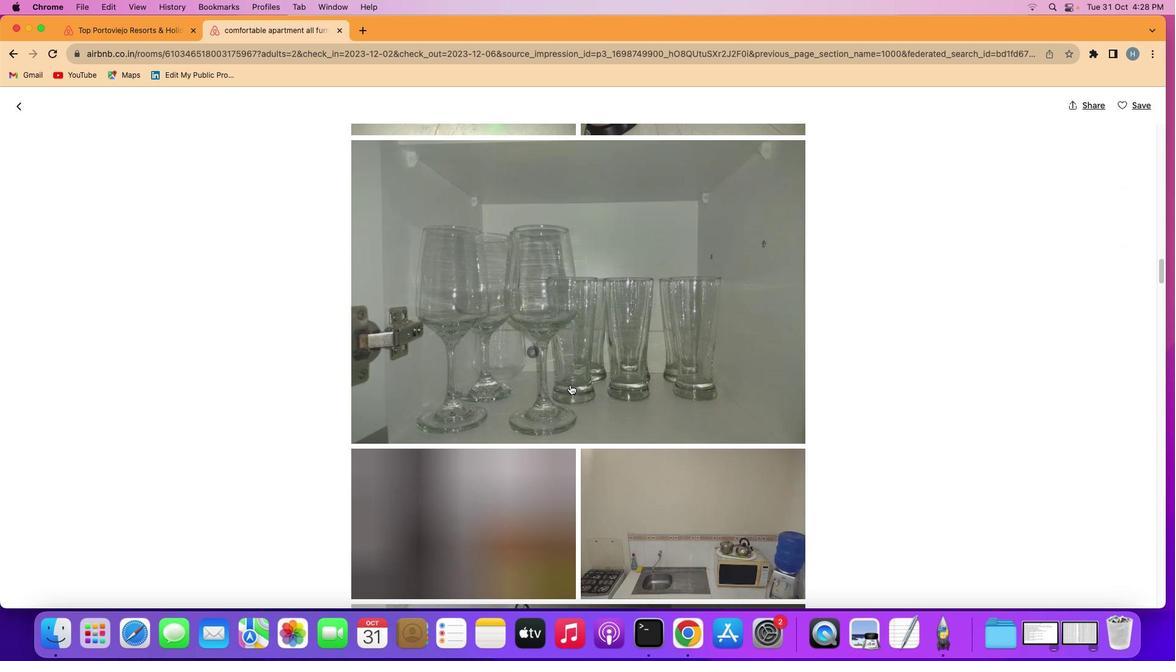 
Action: Mouse scrolled (570, 384) with delta (0, 0)
Screenshot: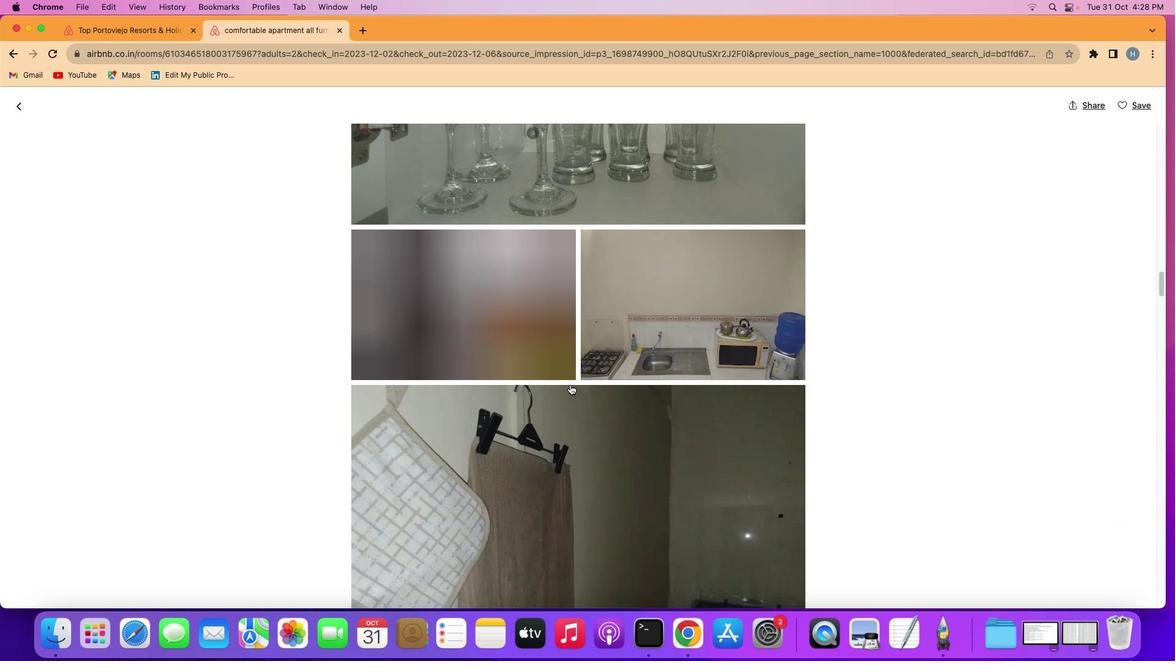 
Action: Mouse scrolled (570, 384) with delta (0, 0)
Screenshot: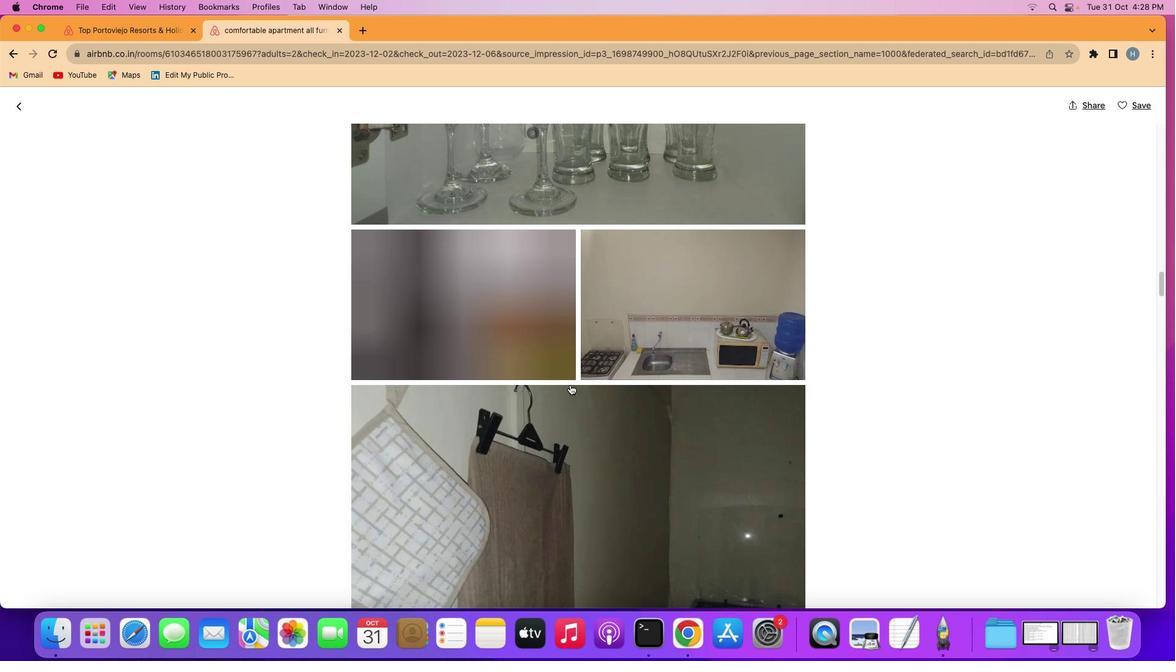 
Action: Mouse scrolled (570, 384) with delta (0, -1)
Screenshot: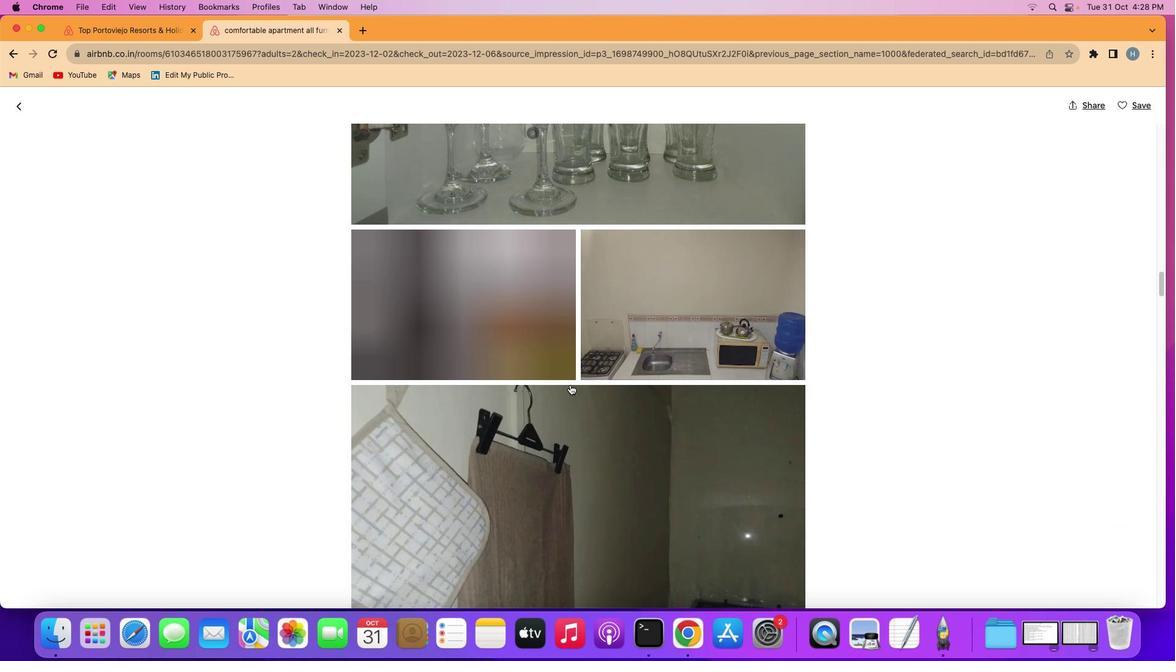 
Action: Mouse scrolled (570, 384) with delta (0, -2)
Screenshot: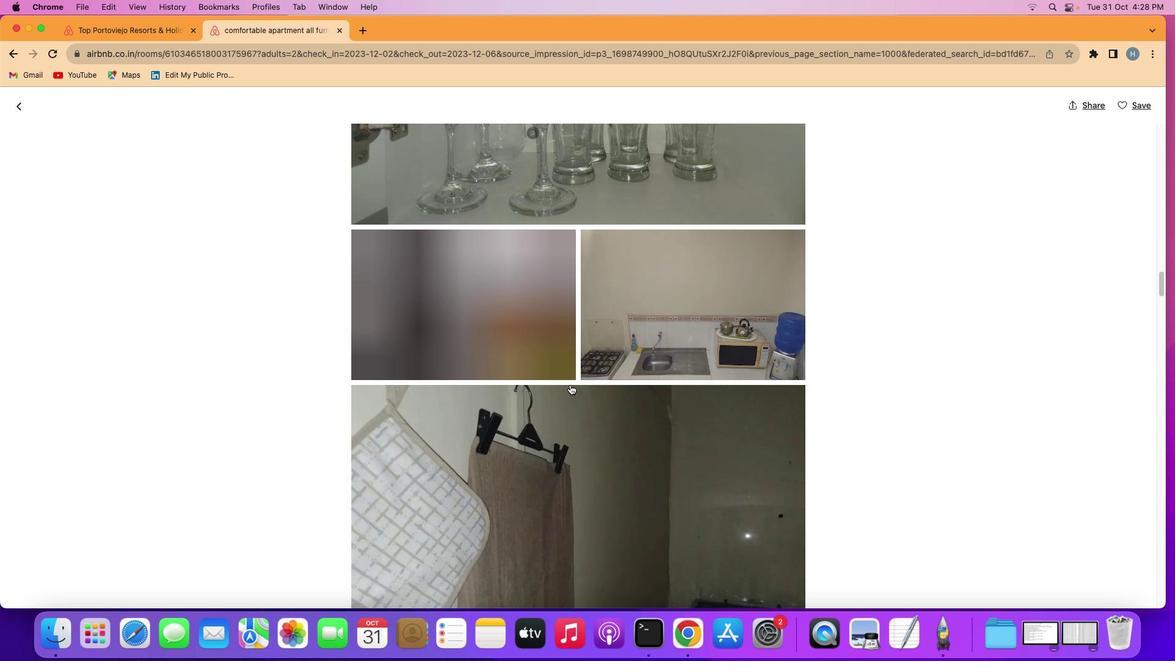
Action: Mouse scrolled (570, 384) with delta (0, 0)
Screenshot: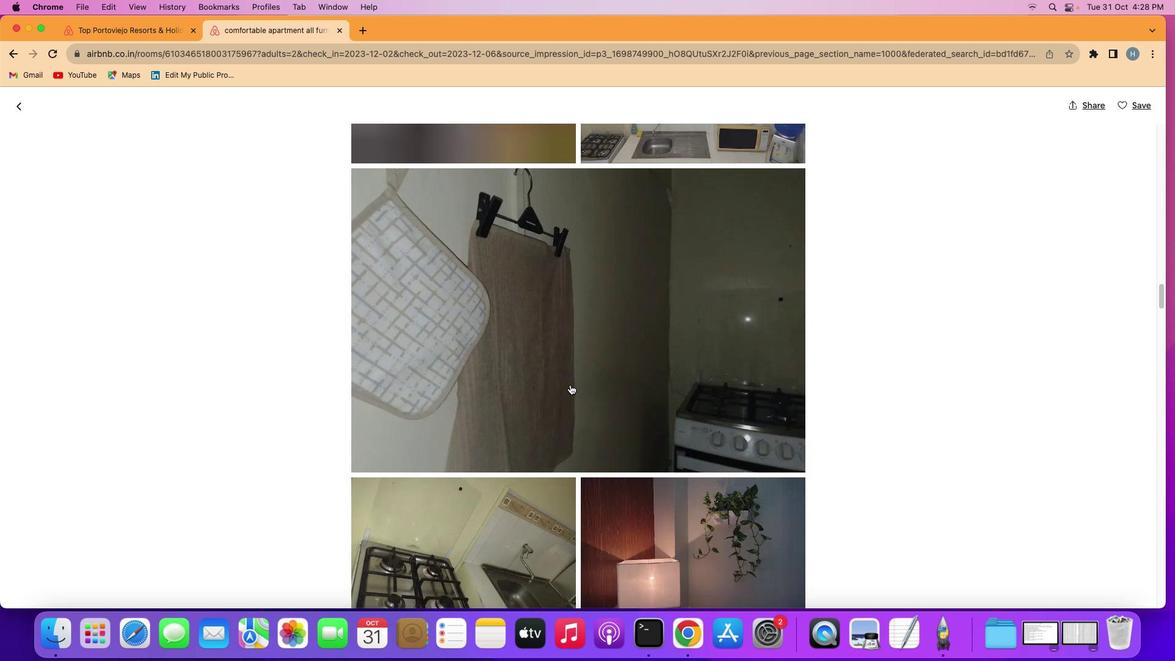 
Action: Mouse scrolled (570, 384) with delta (0, 0)
Screenshot: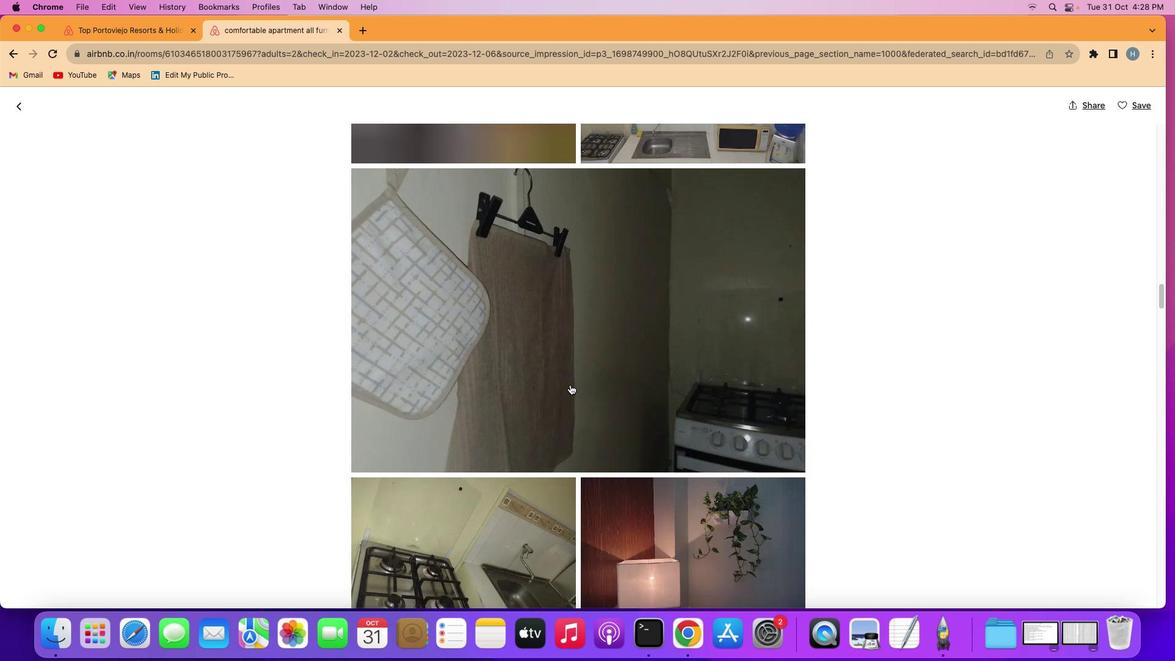 
Action: Mouse scrolled (570, 384) with delta (0, -1)
Screenshot: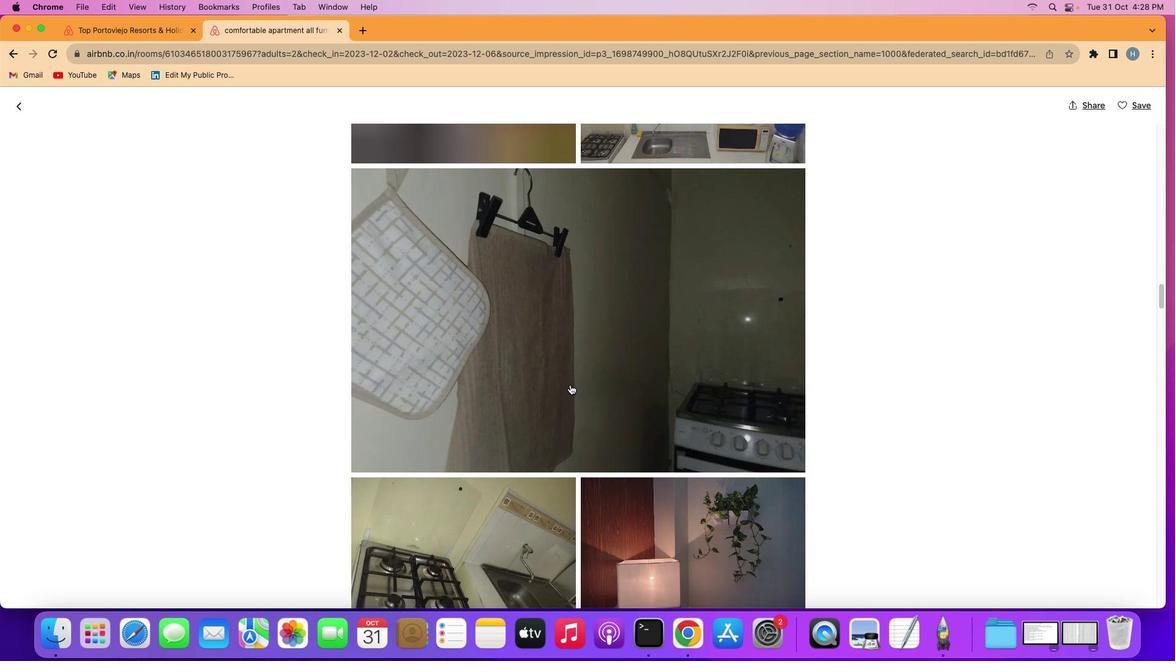 
Action: Mouse scrolled (570, 384) with delta (0, -2)
Screenshot: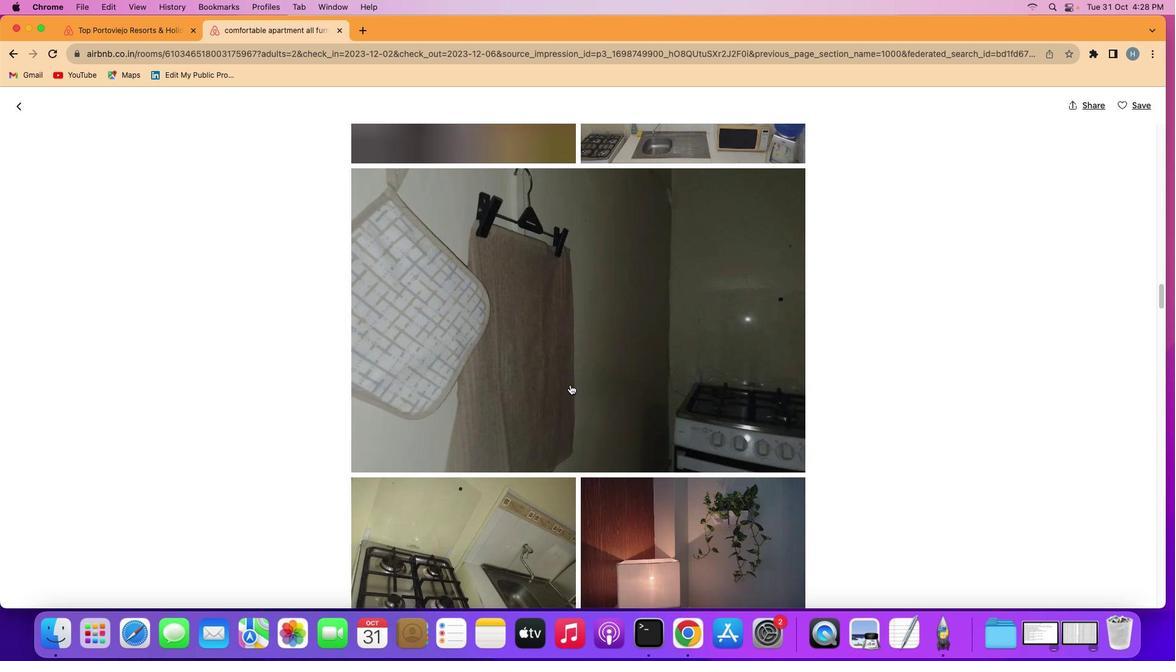 
Action: Mouse scrolled (570, 384) with delta (0, 0)
Screenshot: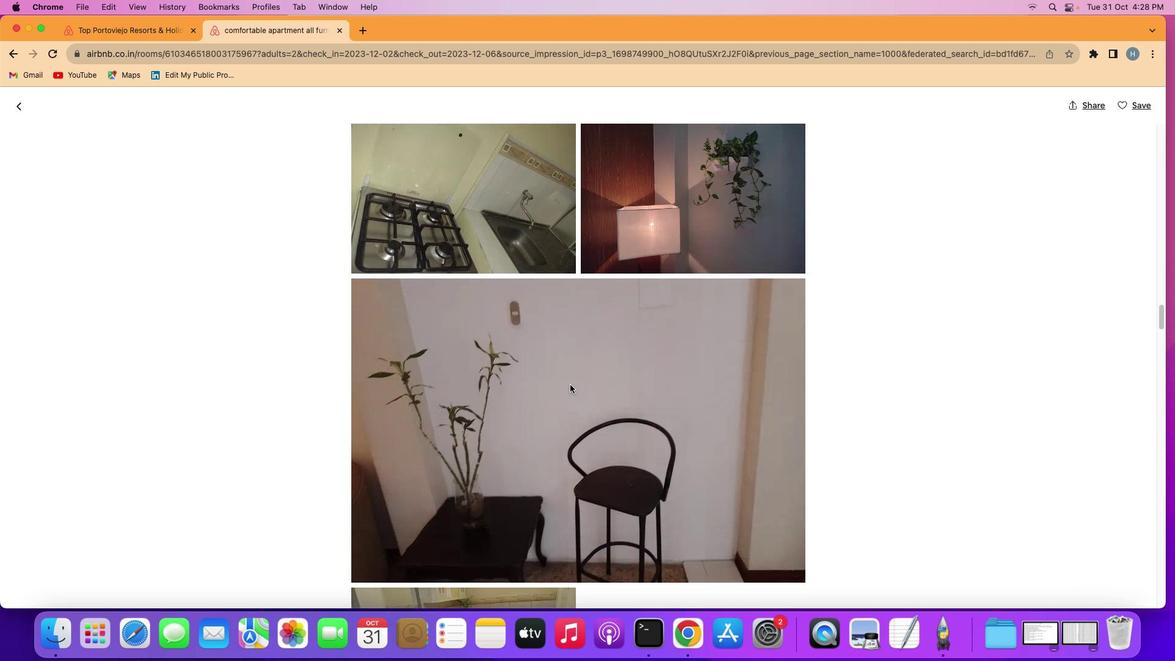 
Action: Mouse scrolled (570, 384) with delta (0, 0)
Screenshot: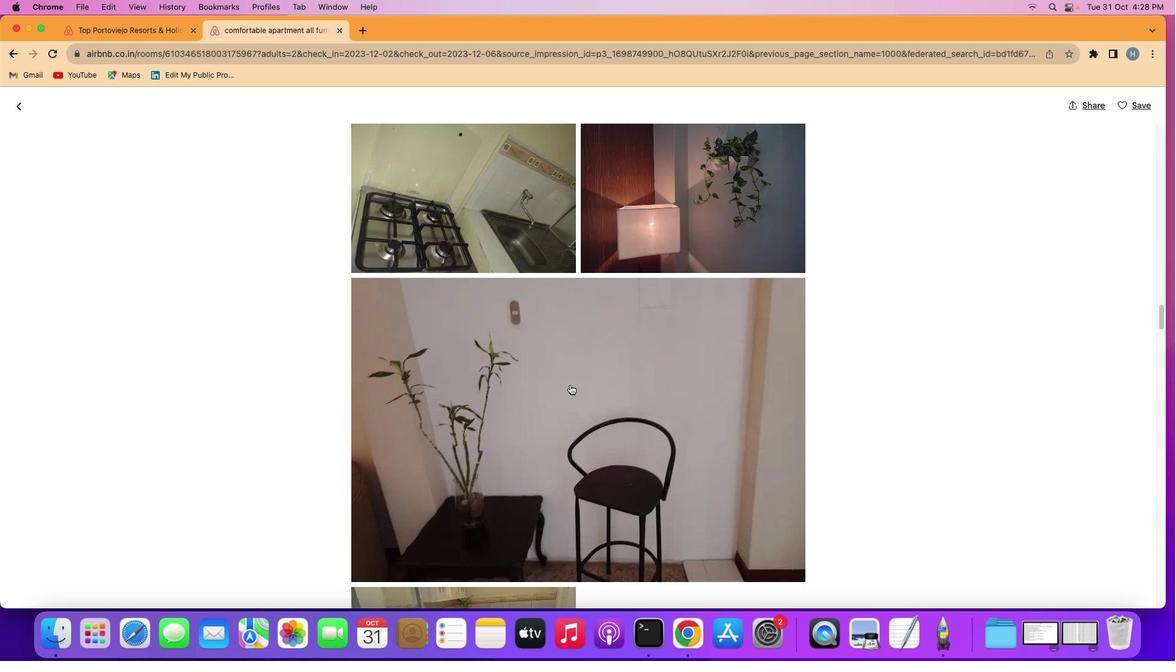 
Action: Mouse scrolled (570, 384) with delta (0, -1)
Screenshot: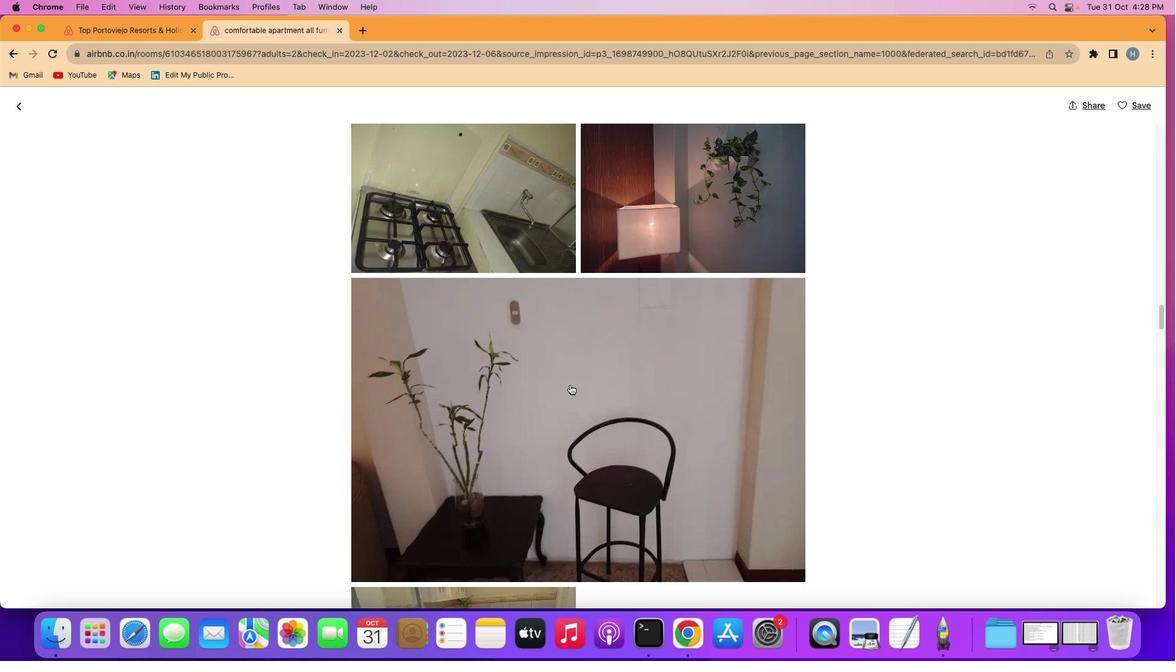 
Action: Mouse scrolled (570, 384) with delta (0, -2)
Screenshot: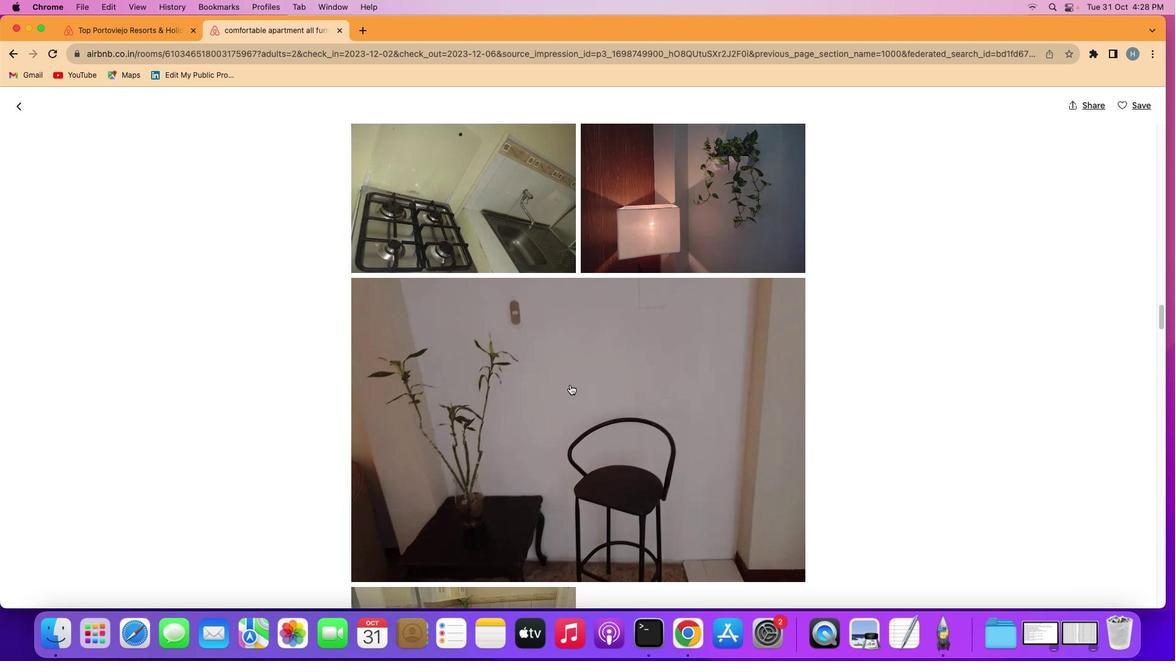 
Action: Mouse scrolled (570, 384) with delta (0, -3)
Screenshot: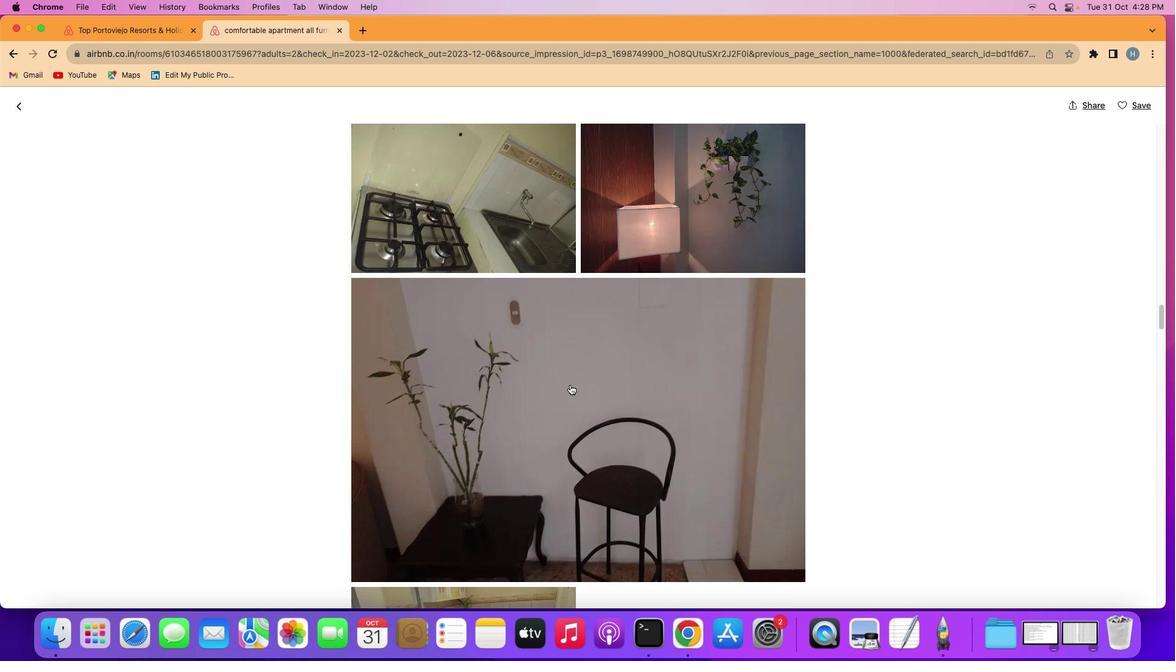 
Action: Mouse scrolled (570, 384) with delta (0, 0)
Screenshot: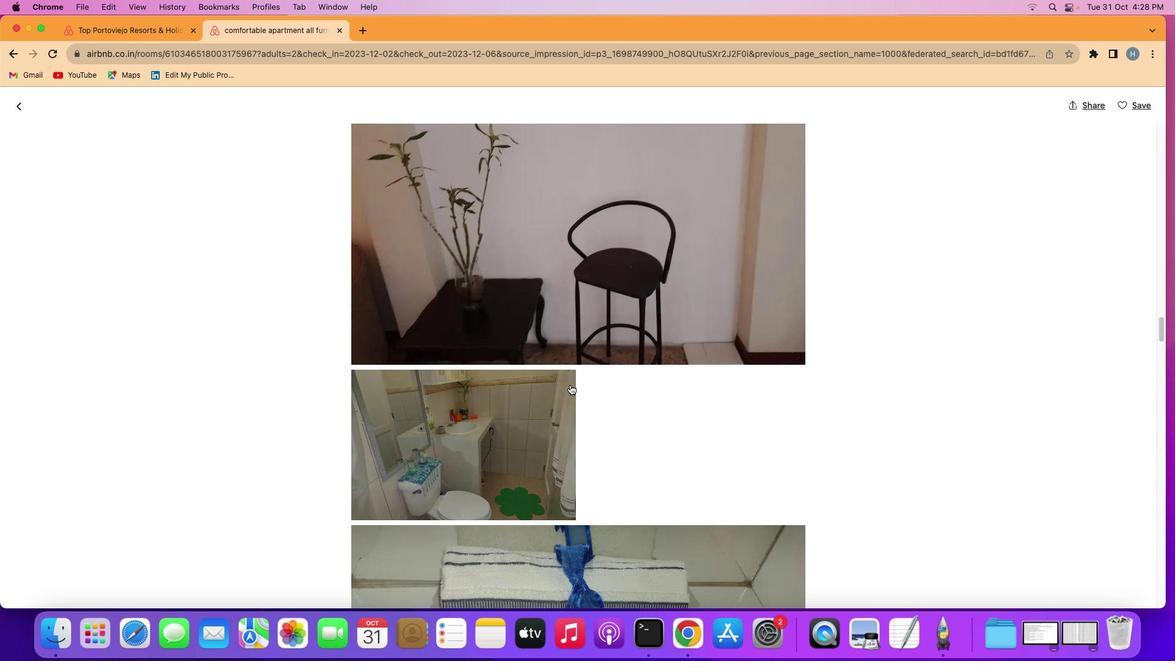 
Action: Mouse scrolled (570, 384) with delta (0, 0)
Screenshot: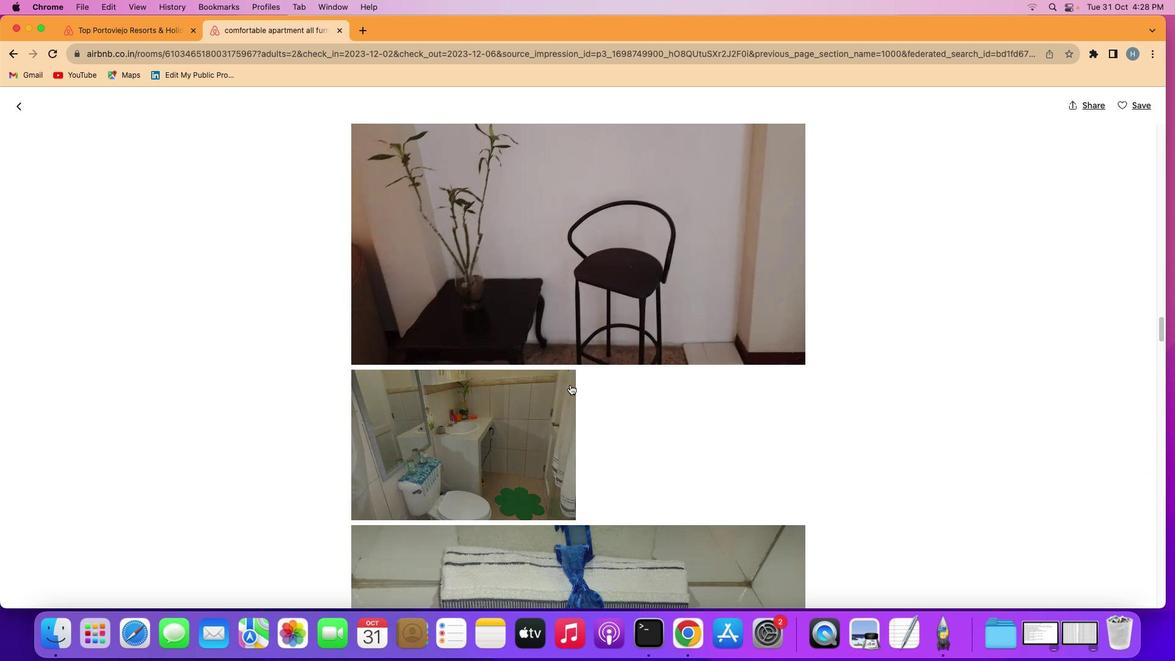 
Action: Mouse scrolled (570, 384) with delta (0, -1)
Screenshot: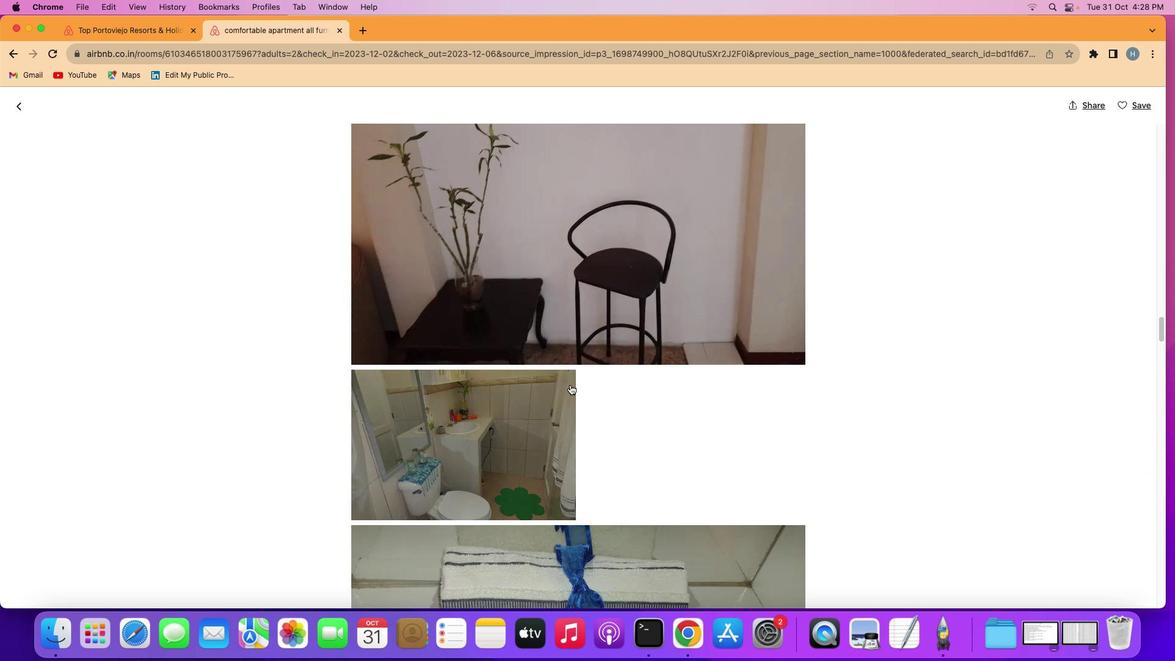 
Action: Mouse scrolled (570, 384) with delta (0, -2)
Screenshot: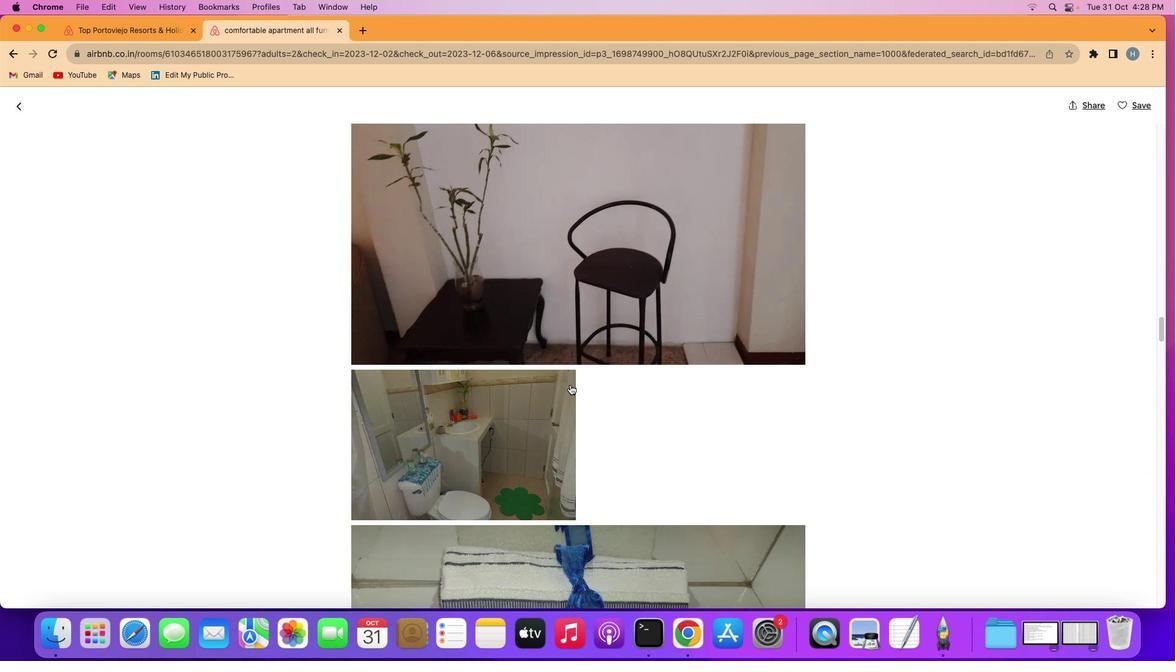 
Action: Mouse scrolled (570, 384) with delta (0, 0)
Screenshot: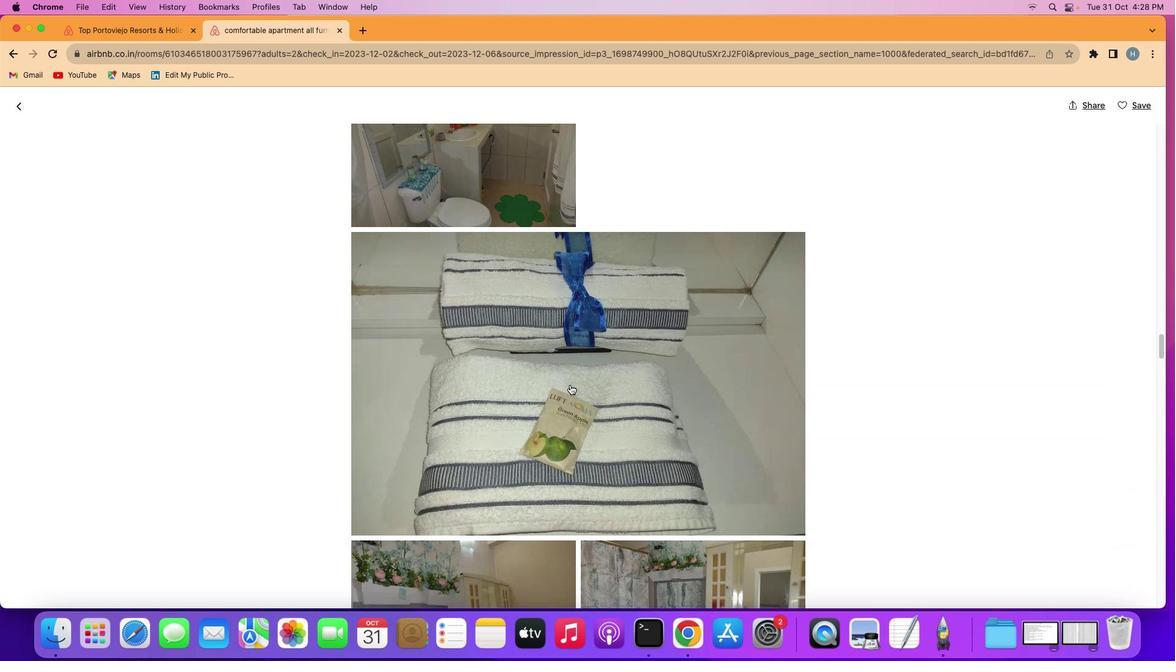 
Action: Mouse scrolled (570, 384) with delta (0, 0)
Screenshot: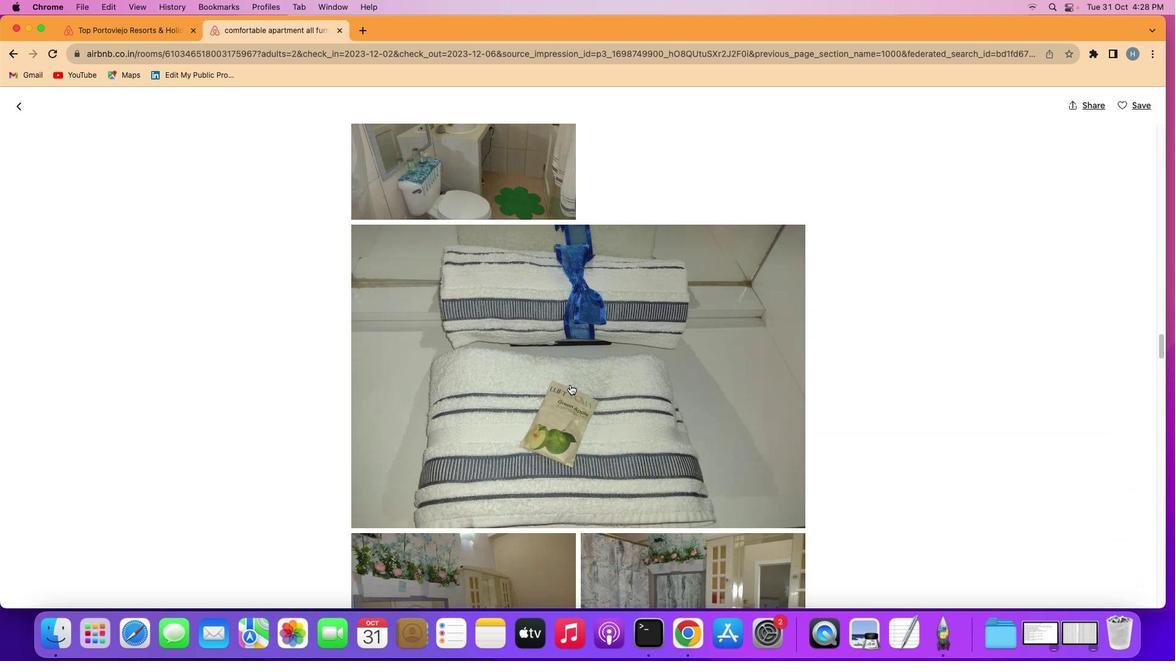 
Action: Mouse scrolled (570, 384) with delta (0, -1)
Screenshot: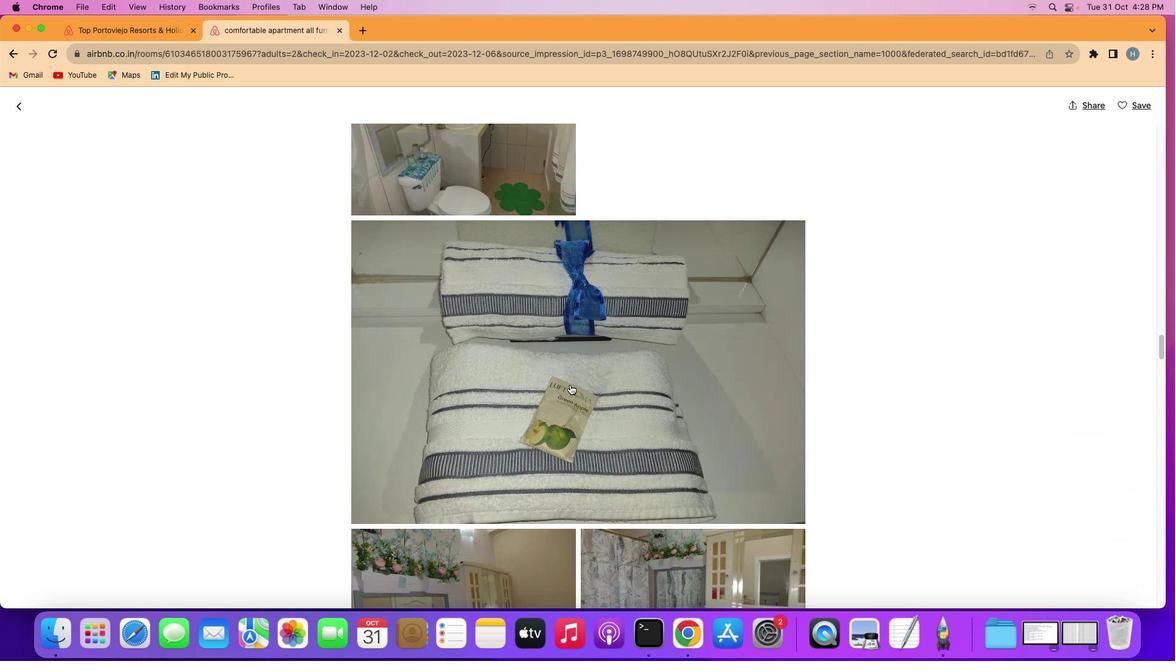 
Action: Mouse scrolled (570, 384) with delta (0, -2)
Screenshot: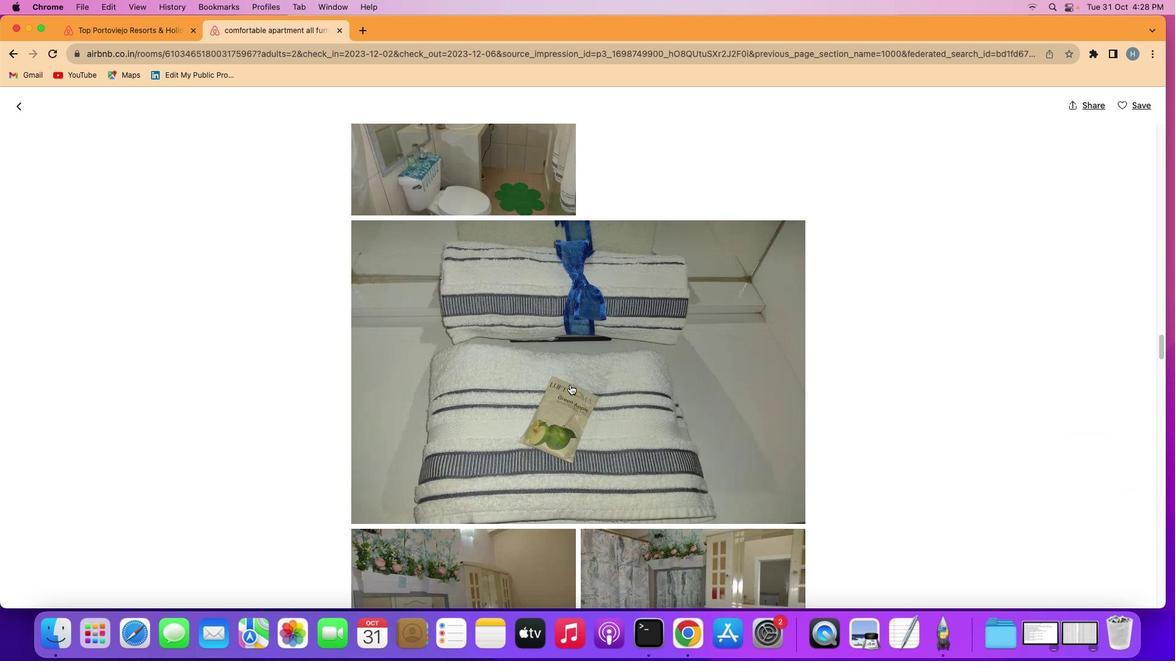 
Action: Mouse scrolled (570, 384) with delta (0, -2)
Screenshot: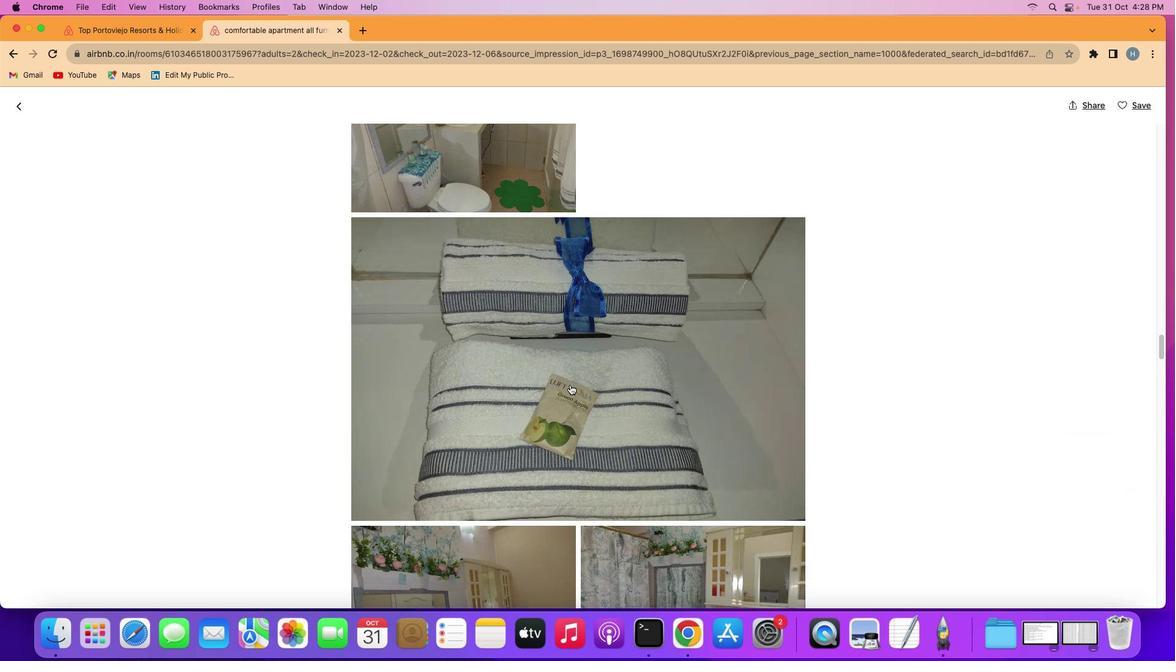 
Action: Mouse scrolled (570, 384) with delta (0, 0)
Screenshot: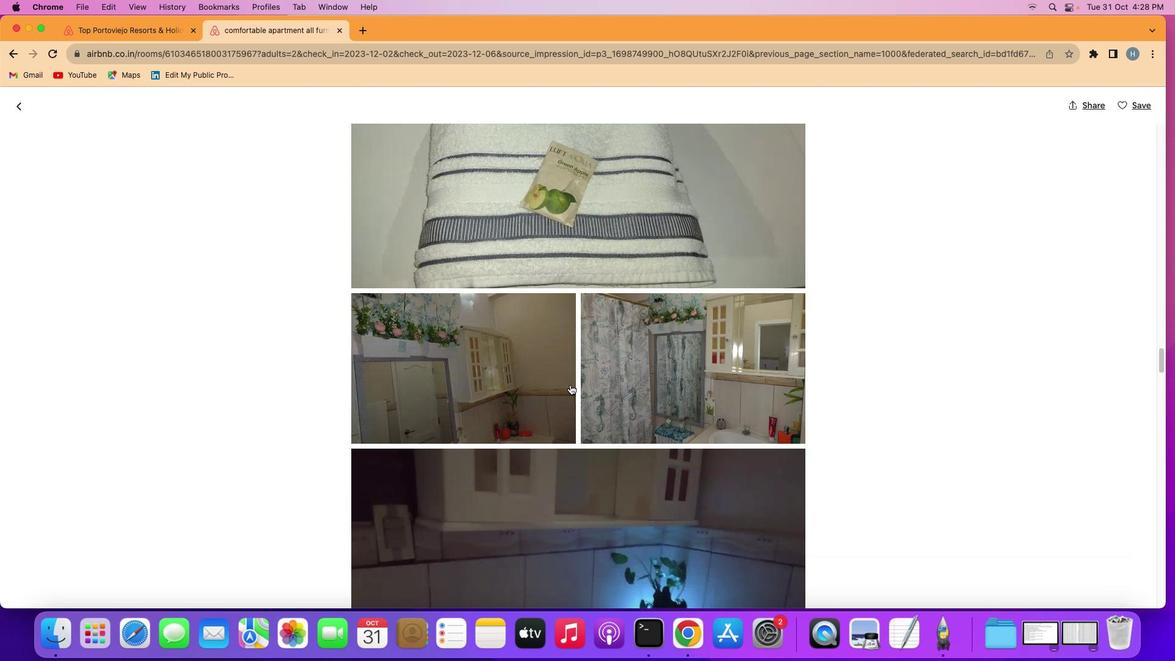 
Action: Mouse scrolled (570, 384) with delta (0, 0)
Screenshot: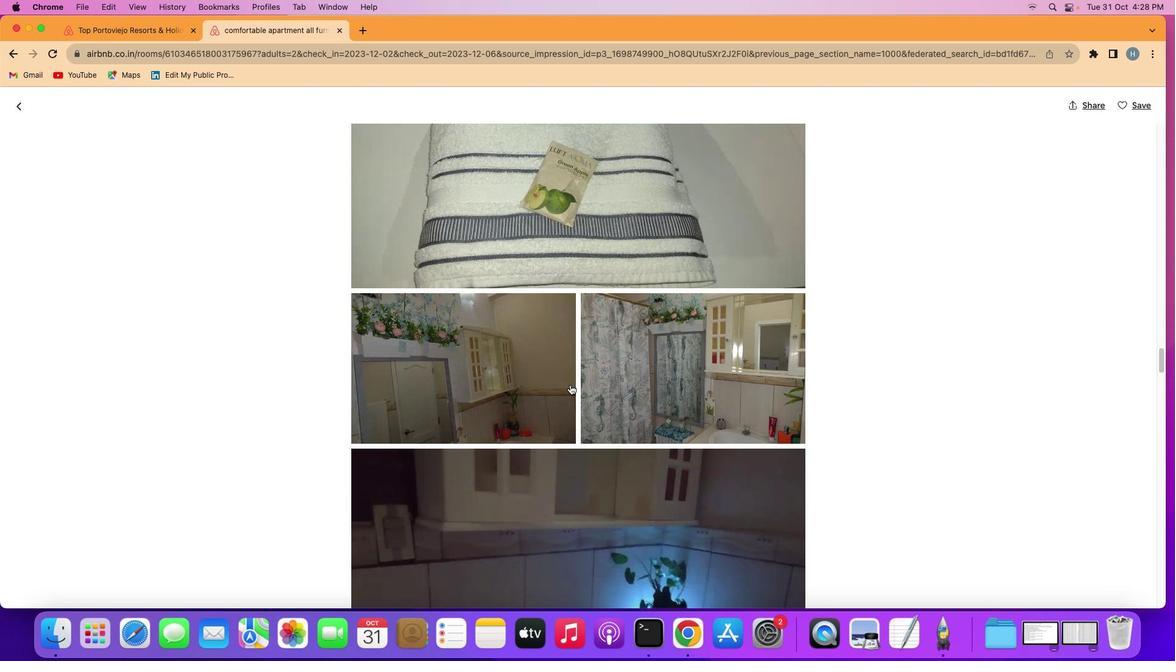 
Action: Mouse scrolled (570, 384) with delta (0, -1)
Screenshot: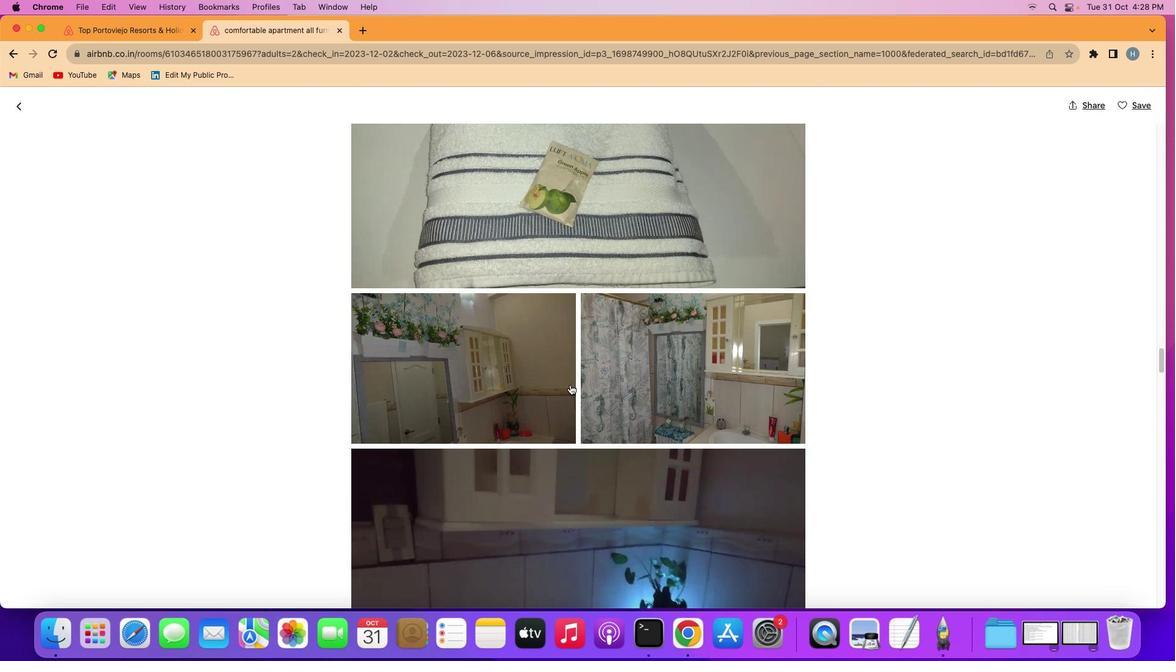 
Action: Mouse scrolled (570, 384) with delta (0, -2)
Screenshot: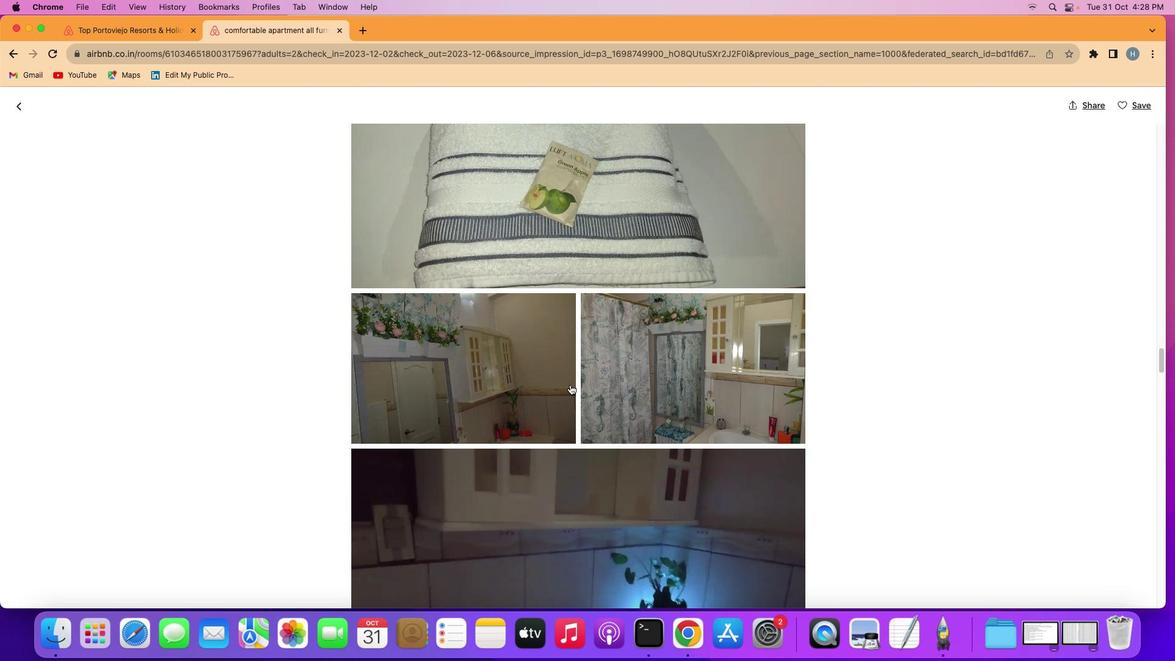 
Action: Mouse scrolled (570, 384) with delta (0, 0)
Screenshot: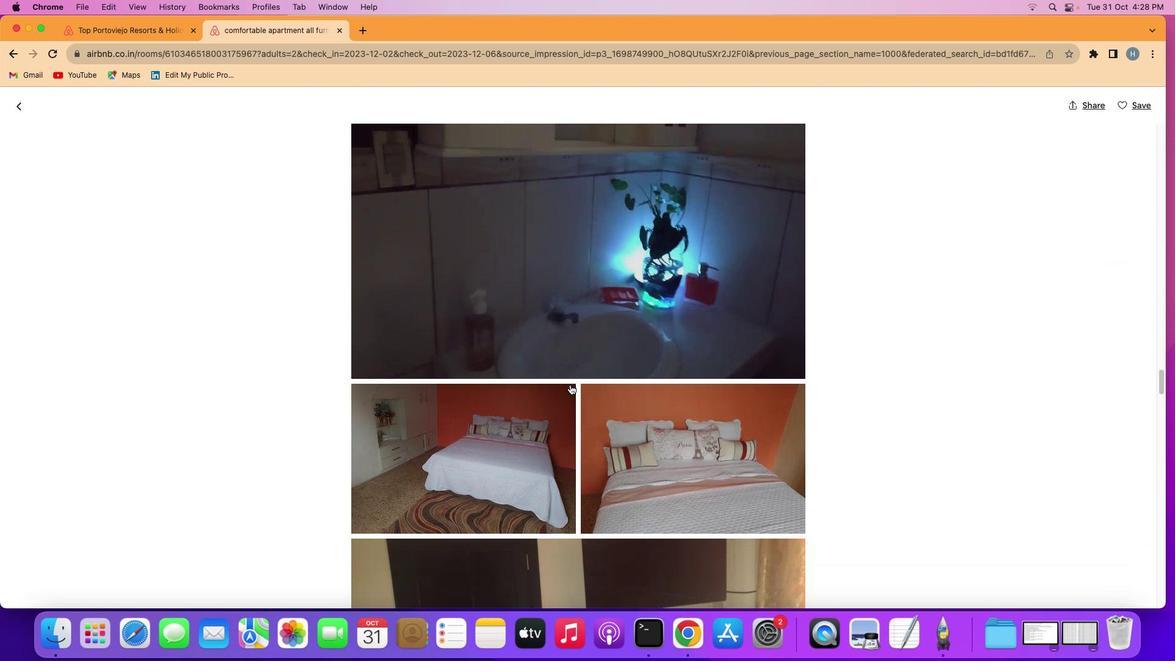 
Action: Mouse scrolled (570, 384) with delta (0, 0)
Screenshot: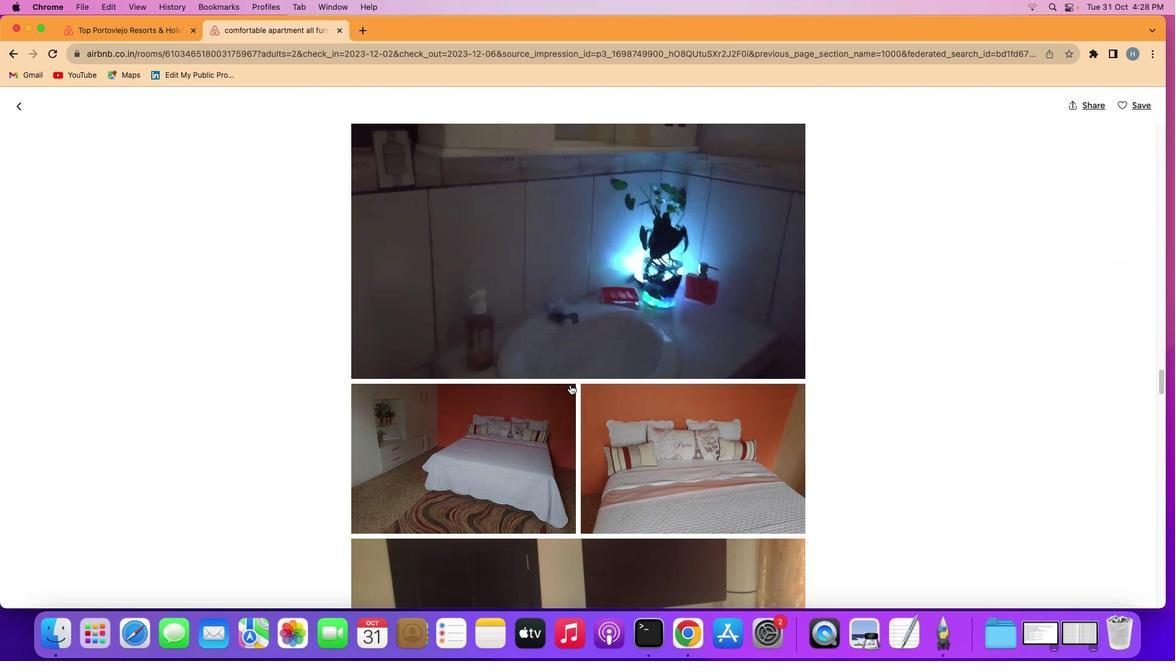 
Action: Mouse scrolled (570, 384) with delta (0, -1)
Screenshot: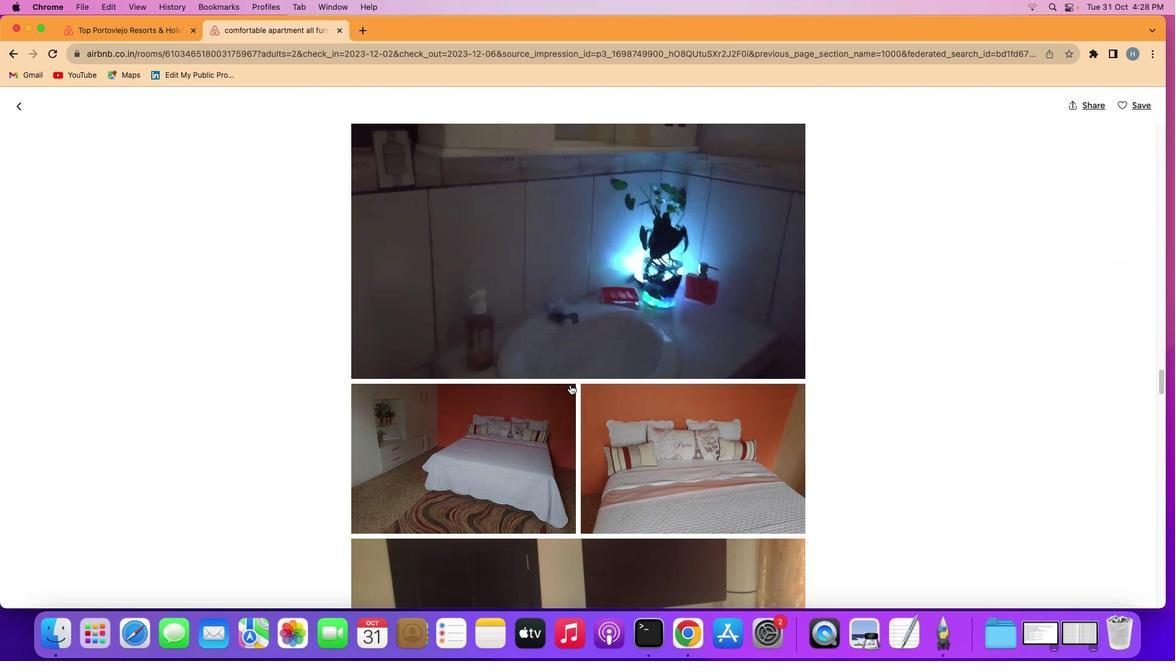 
Action: Mouse scrolled (570, 384) with delta (0, -3)
Screenshot: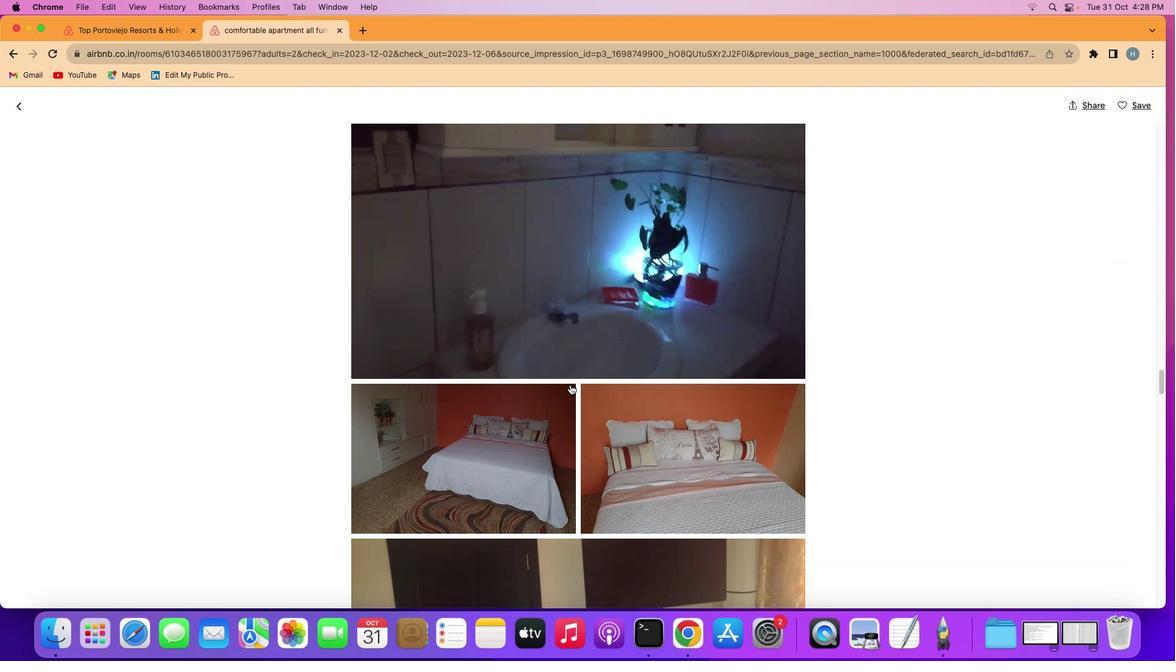 
Action: Mouse scrolled (570, 384) with delta (0, -3)
Screenshot: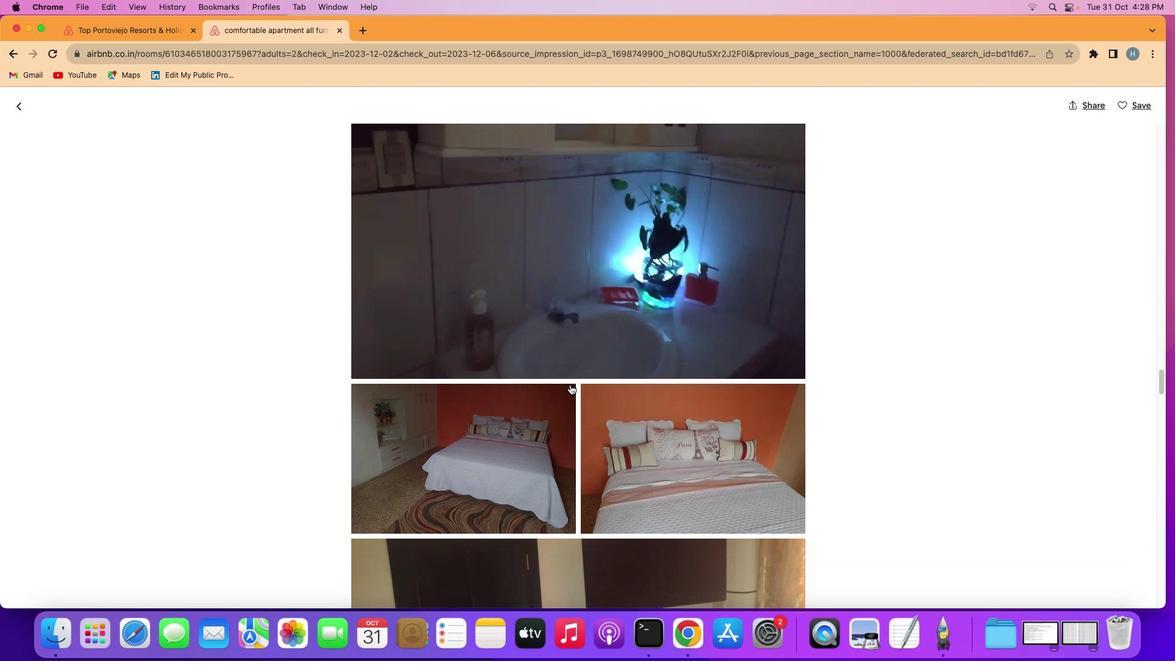 
Action: Mouse scrolled (570, 384) with delta (0, 0)
Screenshot: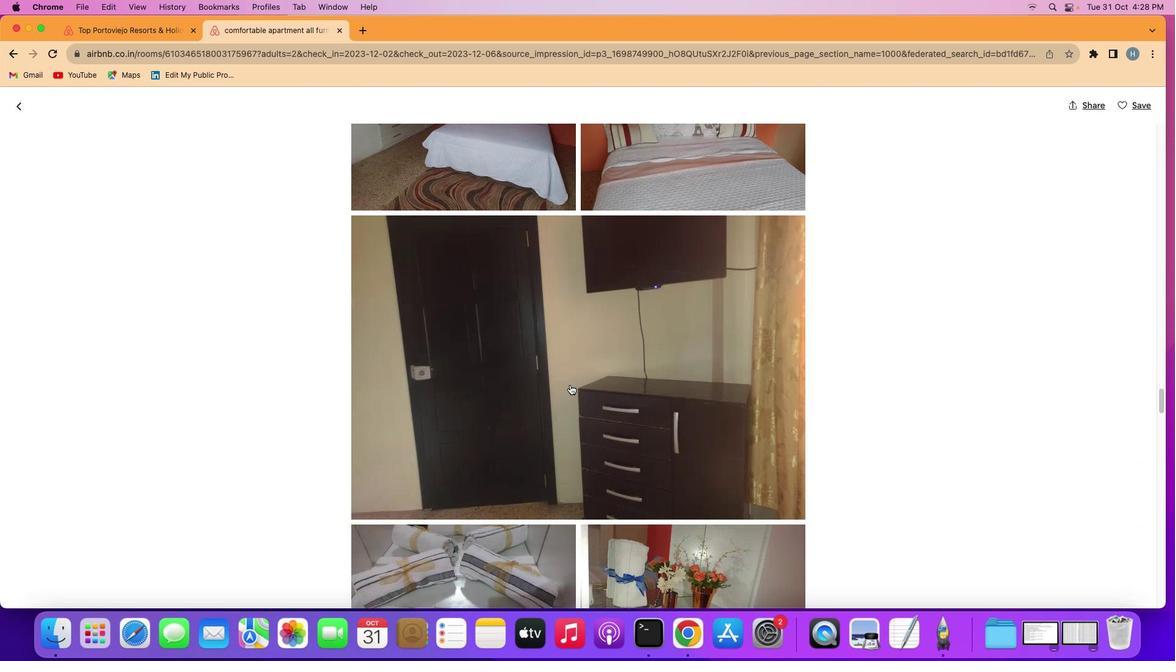 
Action: Mouse scrolled (570, 384) with delta (0, 0)
Screenshot: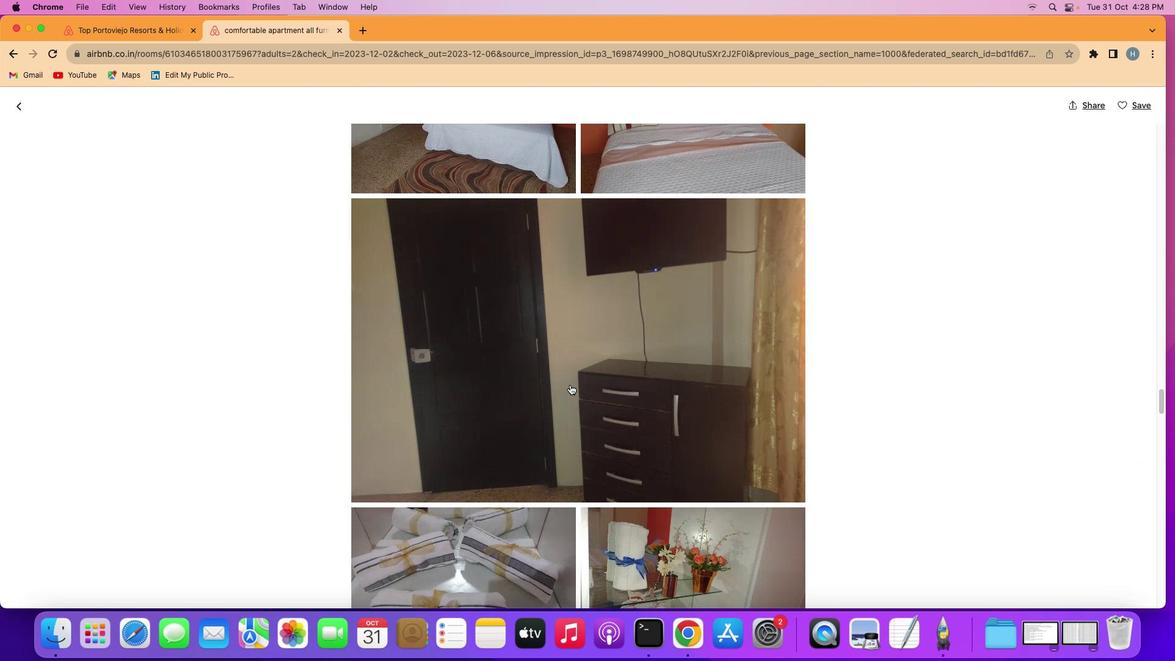 
Action: Mouse scrolled (570, 384) with delta (0, -1)
Screenshot: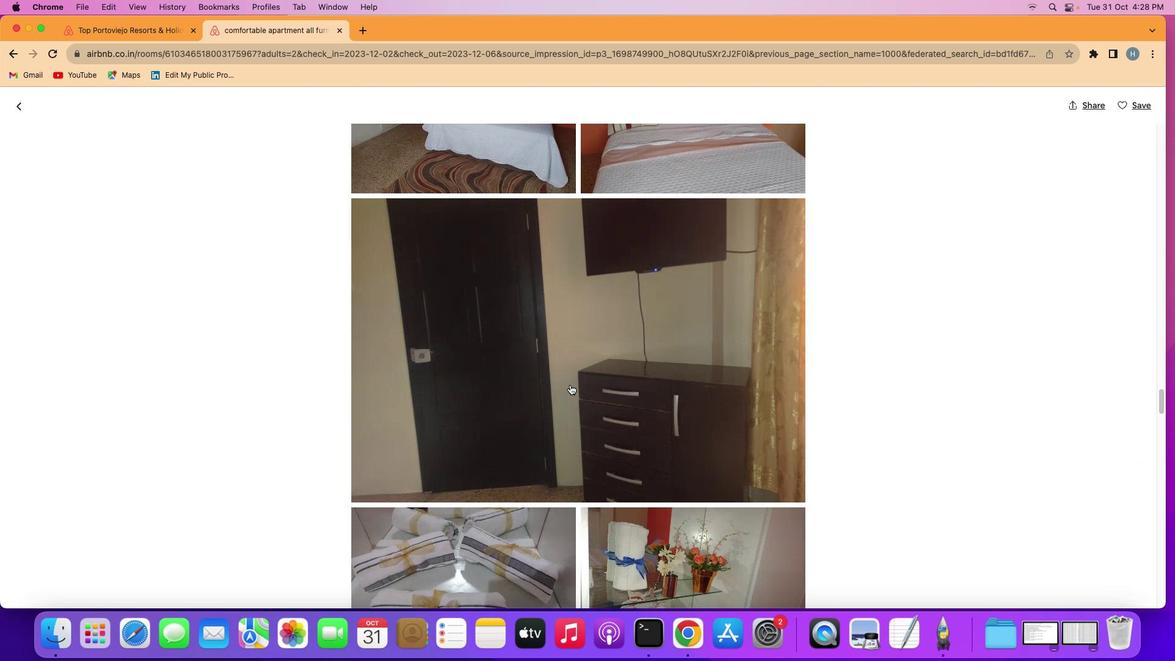 
Action: Mouse scrolled (570, 384) with delta (0, -2)
Screenshot: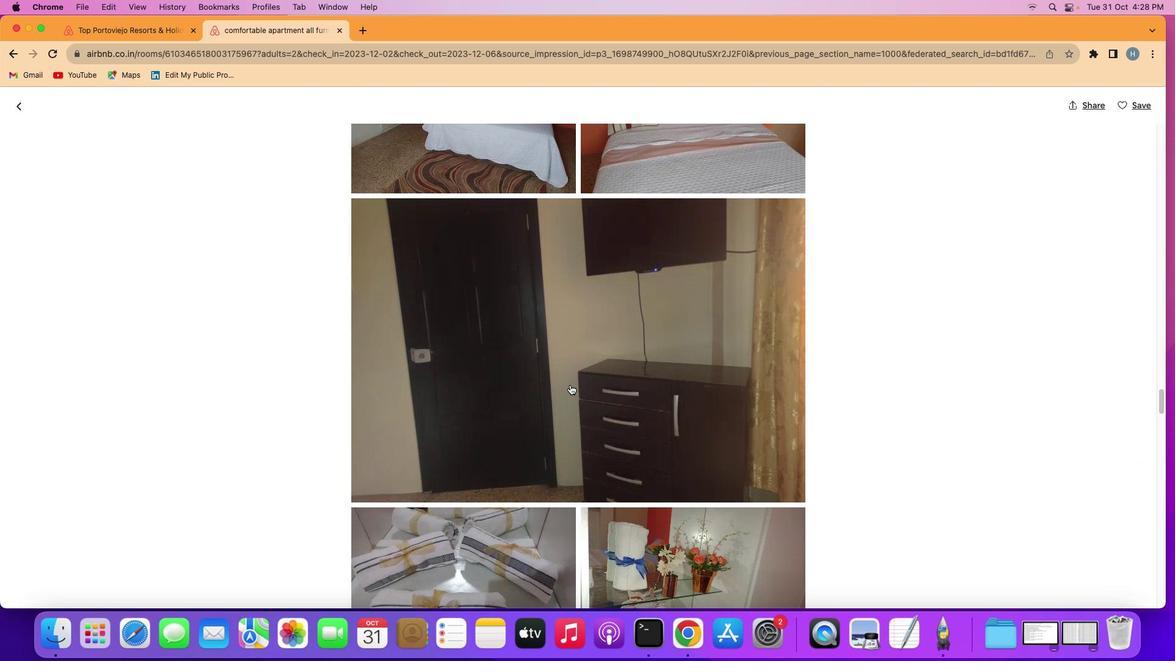 
Action: Mouse scrolled (570, 384) with delta (0, -3)
Screenshot: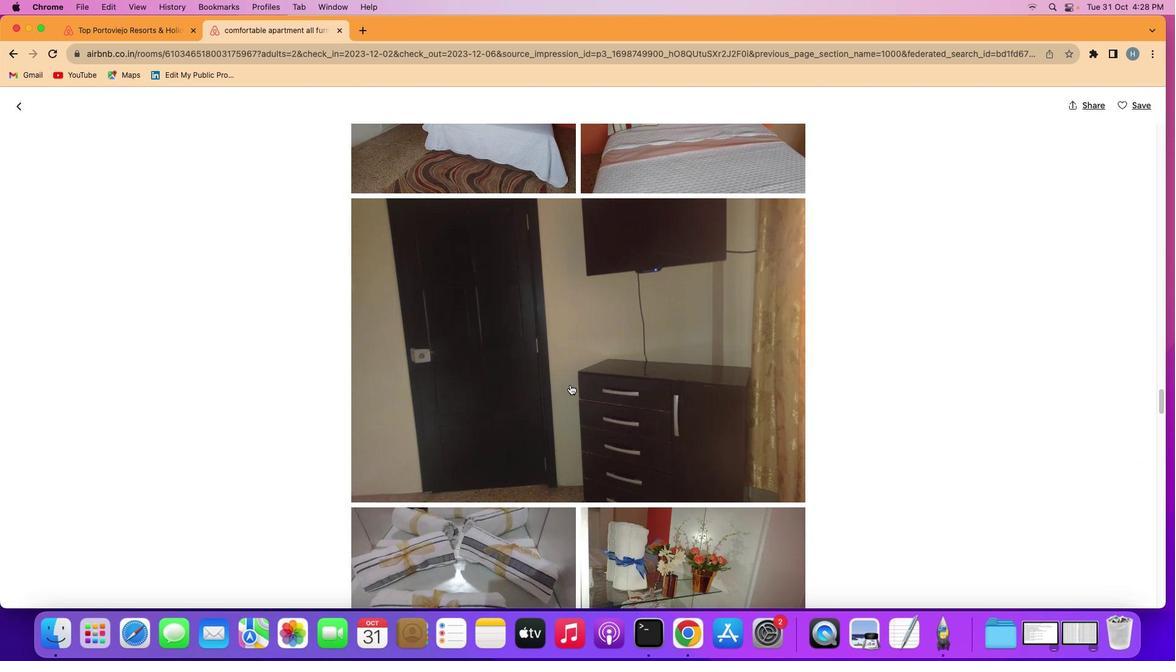
Action: Mouse scrolled (570, 384) with delta (0, 0)
Screenshot: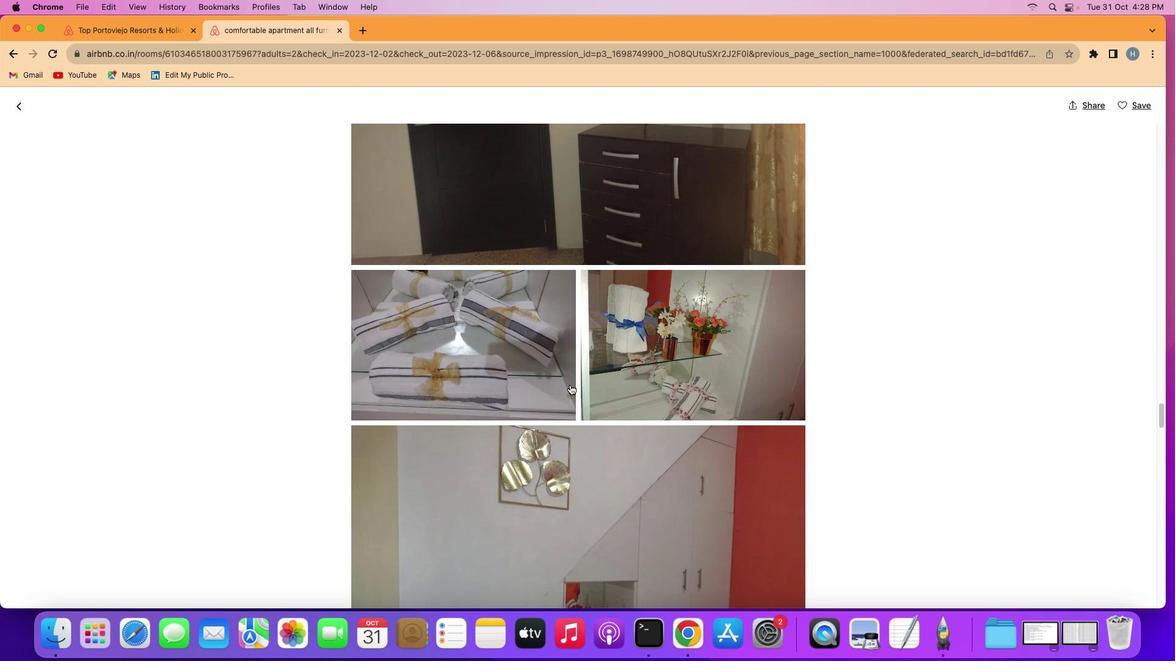 
Action: Mouse scrolled (570, 384) with delta (0, 0)
Screenshot: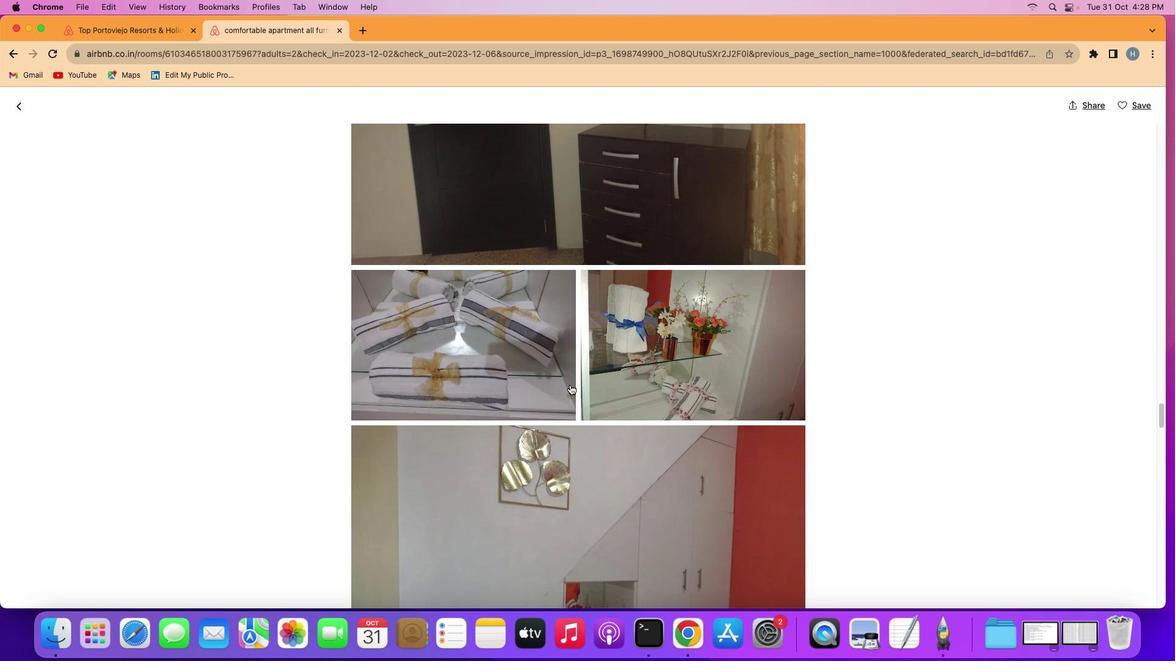 
Action: Mouse scrolled (570, 384) with delta (0, -1)
Screenshot: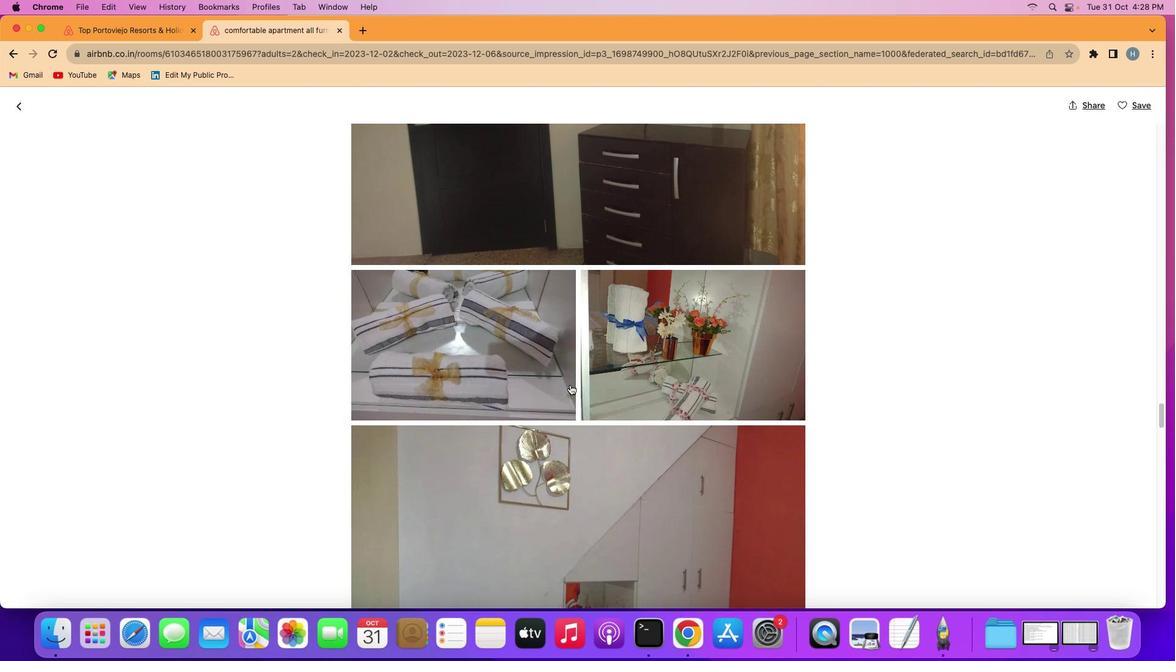 
Action: Mouse scrolled (570, 384) with delta (0, -3)
Screenshot: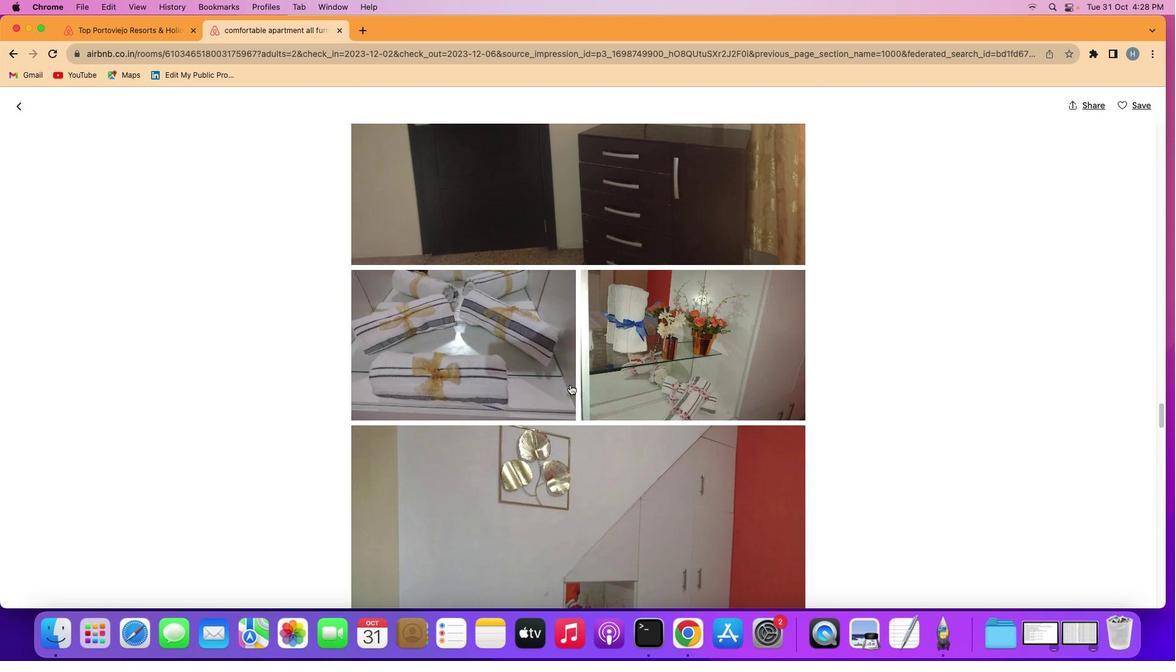 
Action: Mouse scrolled (570, 384) with delta (0, 0)
Screenshot: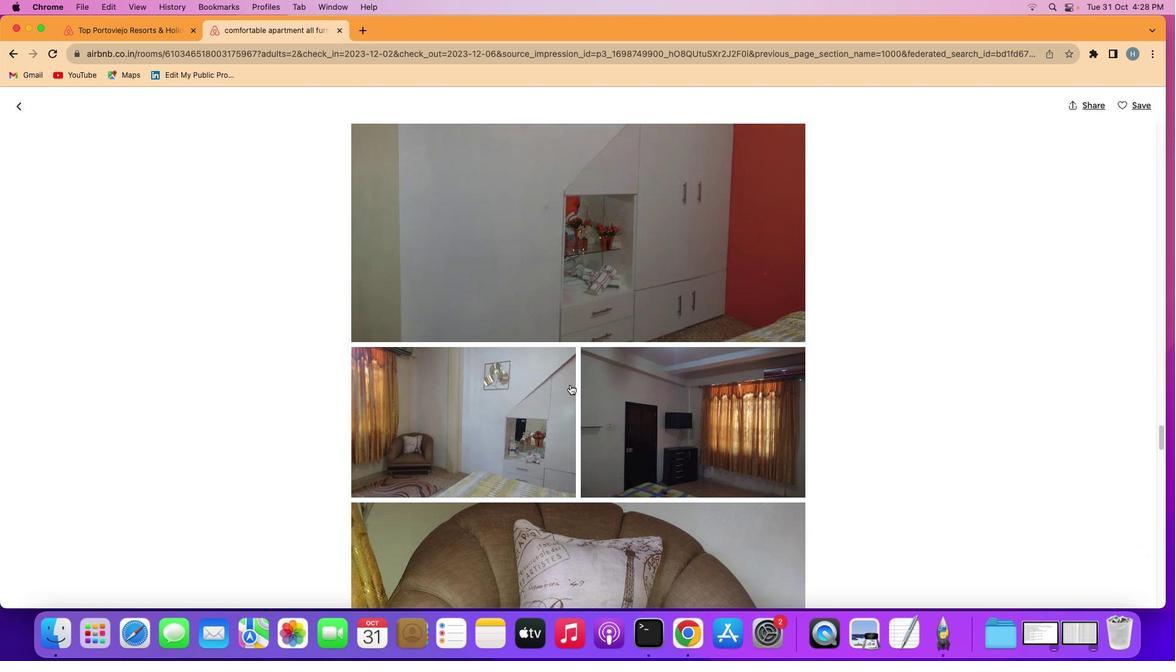 
Action: Mouse scrolled (570, 384) with delta (0, 0)
Screenshot: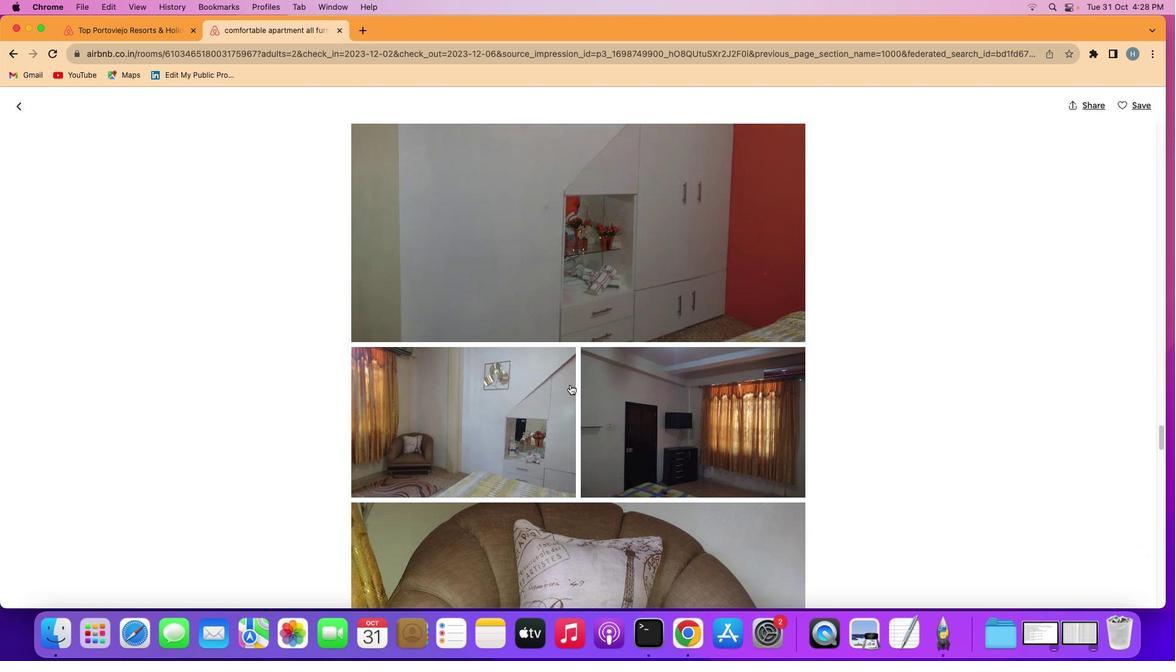
Action: Mouse scrolled (570, 384) with delta (0, -1)
Screenshot: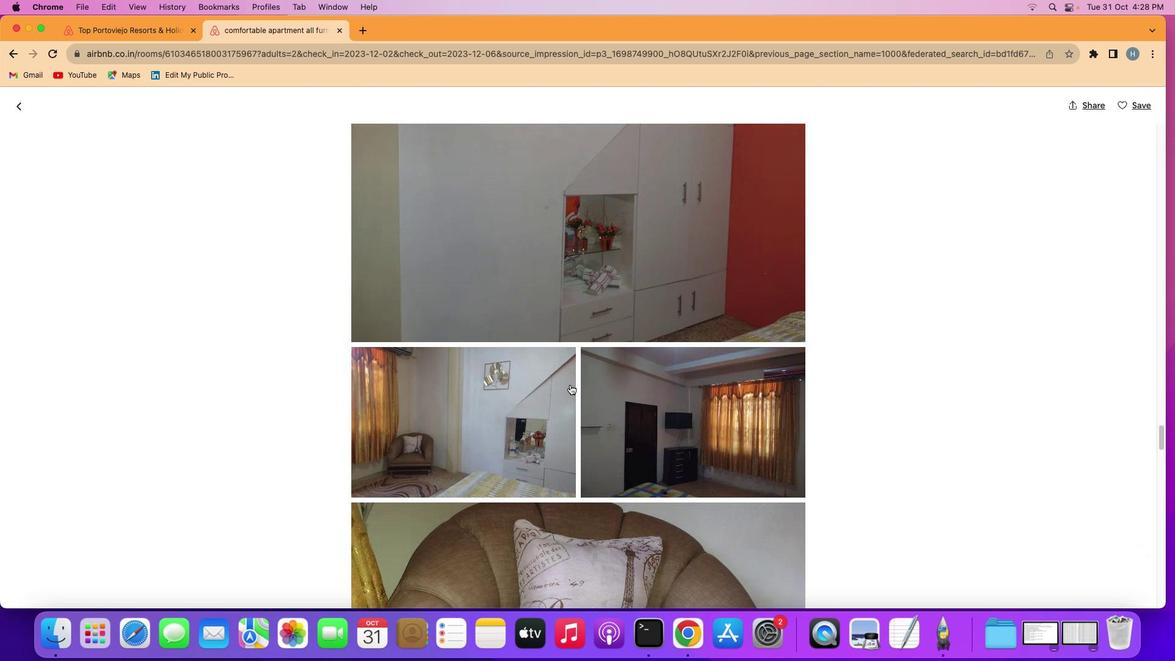 
Action: Mouse scrolled (570, 384) with delta (0, -3)
Screenshot: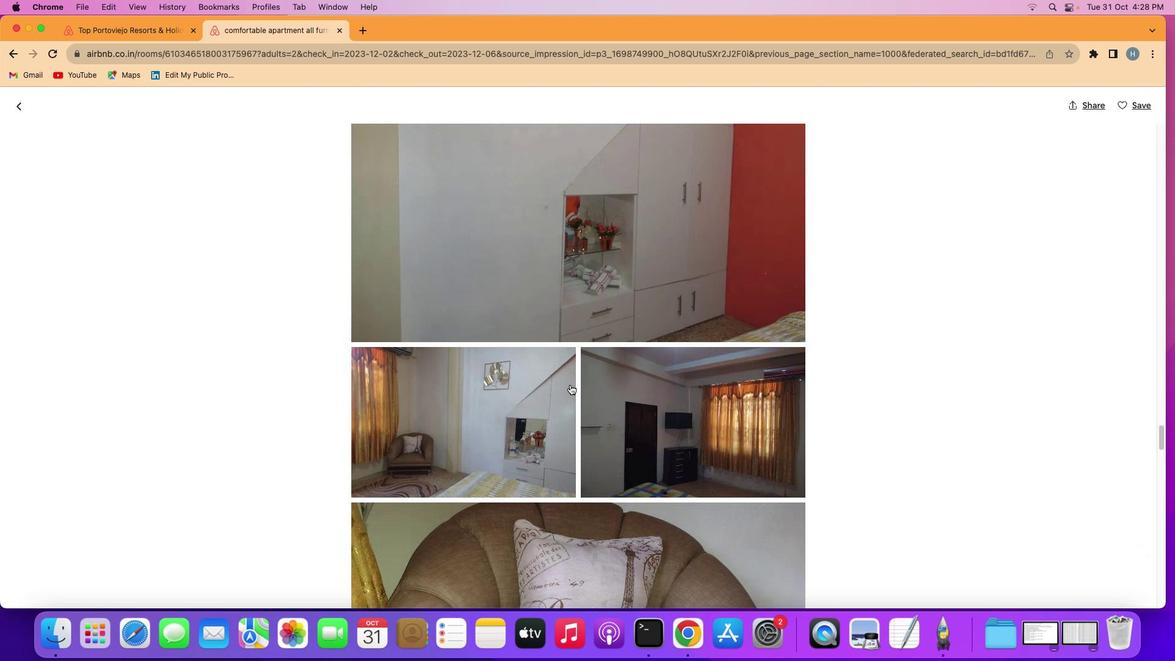 
Action: Mouse scrolled (570, 384) with delta (0, -3)
Screenshot: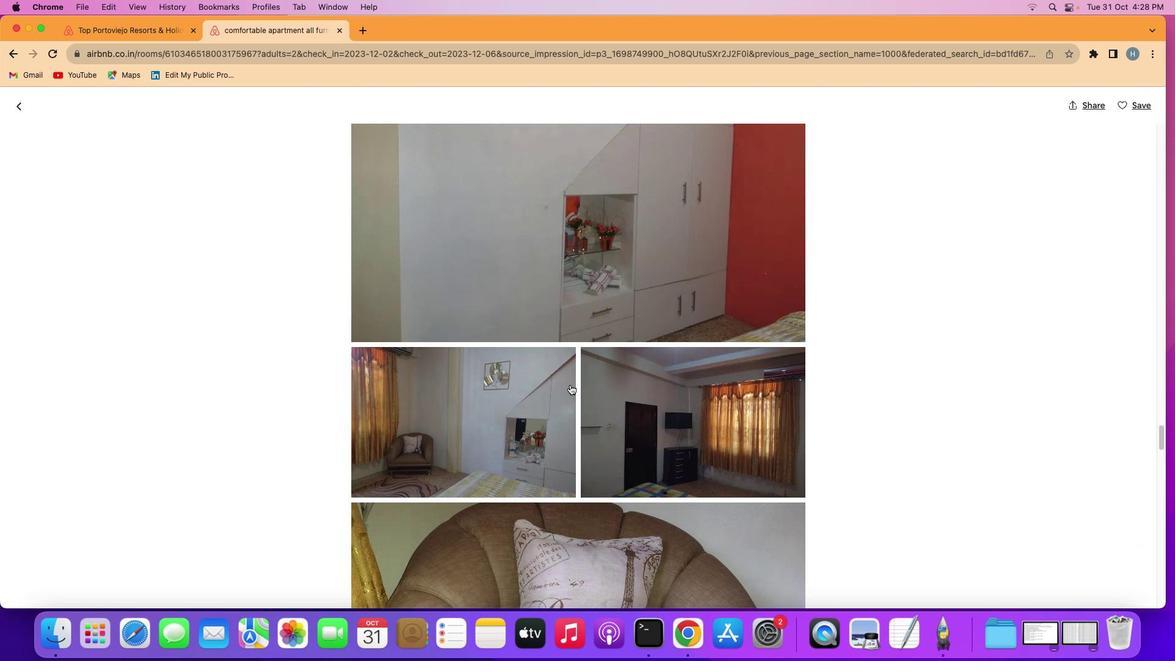 
Action: Mouse scrolled (570, 384) with delta (0, 0)
Screenshot: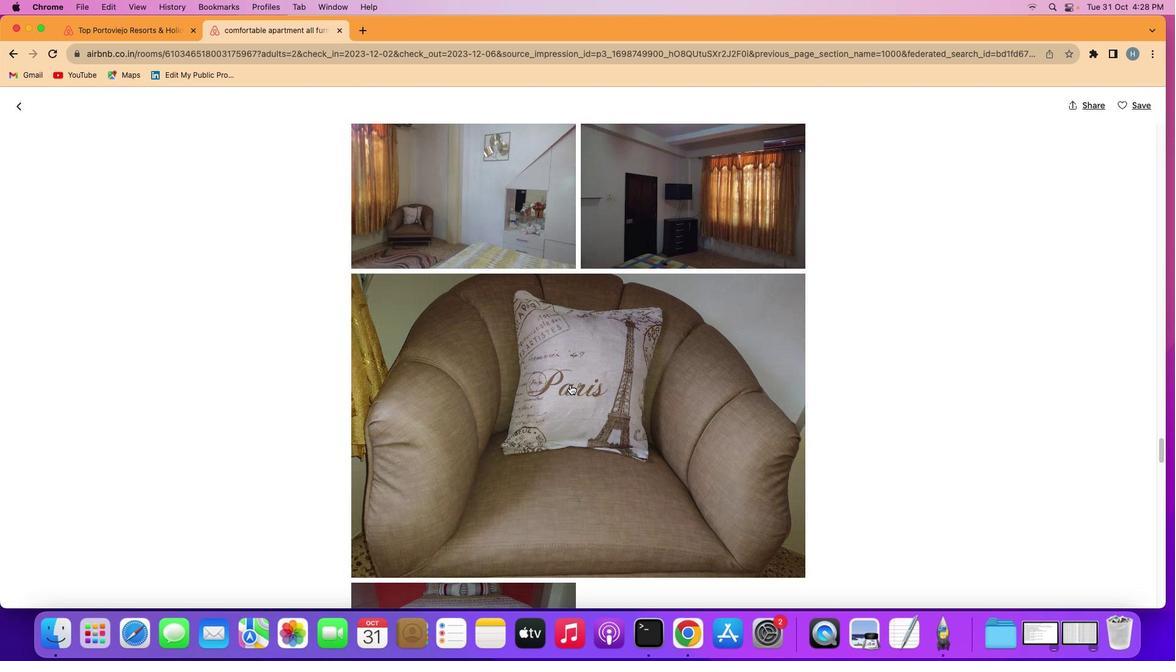 
Action: Mouse scrolled (570, 384) with delta (0, 0)
Screenshot: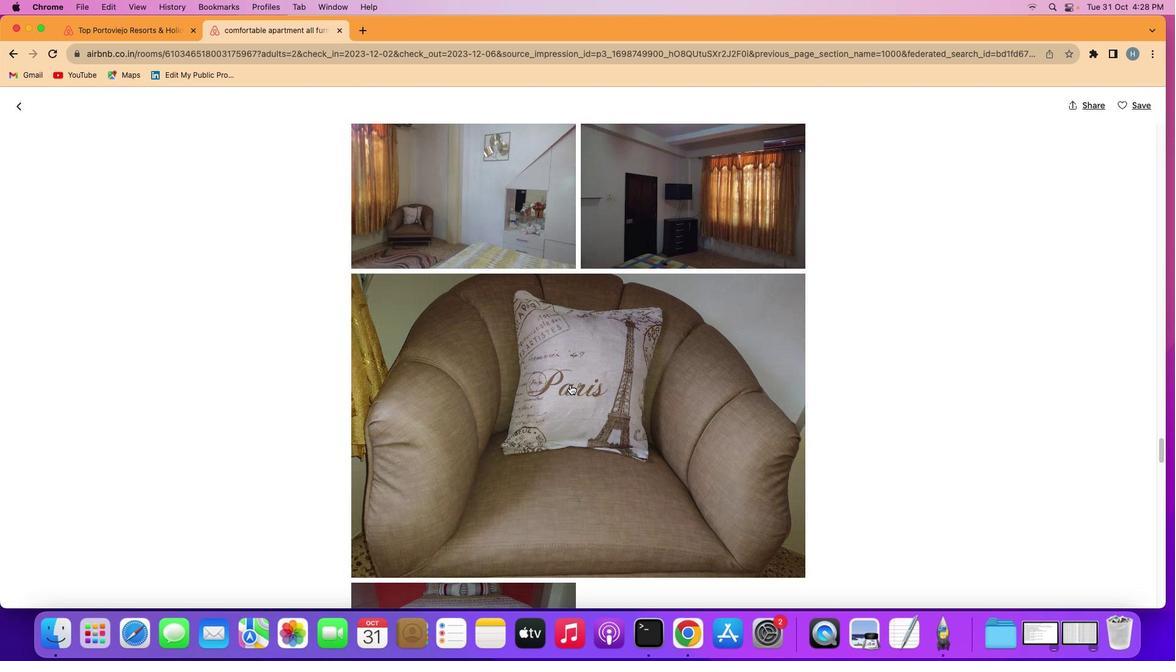 
Action: Mouse scrolled (570, 384) with delta (0, -1)
Screenshot: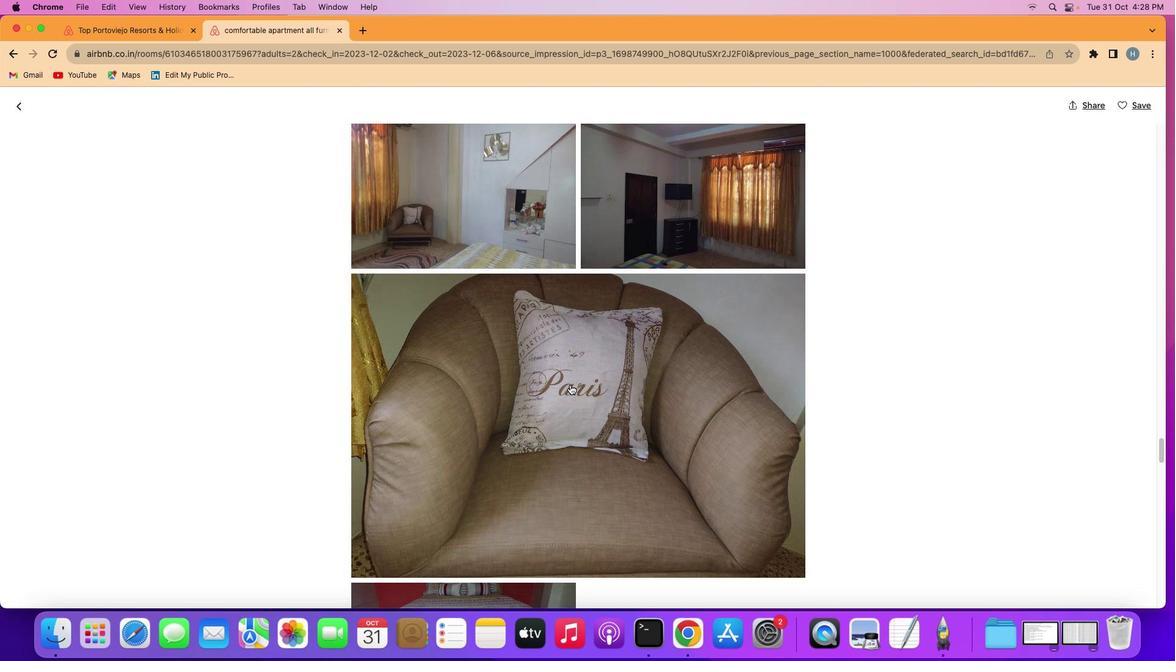 
Action: Mouse scrolled (570, 384) with delta (0, -2)
Screenshot: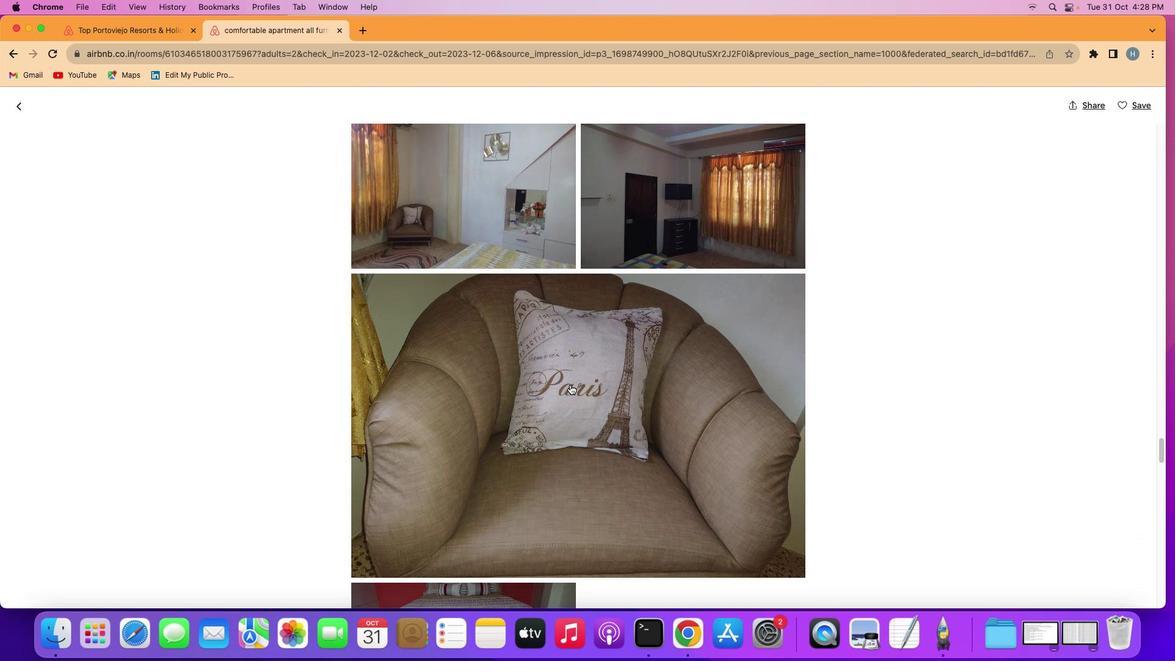 
Action: Mouse scrolled (570, 384) with delta (0, 0)
Screenshot: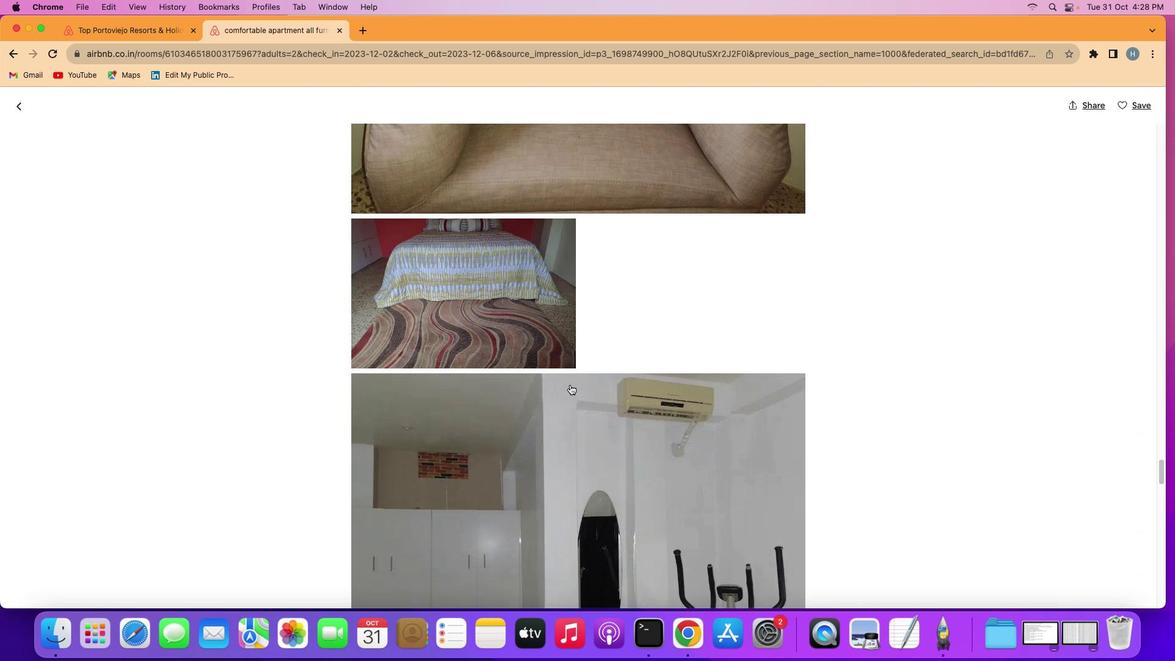 
Action: Mouse scrolled (570, 384) with delta (0, 0)
Screenshot: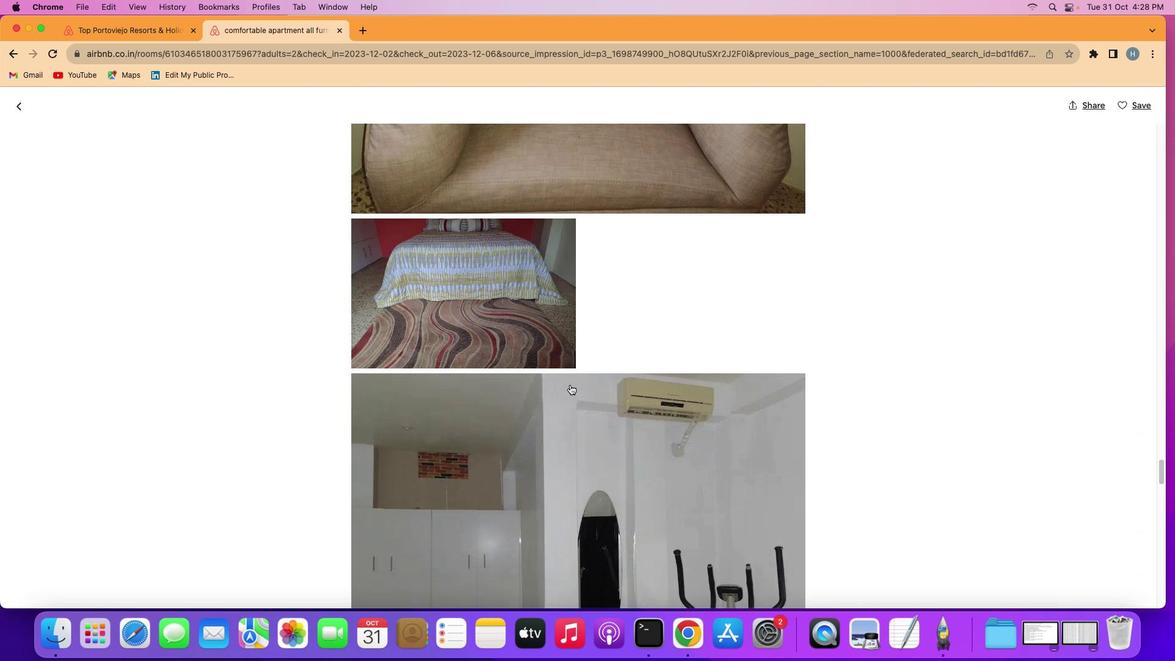 
Action: Mouse scrolled (570, 384) with delta (0, -1)
Screenshot: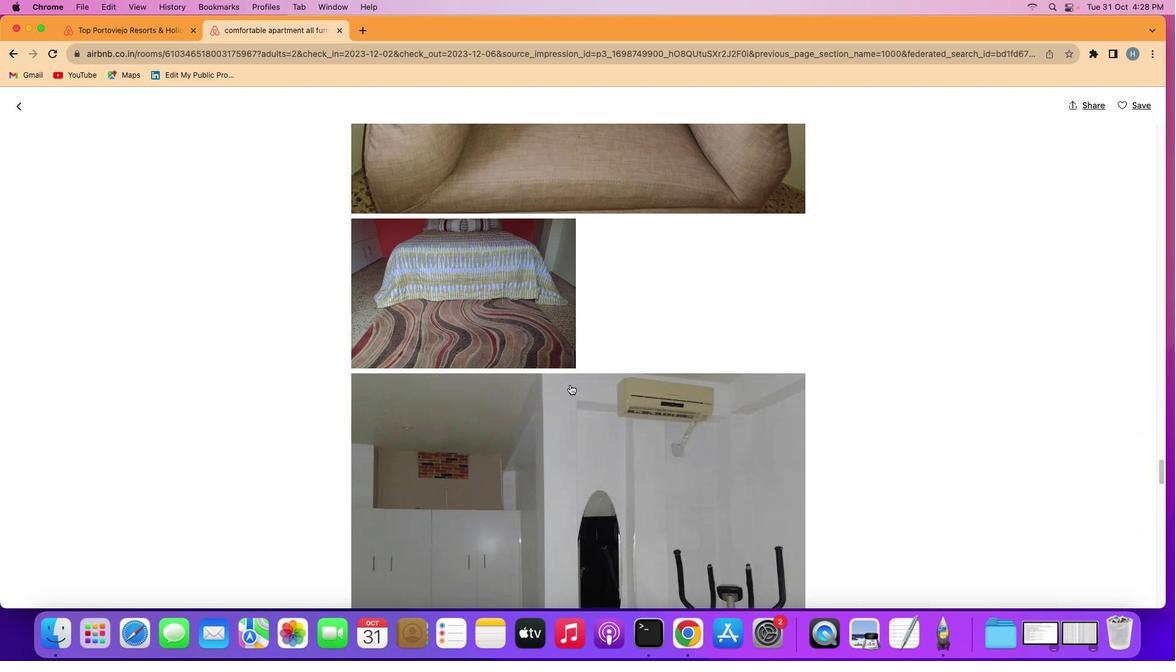 
Action: Mouse scrolled (570, 384) with delta (0, -2)
Screenshot: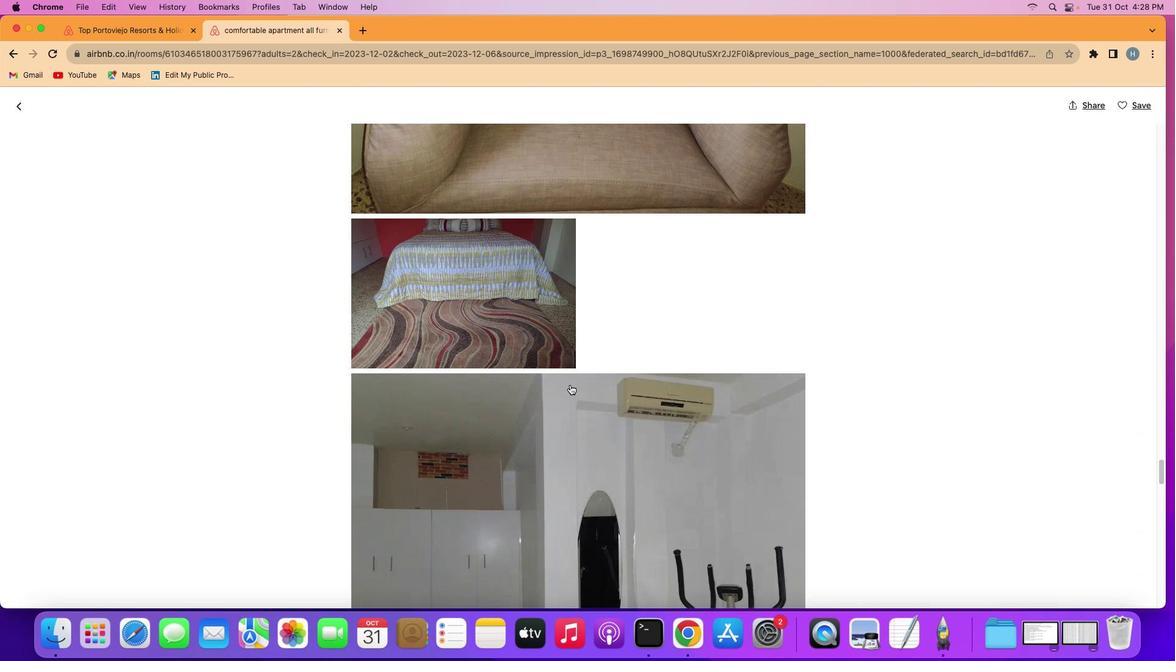 
Action: Mouse scrolled (570, 384) with delta (0, -3)
Screenshot: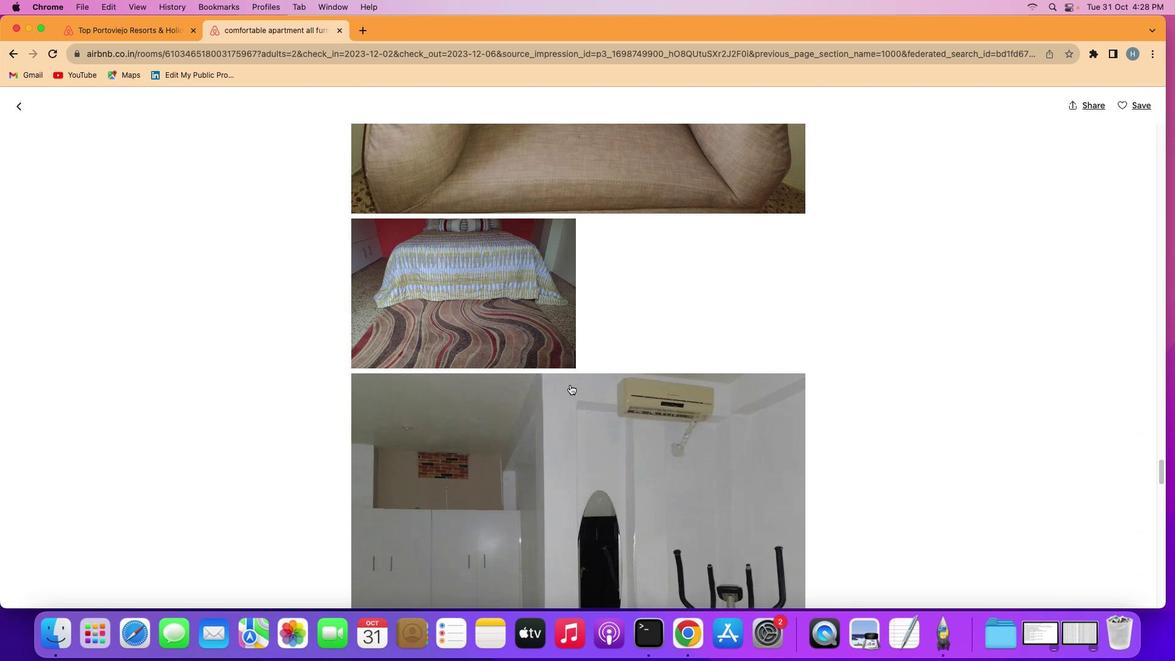 
Action: Mouse scrolled (570, 384) with delta (0, 0)
Screenshot: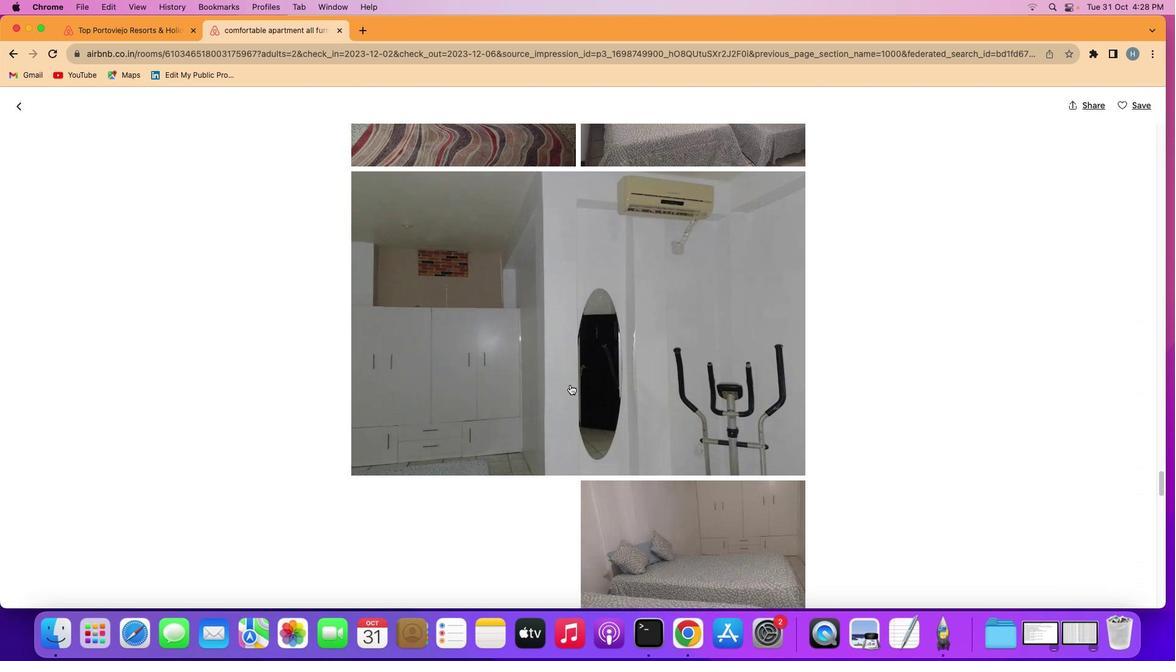 
Action: Mouse scrolled (570, 384) with delta (0, 0)
Screenshot: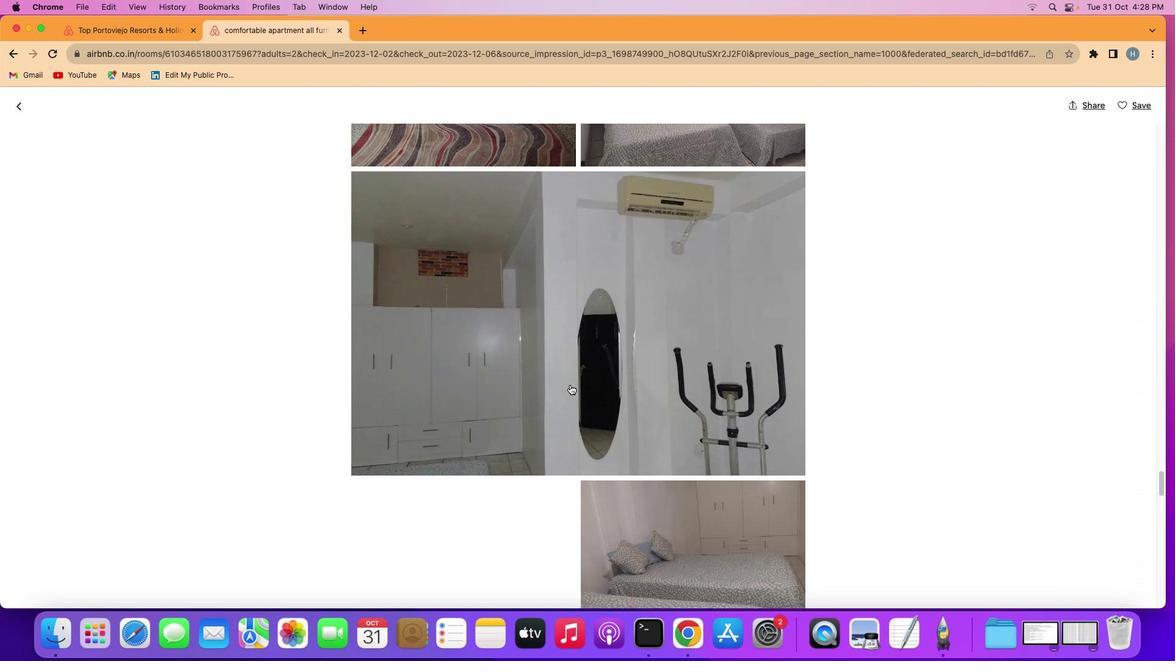 
Action: Mouse scrolled (570, 384) with delta (0, -1)
Screenshot: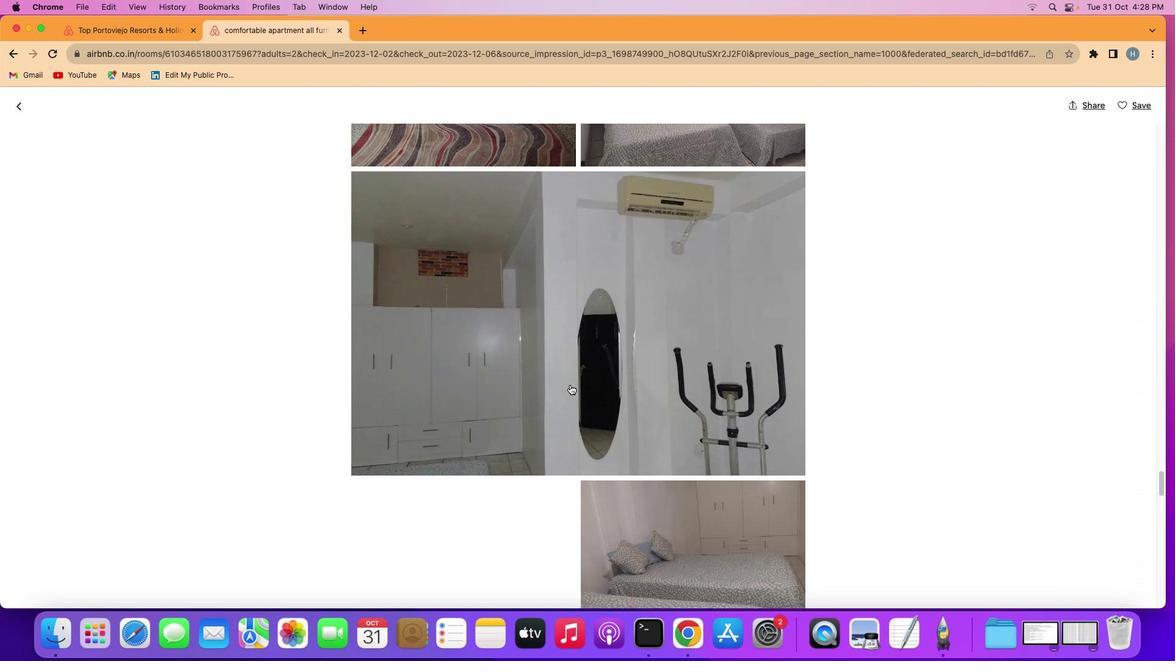
Action: Mouse scrolled (570, 384) with delta (0, -2)
Screenshot: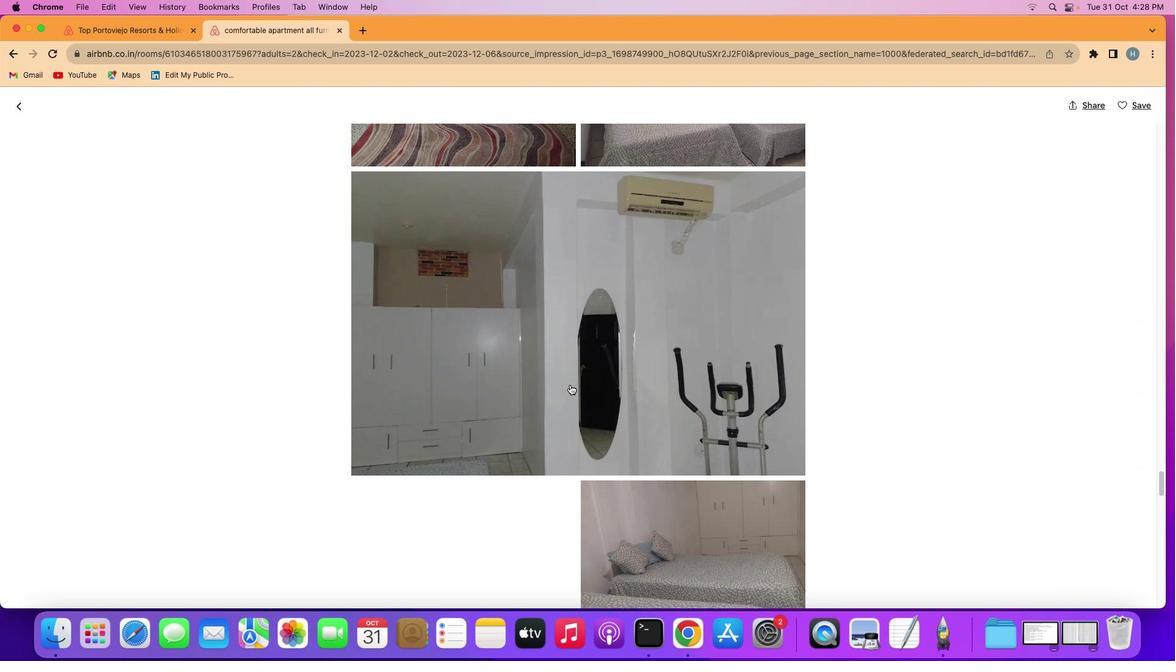 
Action: Mouse scrolled (570, 384) with delta (0, 0)
Screenshot: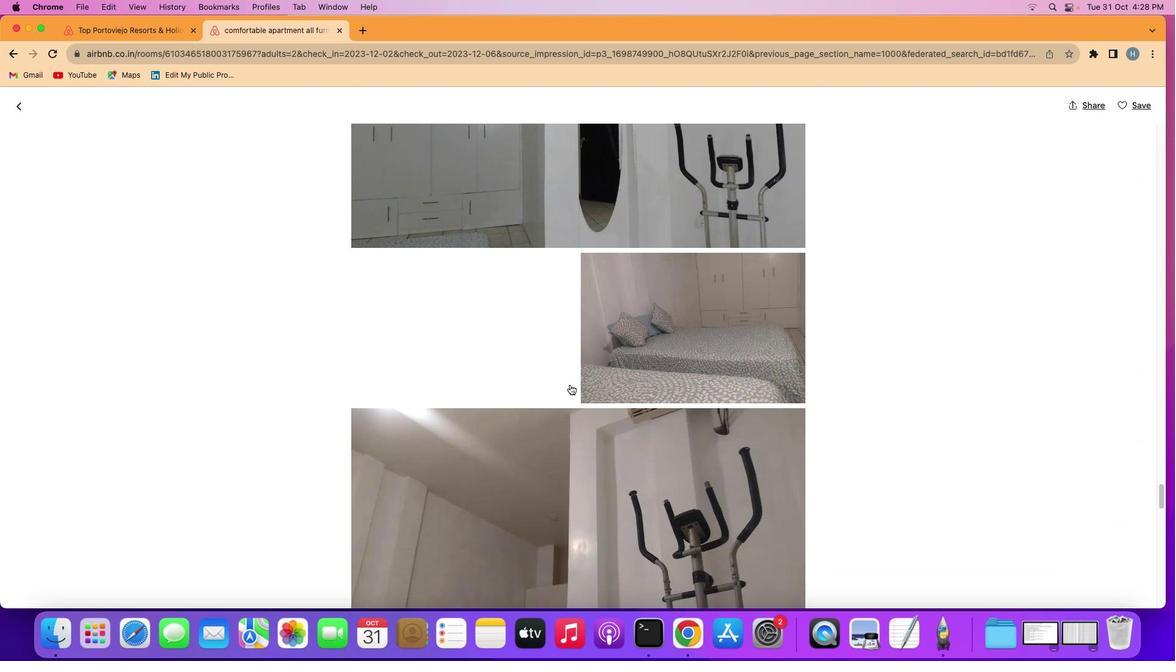 
Action: Mouse scrolled (570, 384) with delta (0, 0)
Screenshot: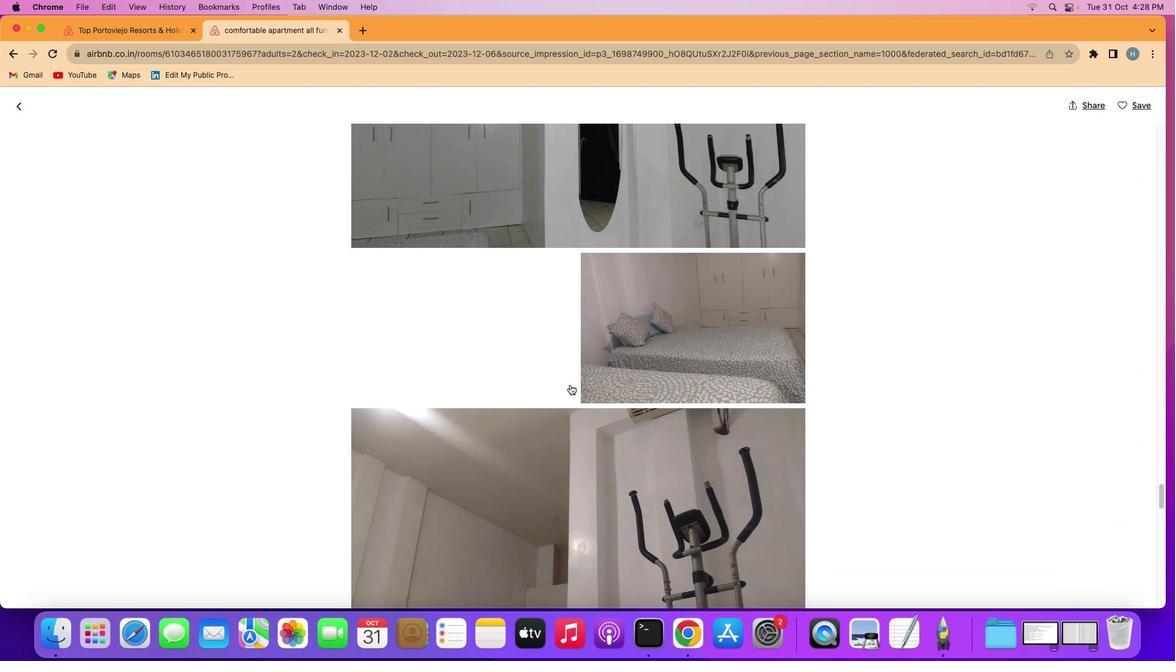 
Action: Mouse scrolled (570, 384) with delta (0, -1)
Screenshot: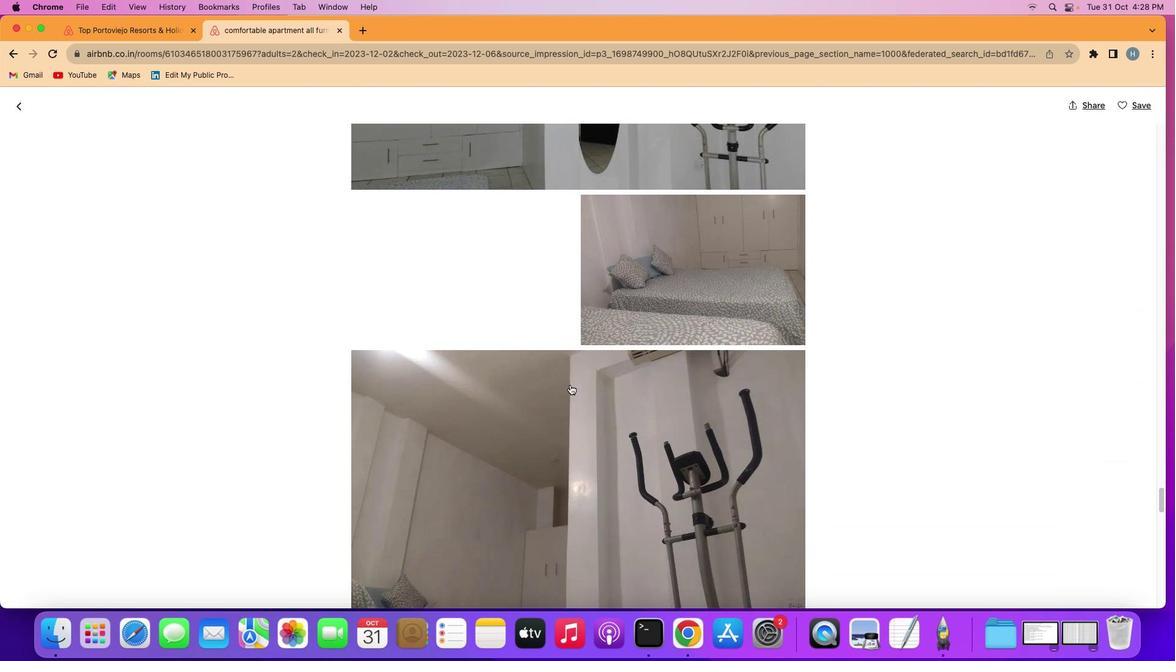 
Action: Mouse scrolled (570, 384) with delta (0, -2)
Screenshot: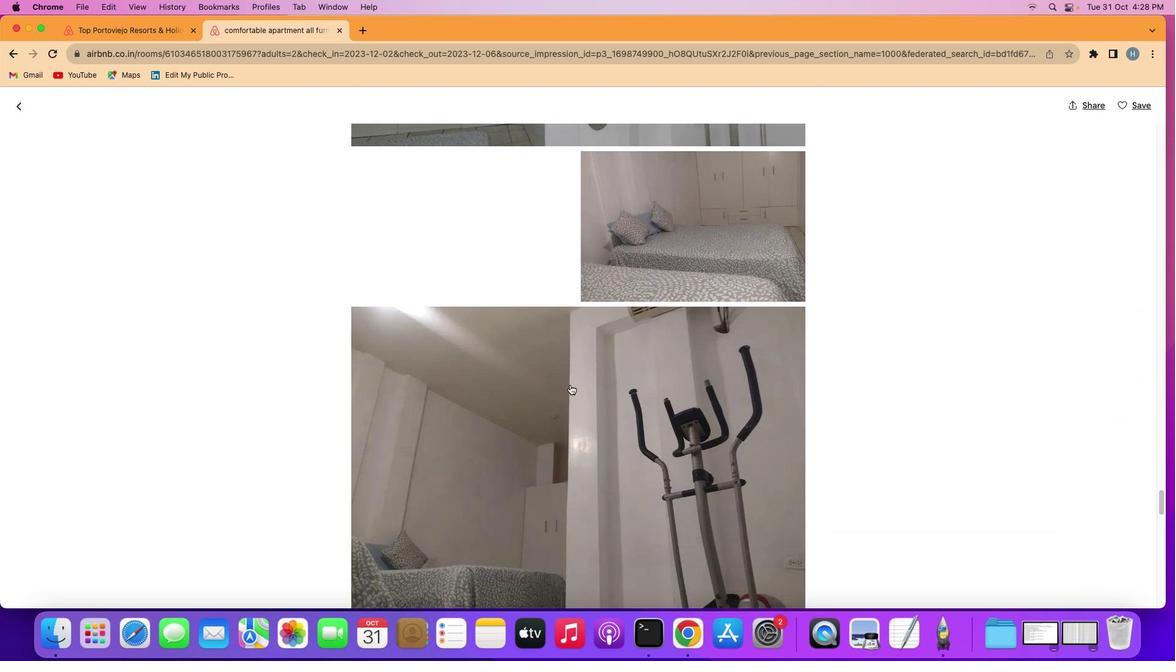 
Action: Mouse scrolled (570, 384) with delta (0, -2)
Screenshot: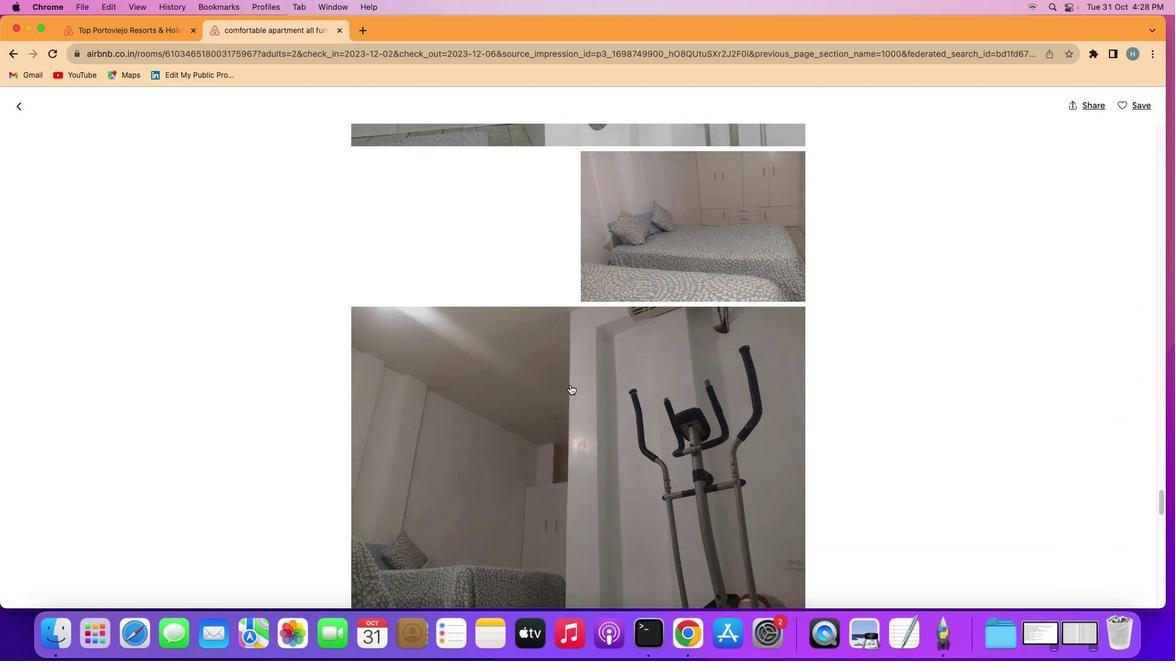 
Action: Mouse scrolled (570, 384) with delta (0, 0)
Screenshot: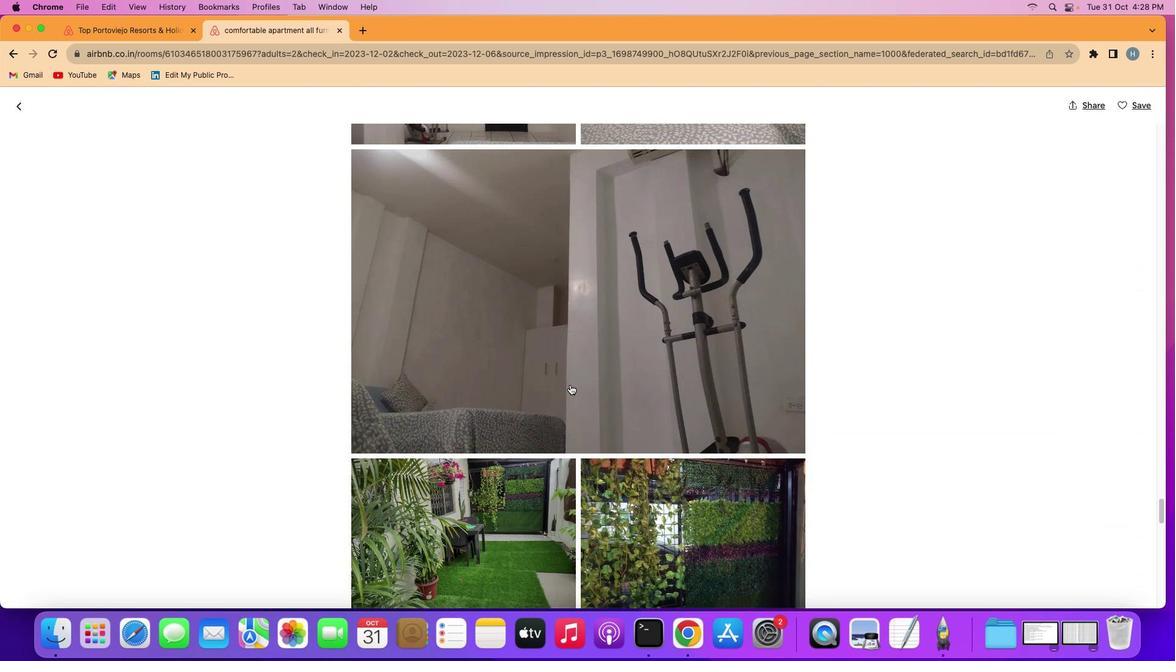 
Action: Mouse scrolled (570, 384) with delta (0, 0)
Screenshot: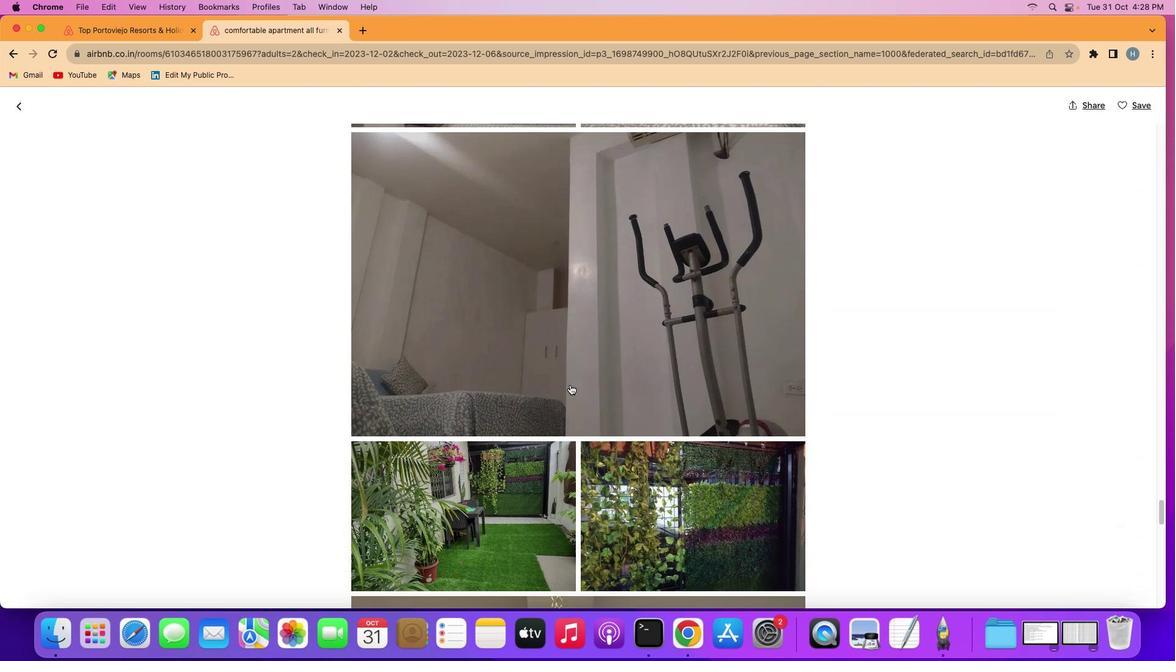 
Action: Mouse scrolled (570, 384) with delta (0, -1)
Screenshot: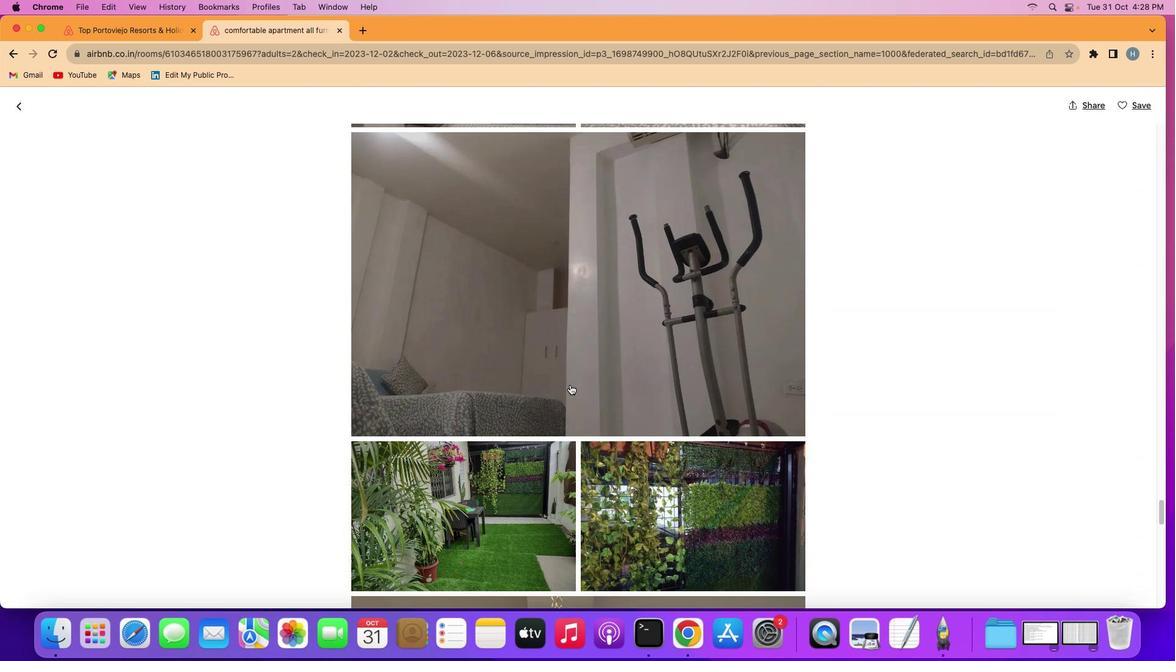 
Action: Mouse scrolled (570, 384) with delta (0, -1)
Screenshot: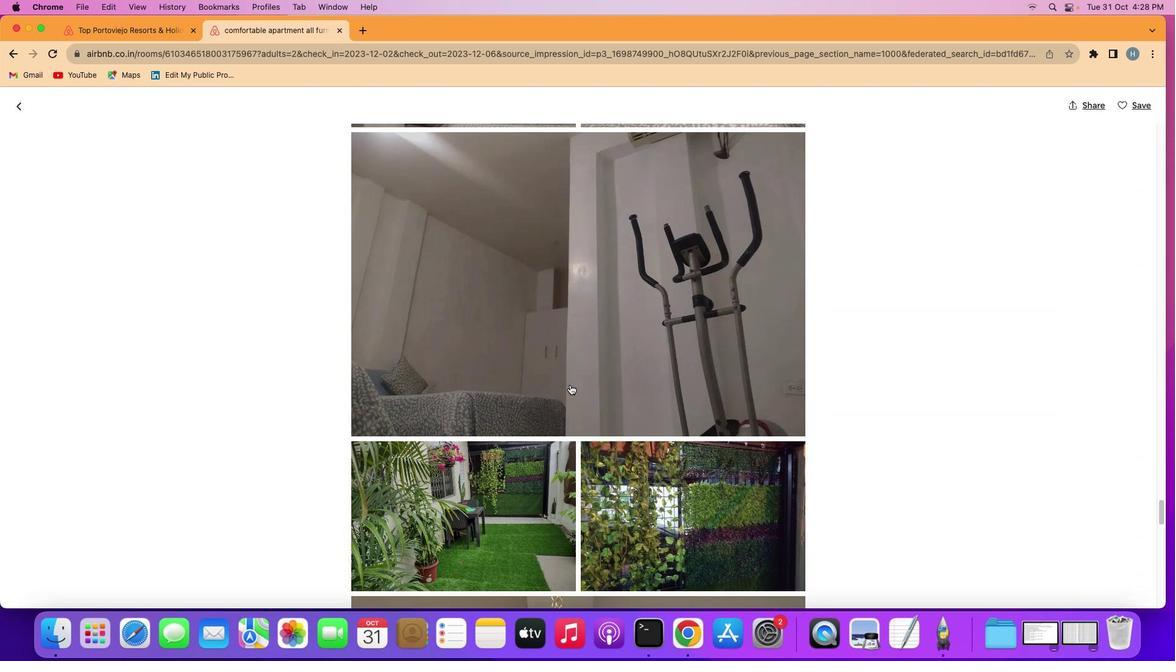 
Action: Mouse scrolled (570, 384) with delta (0, 0)
Screenshot: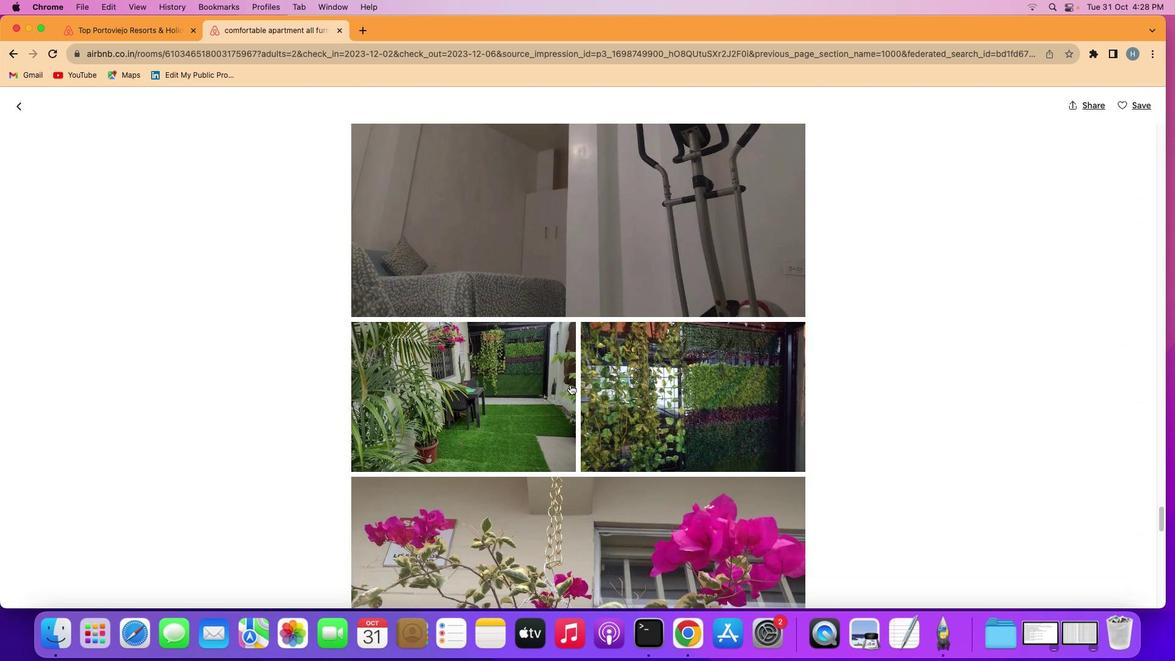 
Action: Mouse scrolled (570, 384) with delta (0, 0)
Screenshot: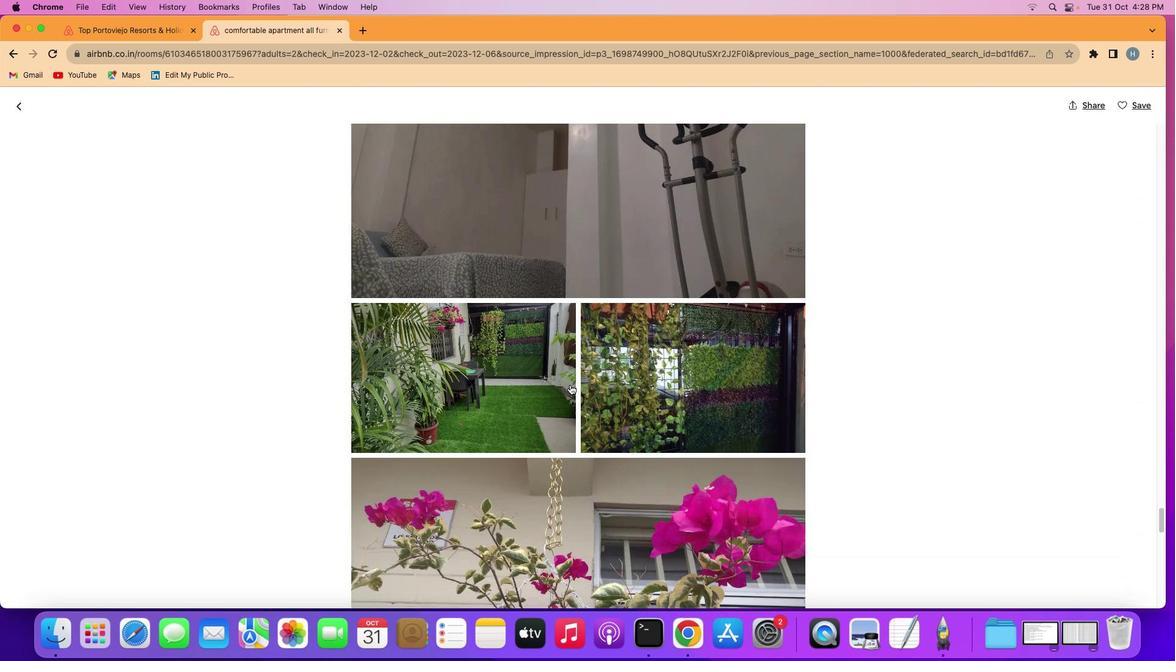 
Action: Mouse scrolled (570, 384) with delta (0, -1)
Screenshot: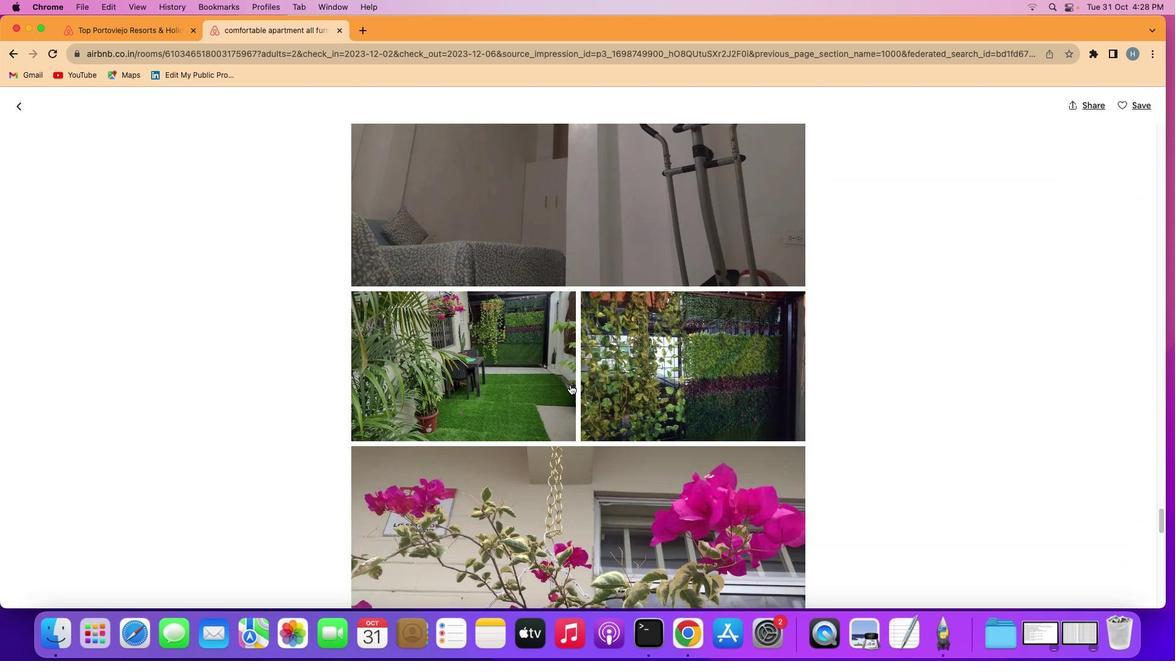 
Action: Mouse scrolled (570, 384) with delta (0, -1)
Screenshot: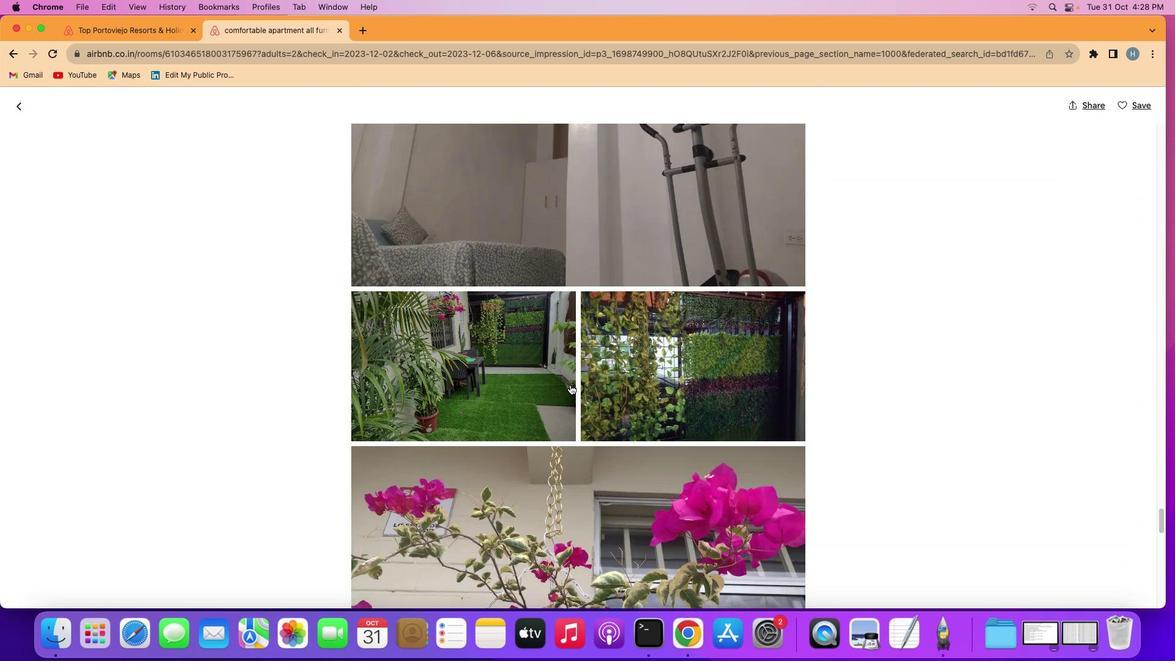 
Action: Mouse scrolled (570, 384) with delta (0, 0)
Screenshot: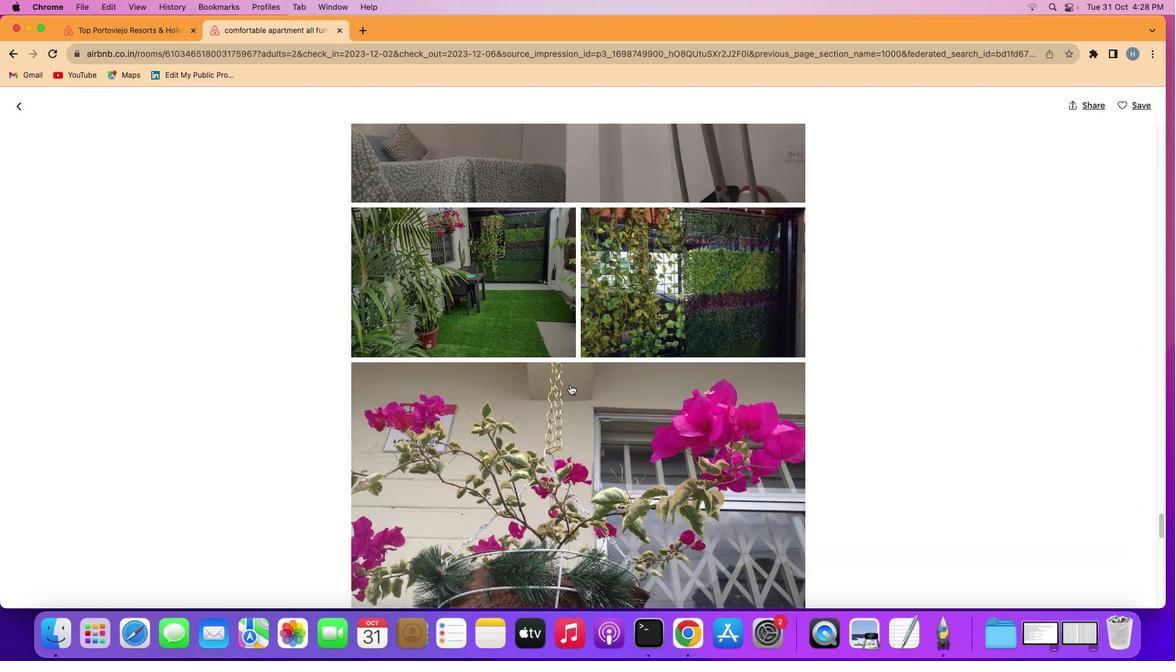 
Action: Mouse scrolled (570, 384) with delta (0, 0)
Screenshot: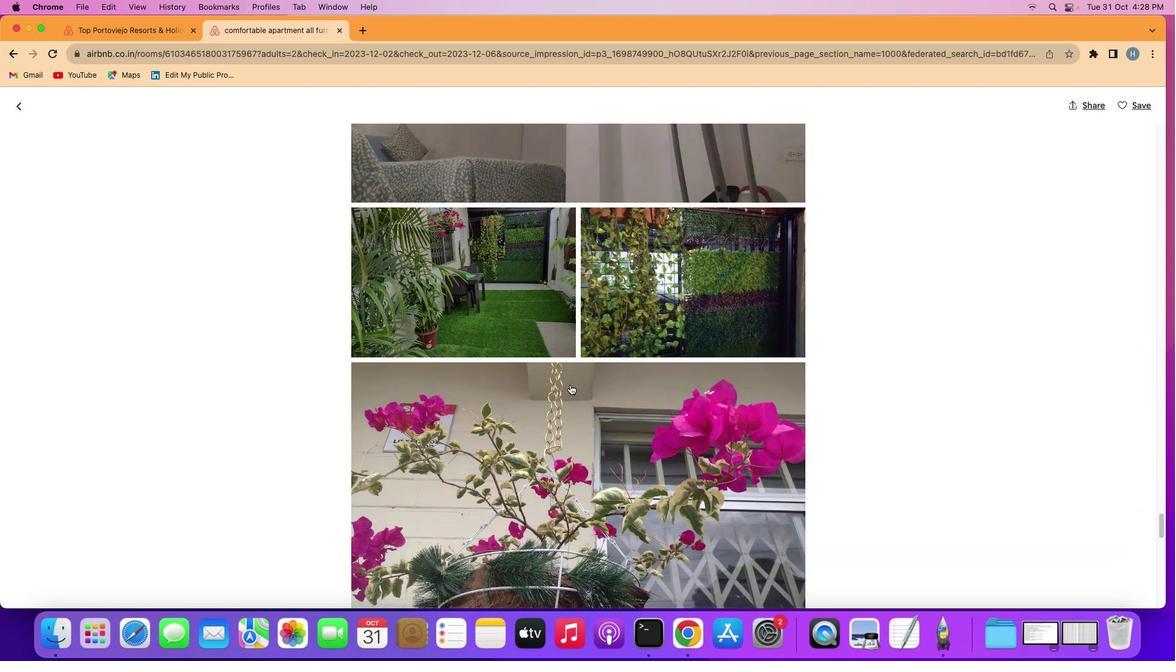 
Action: Mouse scrolled (570, 384) with delta (0, -1)
Screenshot: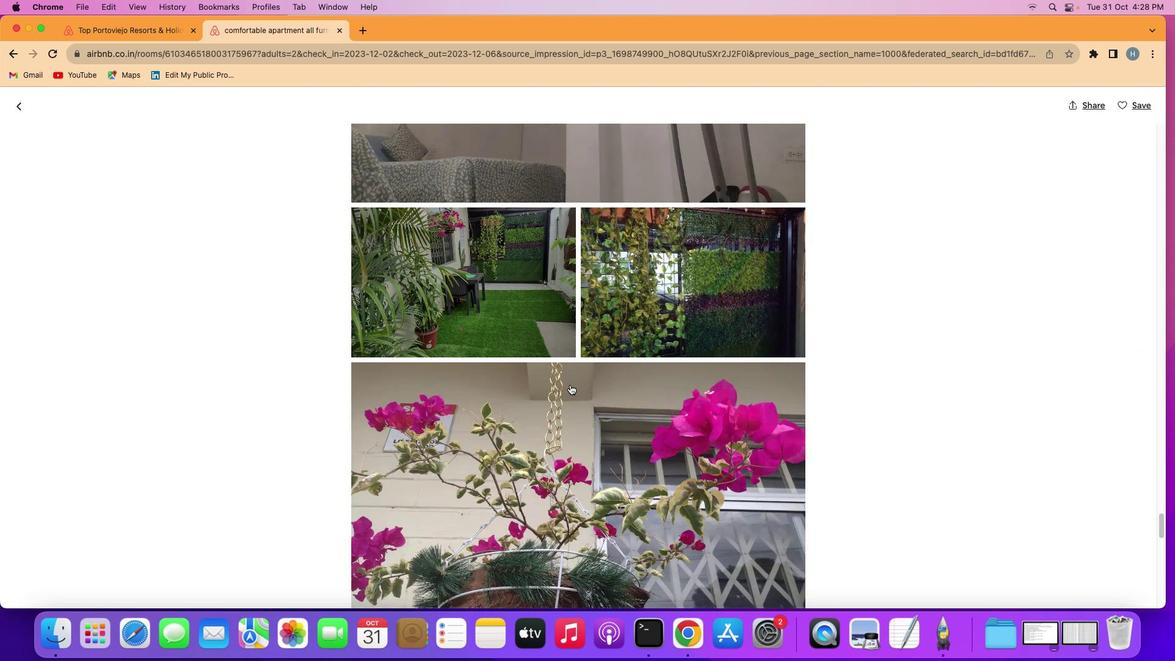 
Action: Mouse scrolled (570, 384) with delta (0, 0)
Screenshot: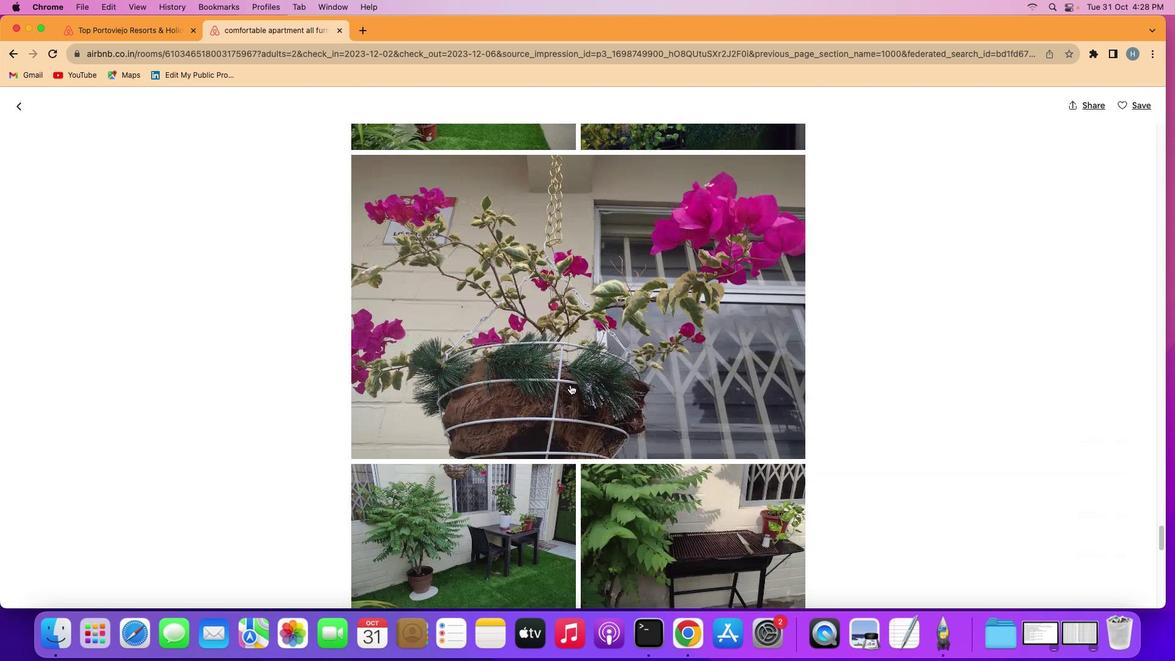 
Action: Mouse scrolled (570, 384) with delta (0, 0)
Screenshot: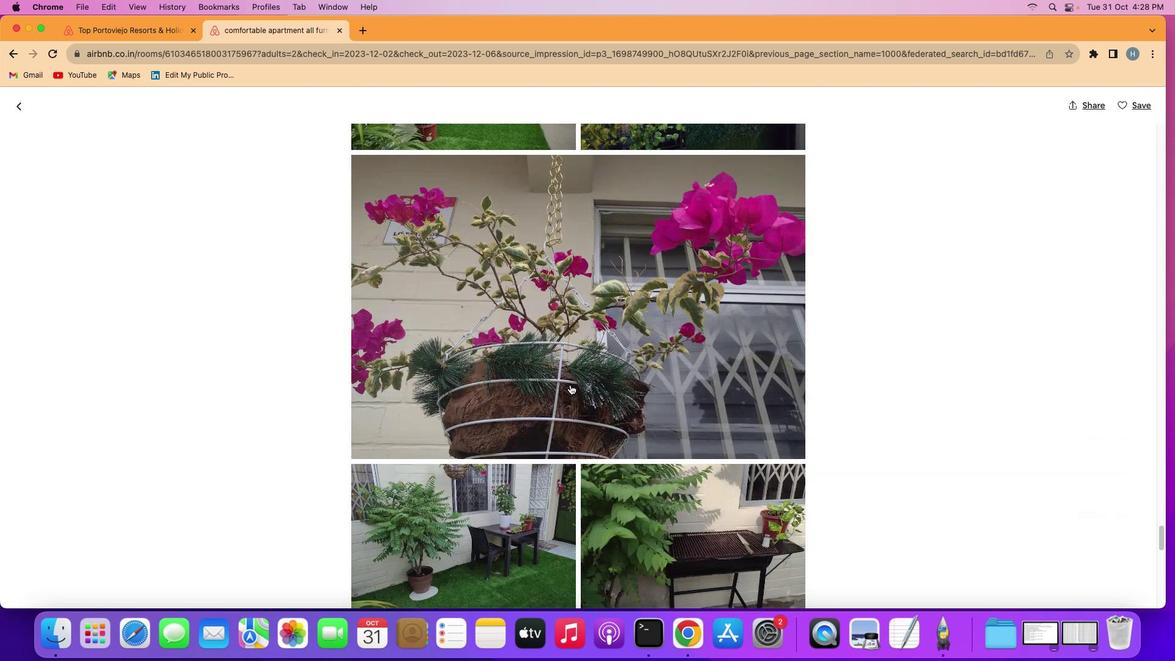 
Action: Mouse scrolled (570, 384) with delta (0, -1)
Screenshot: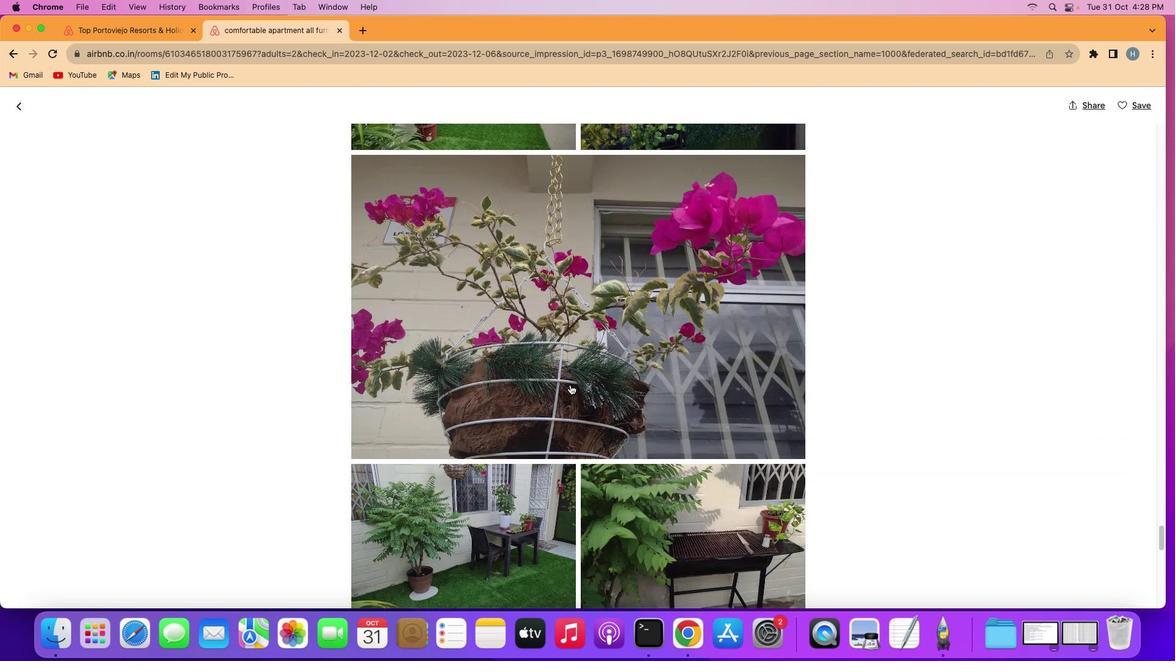 
Action: Mouse scrolled (570, 384) with delta (0, -2)
Screenshot: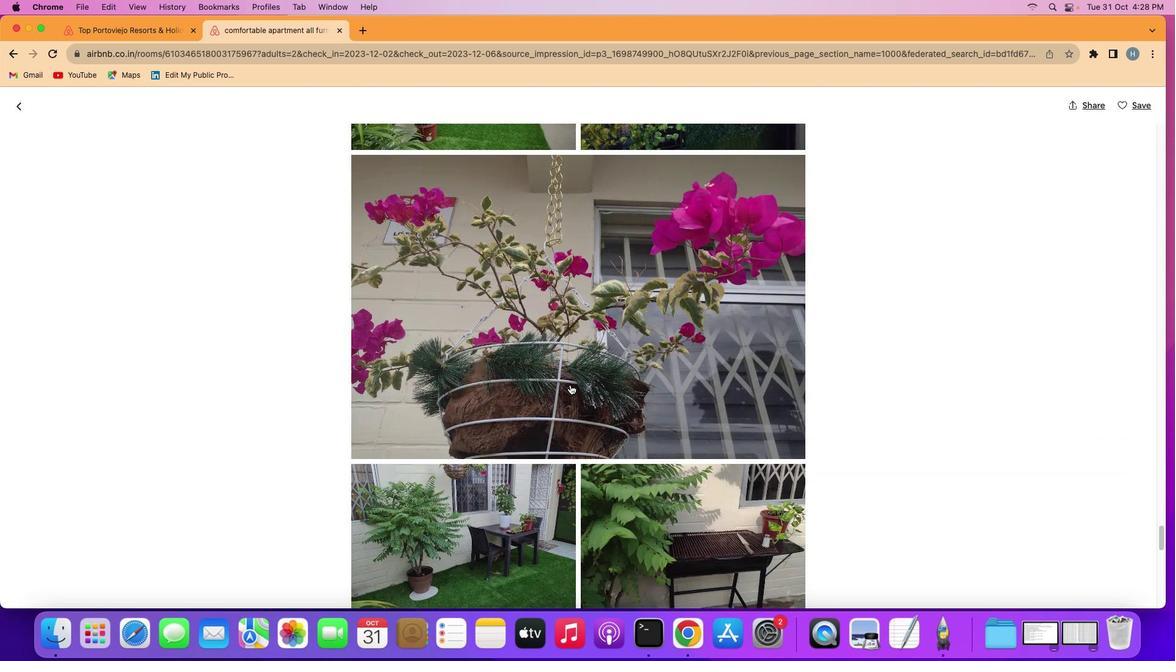 
Action: Mouse scrolled (570, 384) with delta (0, 0)
Screenshot: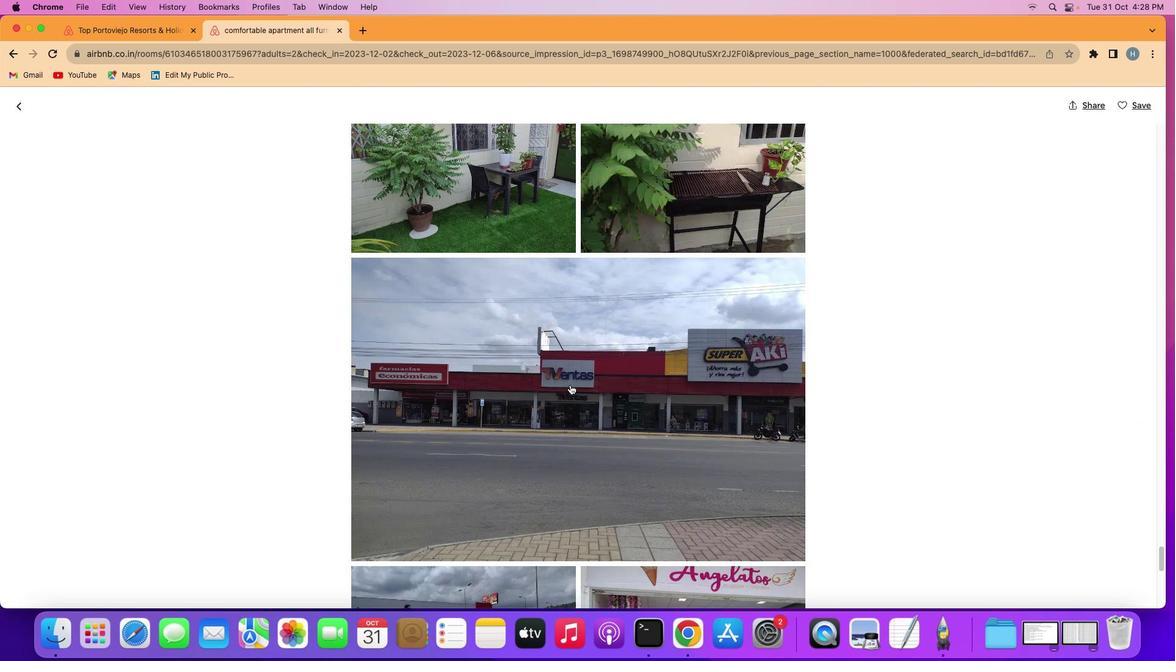
Action: Mouse scrolled (570, 384) with delta (0, 0)
Screenshot: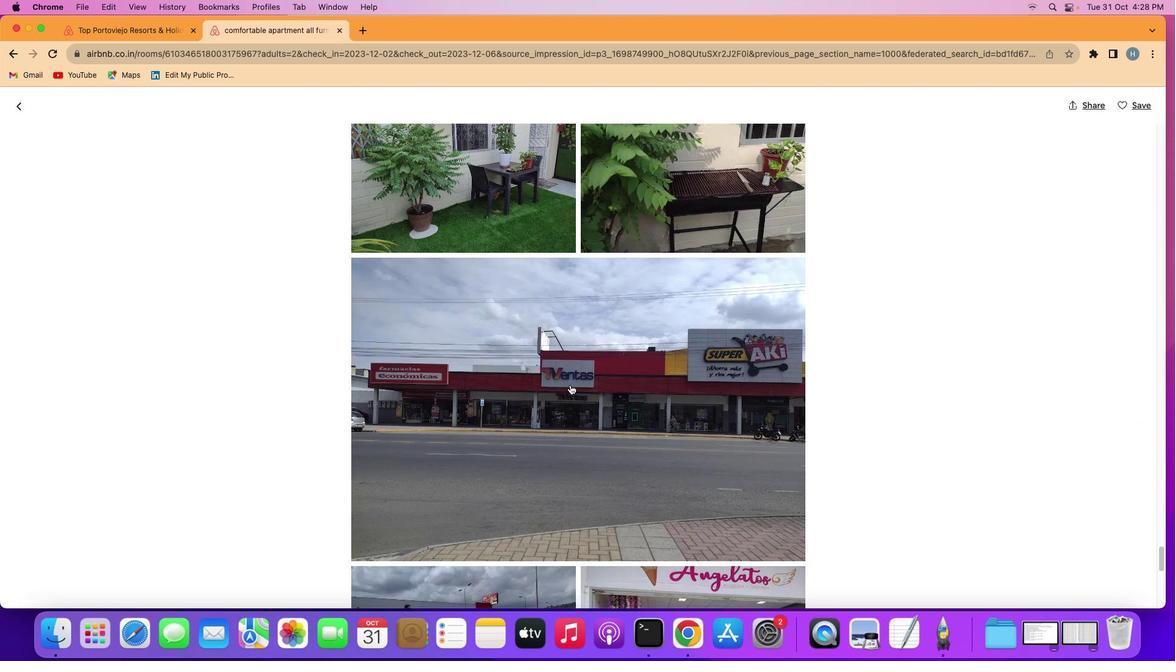 
Action: Mouse scrolled (570, 384) with delta (0, -1)
Screenshot: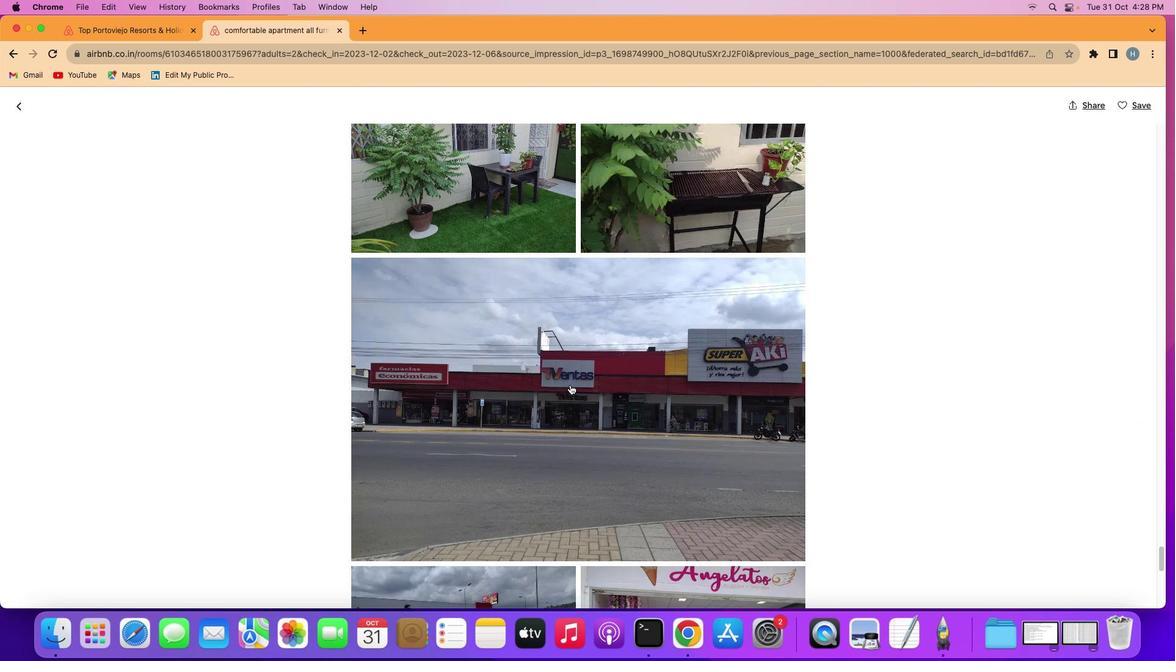 
Action: Mouse scrolled (570, 384) with delta (0, -2)
Screenshot: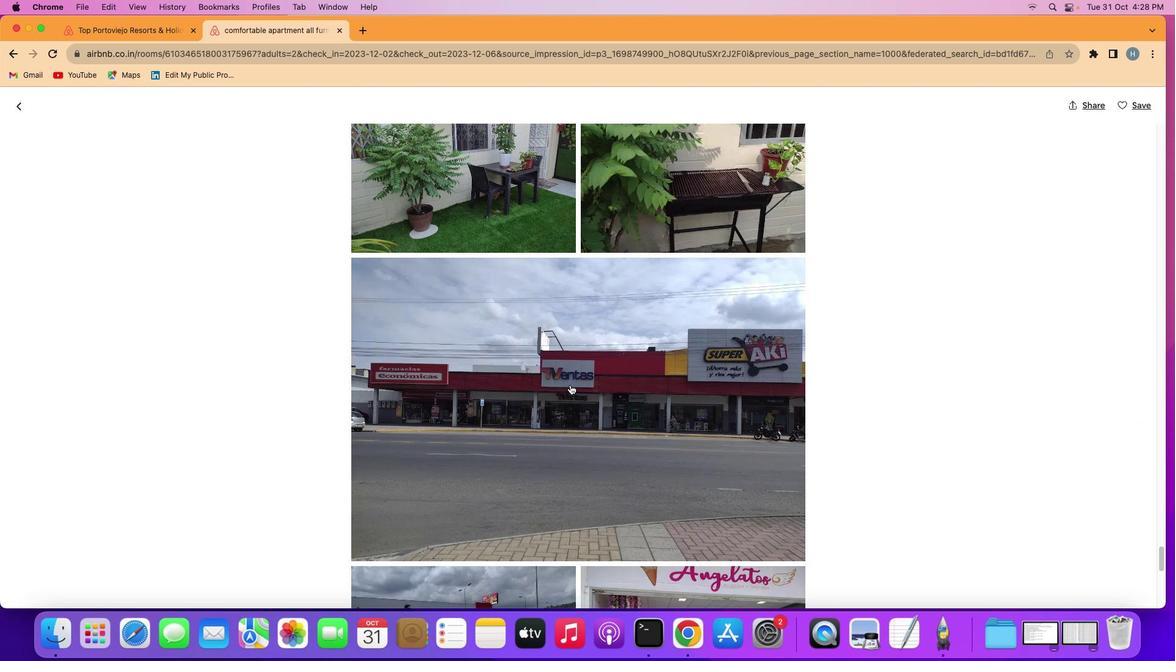 
Action: Mouse scrolled (570, 384) with delta (0, -3)
Screenshot: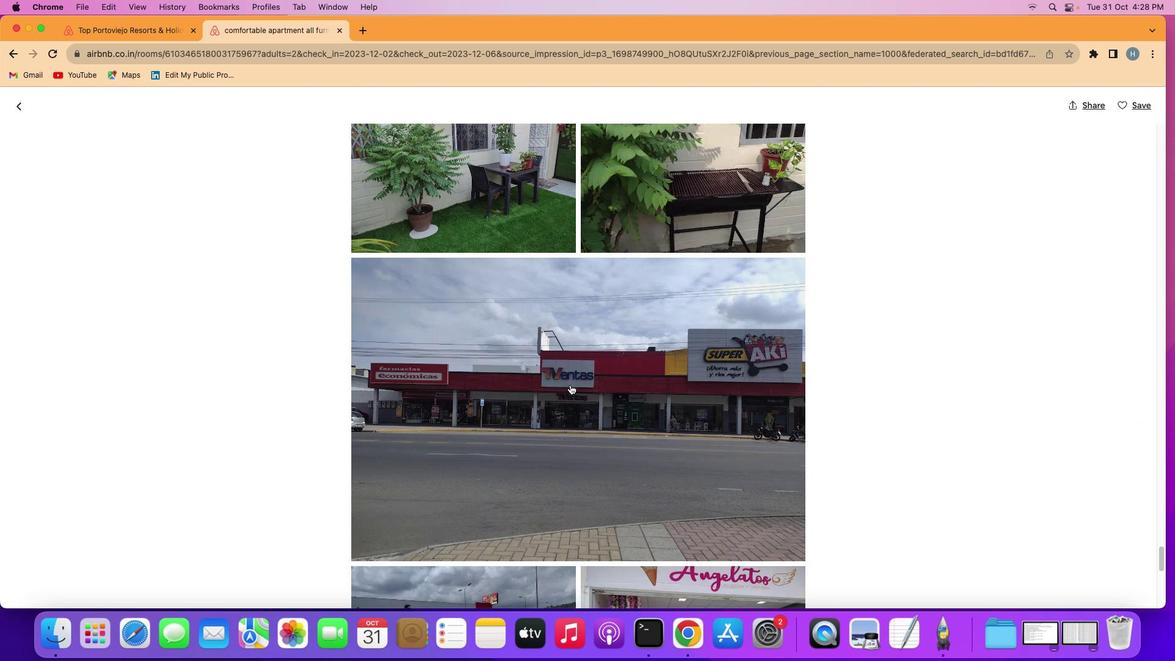 
Action: Mouse scrolled (570, 384) with delta (0, 0)
Screenshot: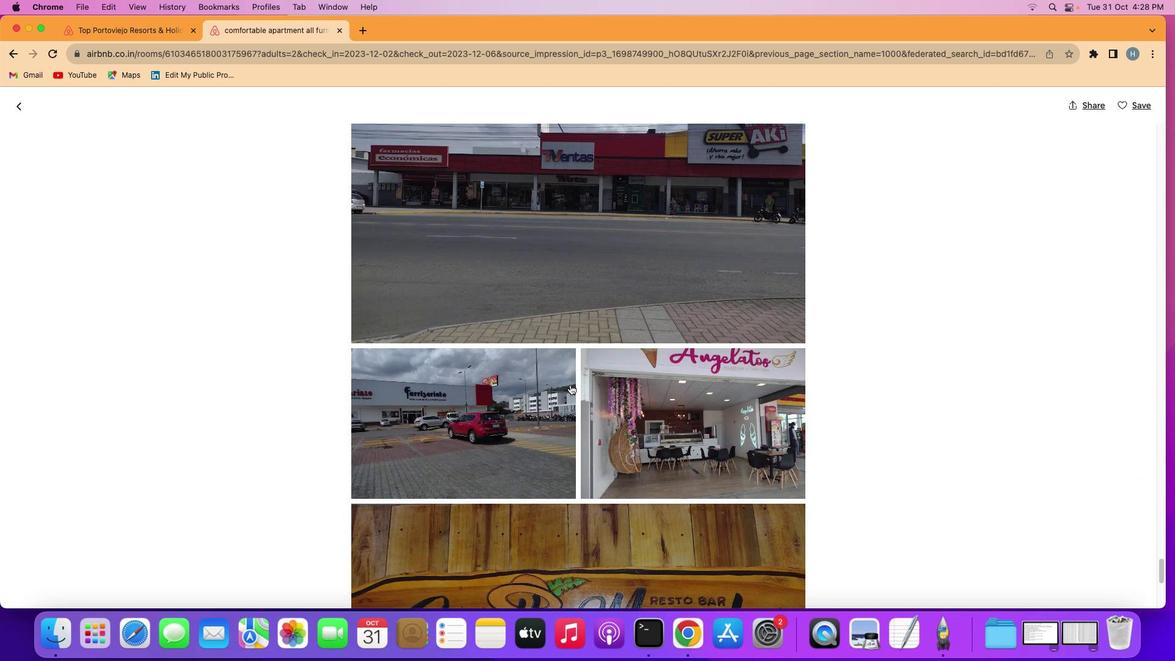 
Action: Mouse scrolled (570, 384) with delta (0, 0)
Screenshot: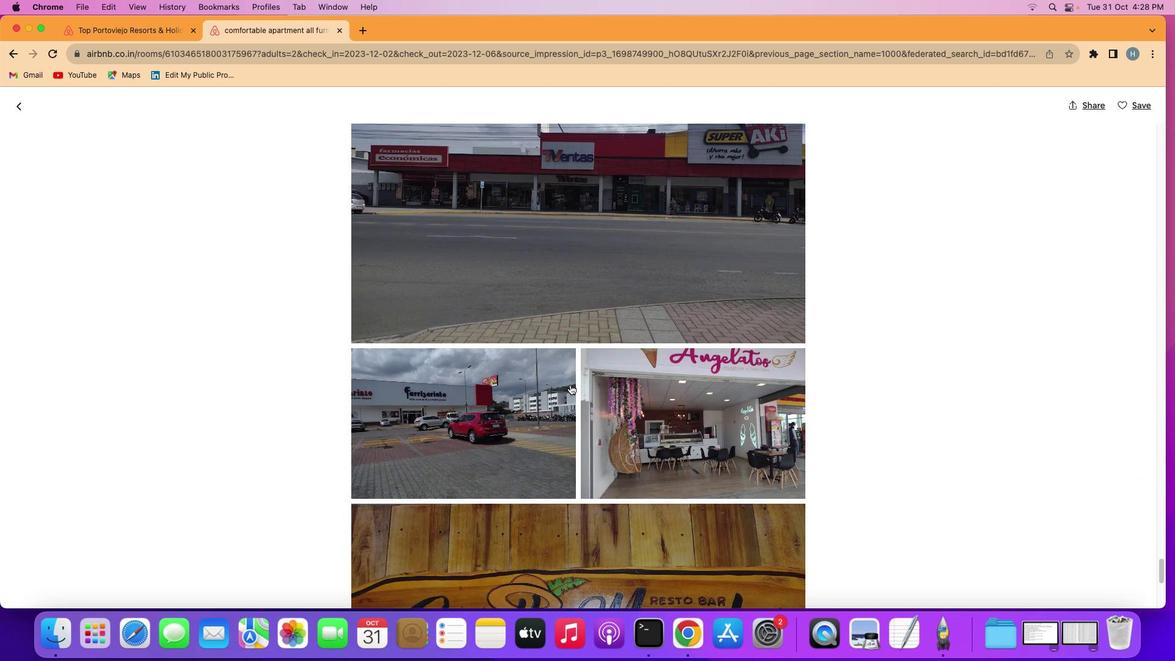 
Action: Mouse scrolled (570, 384) with delta (0, -1)
